 Task: Forward email and add a link Link0000000001 from vinny@softage.net to parteek.kumar@softage.net with a cc to Aakash.mishra@softage.net and bcc to Ayush@softage.net with a subject Subject0000000001 and add a message Message0000000003. Forward email and add a link Link0000000001 from vinny@softage.net to parteek.kumar@softage.net; aakash.mishra@softage.net with a cc to Ayush@softage.net; pooja.chaudhary@softage.net and bcc to Vanshu.thakur@softage.net with a subject Subject0000000001 and add a message Message0000000003. Forward email and add a link Link0000000001 from vinny@softage.net to parteek.kumar@softage.net with a cc to Aakash.mishra@softage.net with a subject Subject0000000001 and add a message Message0000000003 and with an attachment of Attach0000000002. Forward email and add a link Link0000000001 from vinny@softage.net to parteek.kumar@softage.net with a cc to Aakash.mishra@softage.net and bcc to Ayush@softage.net with a subject Subject0000000001 and add a message Message0000000003 and with an attachment of Attach0000000003. Forward email and add a link Link0000000001 from vinny@softage.net to parteek.kumar@softage.net; aakash.mishra@softage.net with a cc to Ayush@softage.net; pooja.chaudhary@softage.net and bcc to Vanshu.thakur@softage.net with a subject Subject0000000001 and add a message Message0000000003 and with an attachment of Attach0000000004
Action: Mouse moved to (1174, 332)
Screenshot: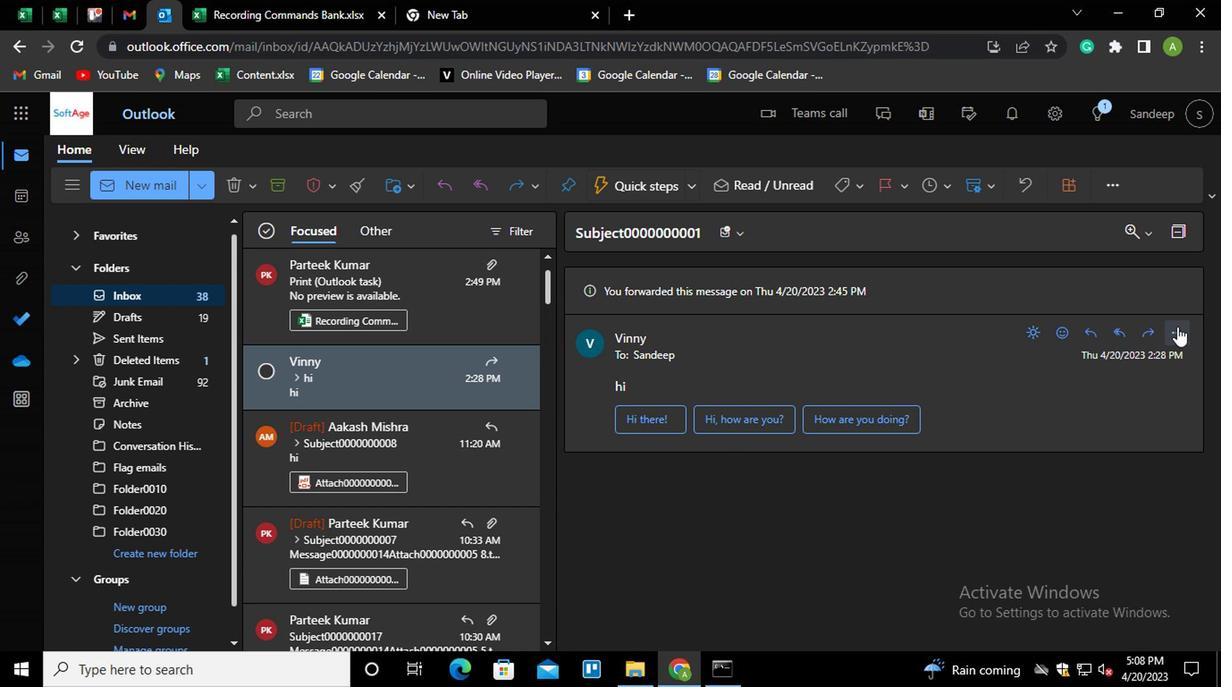 
Action: Mouse pressed left at (1174, 332)
Screenshot: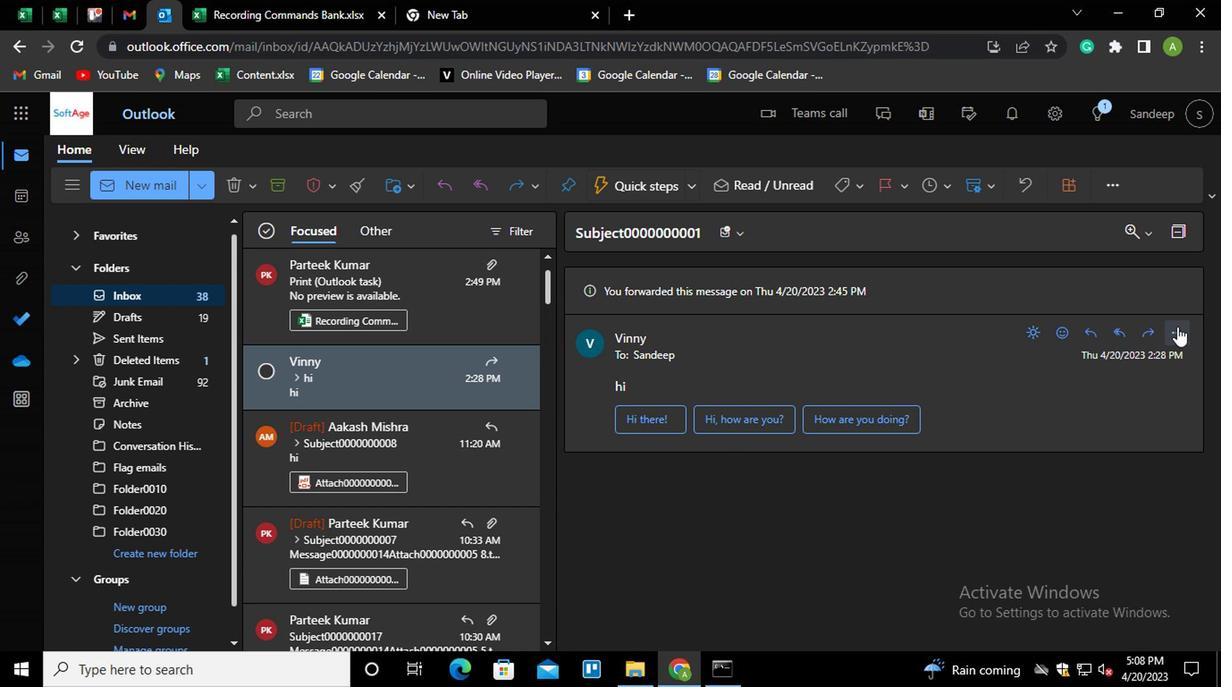 
Action: Mouse moved to (1027, 187)
Screenshot: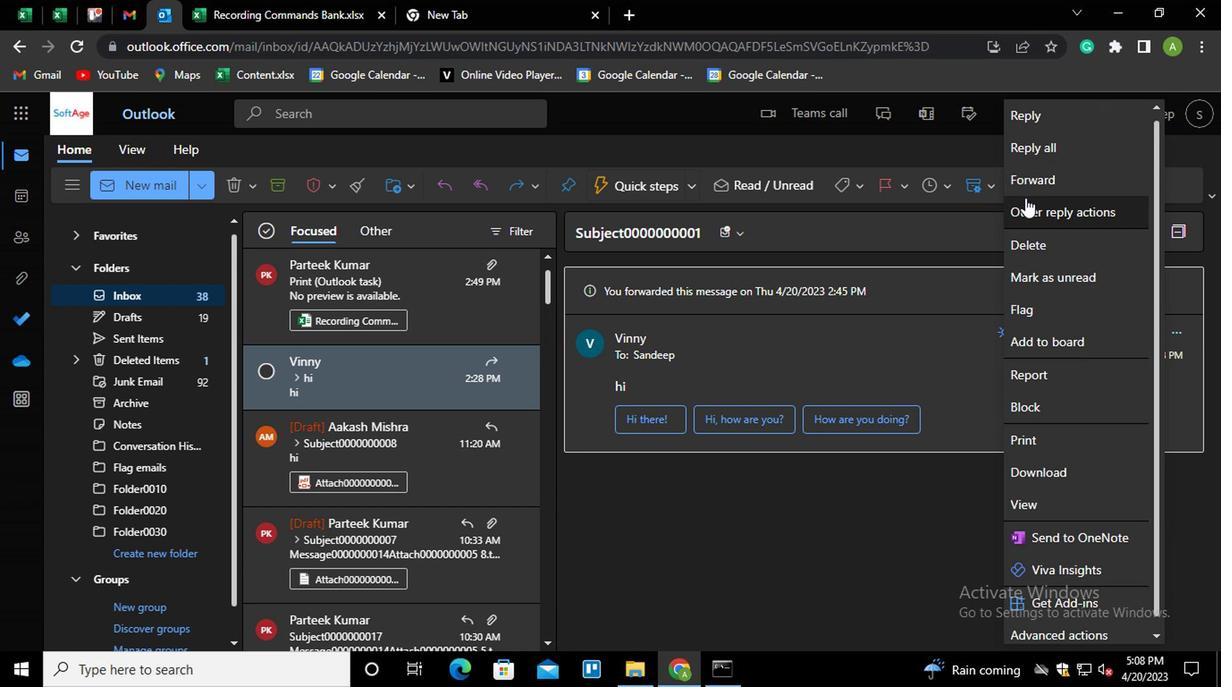 
Action: Mouse pressed left at (1027, 187)
Screenshot: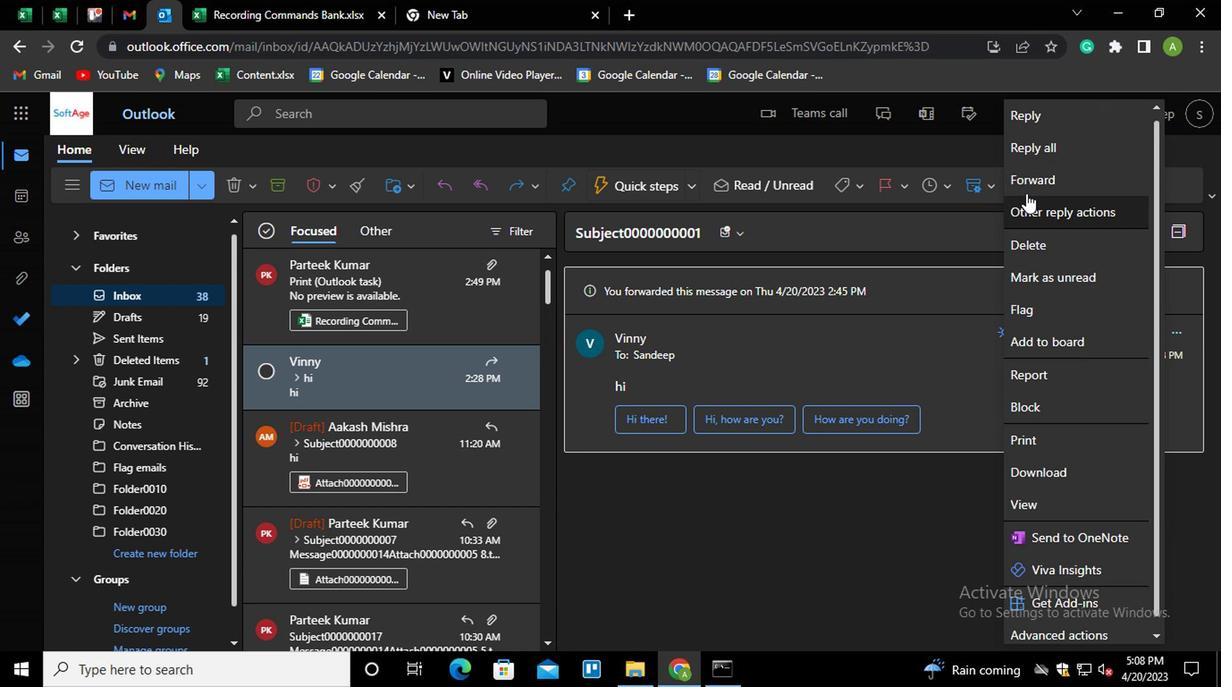 
Action: Mouse moved to (651, 283)
Screenshot: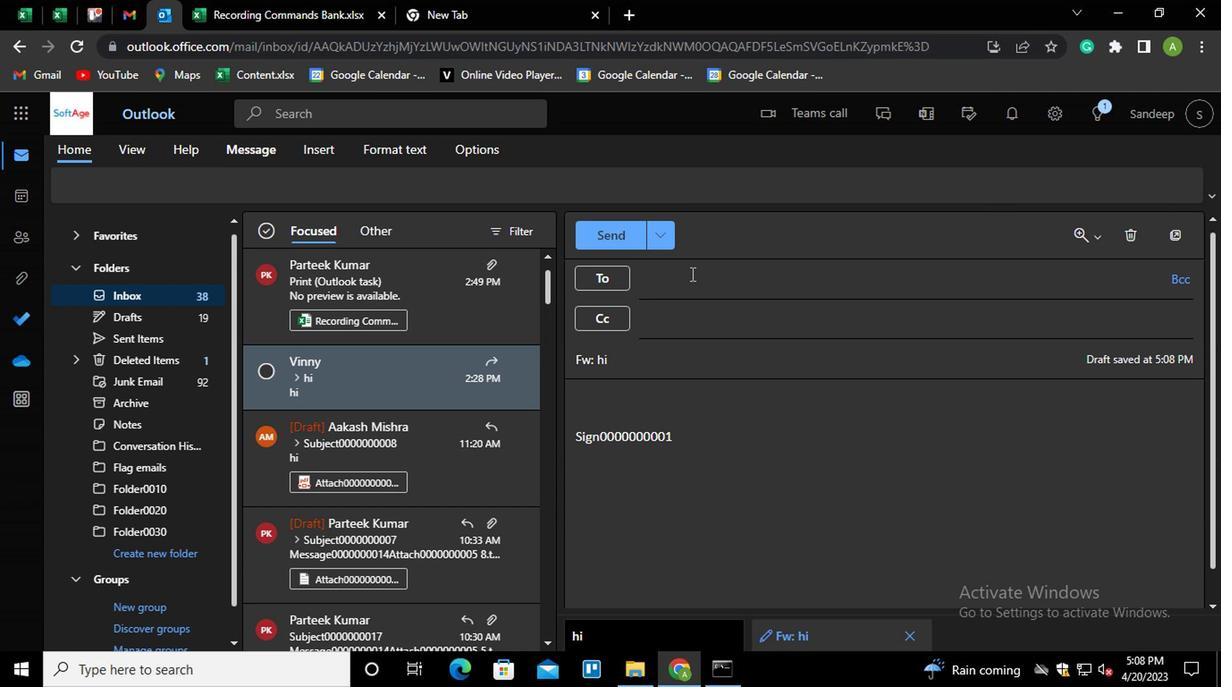 
Action: Mouse pressed left at (651, 283)
Screenshot: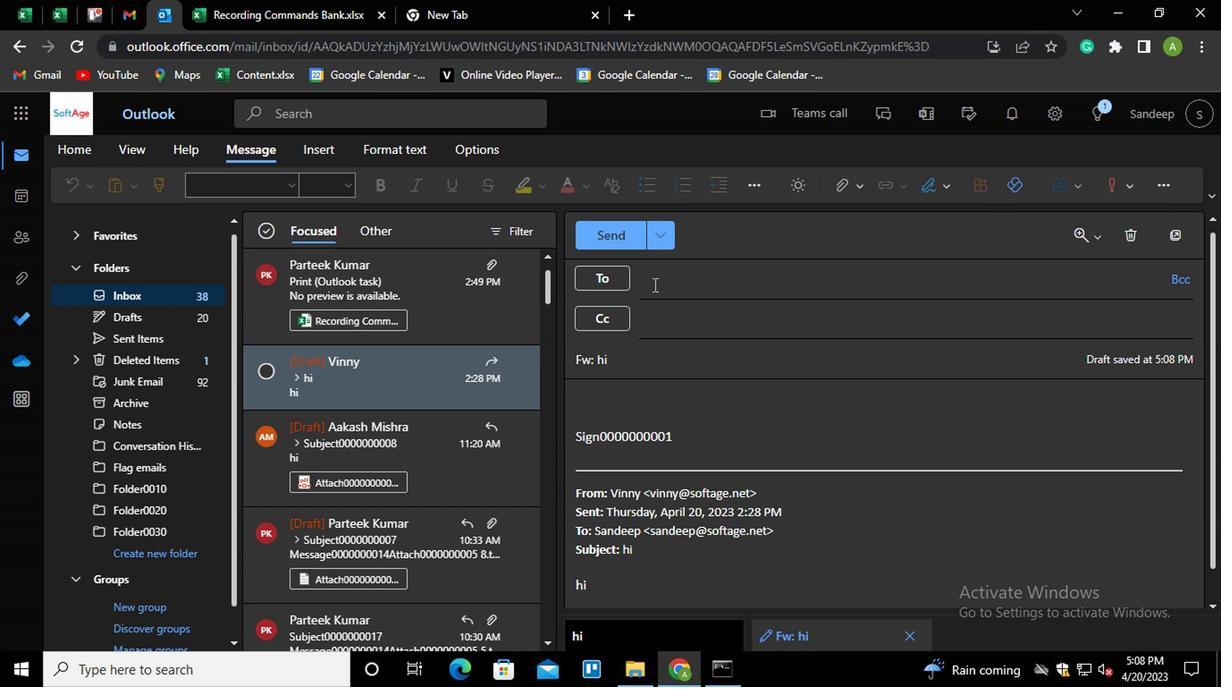 
Action: Mouse moved to (939, 427)
Screenshot: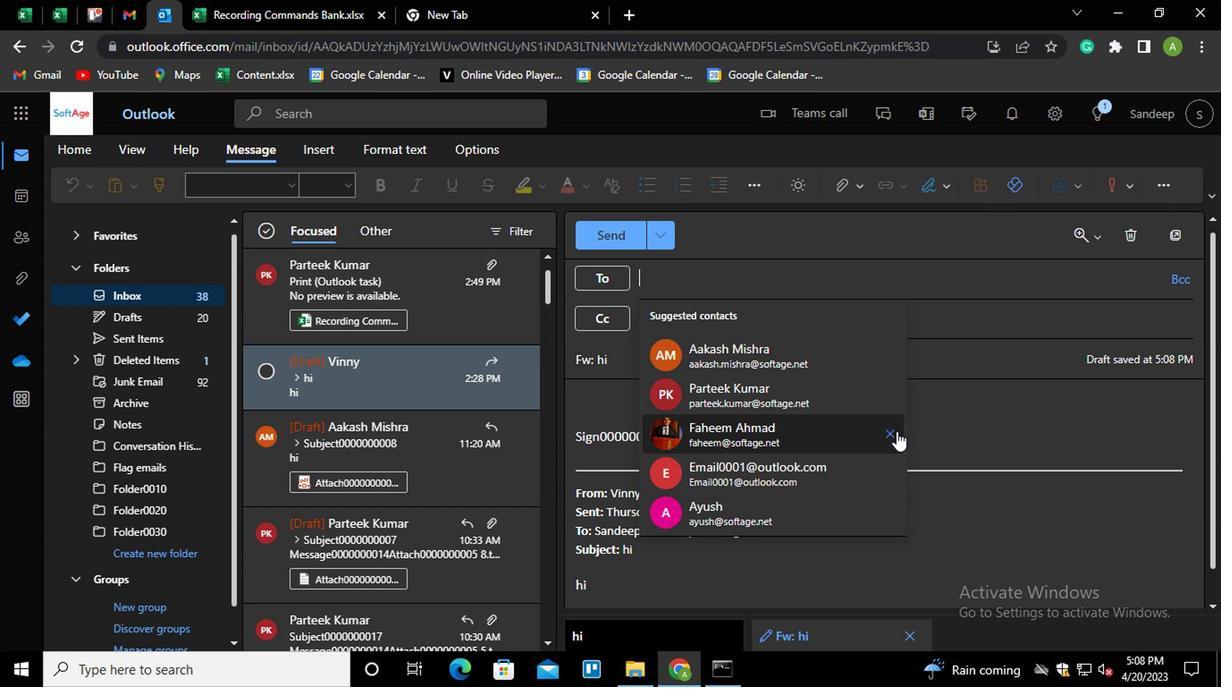 
Action: Mouse pressed left at (939, 427)
Screenshot: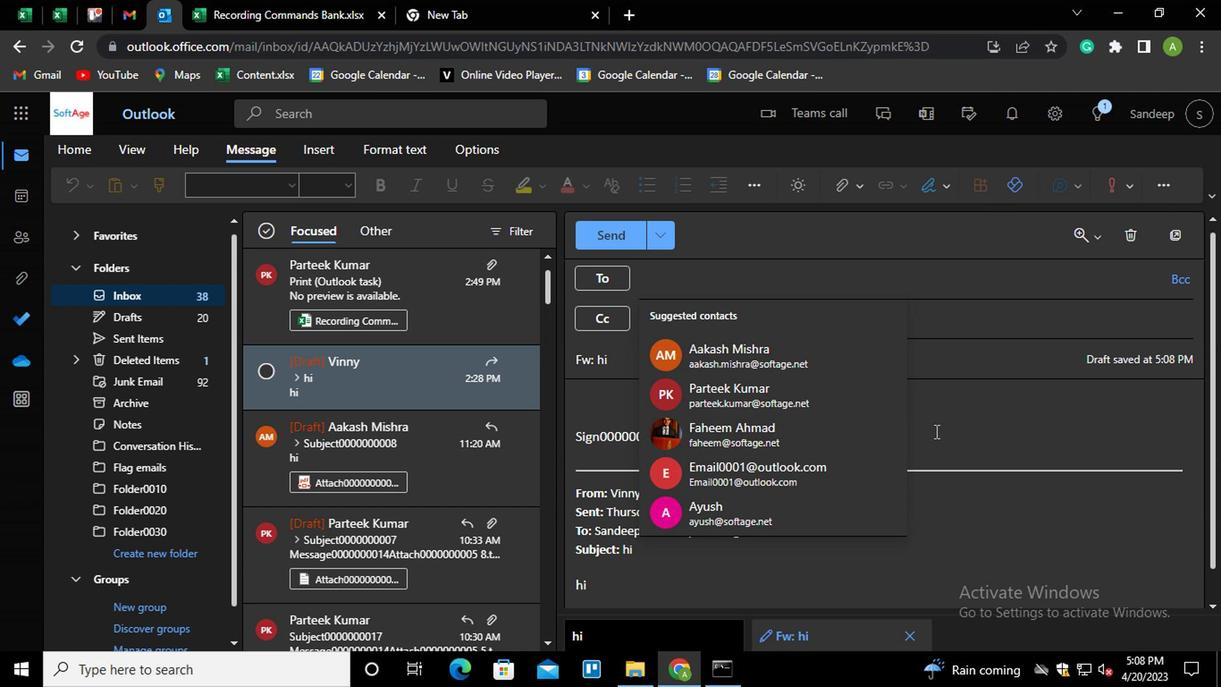 
Action: Mouse moved to (670, 438)
Screenshot: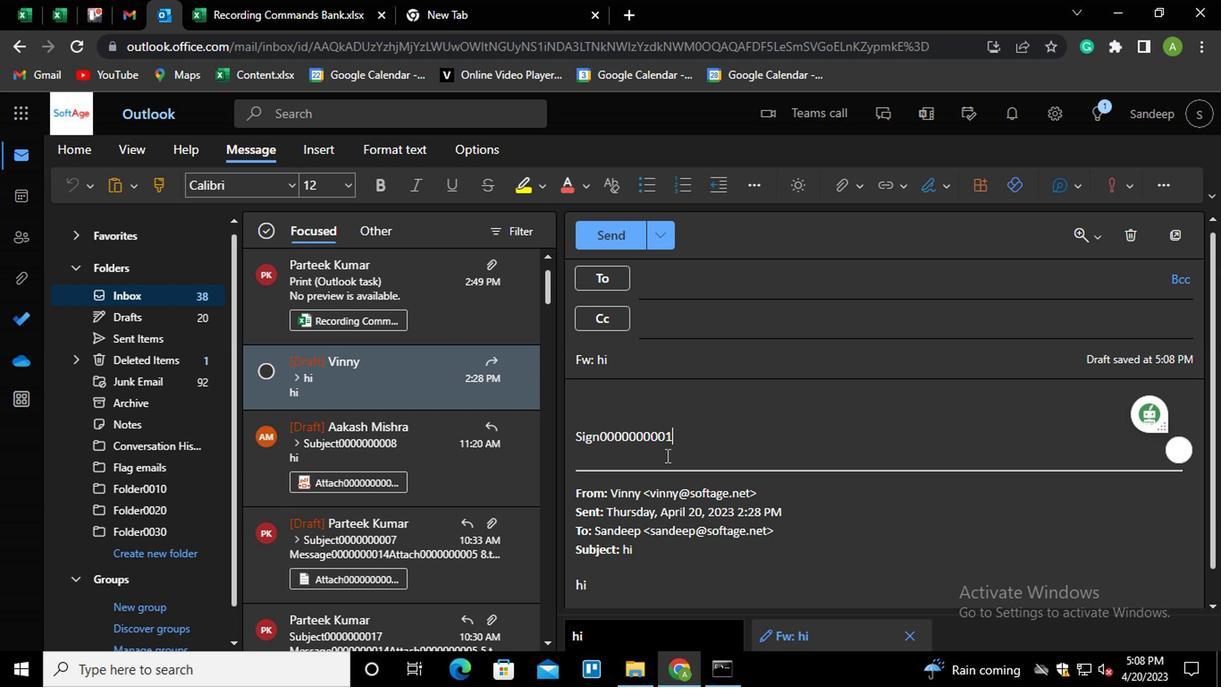 
Action: Key pressed <Key.shift_r><Key.home><Key.shift_r><Key.shift_r><Key.shift_r><Key.shift_r><Key.shift_r><Key.shift_r><Key.shift_r>Libnk<Key.backspace><Key.backspace><Key.backspace>nk0000000001ctrl+K<Key.shift_r>ctrl+Lu<Key.backspace>ink0000000001
Screenshot: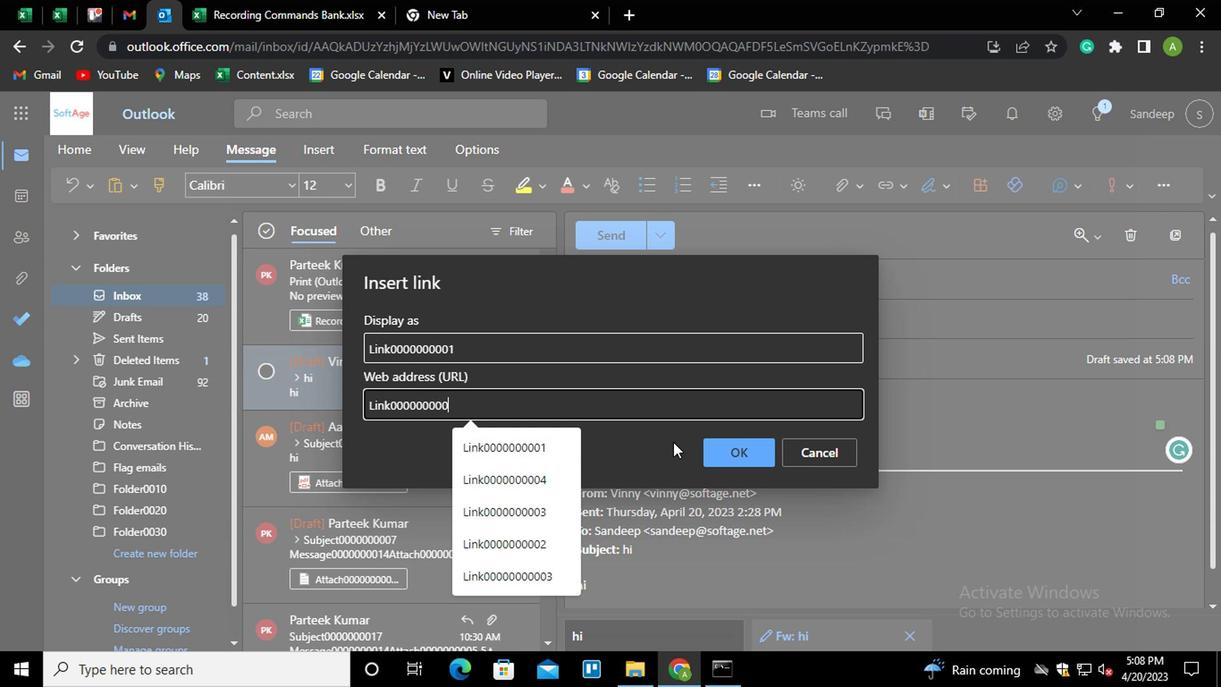
Action: Mouse moved to (732, 445)
Screenshot: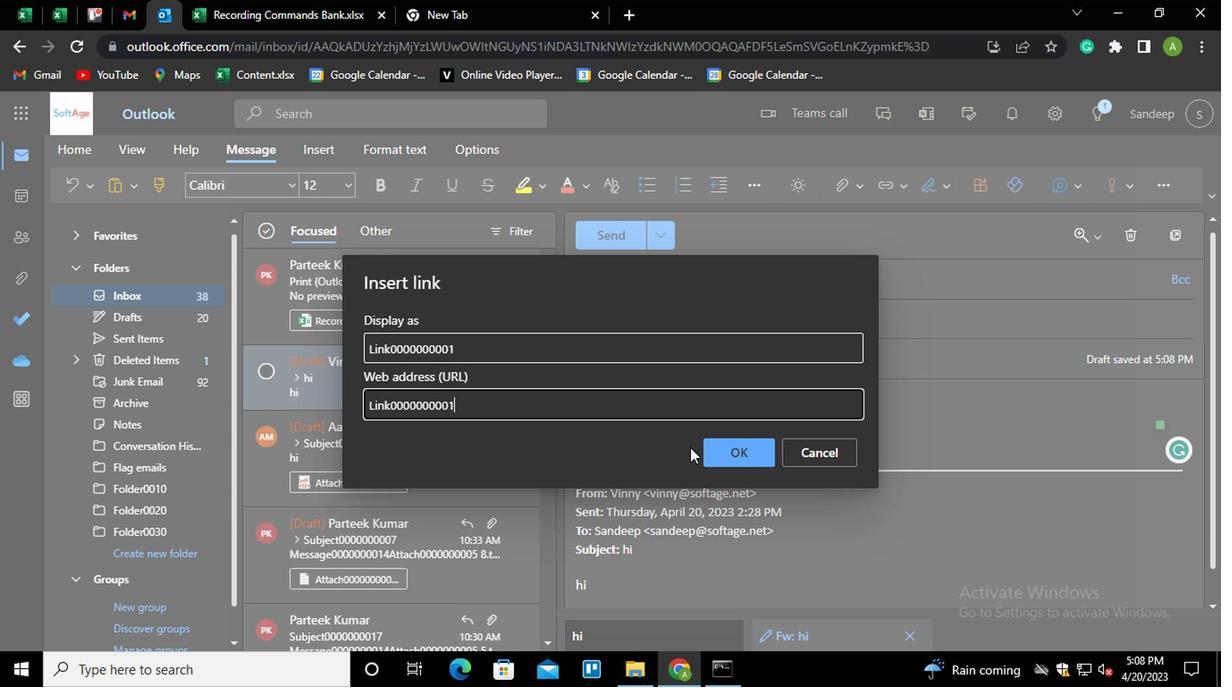 
Action: Mouse pressed left at (732, 445)
Screenshot: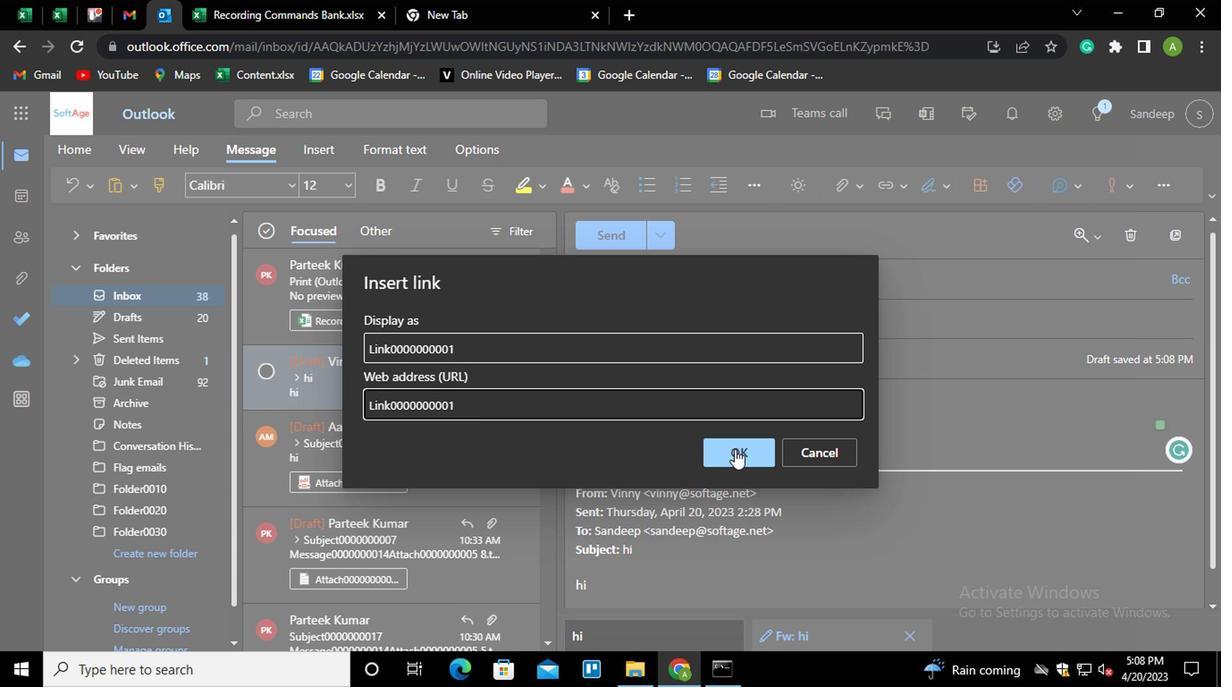 
Action: Mouse moved to (686, 280)
Screenshot: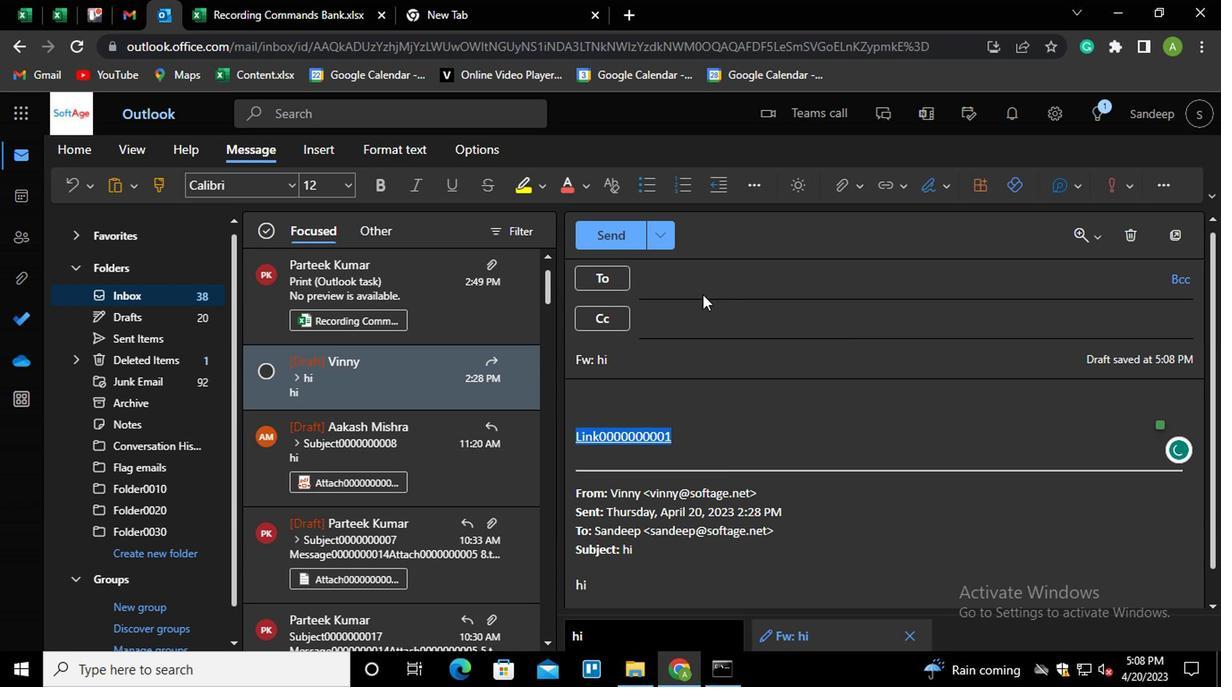 
Action: Mouse pressed left at (686, 280)
Screenshot: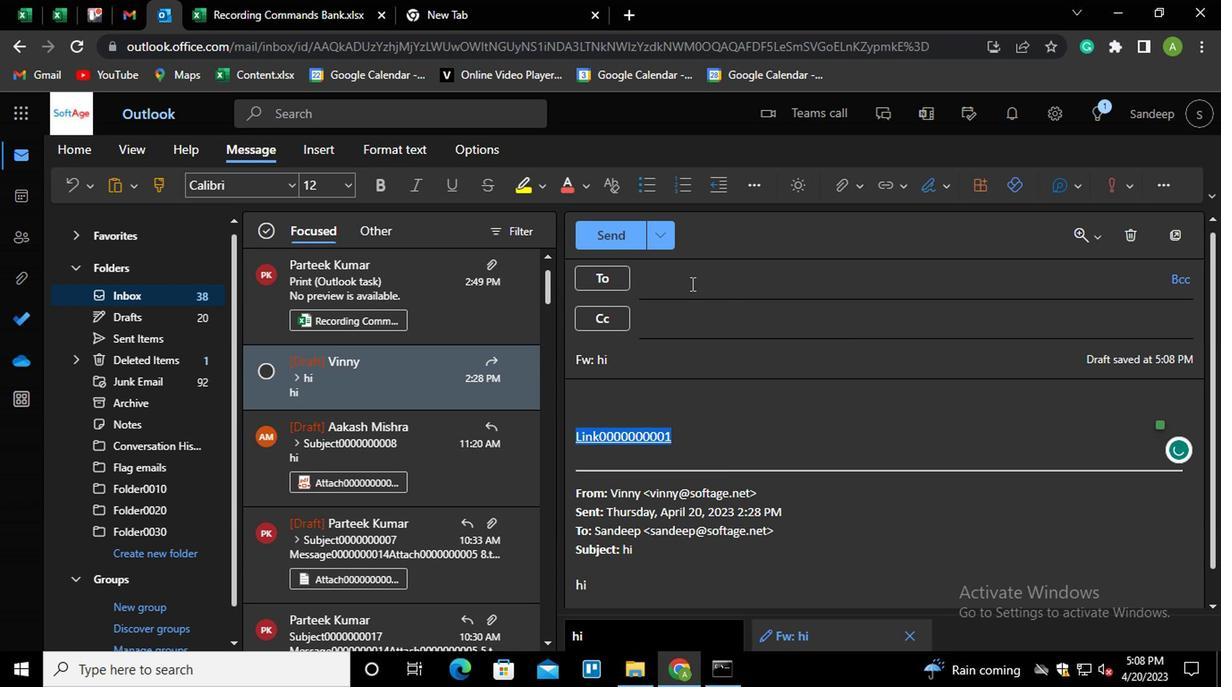 
Action: Key pressed part<Key.enter>
Screenshot: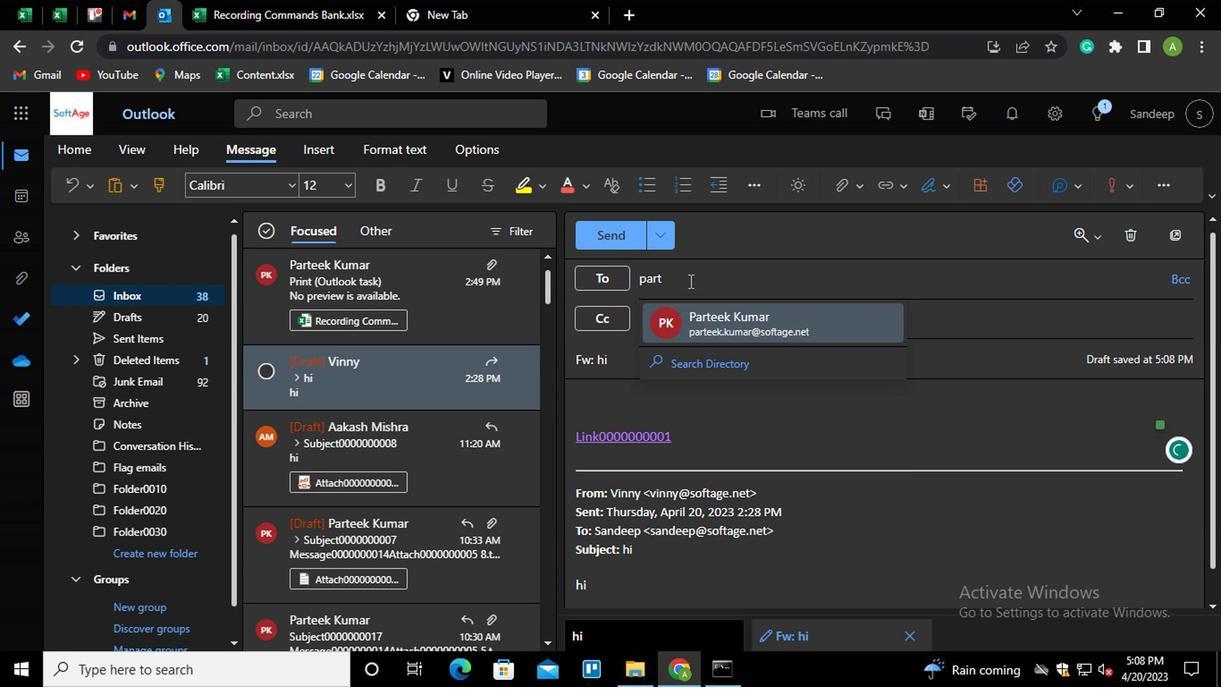 
Action: Mouse moved to (703, 320)
Screenshot: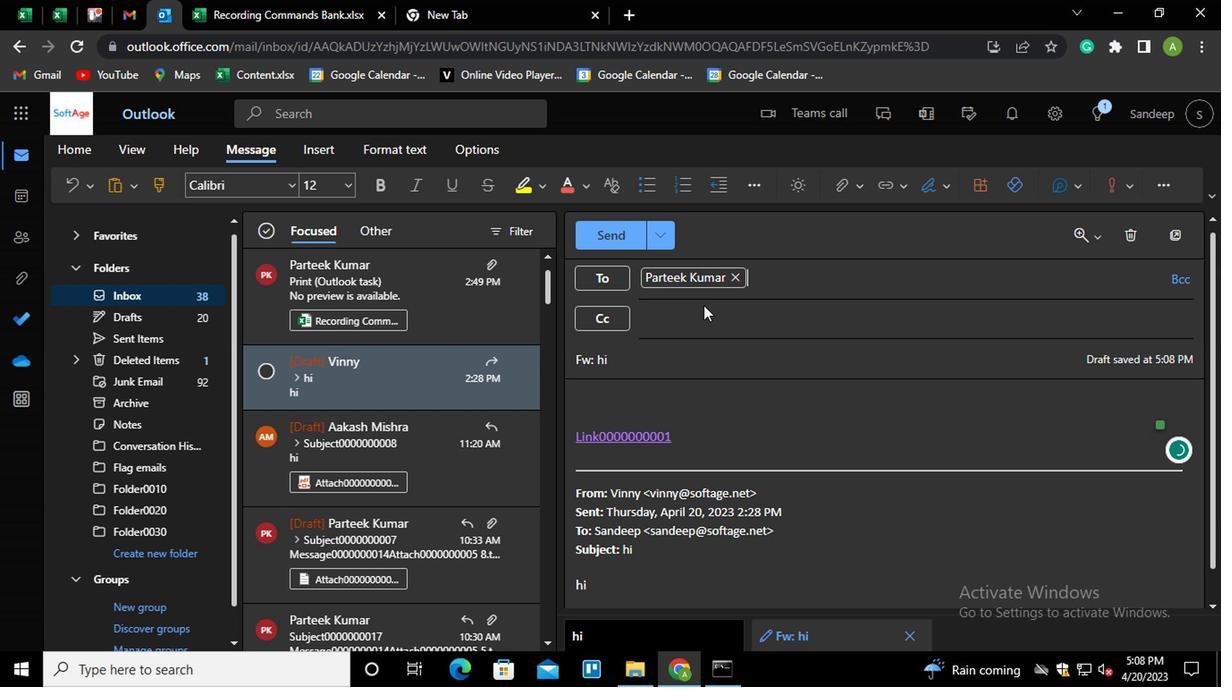 
Action: Mouse pressed left at (703, 320)
Screenshot: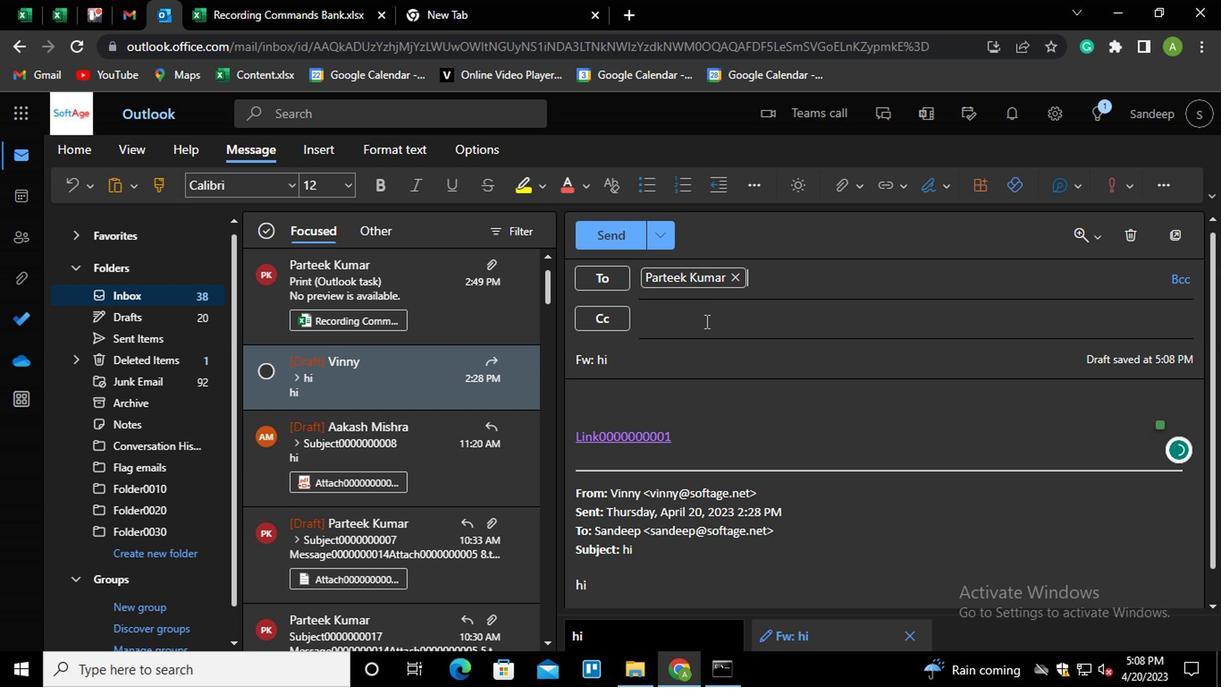 
Action: Mouse moved to (704, 322)
Screenshot: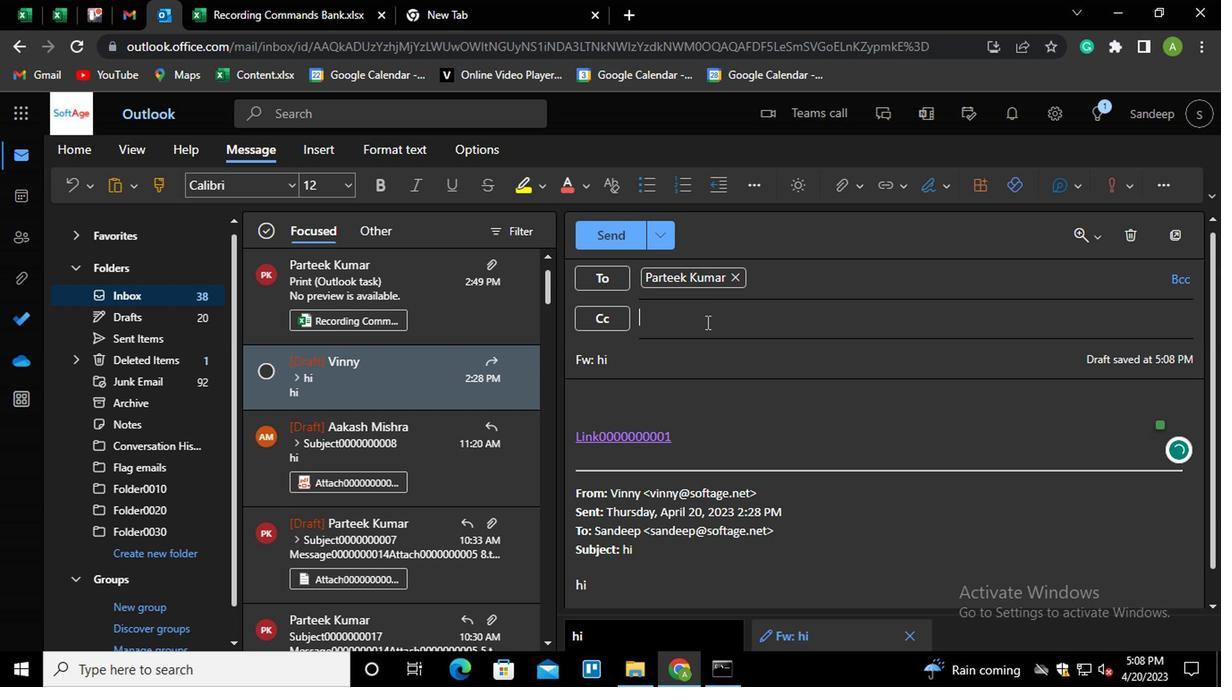 
Action: Key pressed aa<Key.enter>
Screenshot: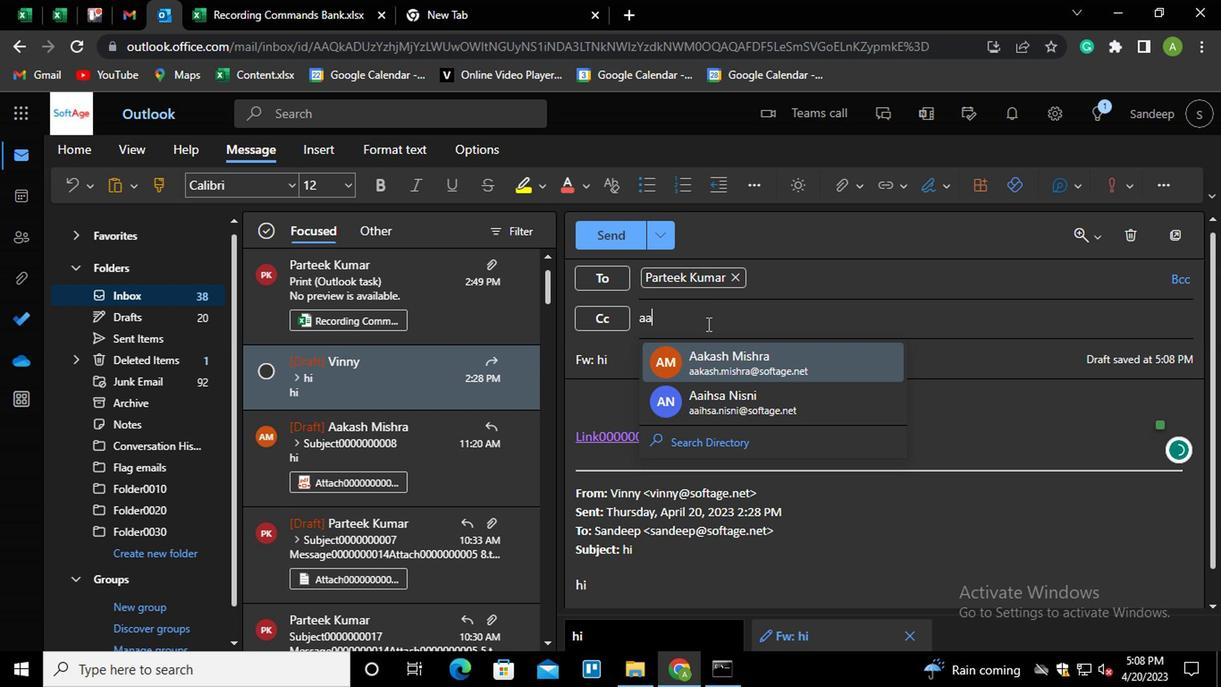 
Action: Mouse moved to (1173, 281)
Screenshot: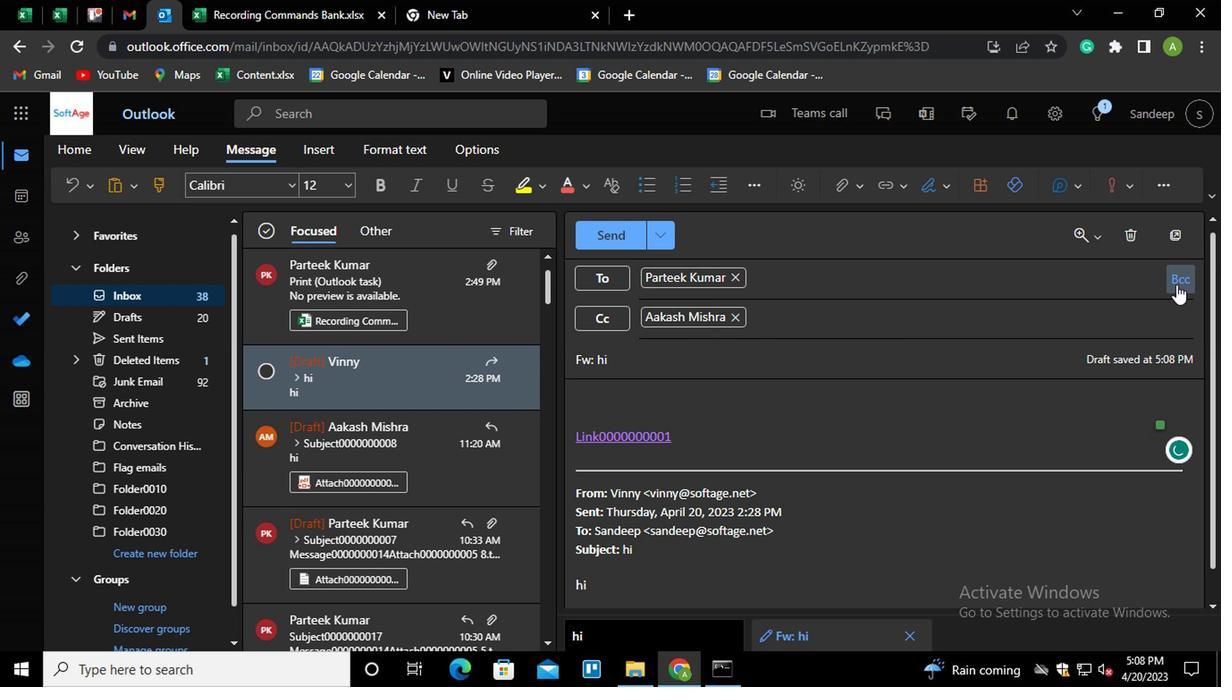 
Action: Mouse pressed left at (1173, 281)
Screenshot: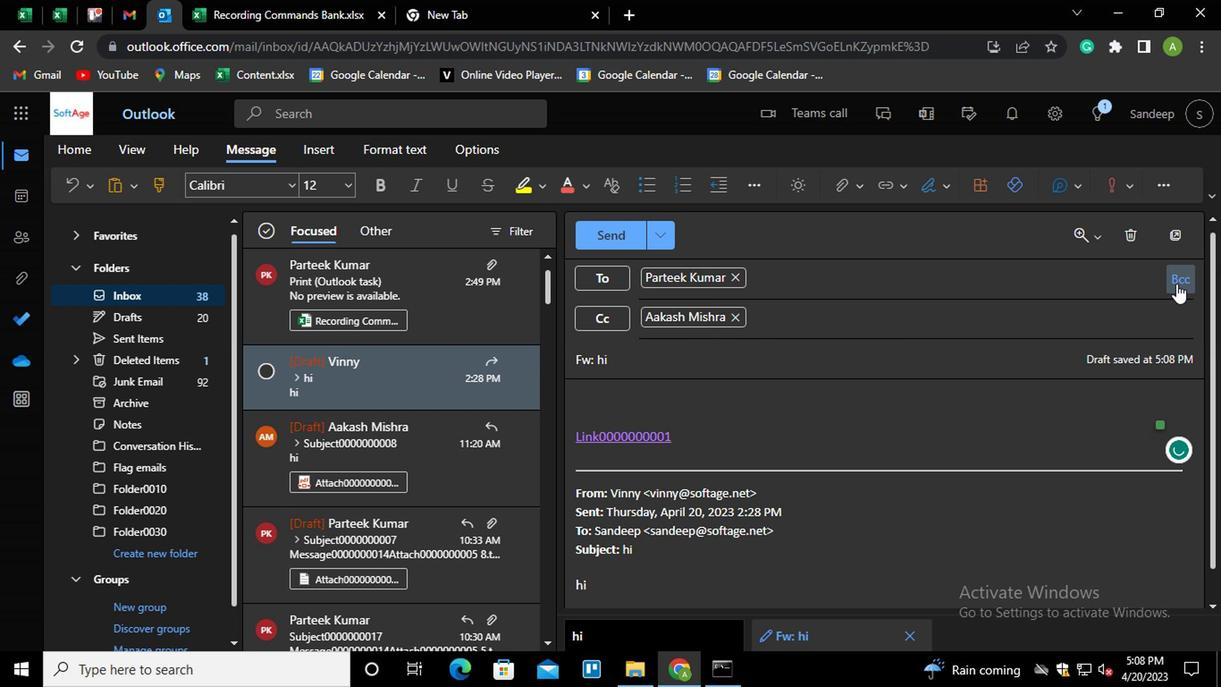 
Action: Mouse moved to (722, 360)
Screenshot: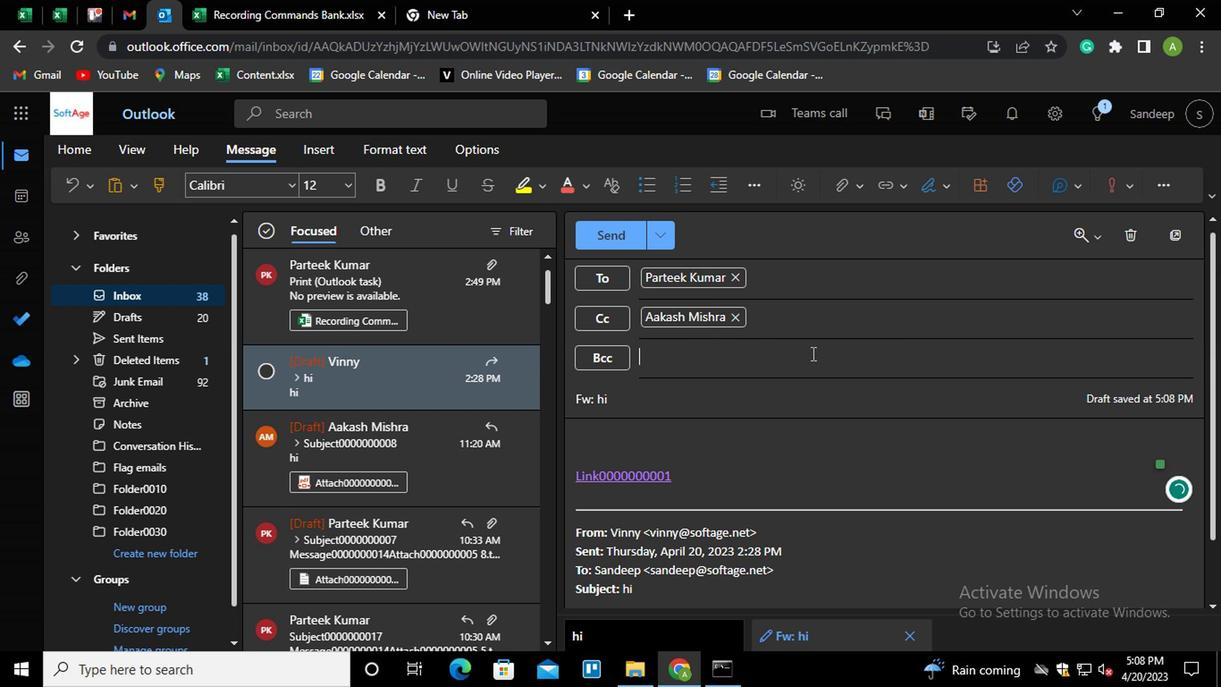 
Action: Mouse pressed left at (722, 360)
Screenshot: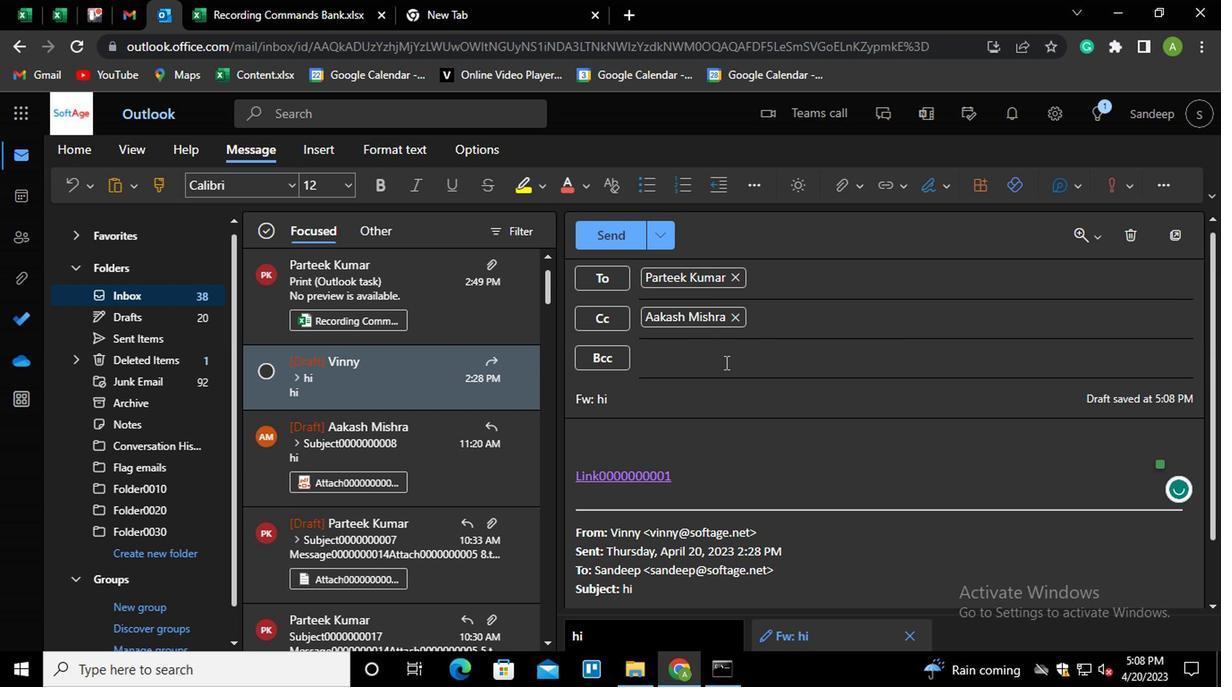 
Action: Key pressed ayu<Key.enter>
Screenshot: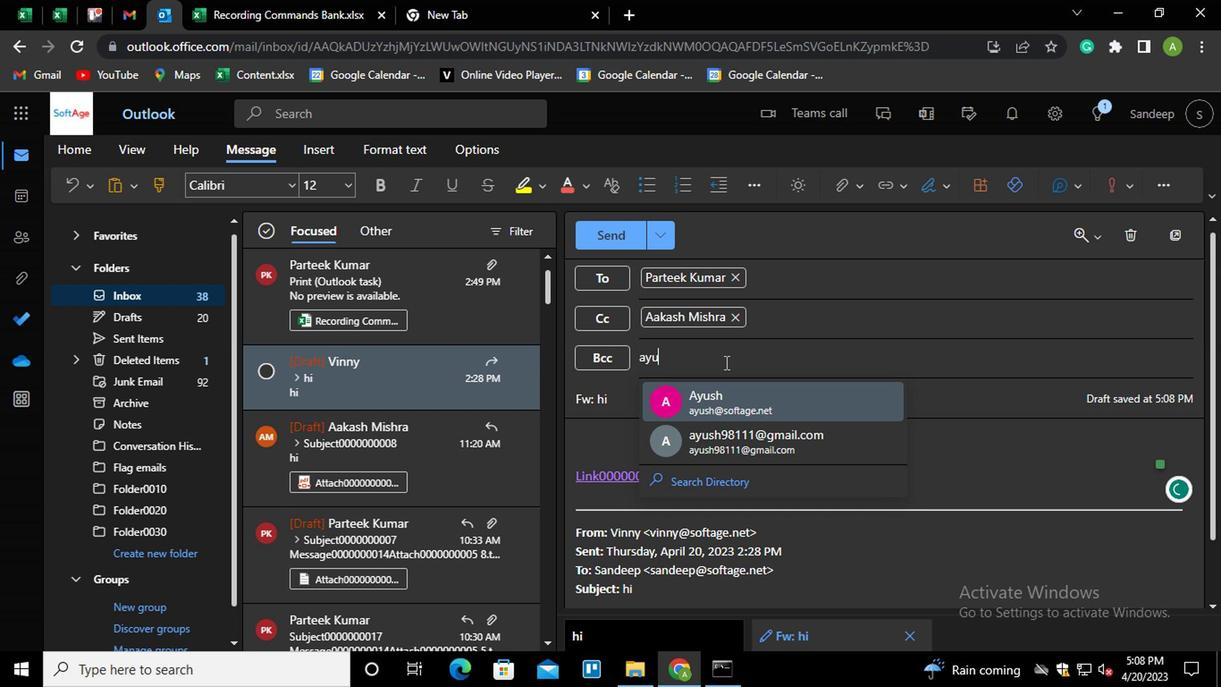 
Action: Mouse moved to (646, 399)
Screenshot: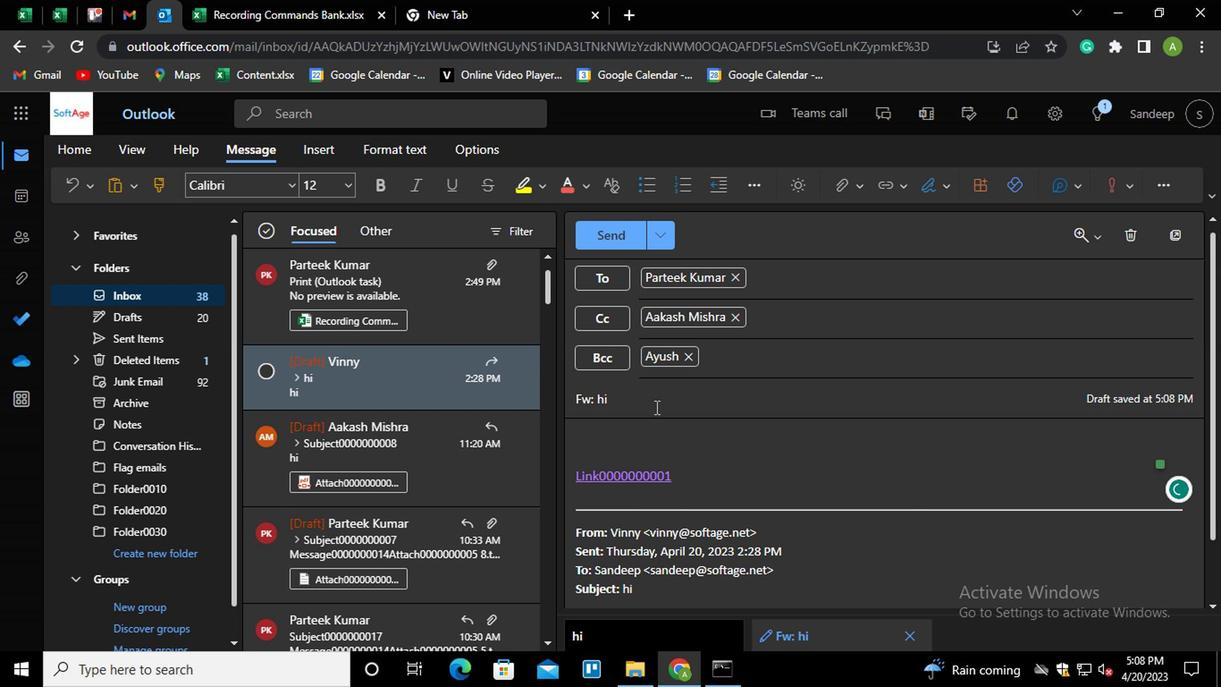 
Action: Mouse pressed left at (646, 399)
Screenshot: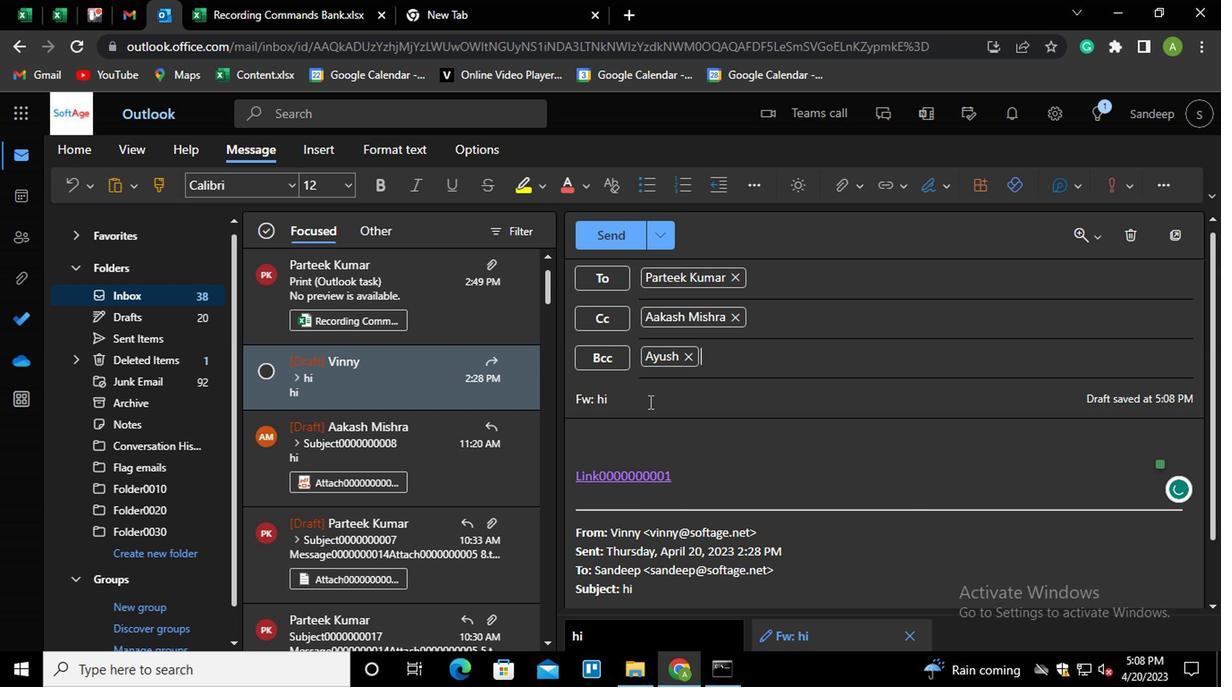 
Action: Key pressed <Key.shift_r><Key.home><Key.shift>SUBJECT0000000001
Screenshot: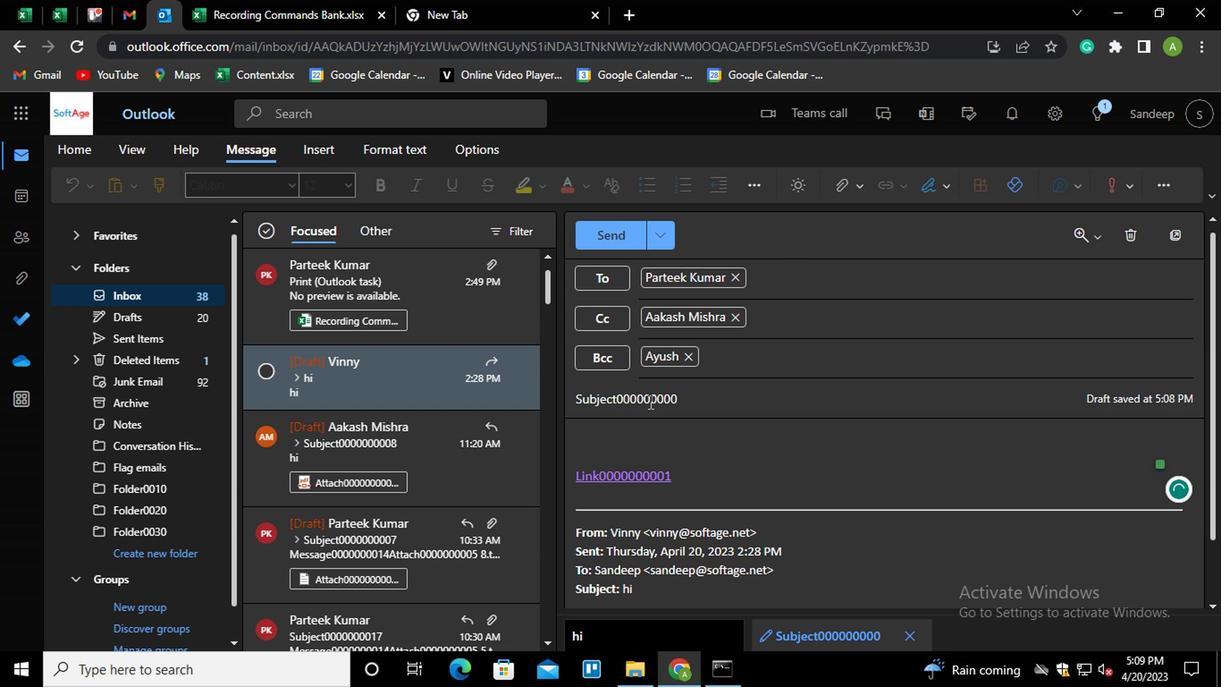 
Action: Mouse moved to (679, 469)
Screenshot: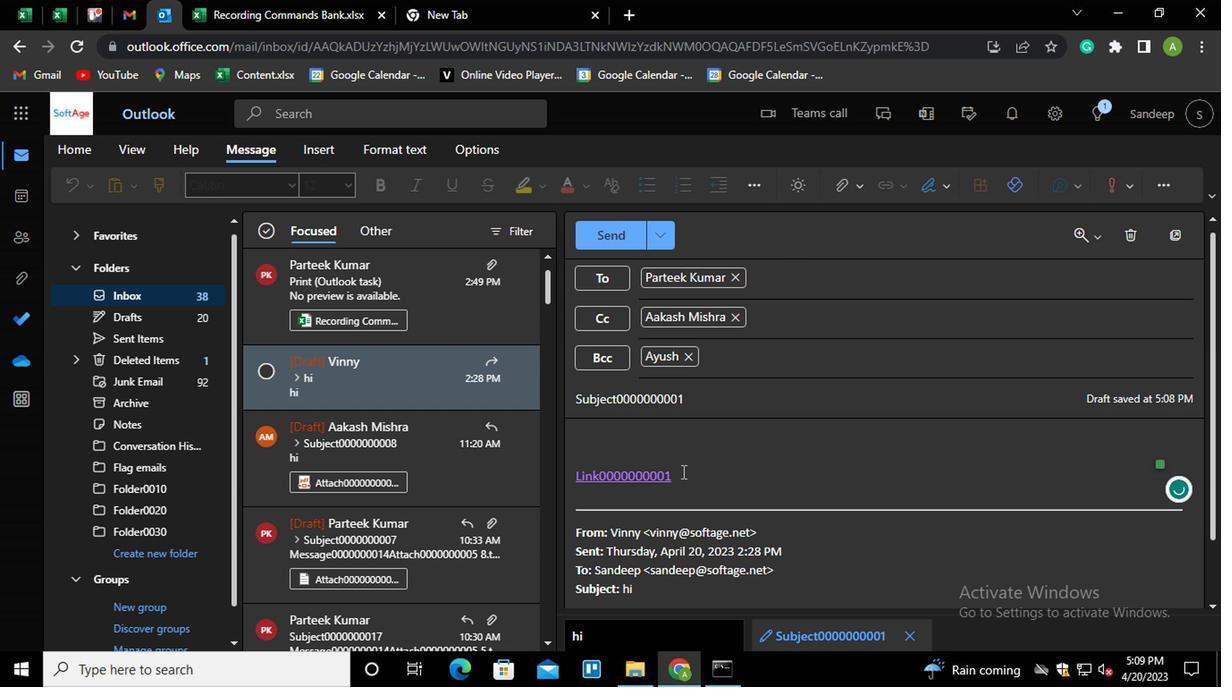 
Action: Mouse pressed left at (679, 469)
Screenshot: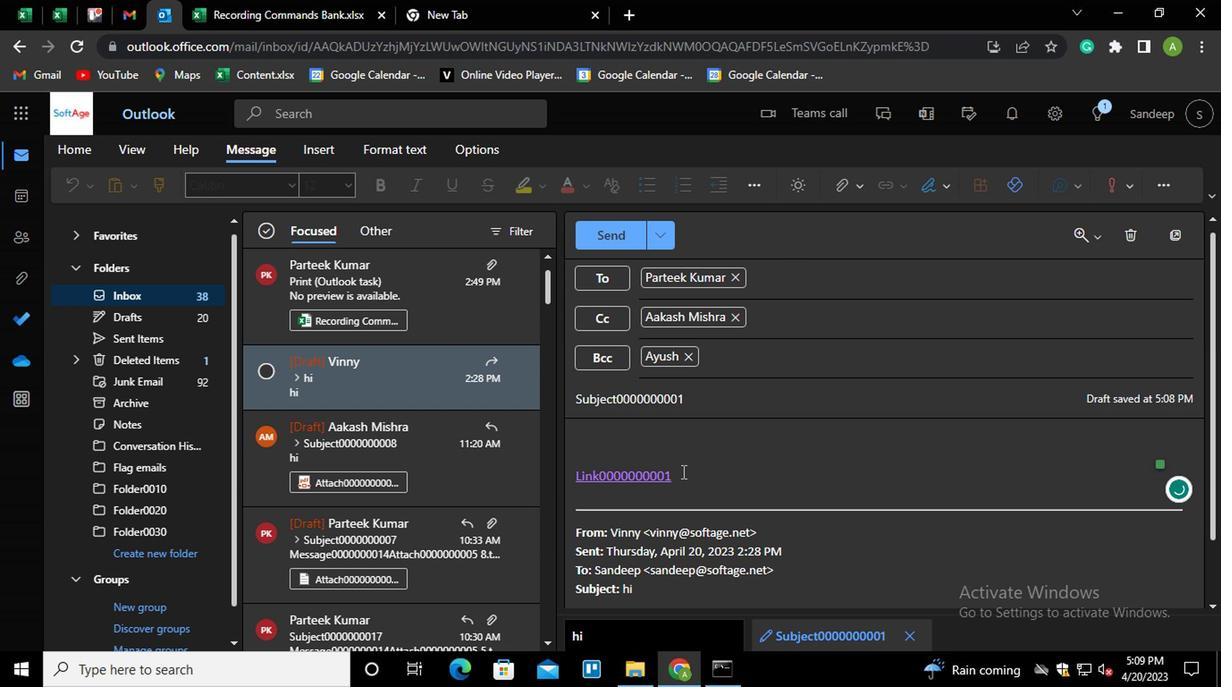 
Action: Key pressed <Key.shift_r><Key.enter><Key.shift_r>MESSAGE0000000003
Screenshot: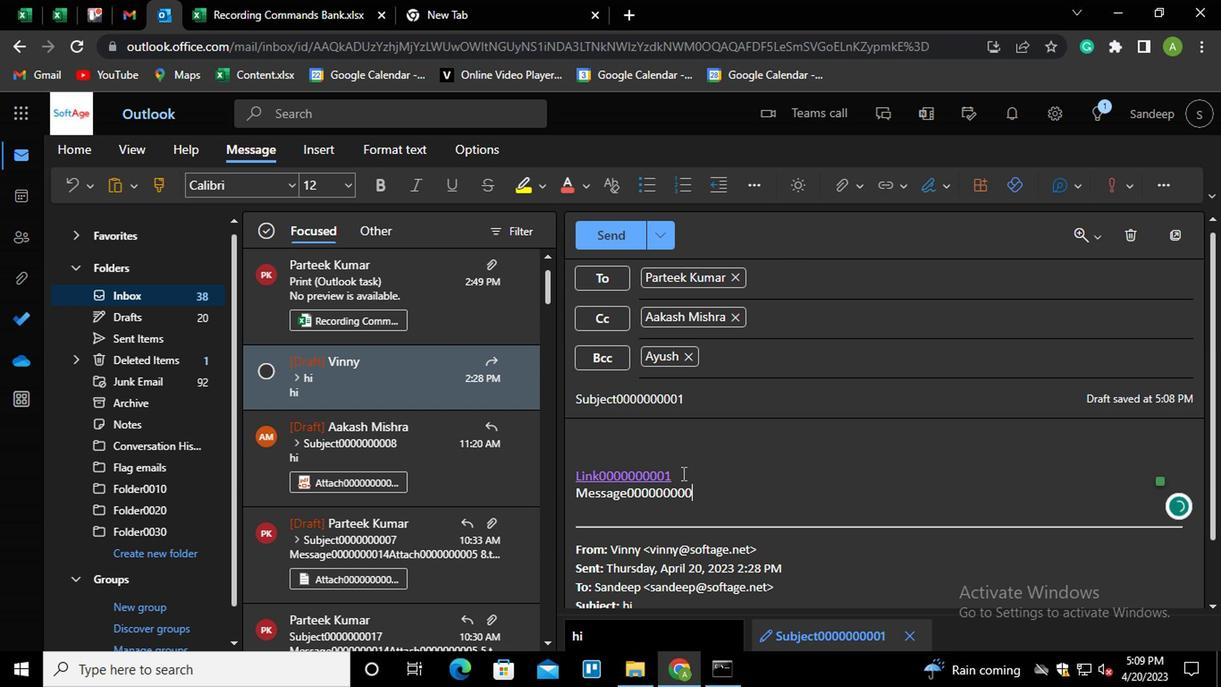 
Action: Mouse moved to (626, 243)
Screenshot: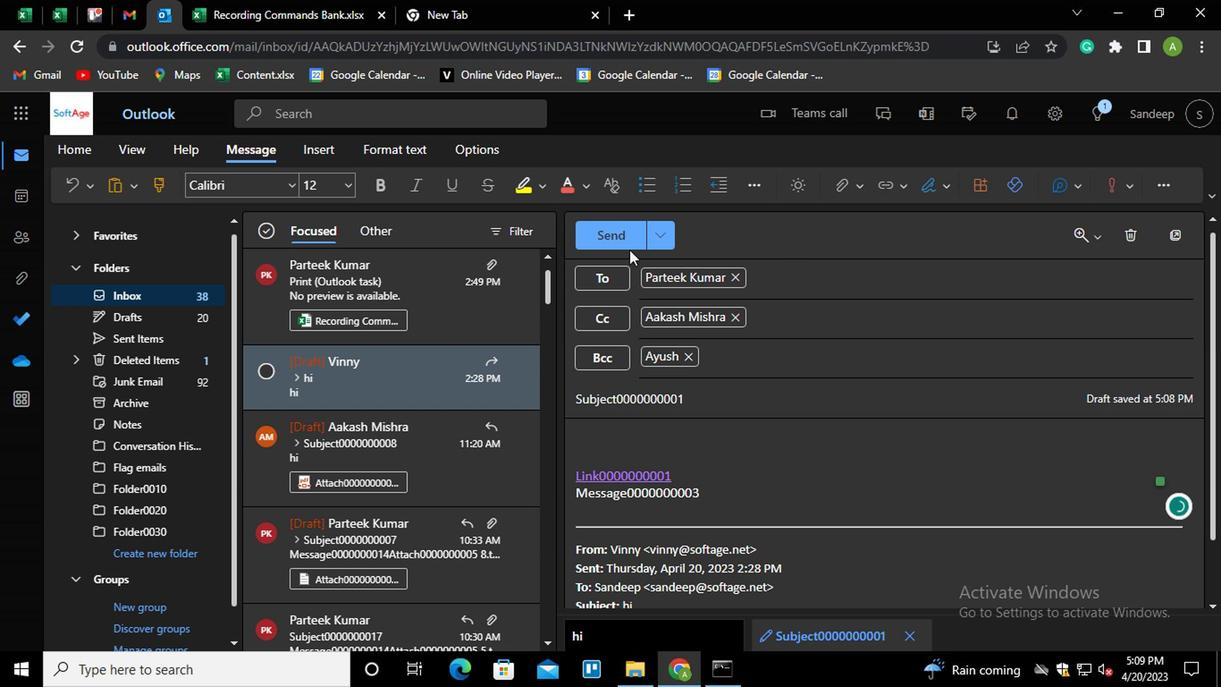 
Action: Mouse pressed left at (626, 243)
Screenshot: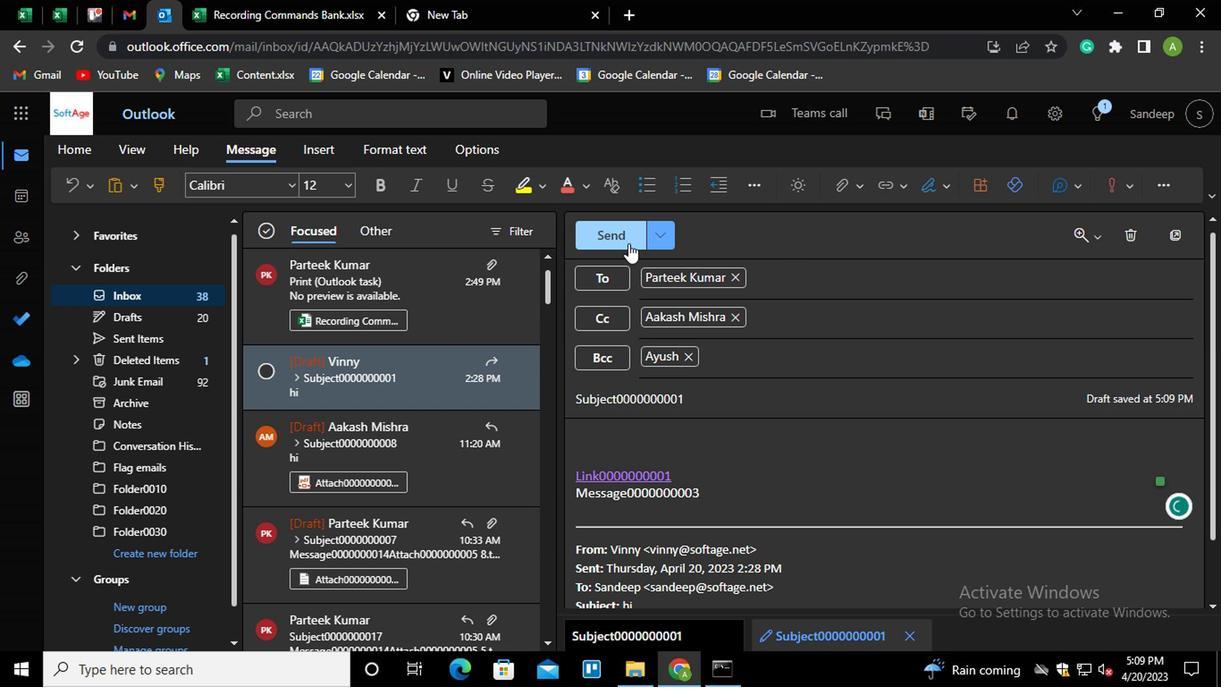 
Action: Mouse moved to (1170, 323)
Screenshot: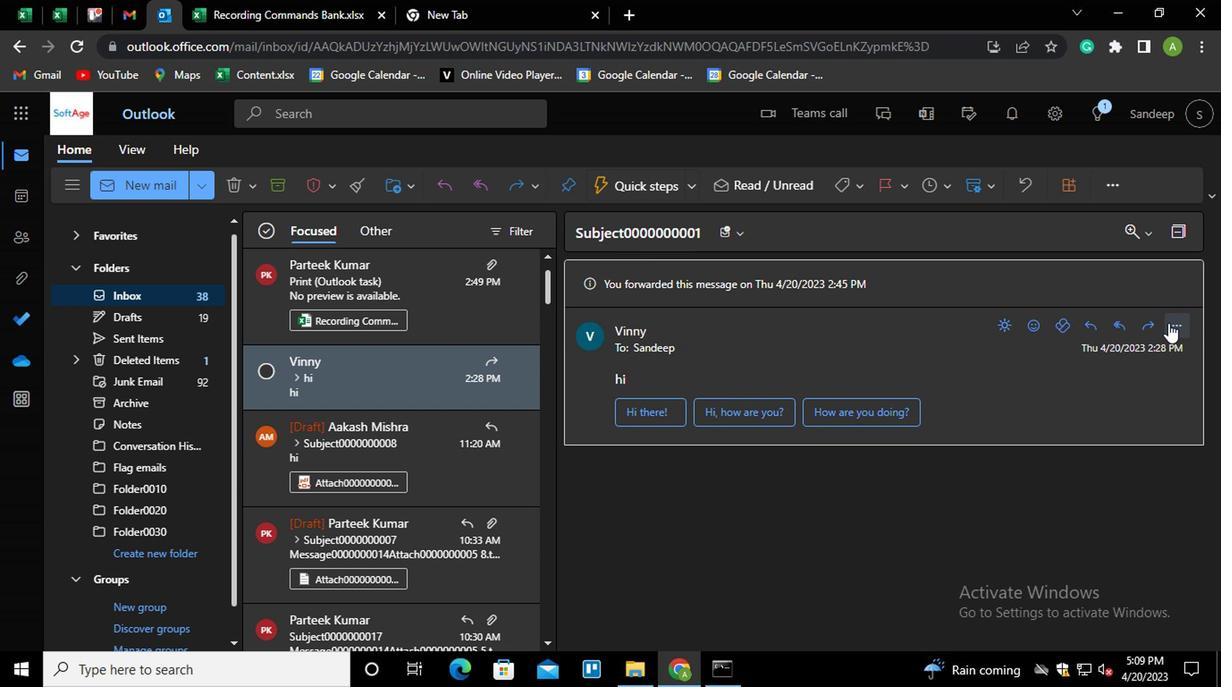 
Action: Mouse pressed left at (1170, 323)
Screenshot: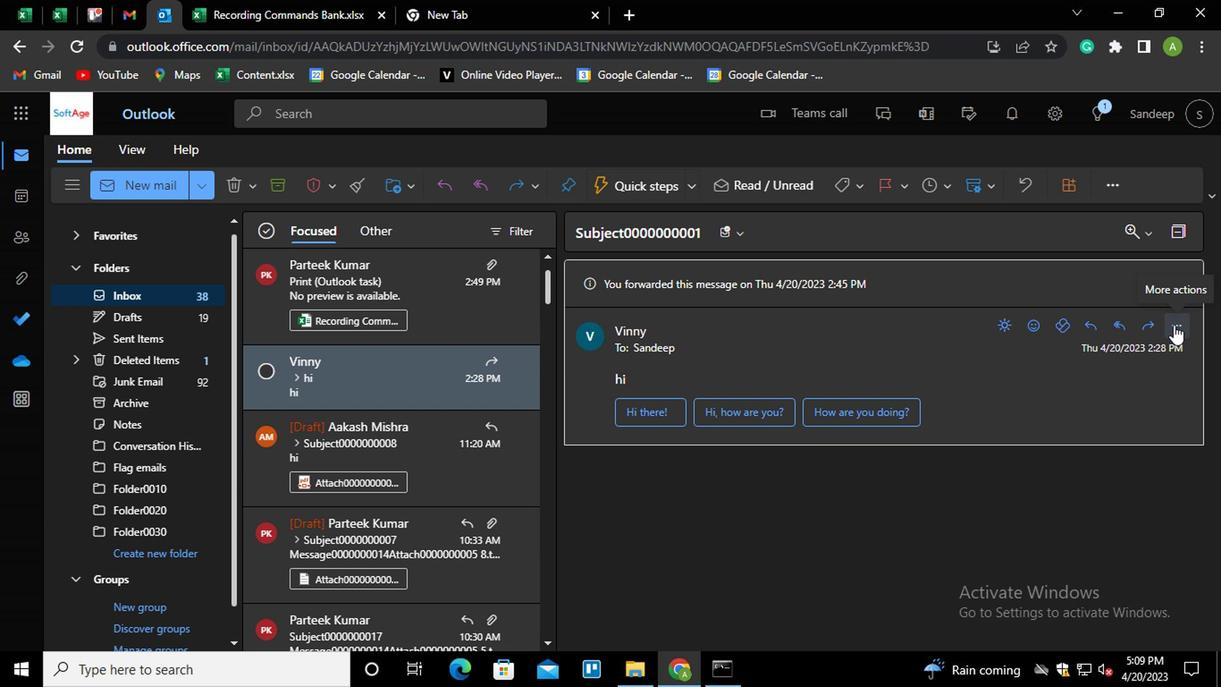
Action: Mouse moved to (1050, 185)
Screenshot: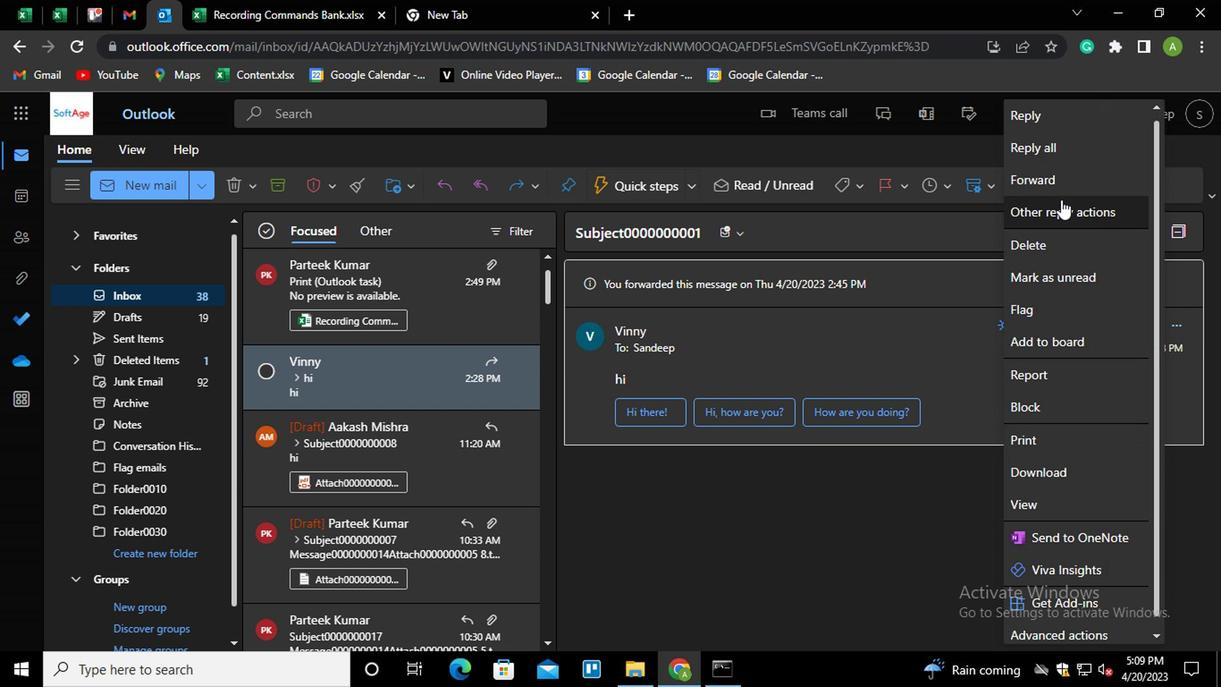 
Action: Mouse pressed left at (1050, 185)
Screenshot: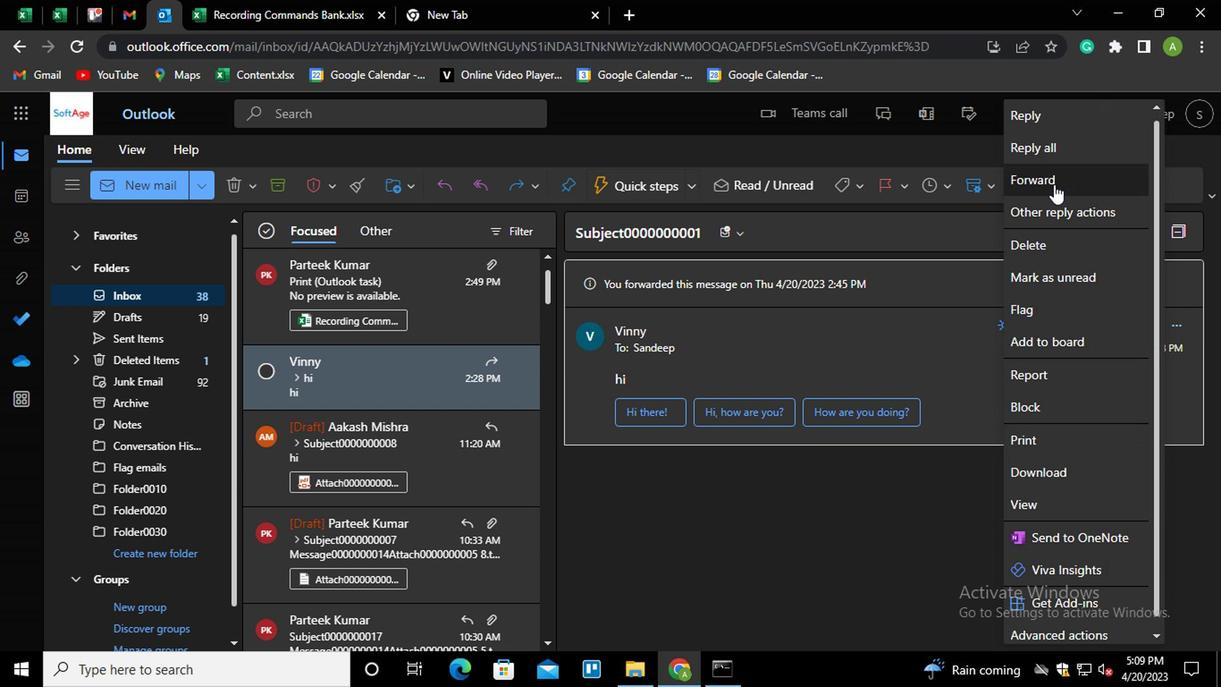 
Action: Mouse moved to (679, 434)
Screenshot: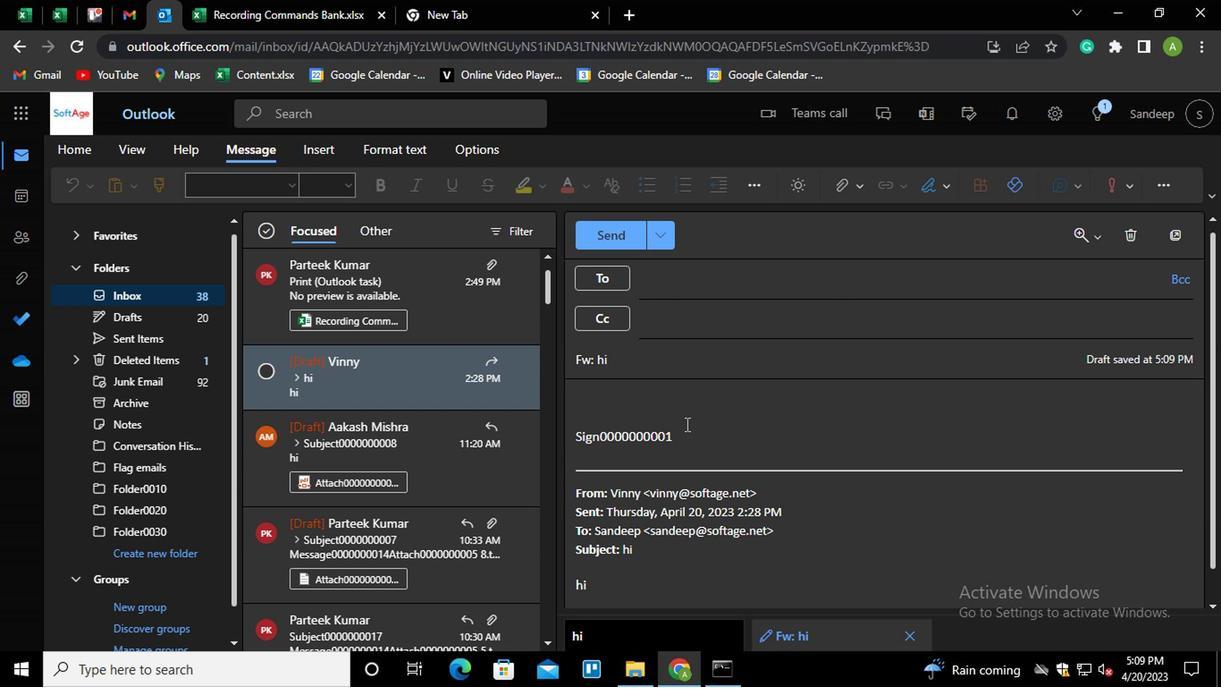 
Action: Mouse pressed left at (679, 434)
Screenshot: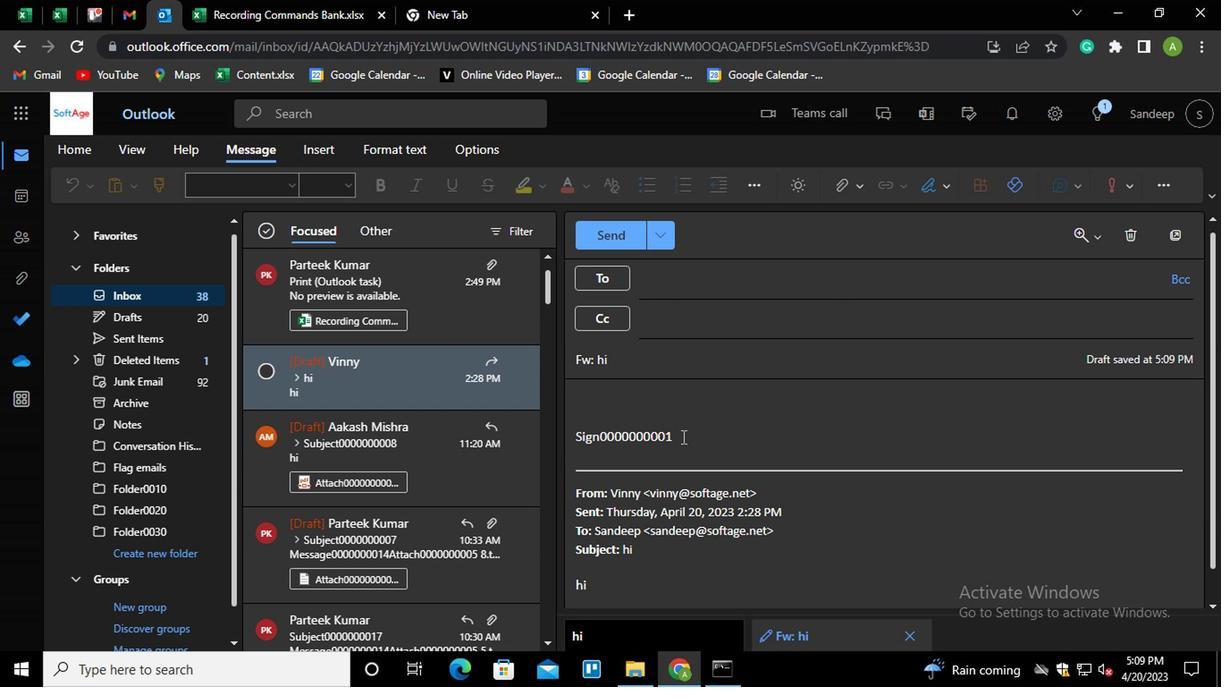 
Action: Mouse moved to (677, 434)
Screenshot: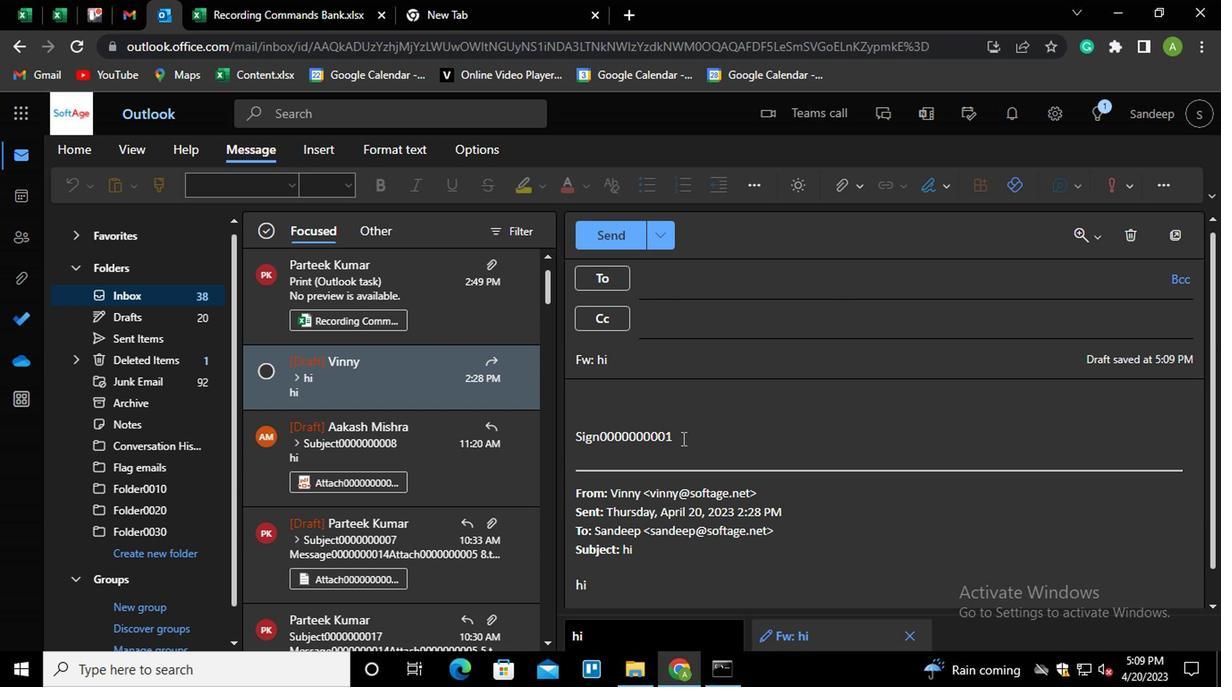 
Action: Key pressed <Key.shift_r><Key.home><Key.shift_r>LINK0000000001
Screenshot: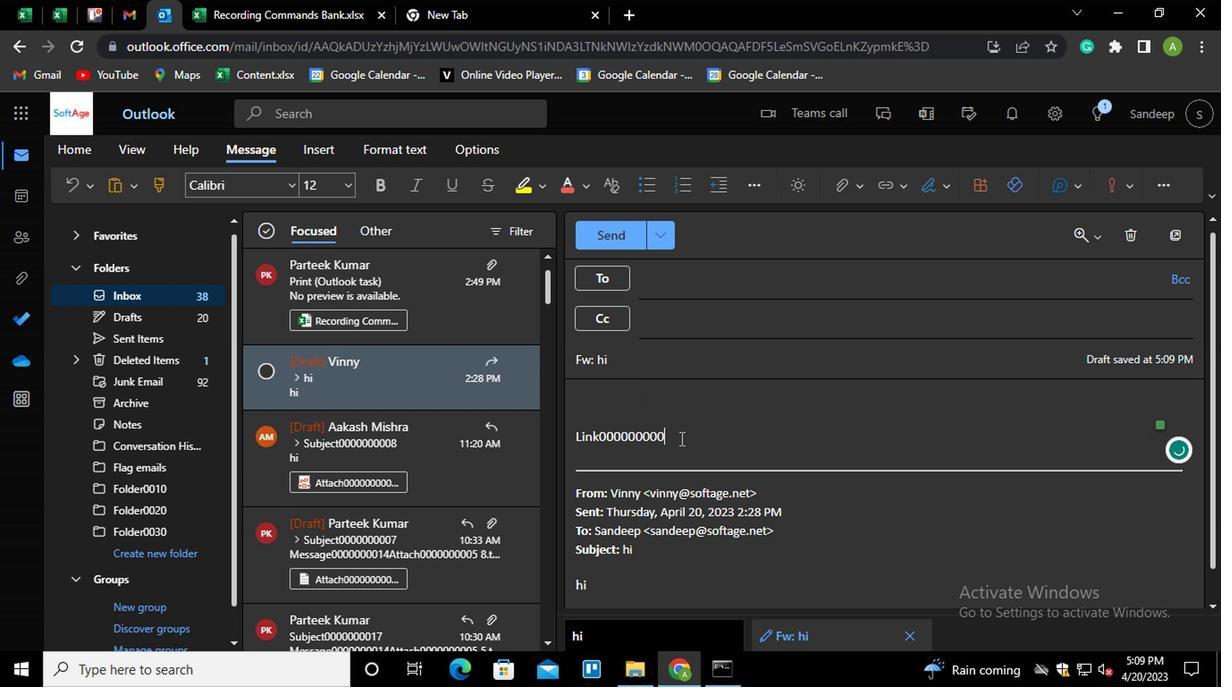 
Action: Mouse moved to (673, 288)
Screenshot: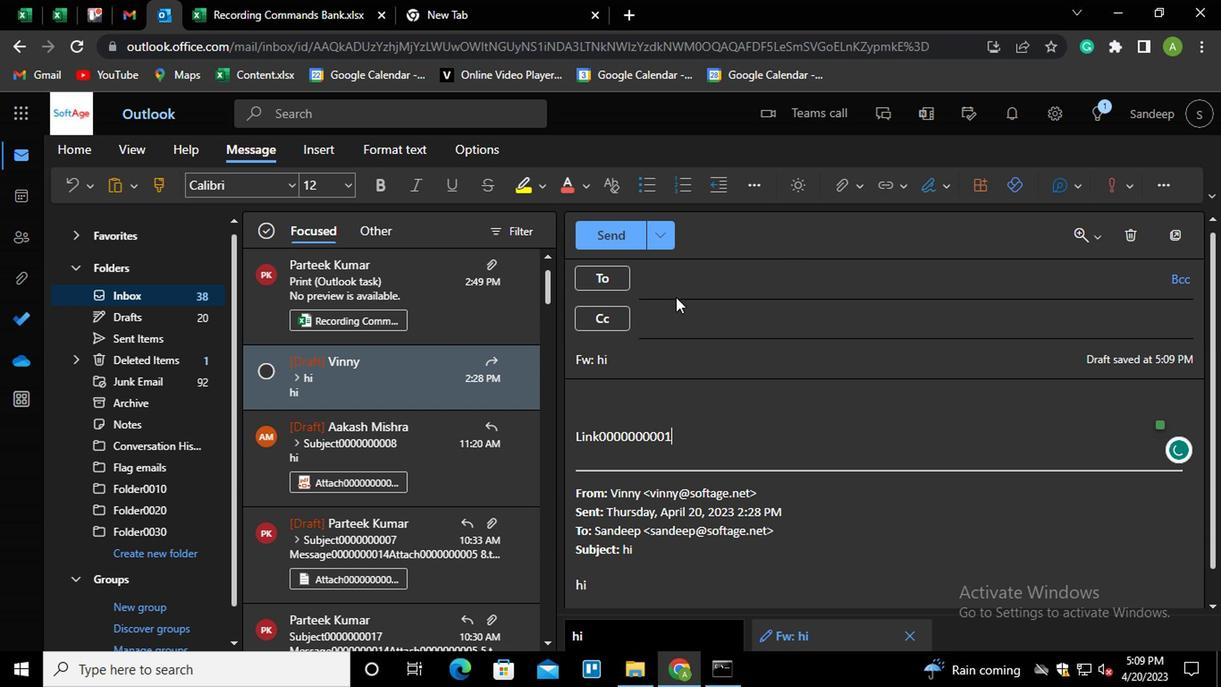 
Action: Mouse pressed left at (673, 288)
Screenshot: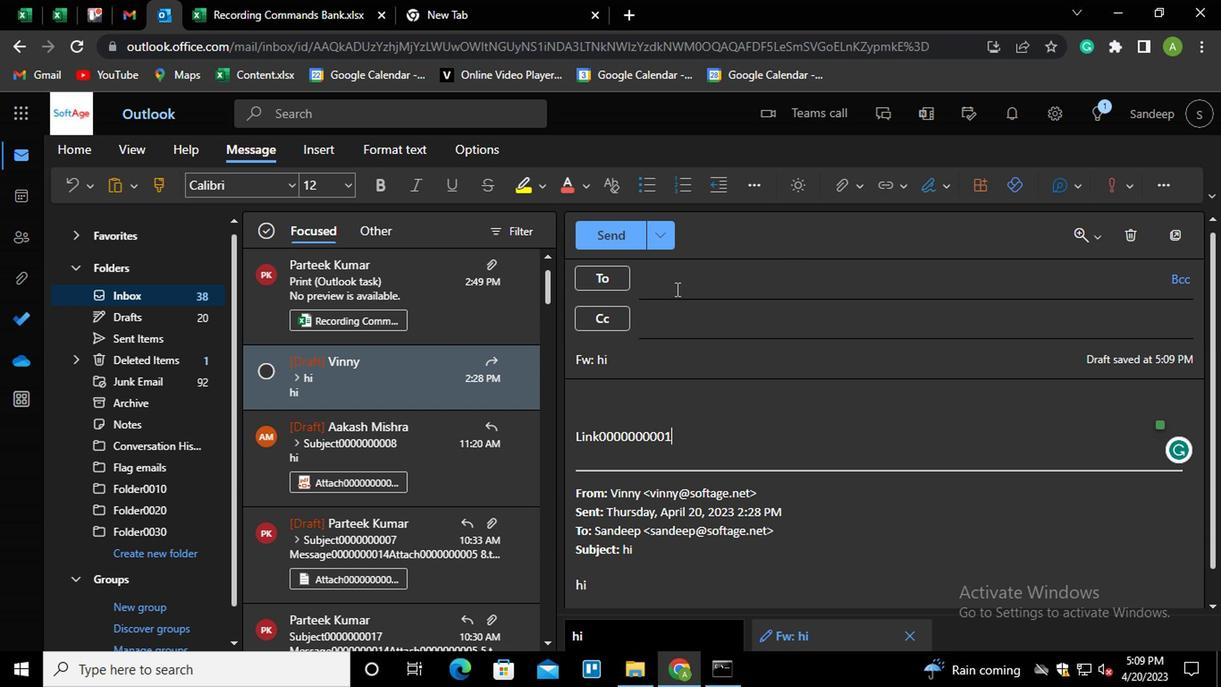 
Action: Key pressed PART<Key.enter>AA<Key.enter>
Screenshot: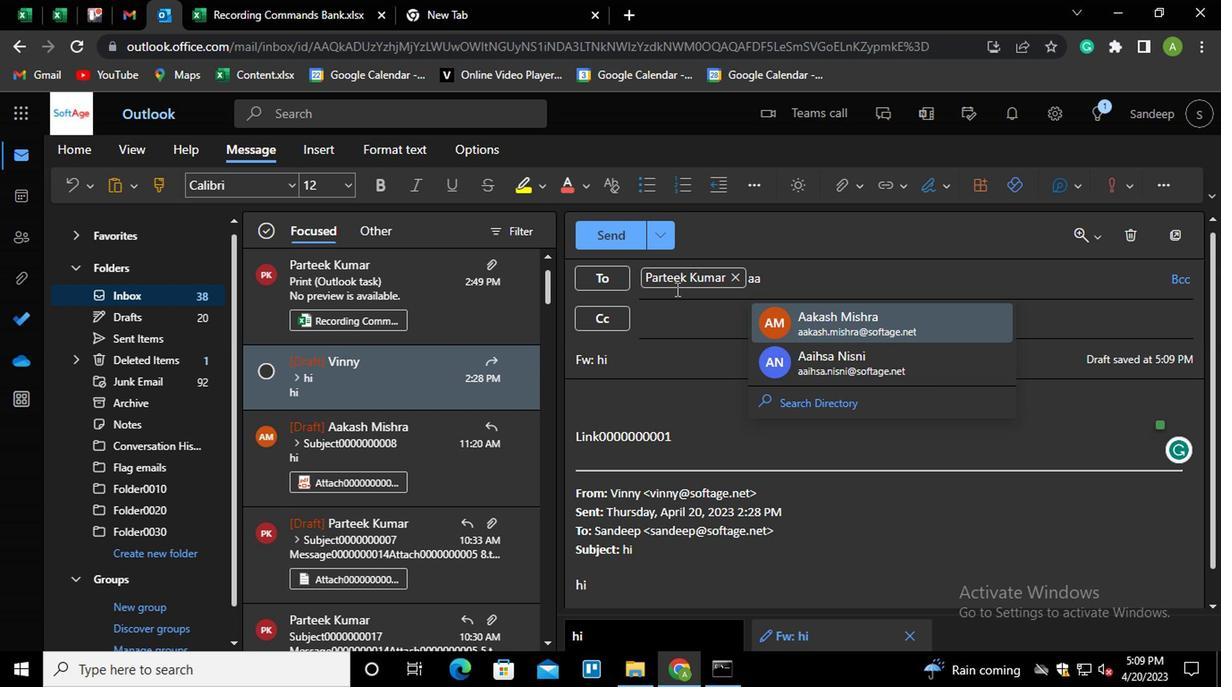 
Action: Mouse moved to (686, 325)
Screenshot: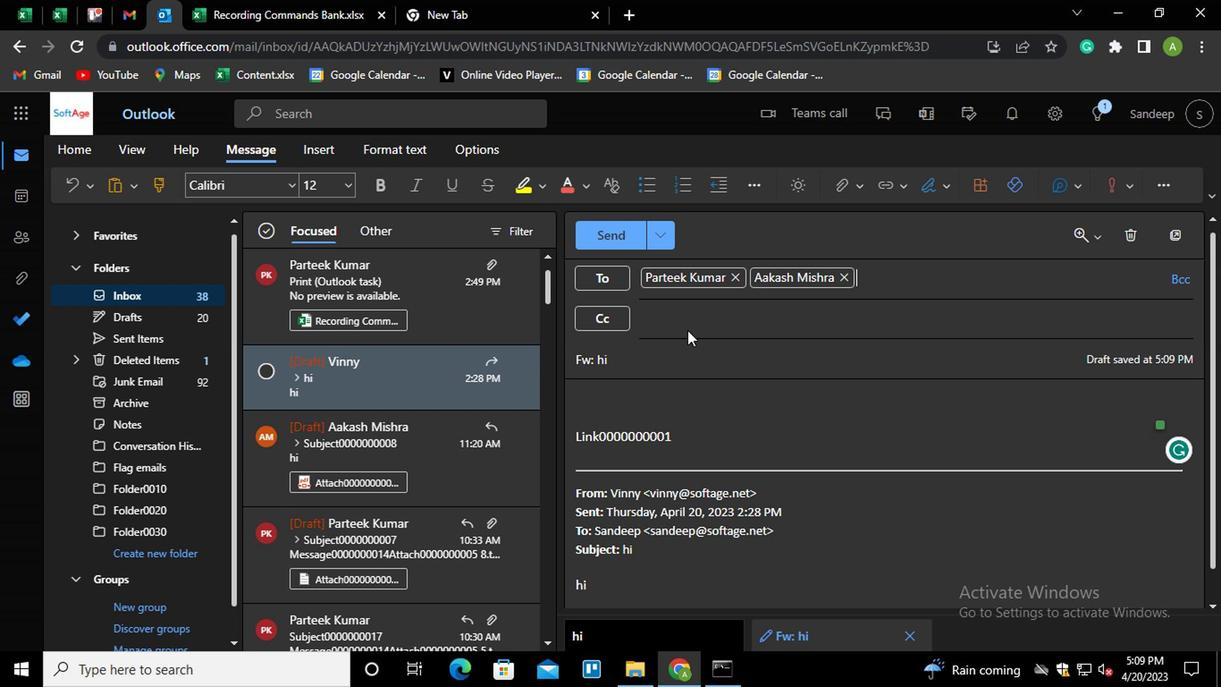 
Action: Mouse pressed left at (686, 325)
Screenshot: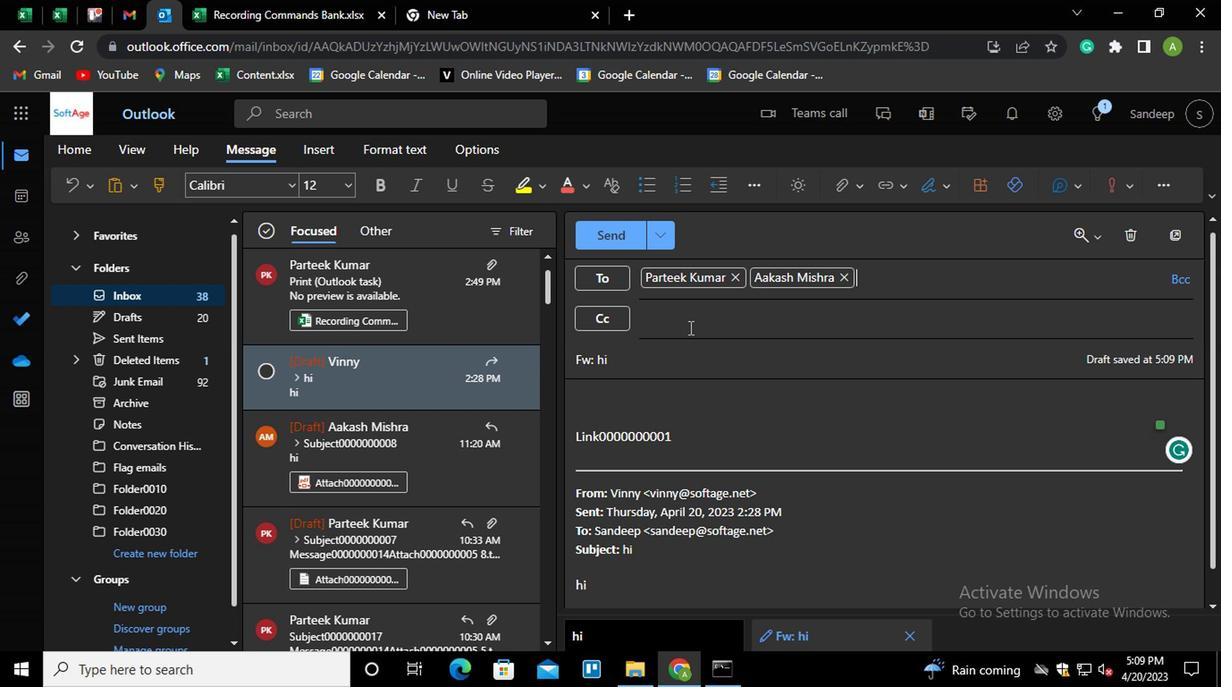
Action: Mouse moved to (687, 325)
Screenshot: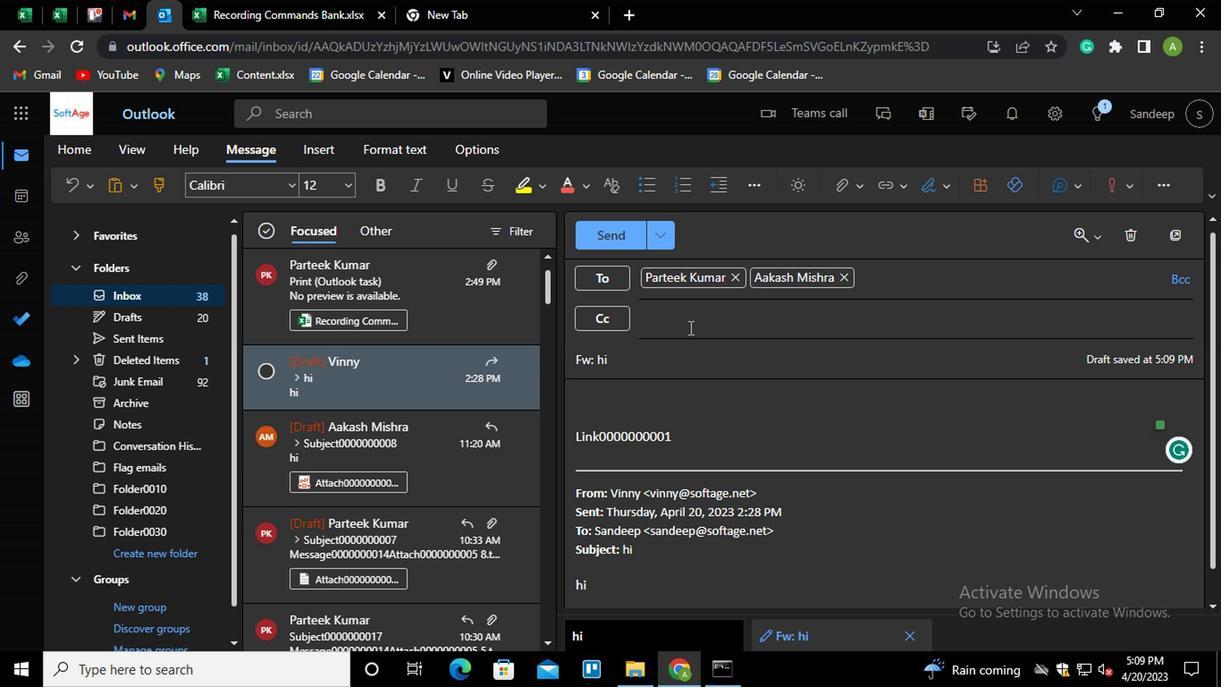 
Action: Key pressed AYU<Key.enter>POO<Key.enter>
Screenshot: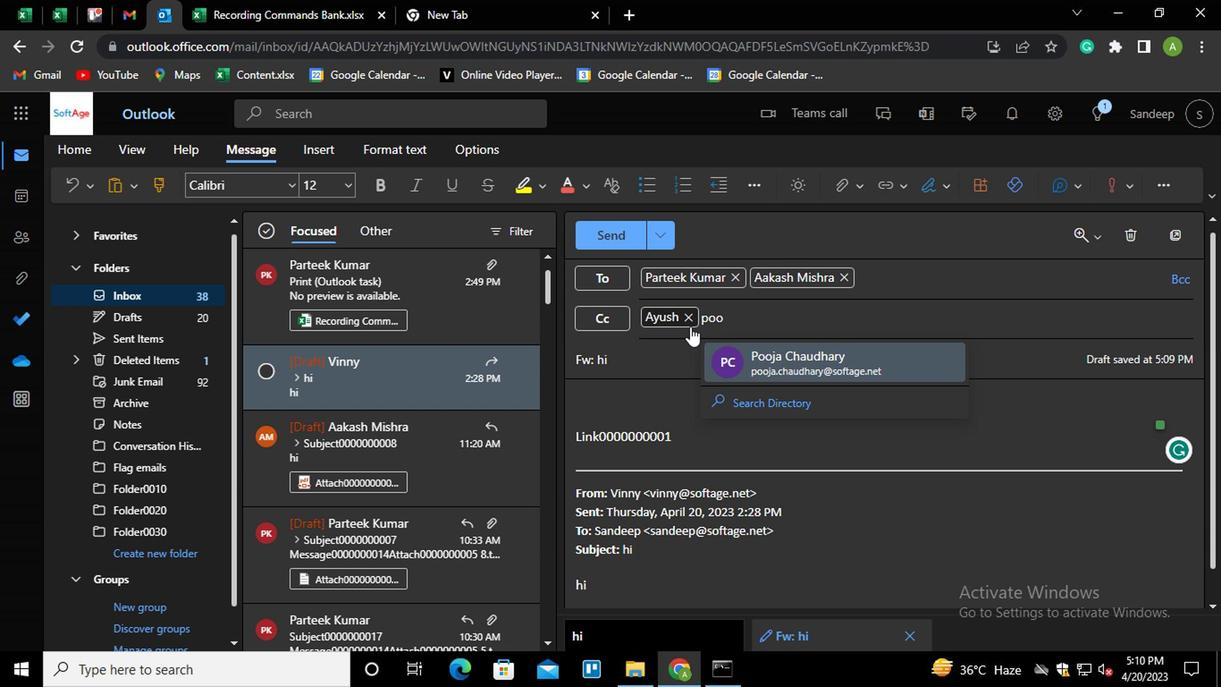
Action: Mouse moved to (1171, 270)
Screenshot: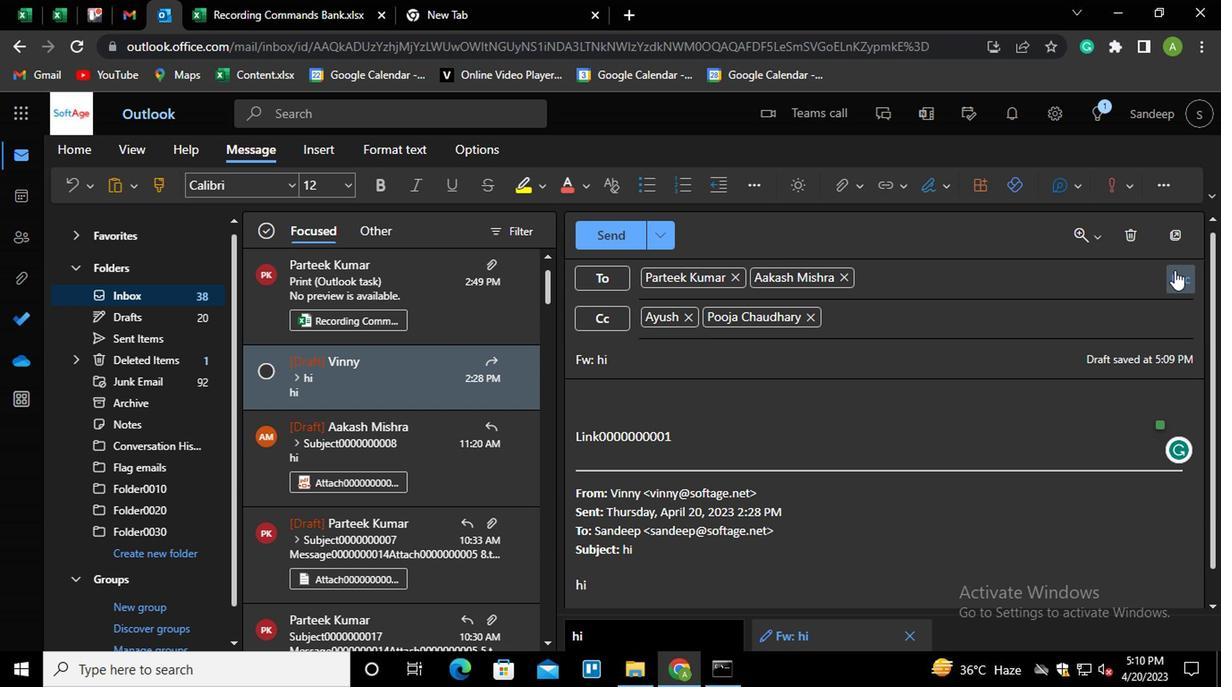 
Action: Mouse pressed left at (1171, 270)
Screenshot: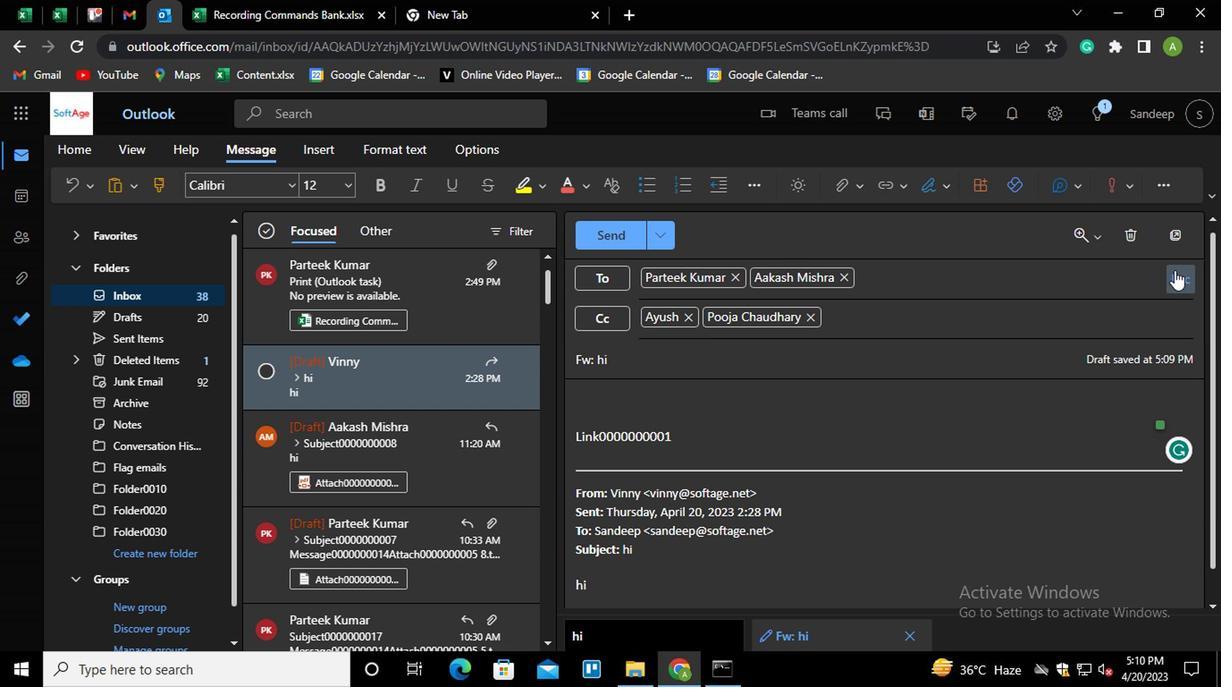 
Action: Mouse moved to (746, 359)
Screenshot: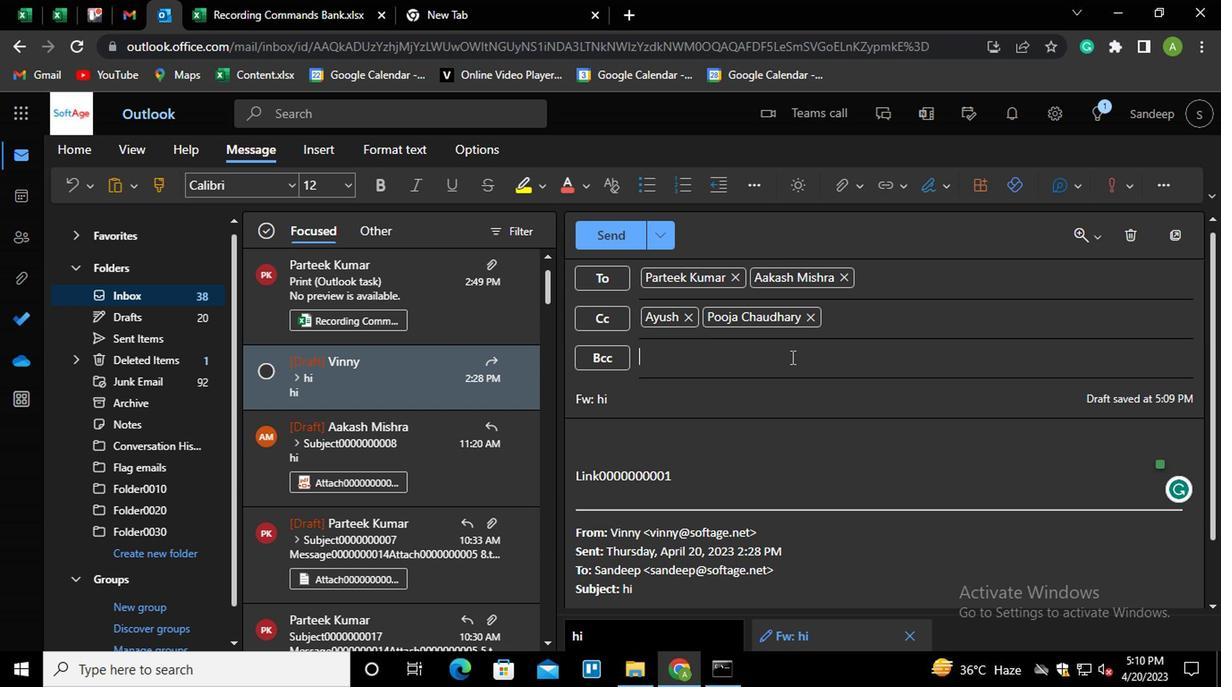 
Action: Mouse pressed left at (746, 359)
Screenshot: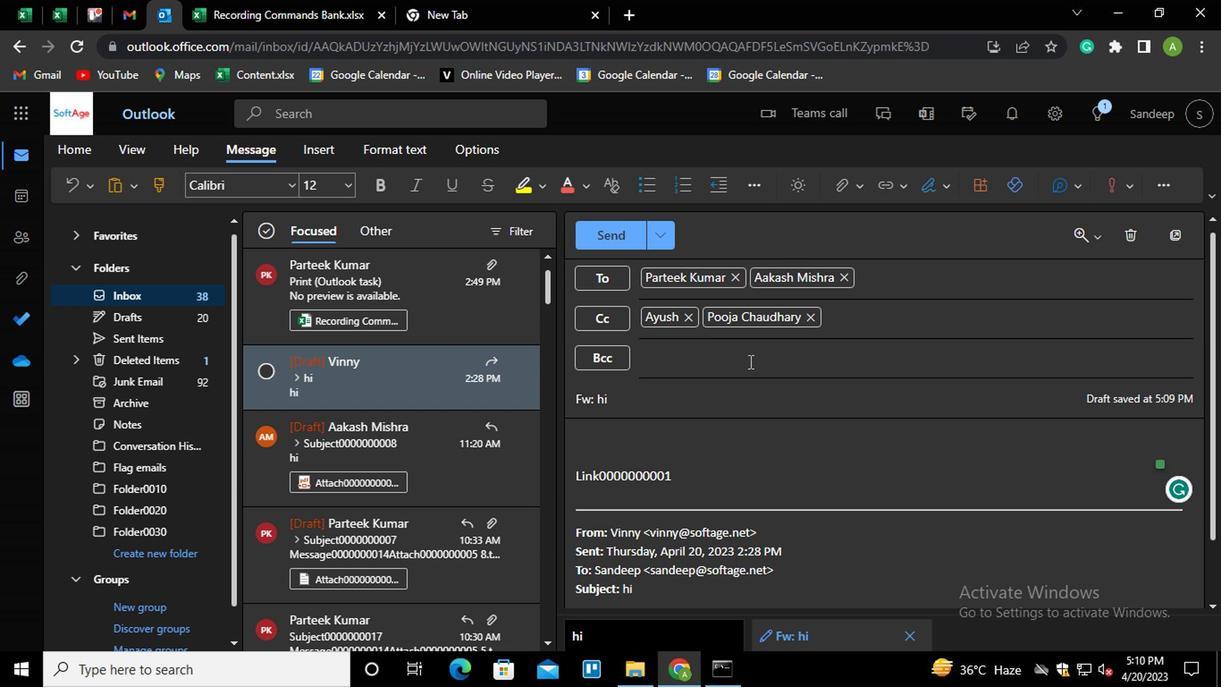 
Action: Mouse moved to (745, 360)
Screenshot: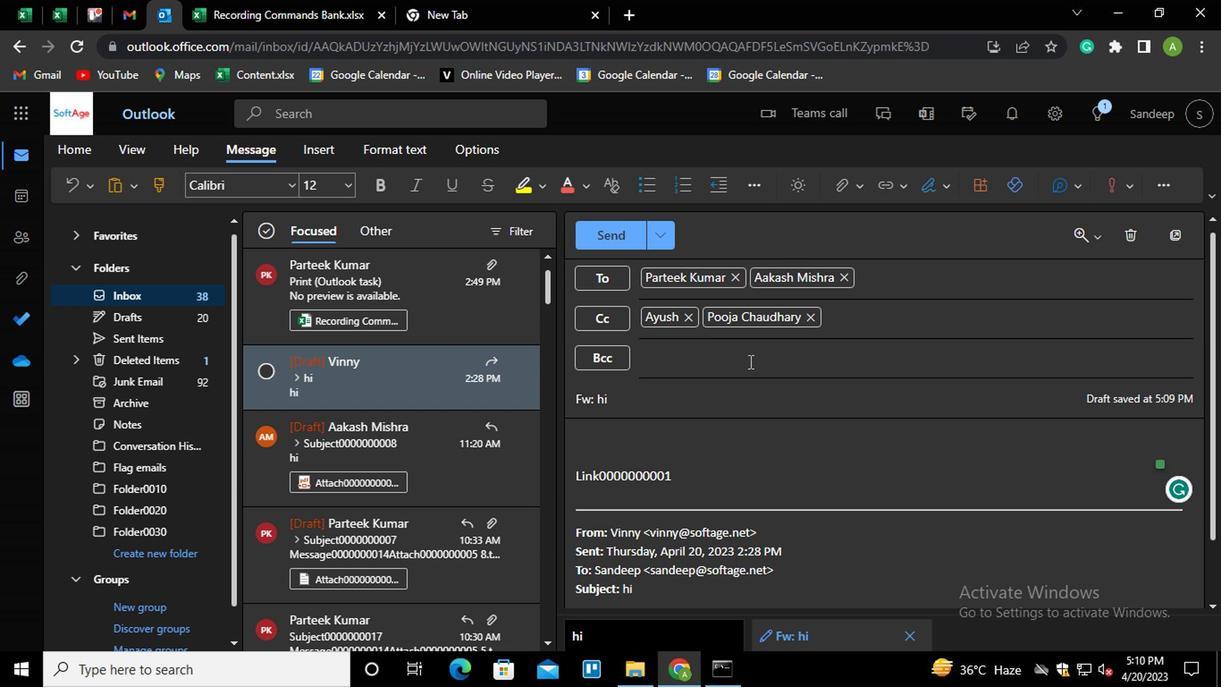 
Action: Key pressed VAN<Key.enter>
Screenshot: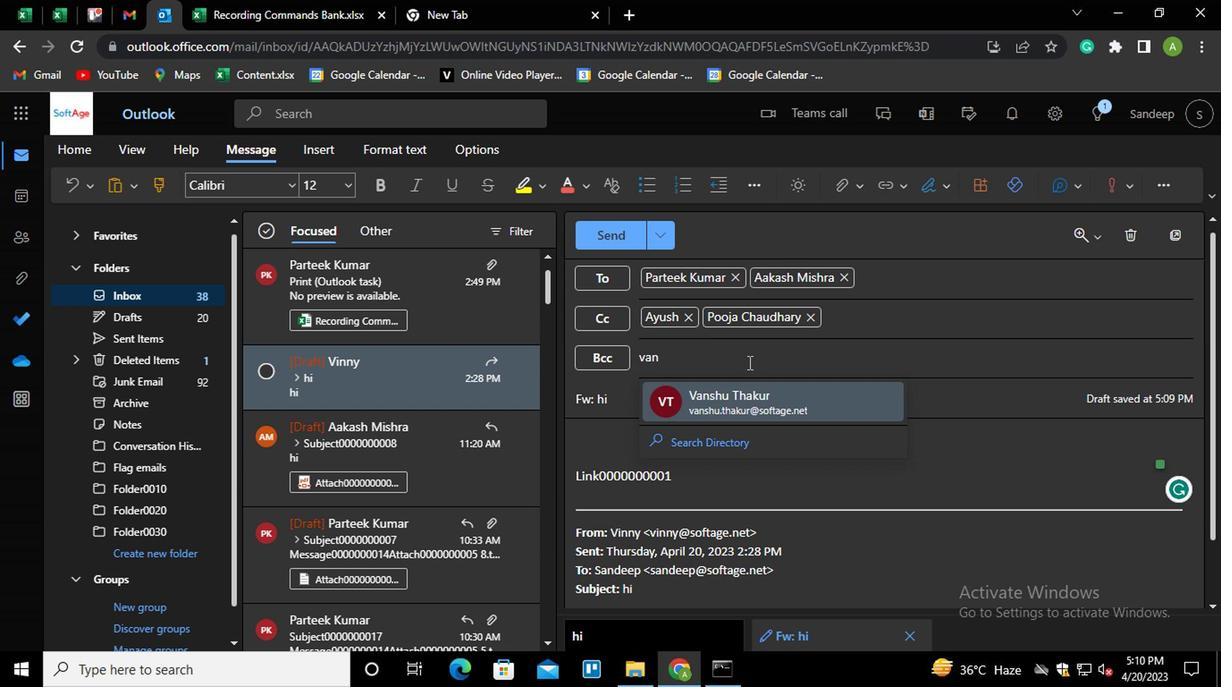 
Action: Mouse moved to (677, 402)
Screenshot: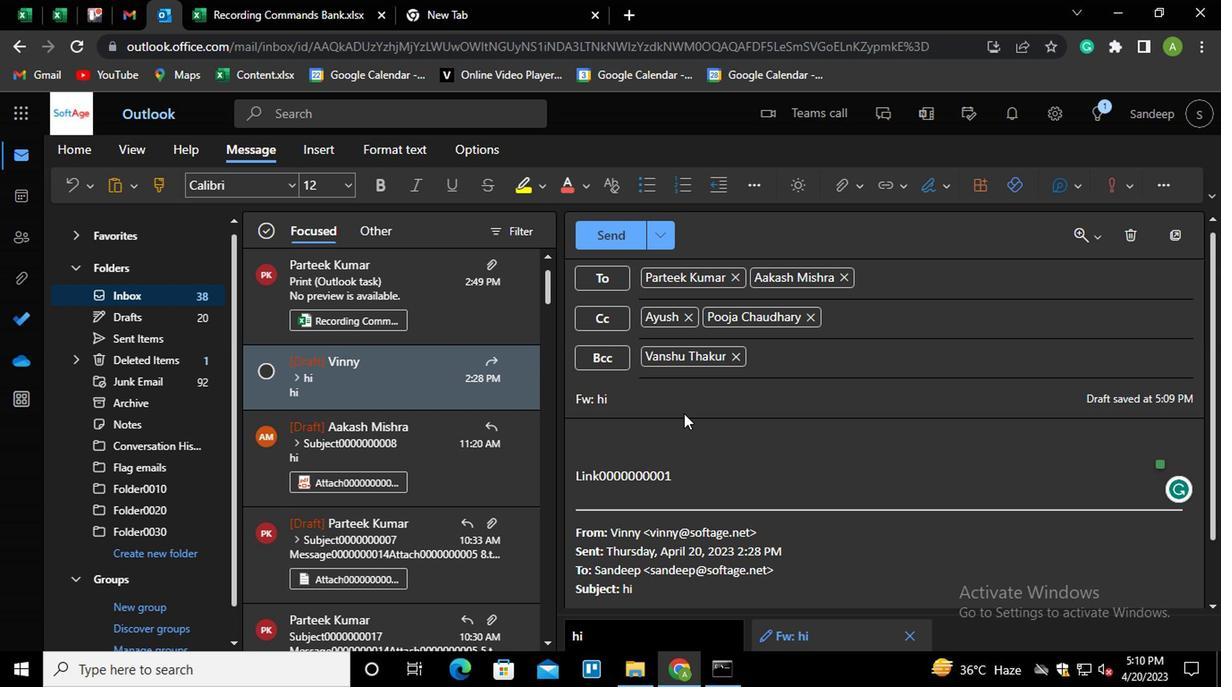 
Action: Mouse pressed left at (677, 402)
Screenshot: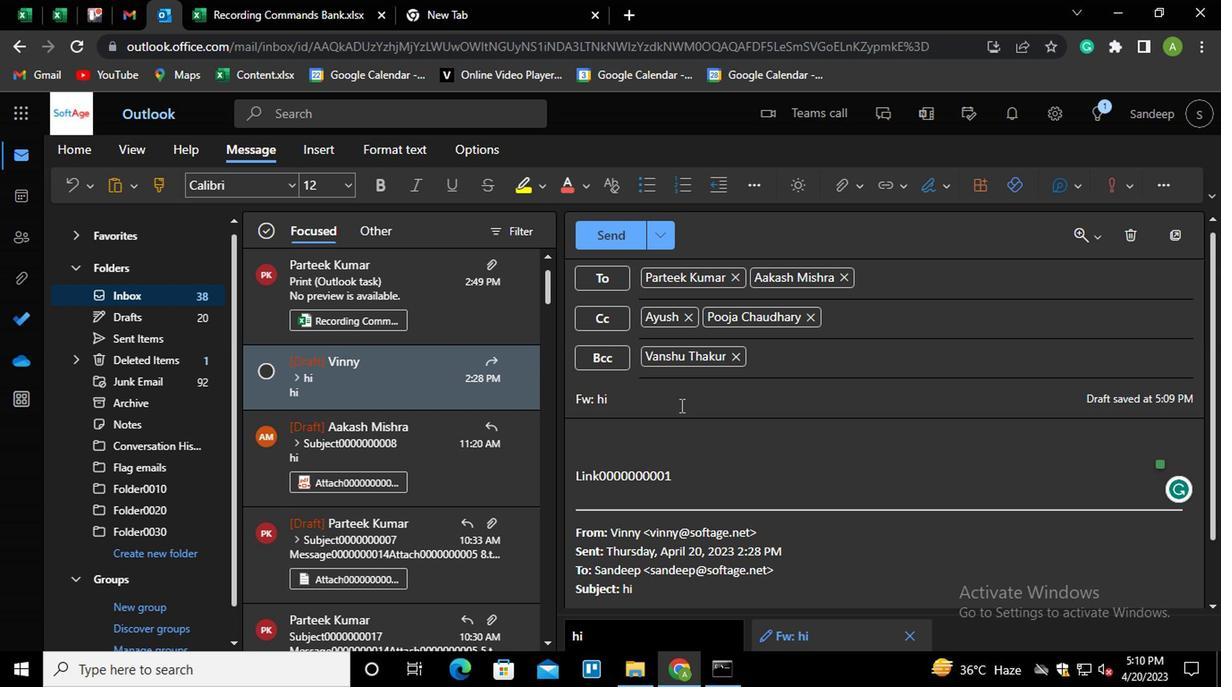 
Action: Key pressed <Key.shift_r><Key.home><Key.shift>SUBJECT0000000001
Screenshot: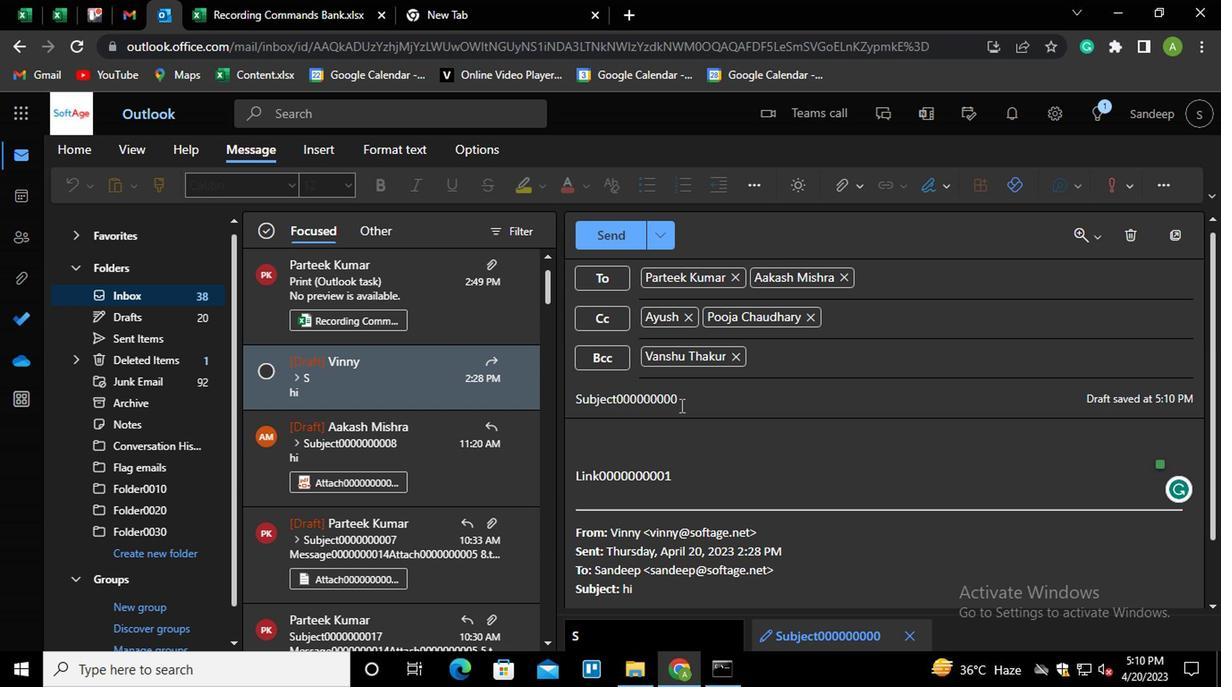 
Action: Mouse moved to (679, 477)
Screenshot: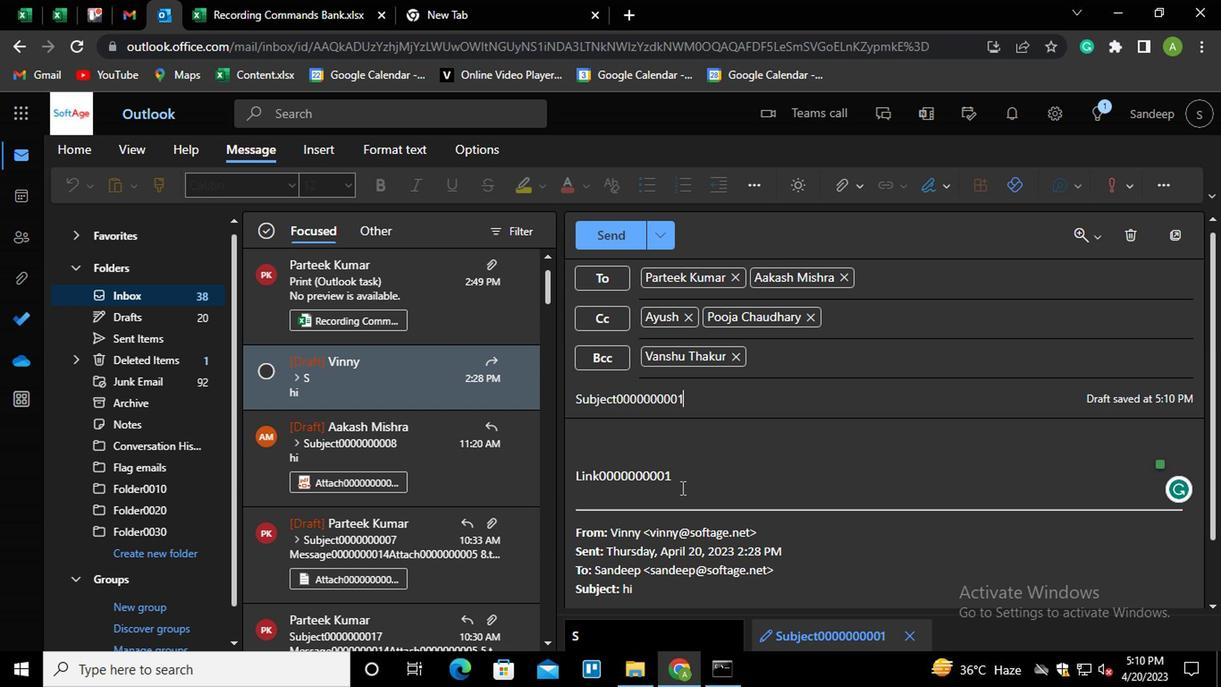 
Action: Mouse pressed left at (679, 477)
Screenshot: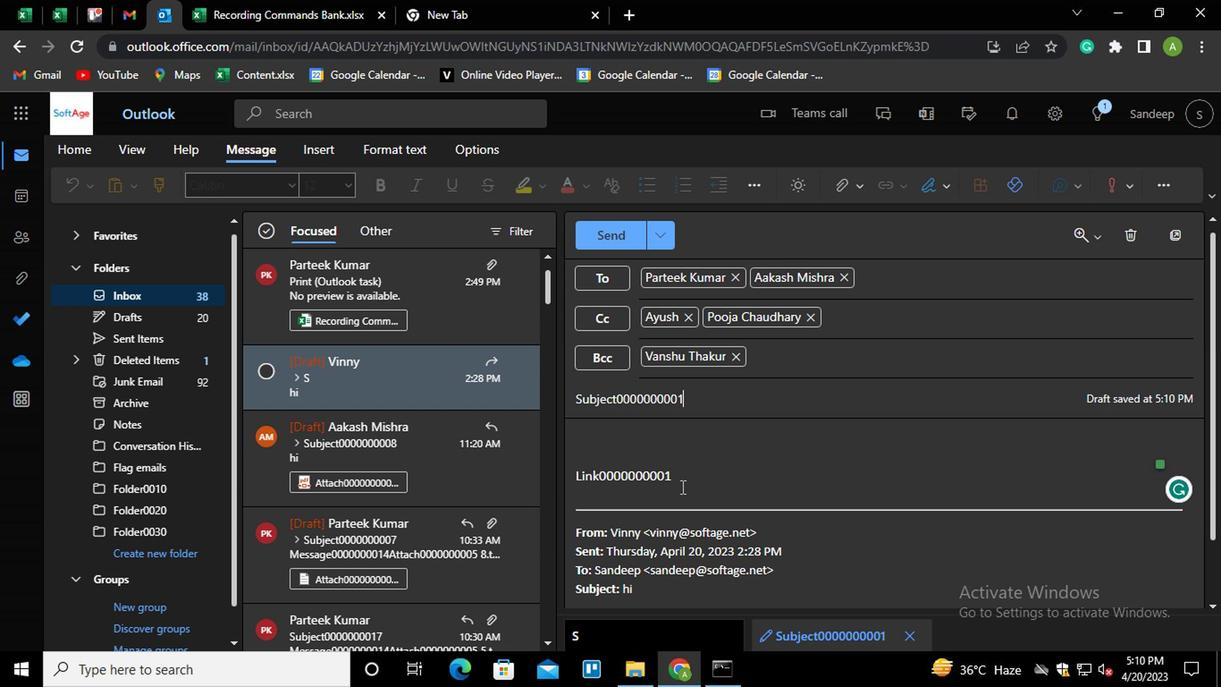 
Action: Key pressed <Key.shift_r><Key.enter><Key.shift_r>MESSAGE0000000003
Screenshot: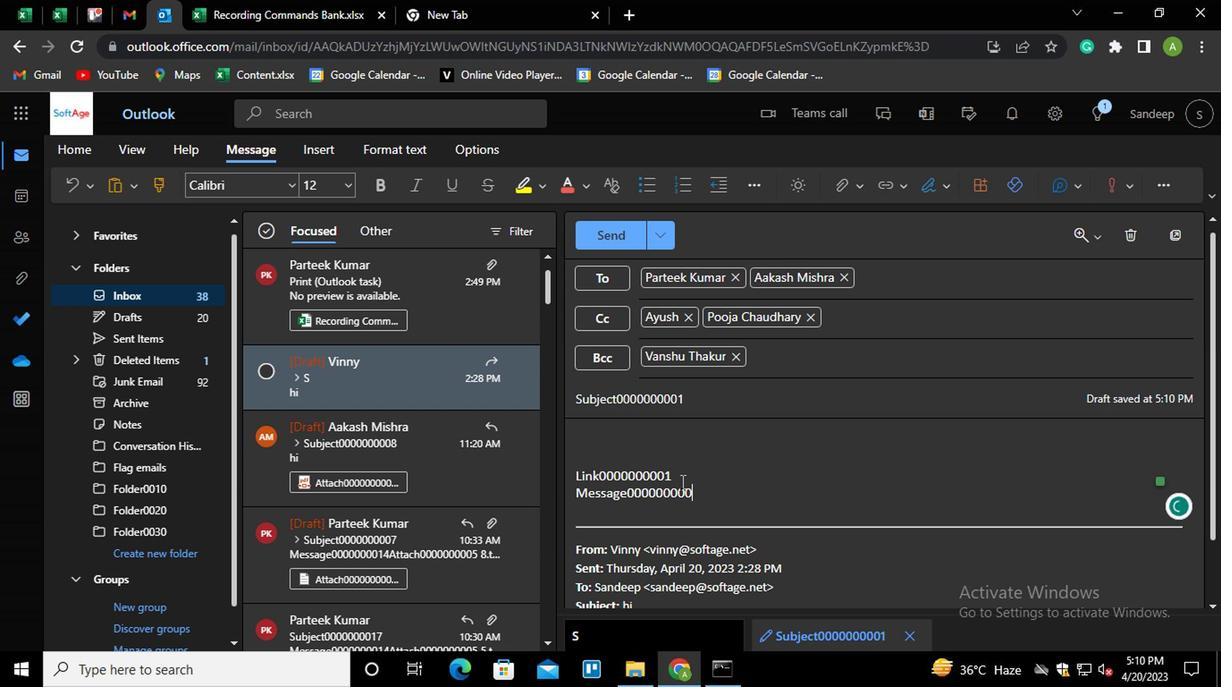 
Action: Mouse moved to (604, 243)
Screenshot: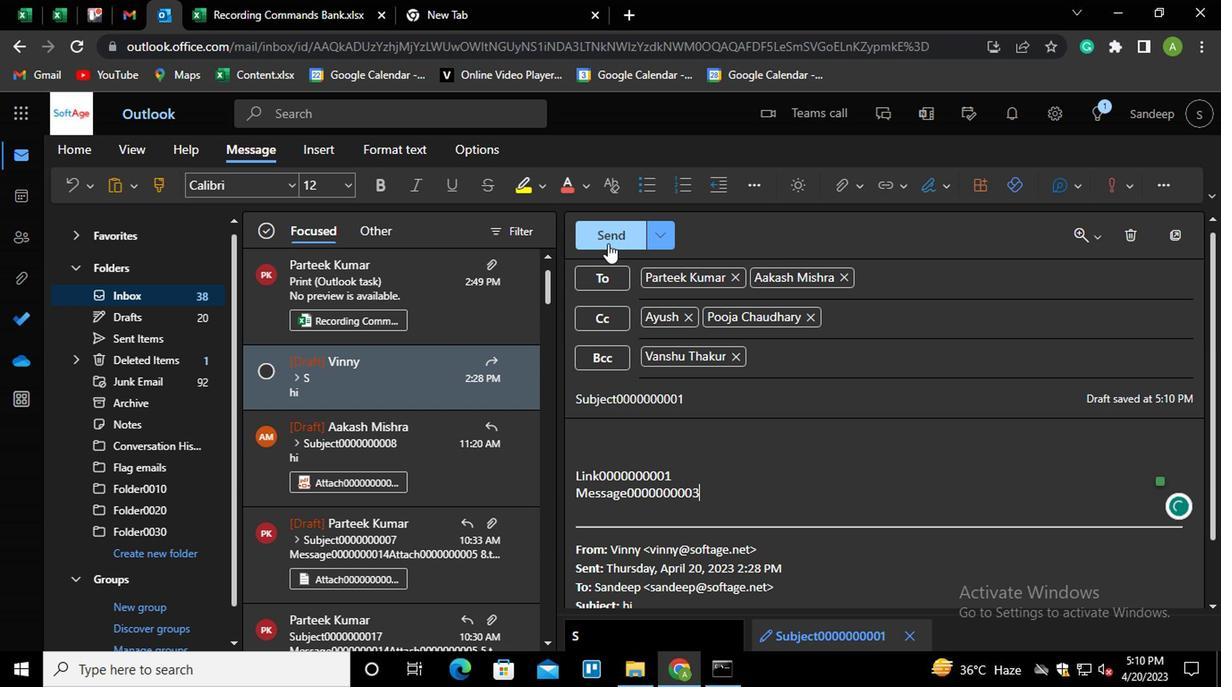 
Action: Mouse pressed left at (604, 243)
Screenshot: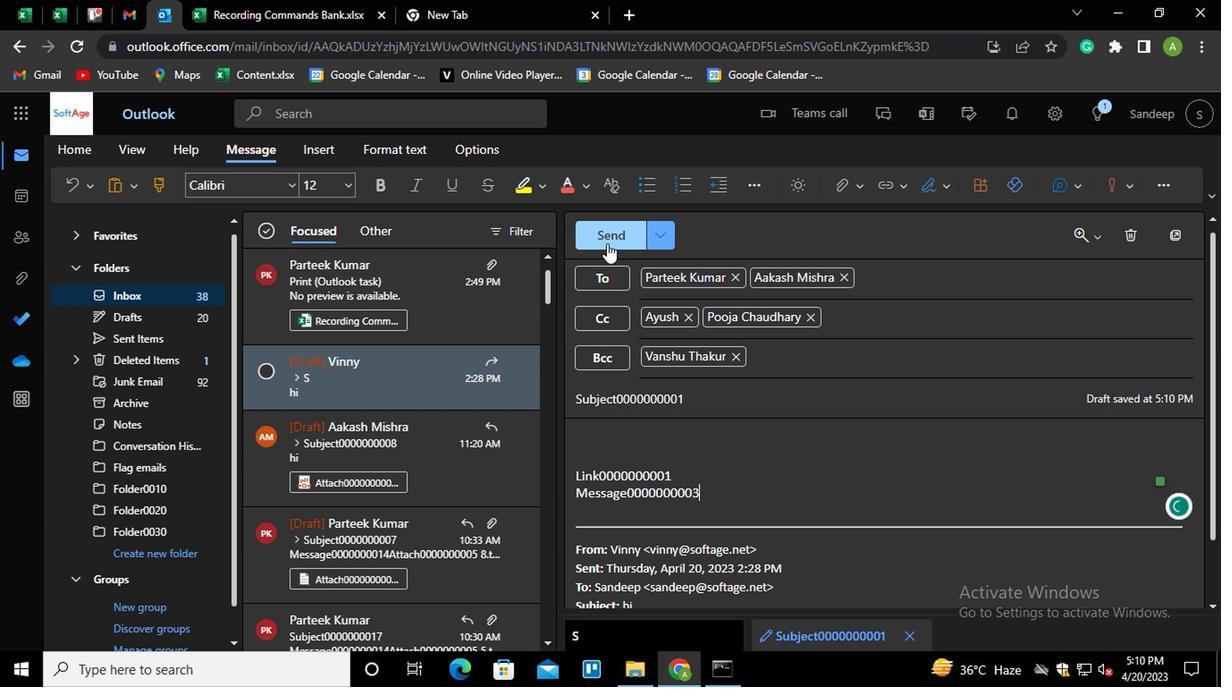 
Action: Mouse moved to (1172, 318)
Screenshot: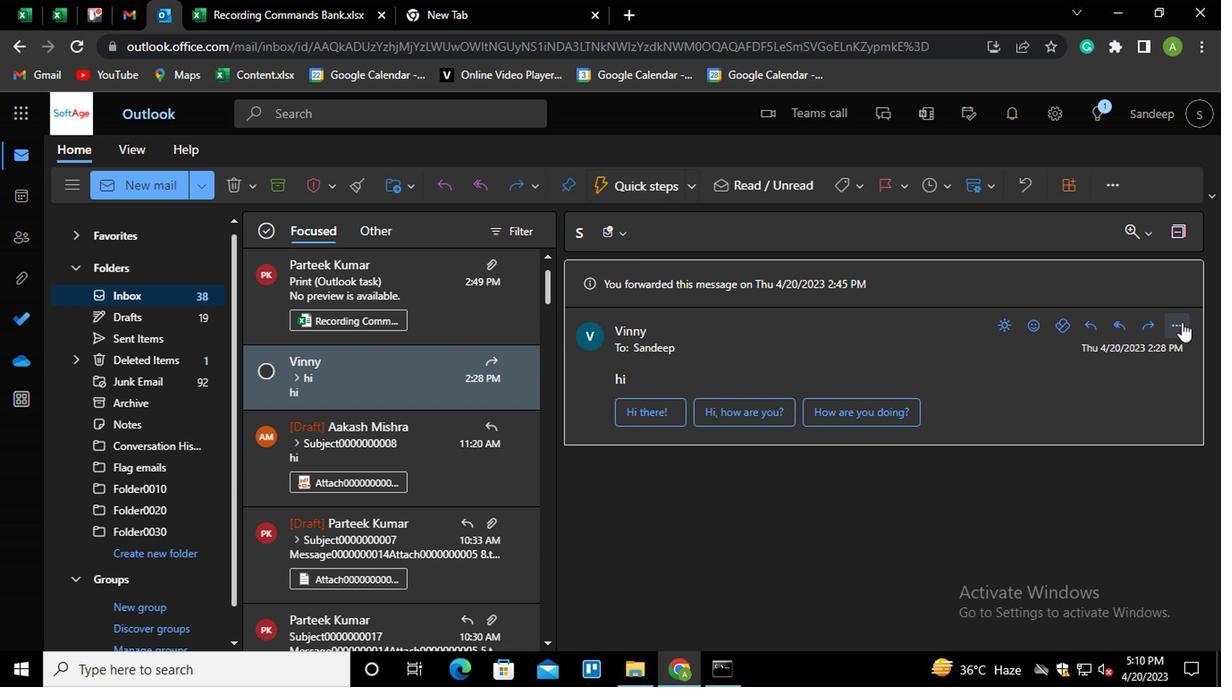
Action: Mouse pressed left at (1172, 318)
Screenshot: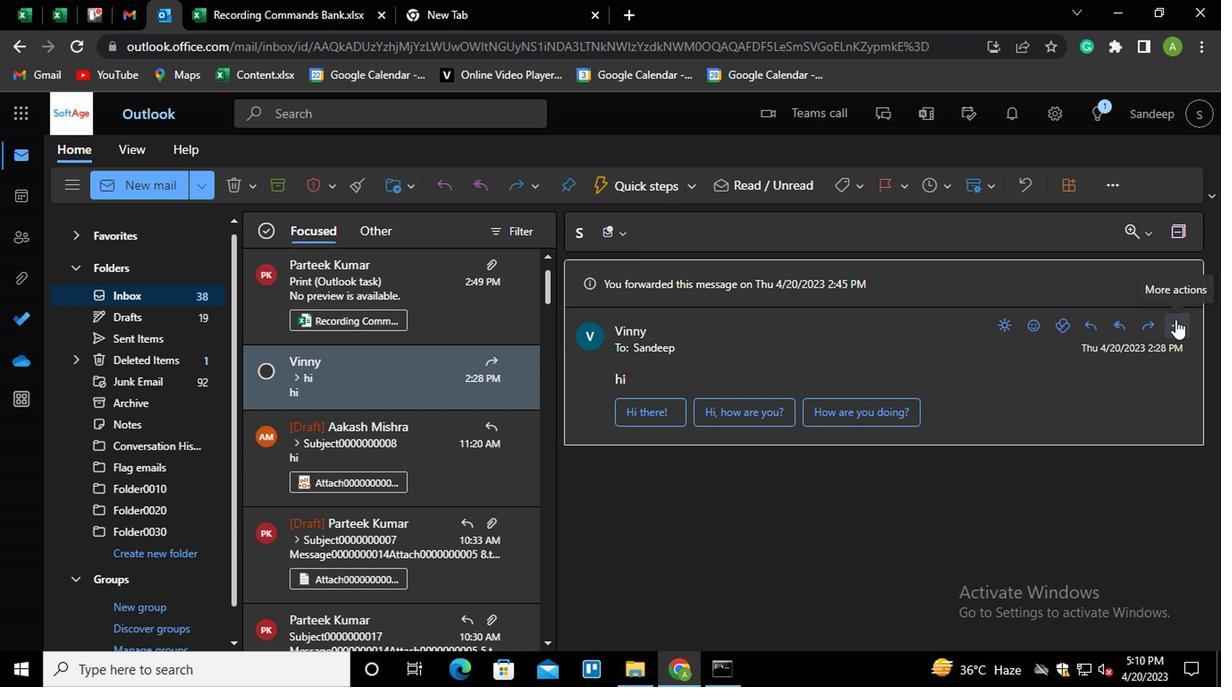 
Action: Mouse moved to (1039, 190)
Screenshot: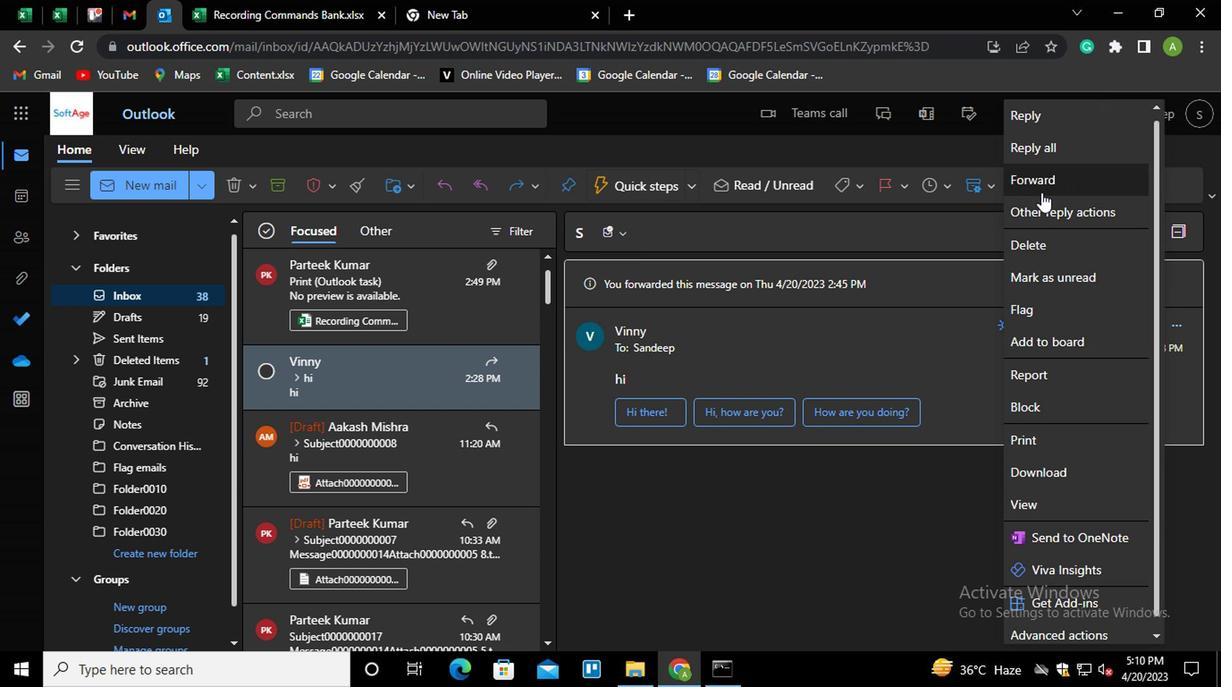 
Action: Mouse pressed left at (1039, 190)
Screenshot: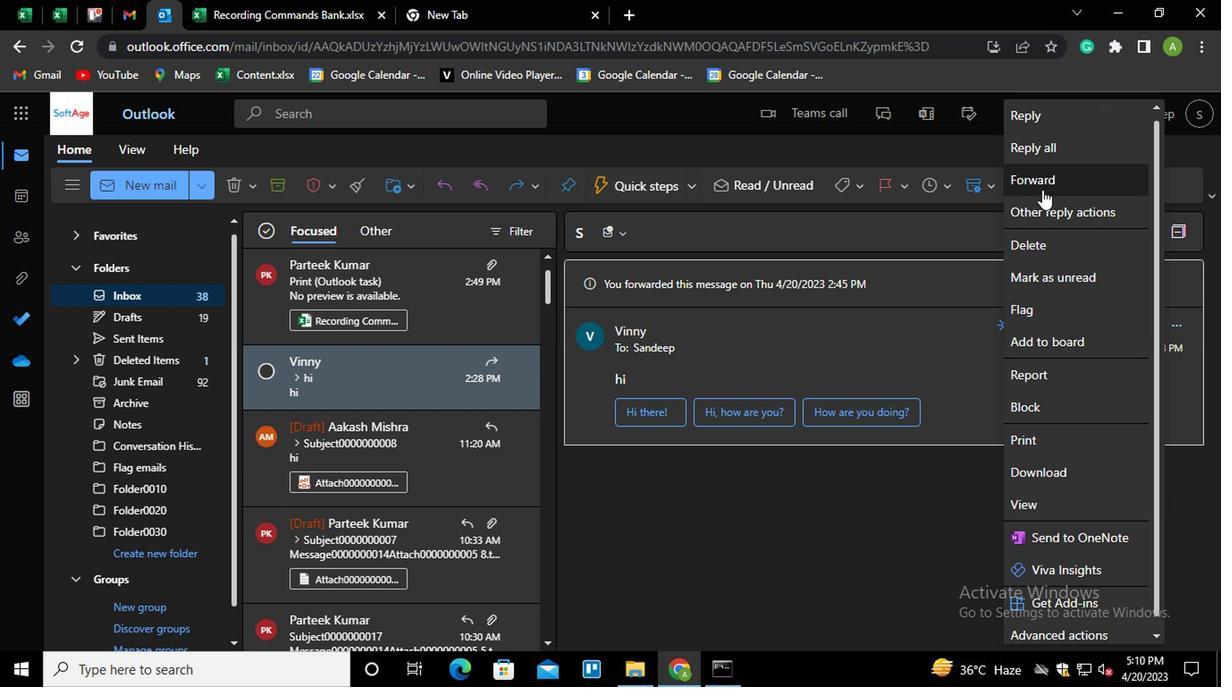 
Action: Mouse moved to (648, 285)
Screenshot: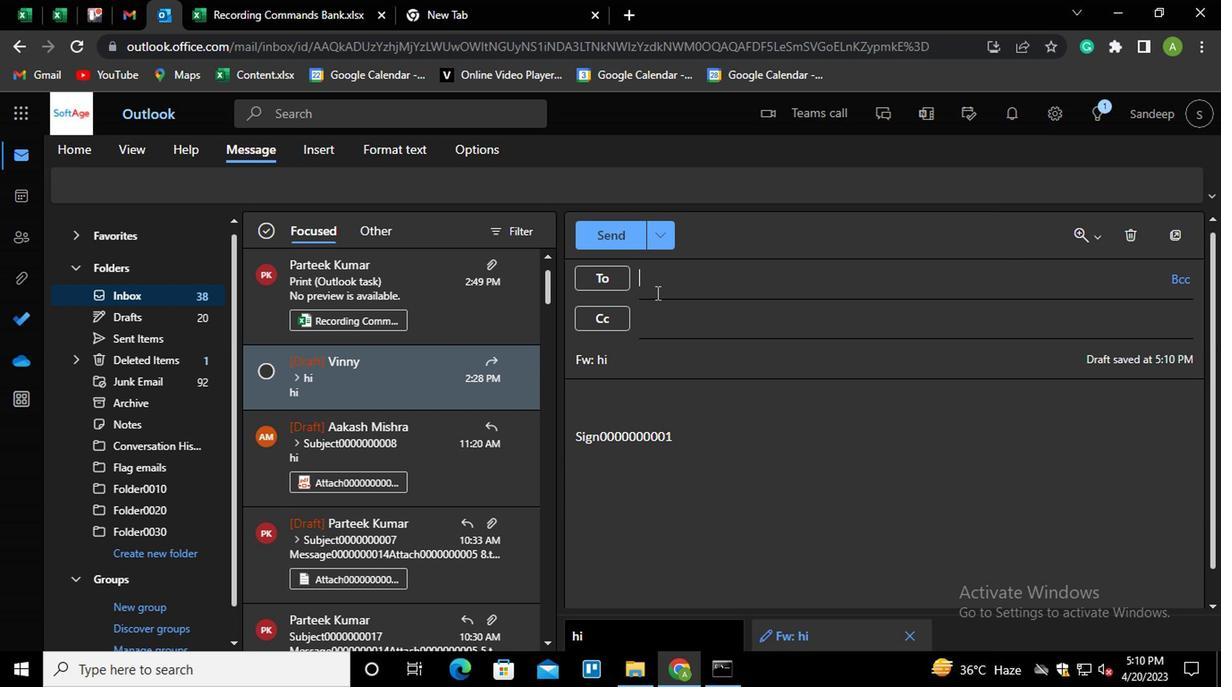 
Action: Mouse pressed left at (648, 285)
Screenshot: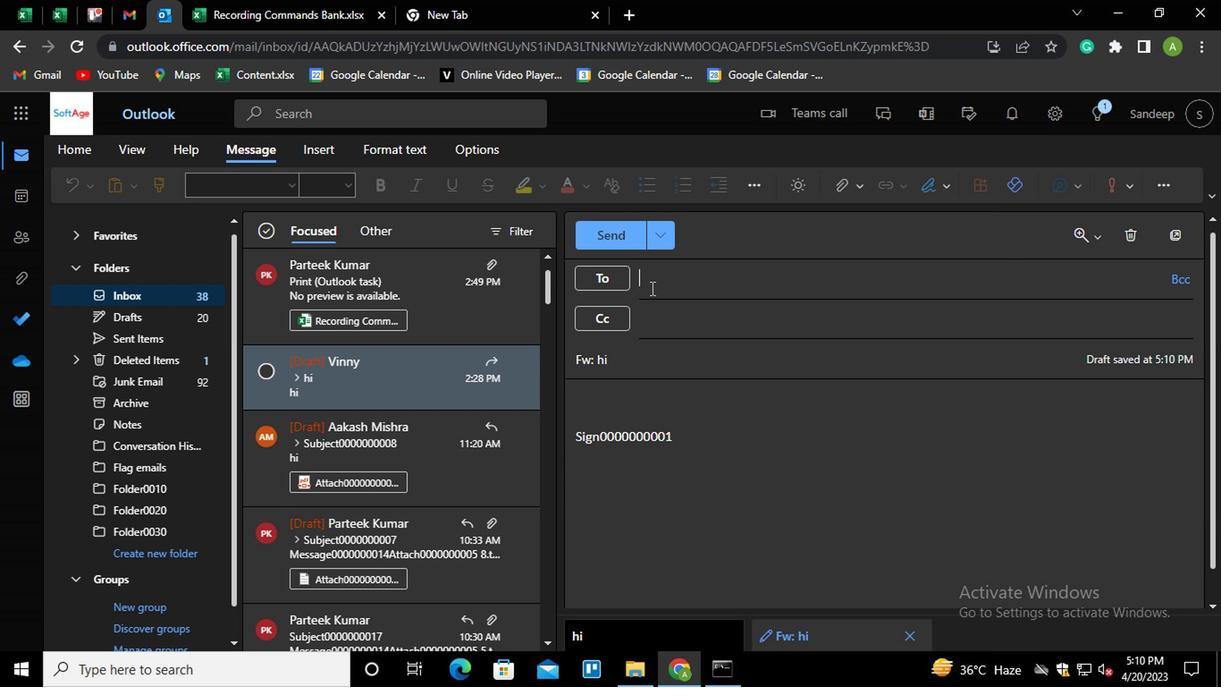 
Action: Mouse moved to (940, 426)
Screenshot: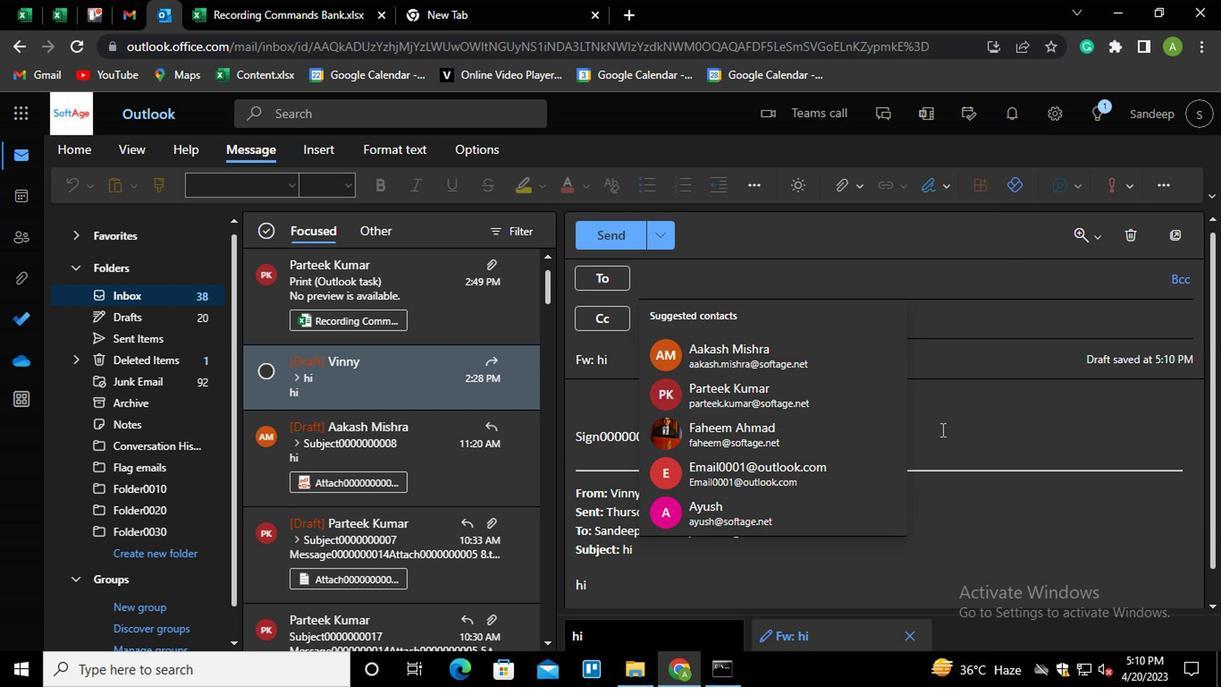 
Action: Mouse pressed left at (940, 426)
Screenshot: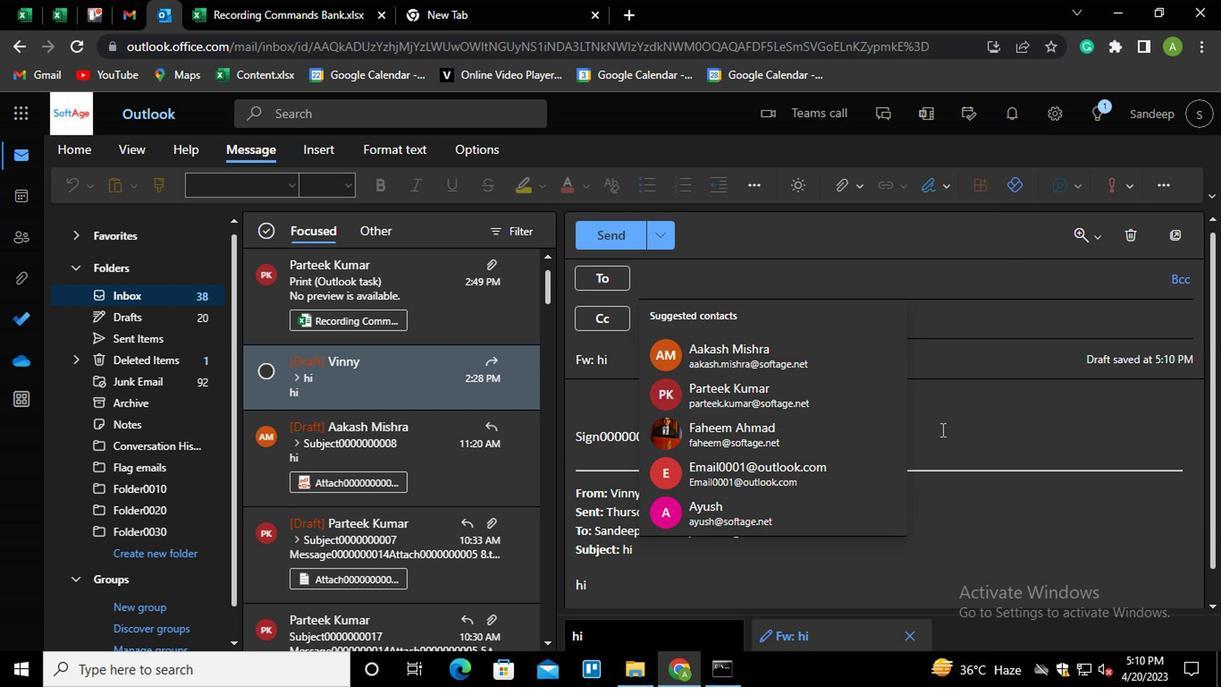 
Action: Mouse moved to (672, 437)
Screenshot: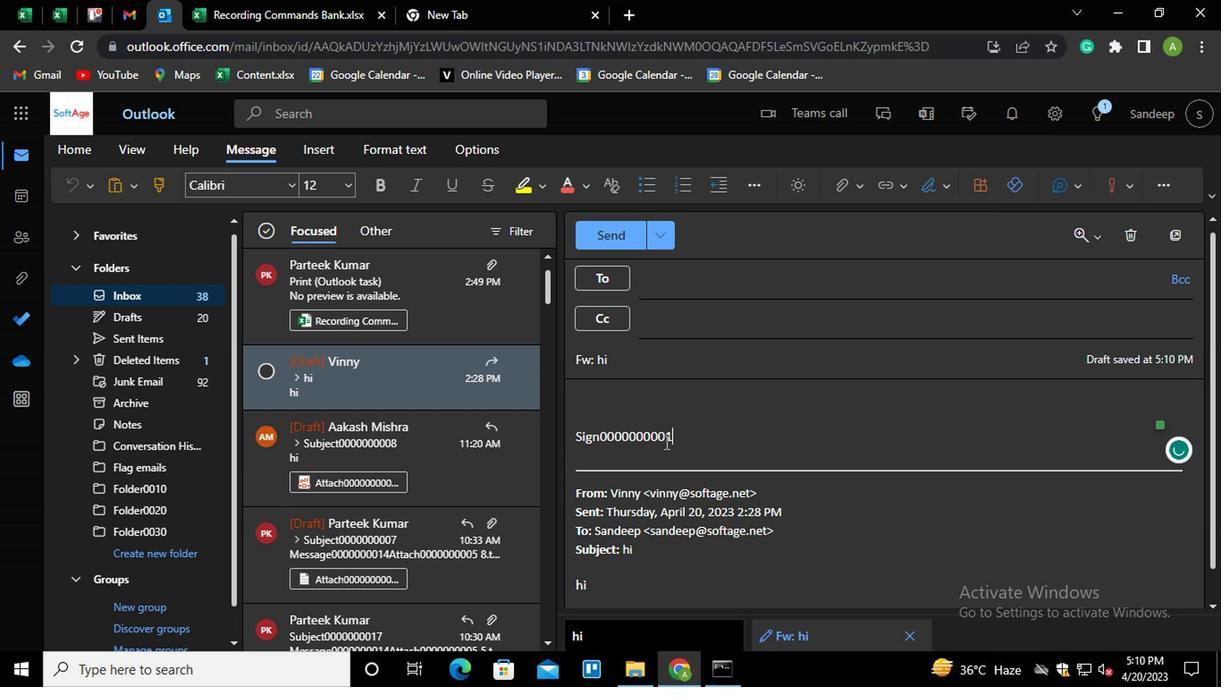 
Action: Key pressed <Key.shift_r><Key.home>ctrl+Lctrl+IN
Screenshot: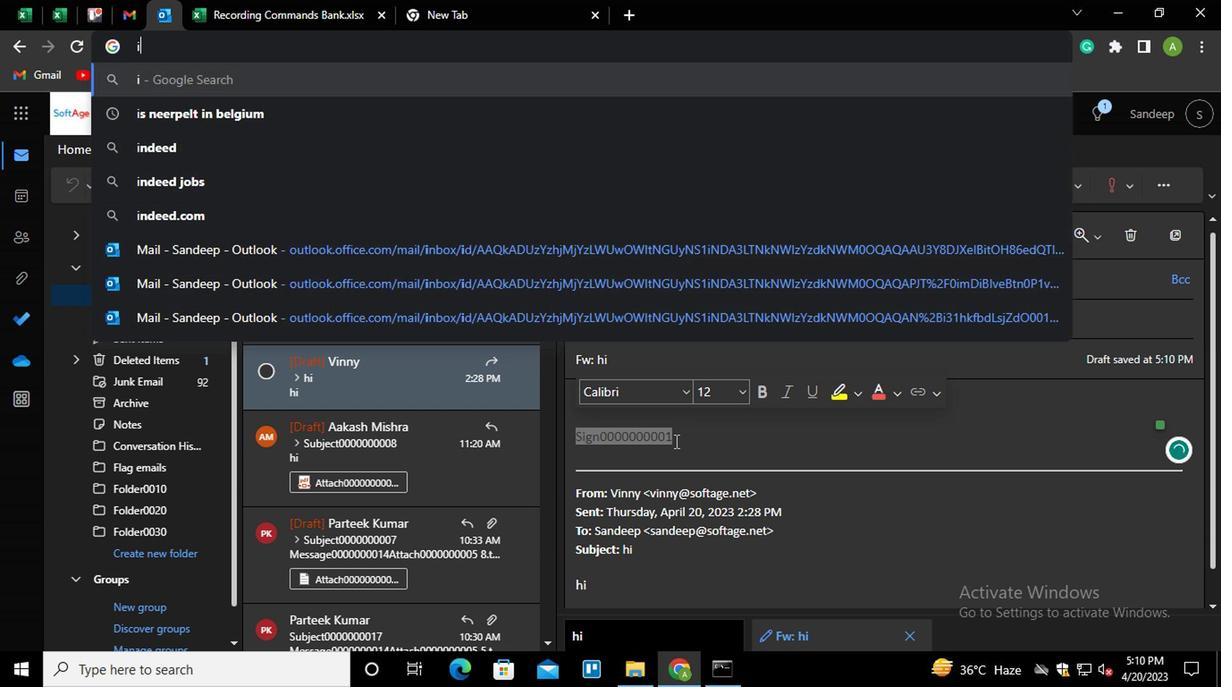 
Action: Mouse pressed left at (672, 437)
Screenshot: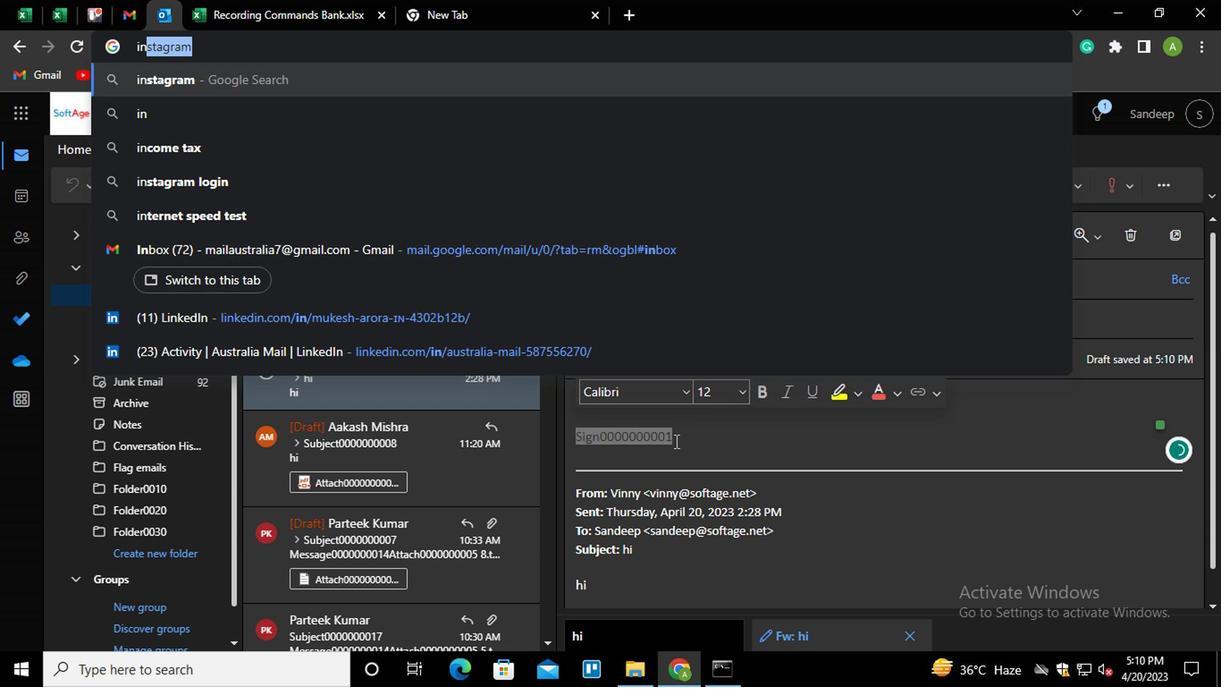 
Action: Key pressed <Key.shift_r><Key.home><Key.shift_r>ctrl+LINK0000000001ctrl+K<Key.shift_r><Key.shift_r><Key.shift_r>ctrl+LINK0000000001
Screenshot: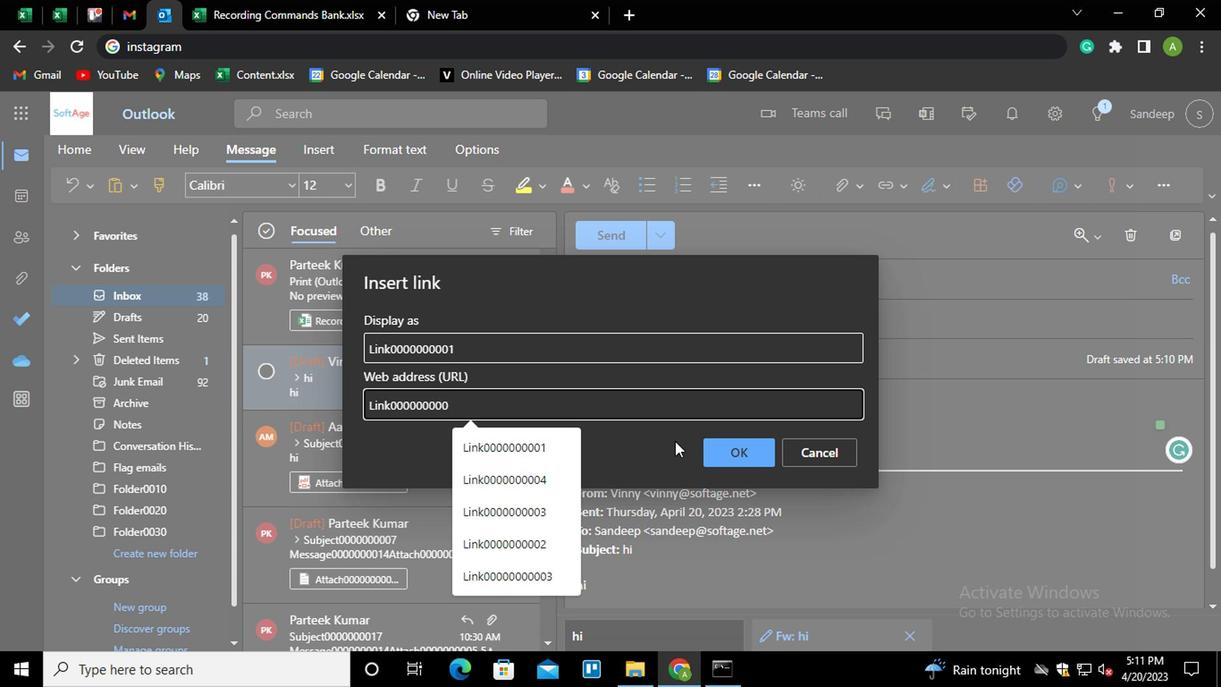
Action: Mouse moved to (730, 438)
Screenshot: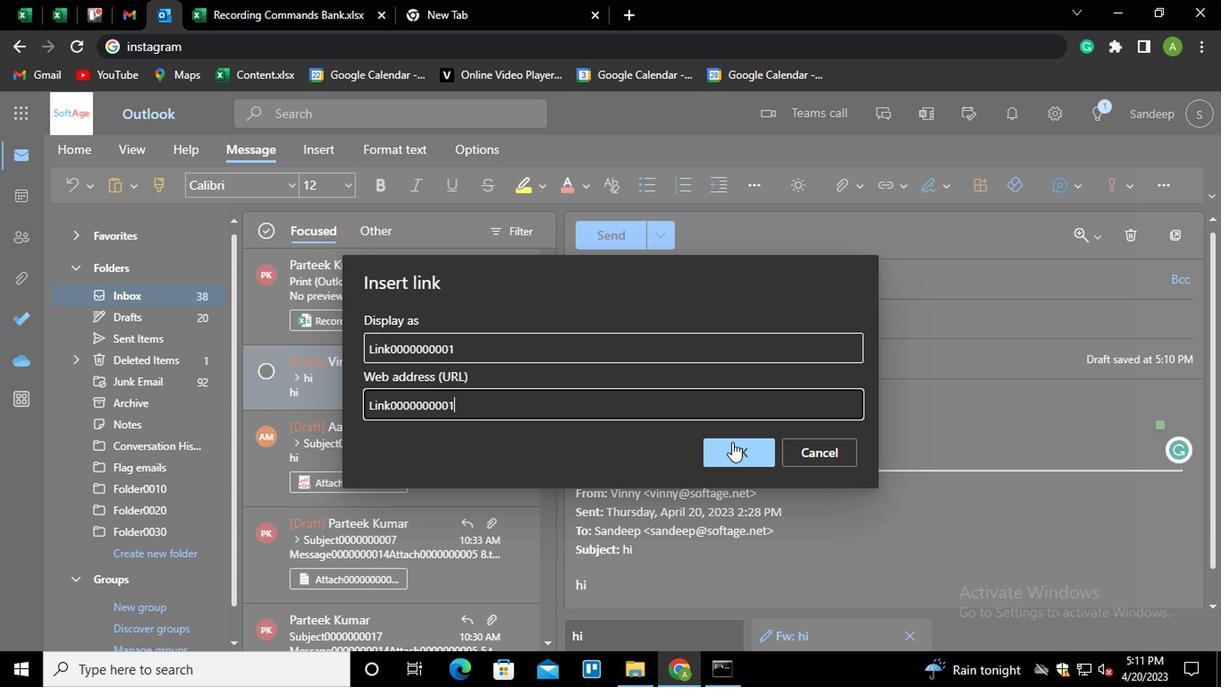 
Action: Mouse pressed left at (730, 438)
Screenshot: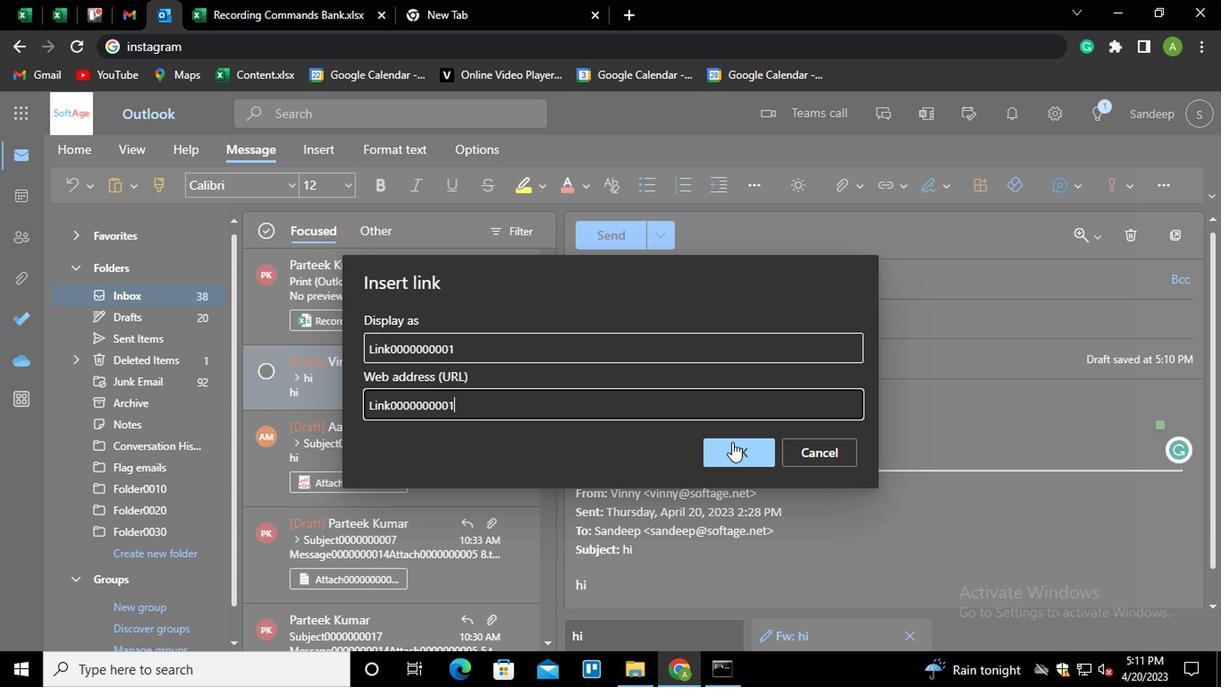 
Action: Mouse moved to (715, 281)
Screenshot: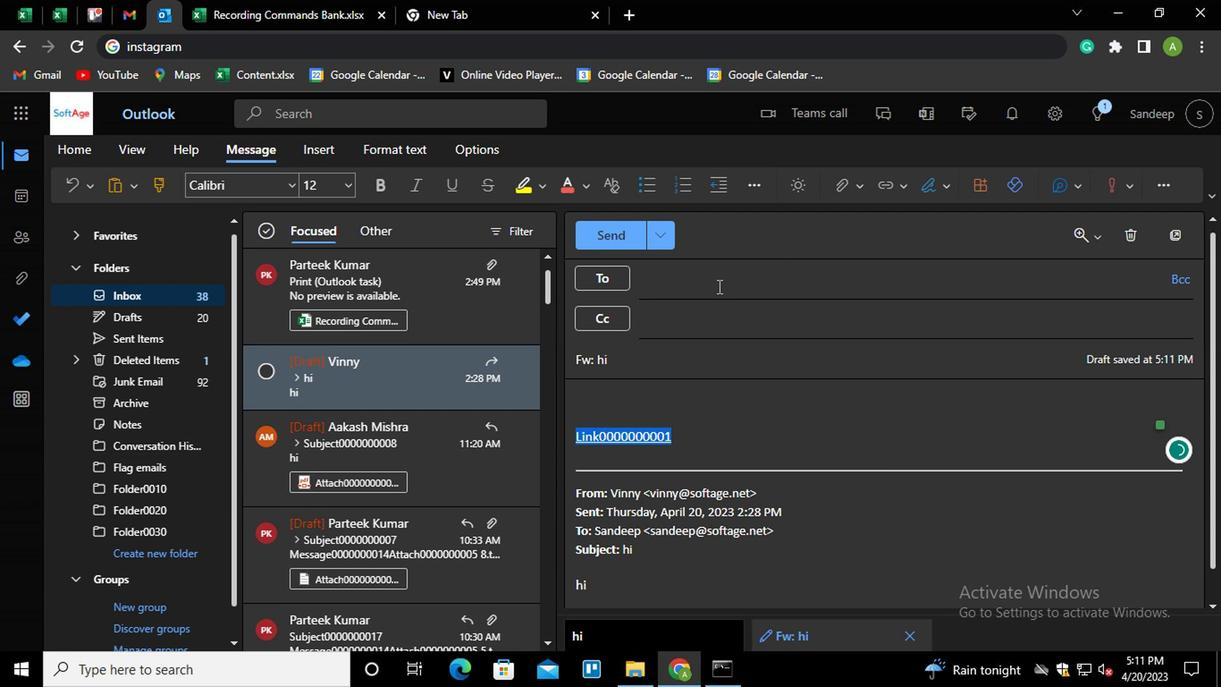
Action: Mouse pressed left at (715, 281)
Screenshot: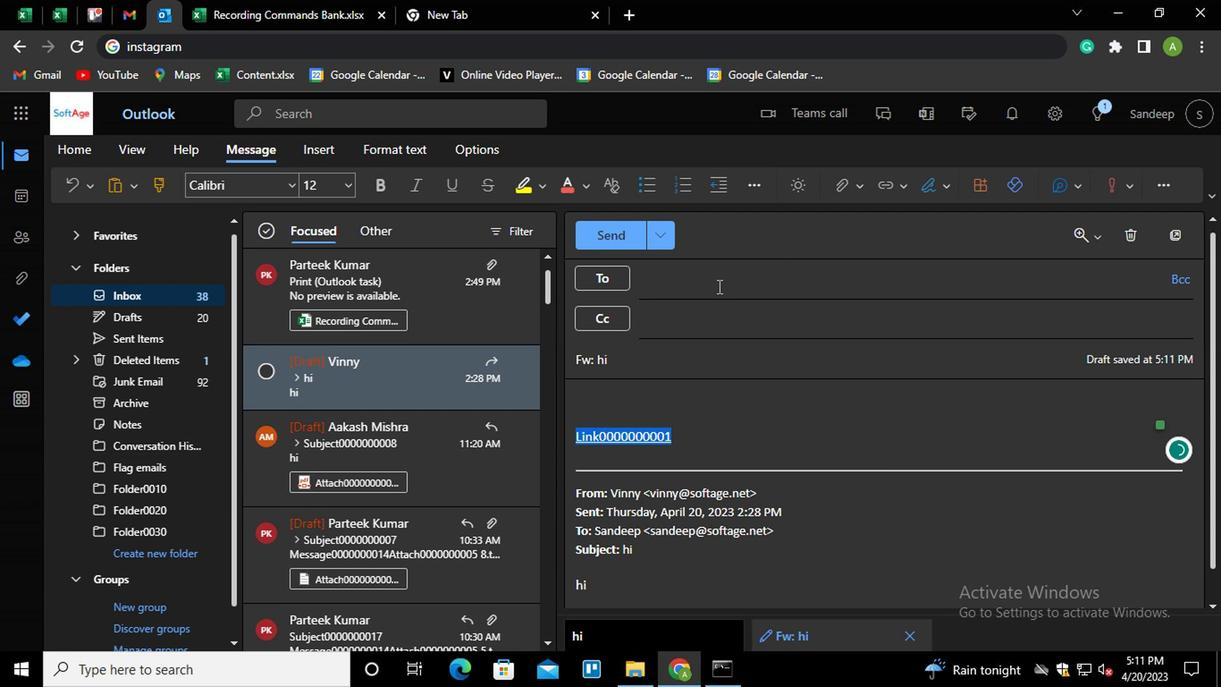 
Action: Mouse moved to (715, 281)
Screenshot: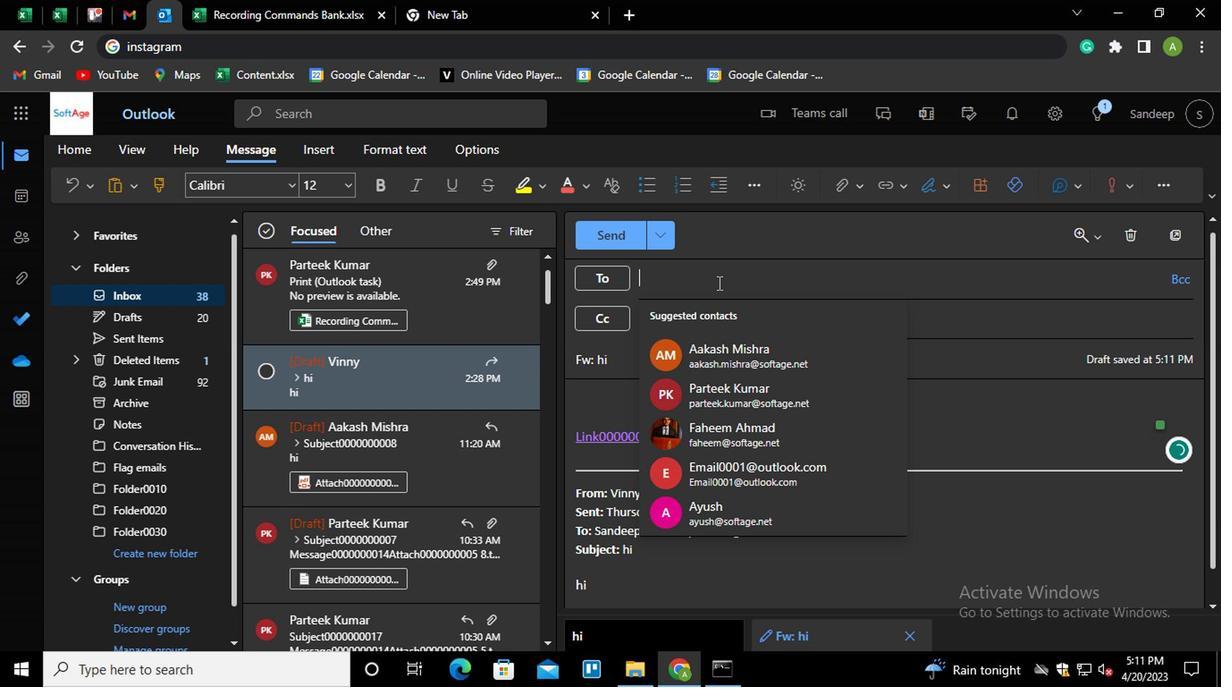 
Action: Key pressed PART<Key.enter>
Screenshot: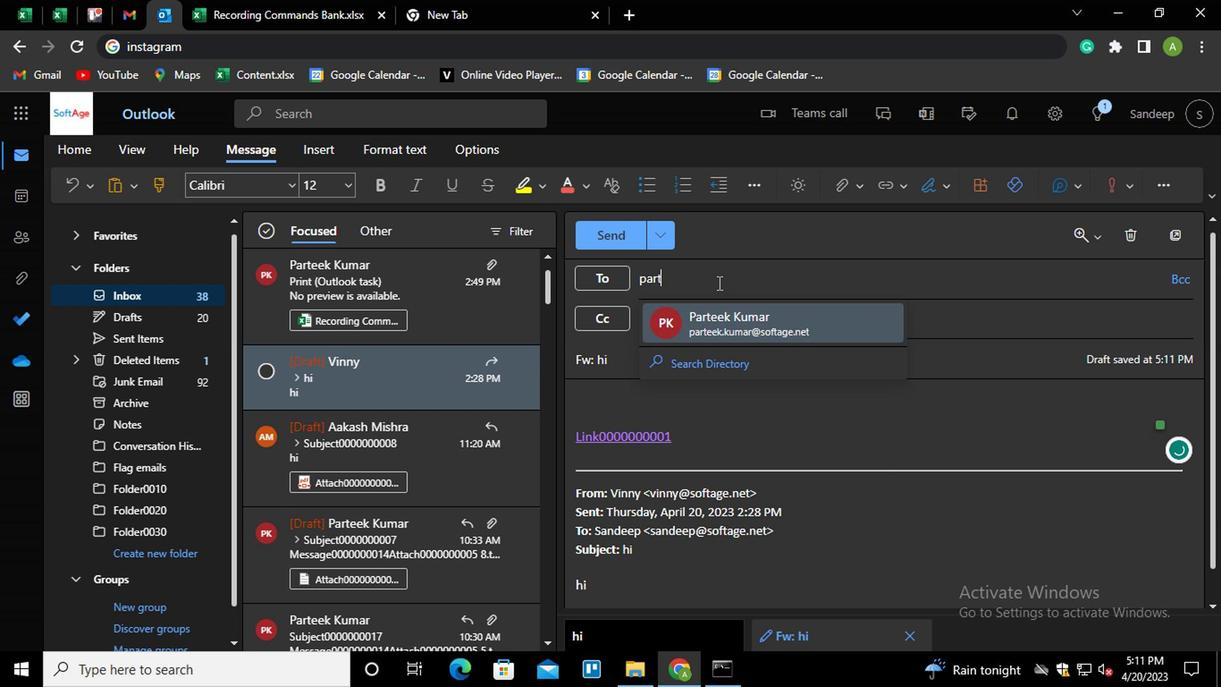 
Action: Mouse moved to (680, 316)
Screenshot: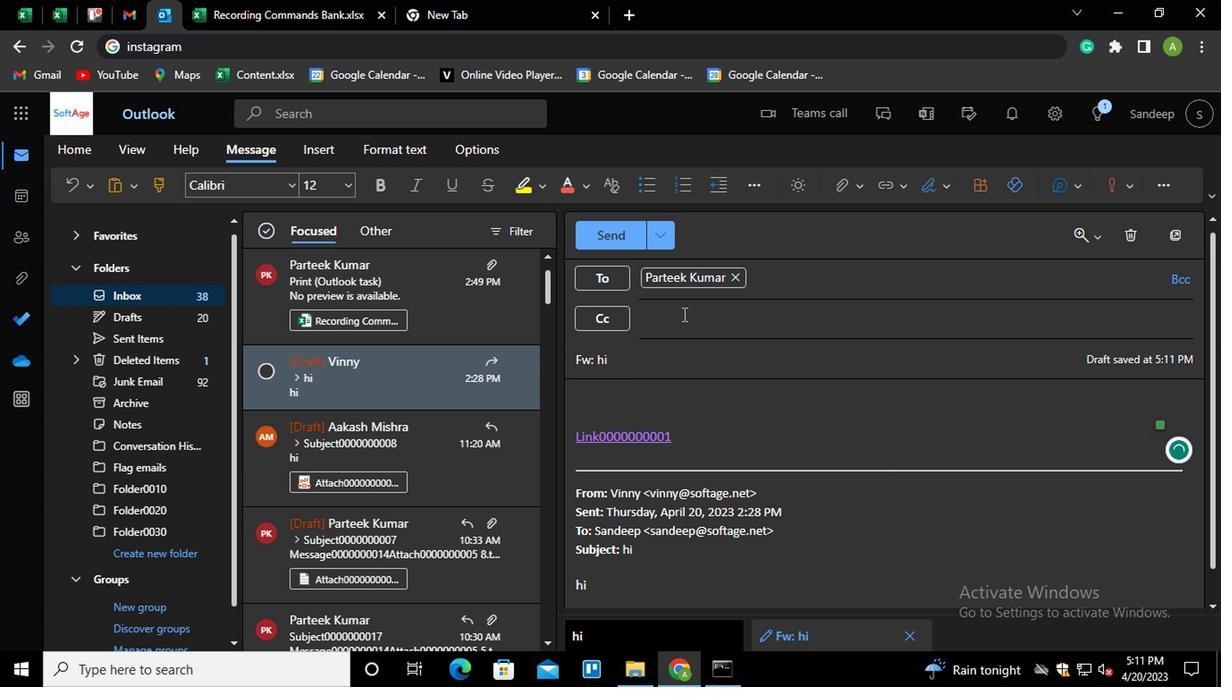 
Action: Mouse pressed left at (680, 316)
Screenshot: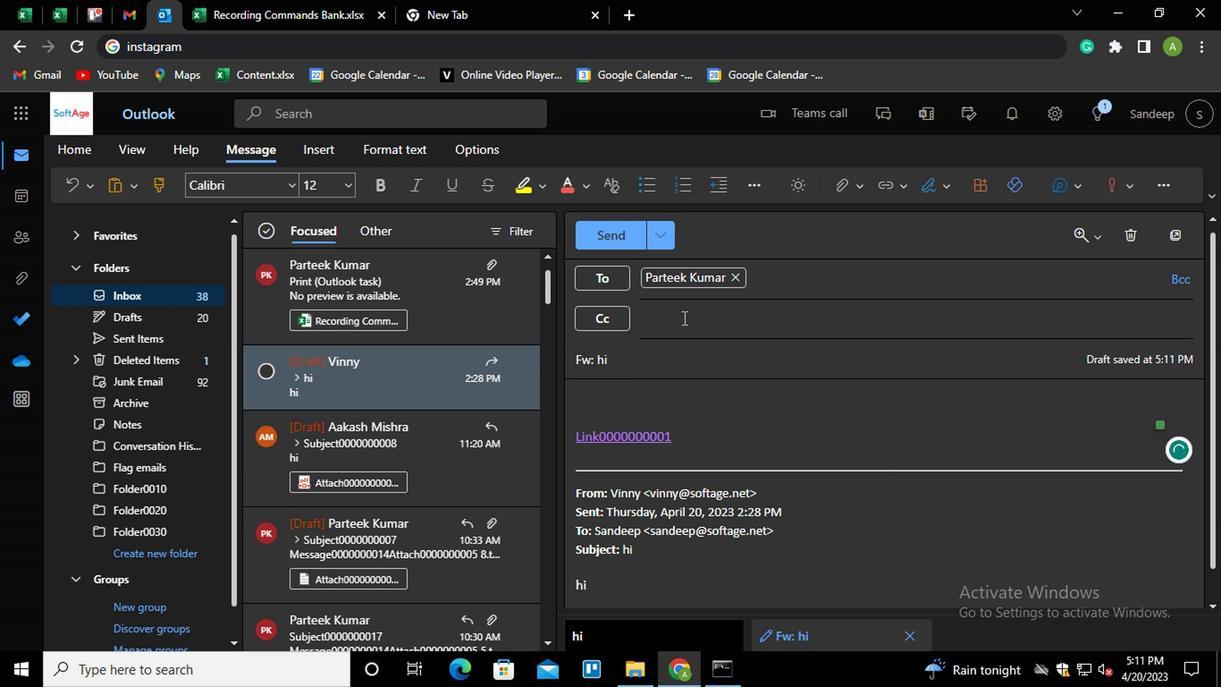 
Action: Mouse moved to (674, 322)
Screenshot: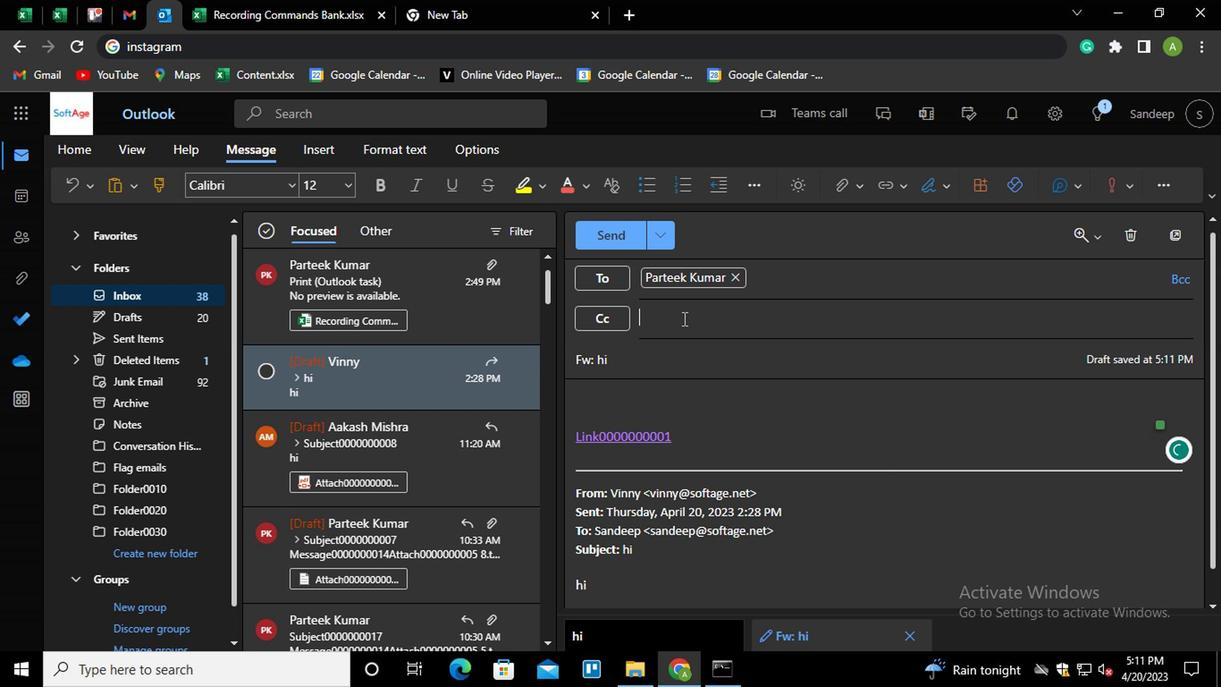 
Action: Key pressed AA<Key.enter>
Screenshot: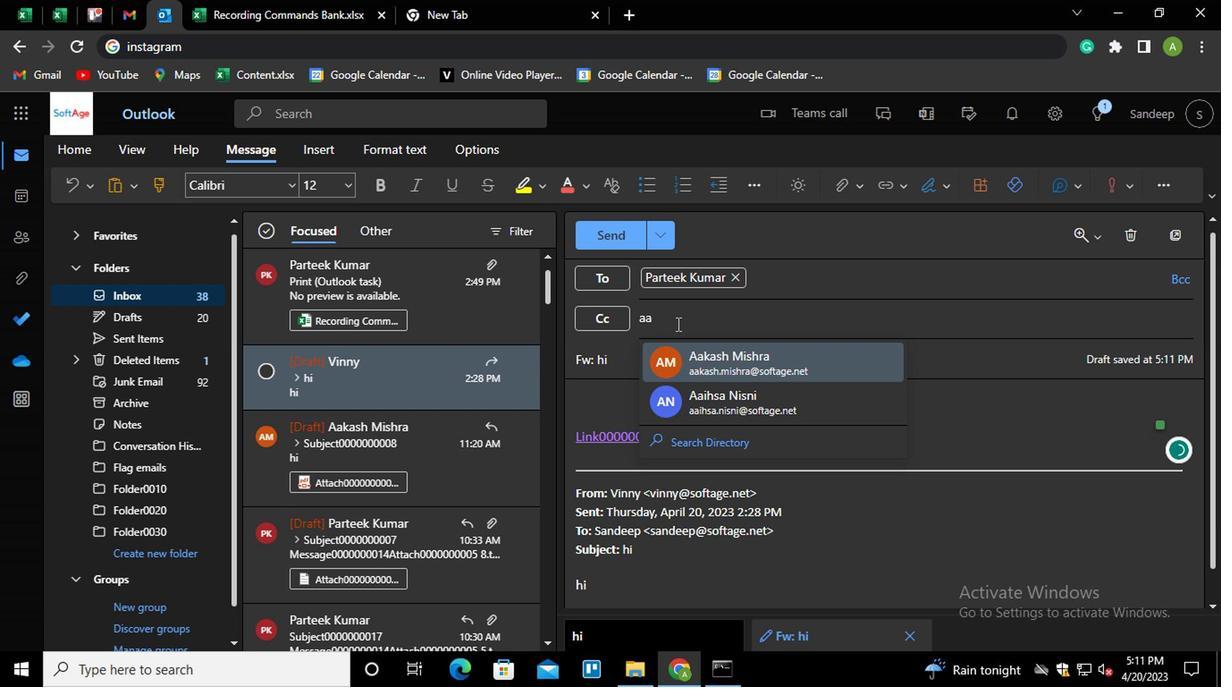 
Action: Mouse moved to (641, 359)
Screenshot: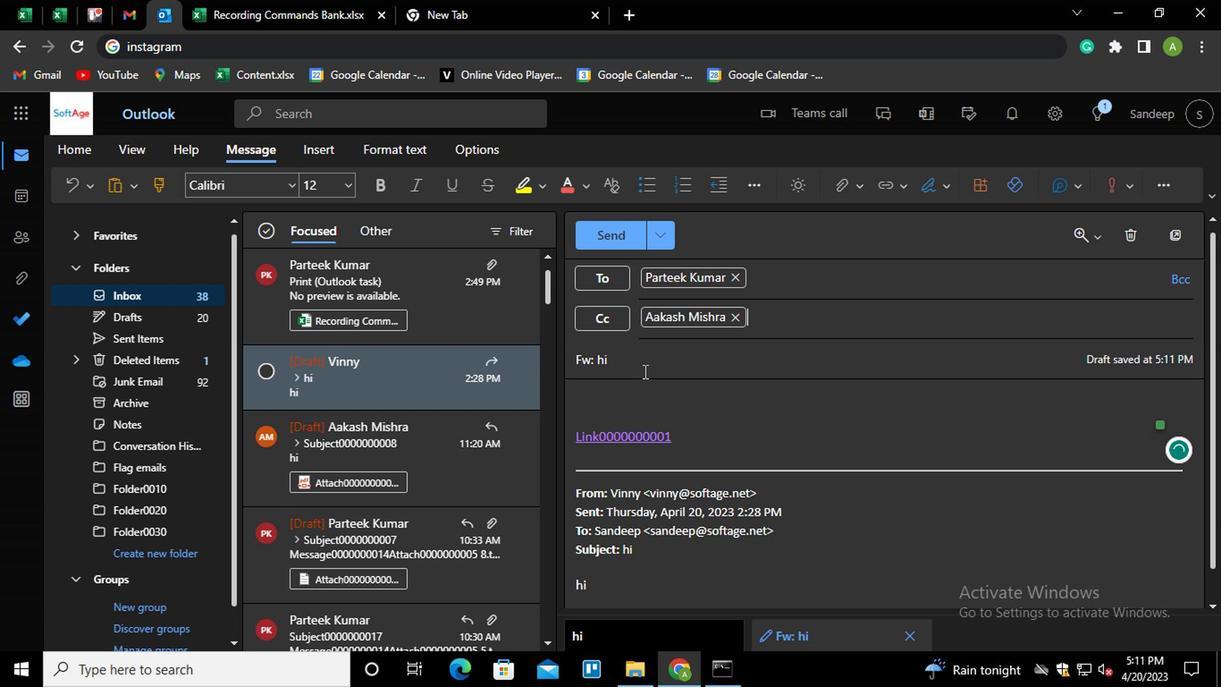 
Action: Mouse pressed left at (641, 359)
Screenshot: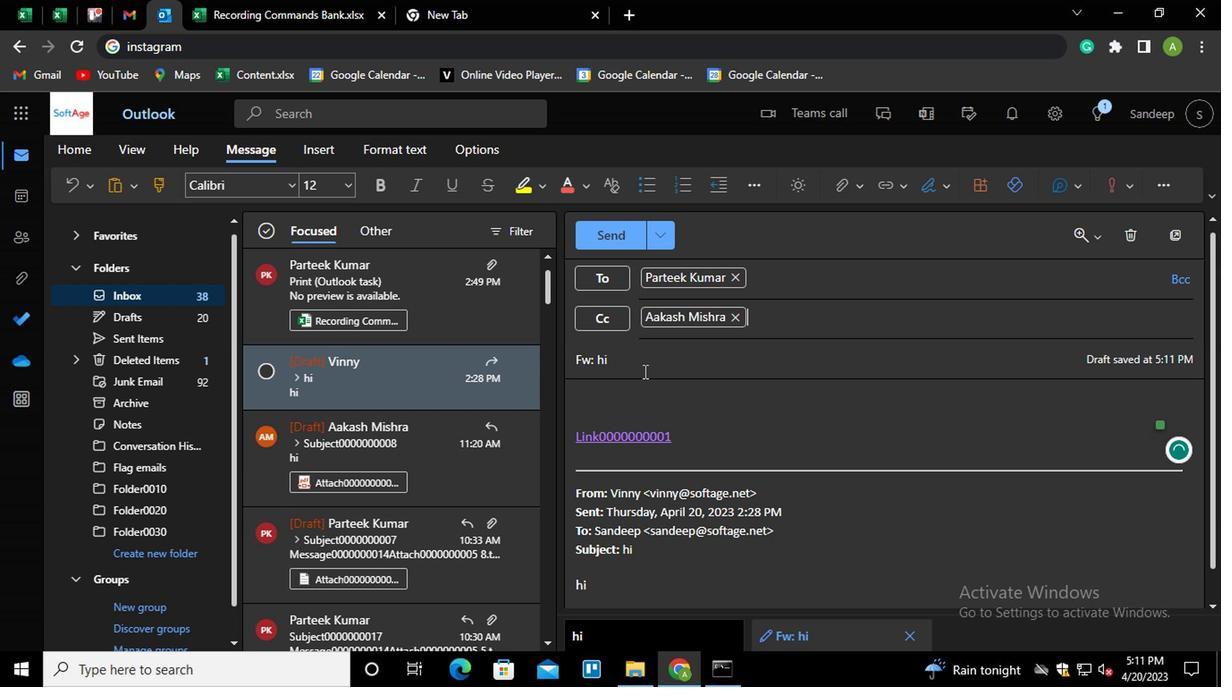 
Action: Key pressed <Key.shift_r><Key.home><Key.shift>SUBJECT0000000001
Screenshot: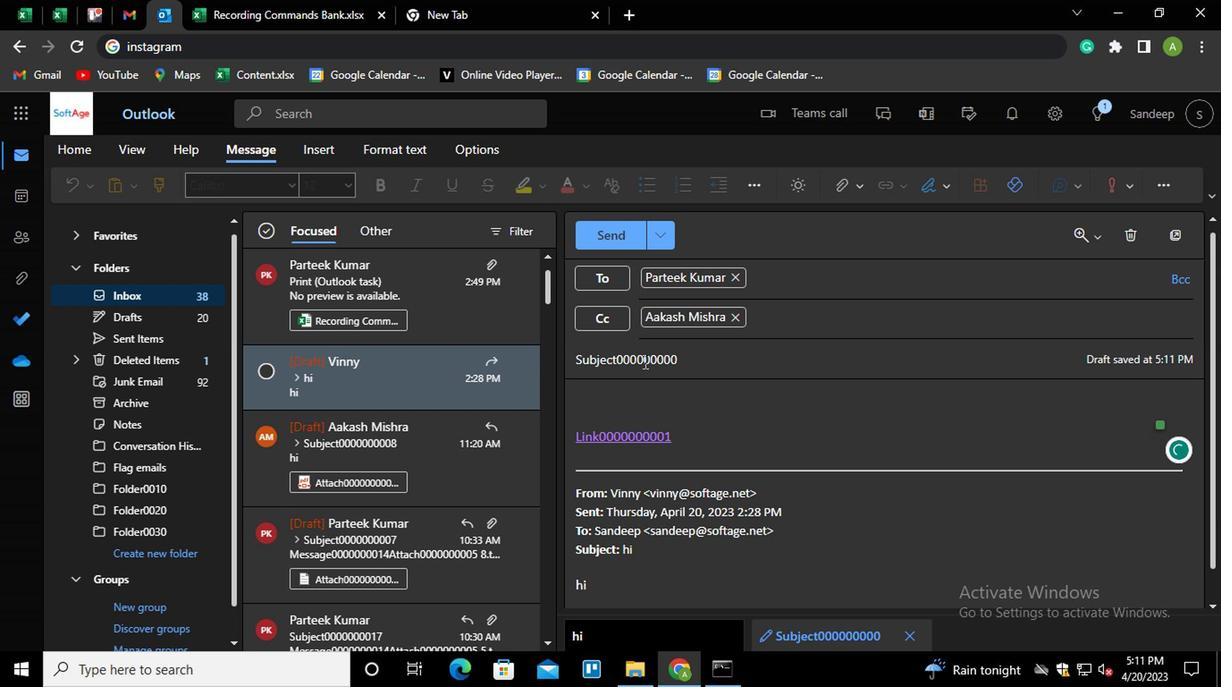
Action: Mouse moved to (684, 439)
Screenshot: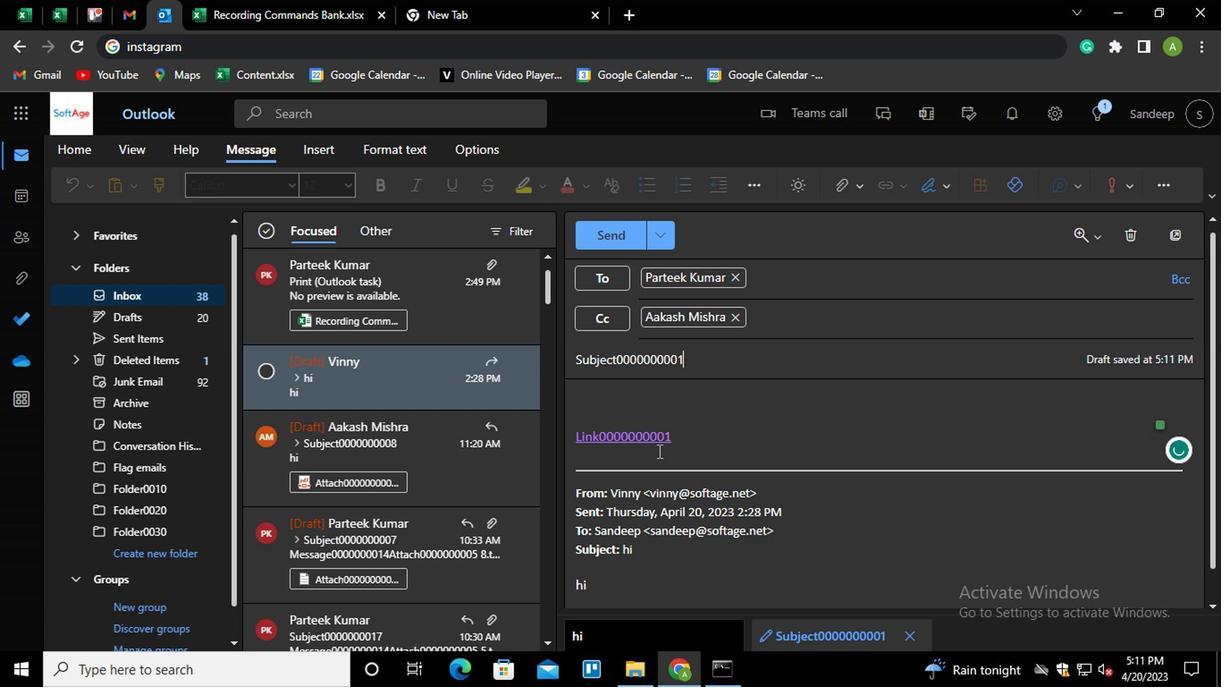 
Action: Mouse pressed left at (684, 439)
Screenshot: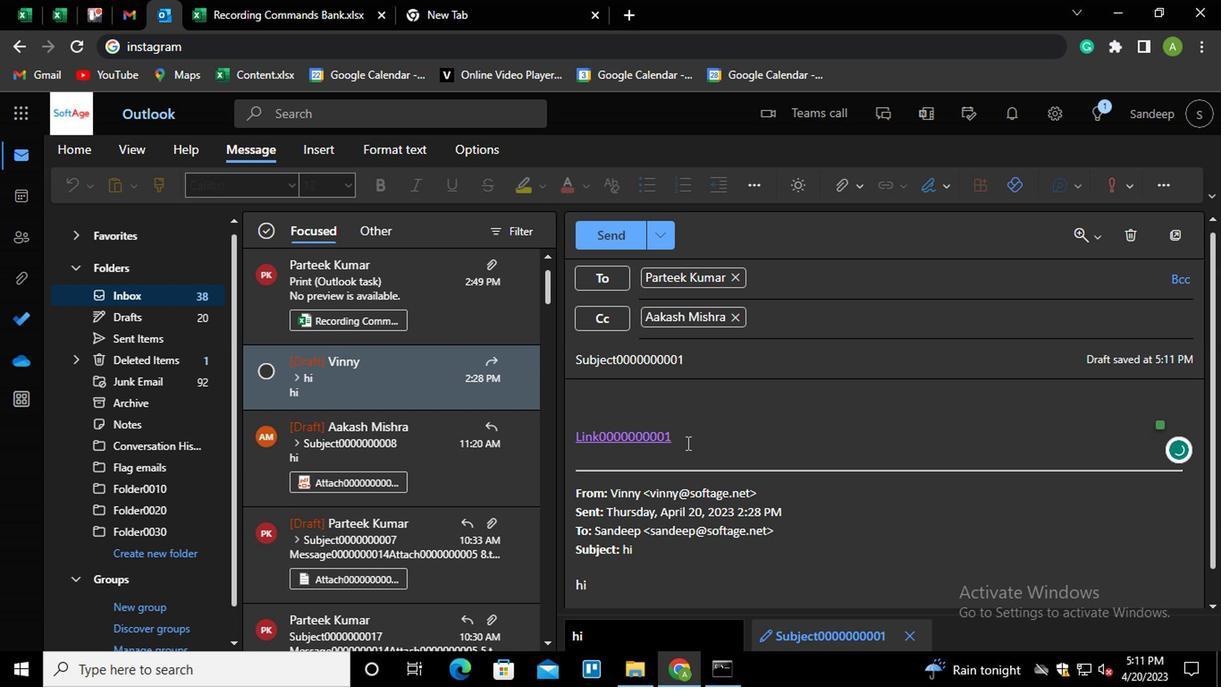 
Action: Key pressed <Key.shift_r><Key.enter><Key.shift_r>MESSAGE0000000003
Screenshot: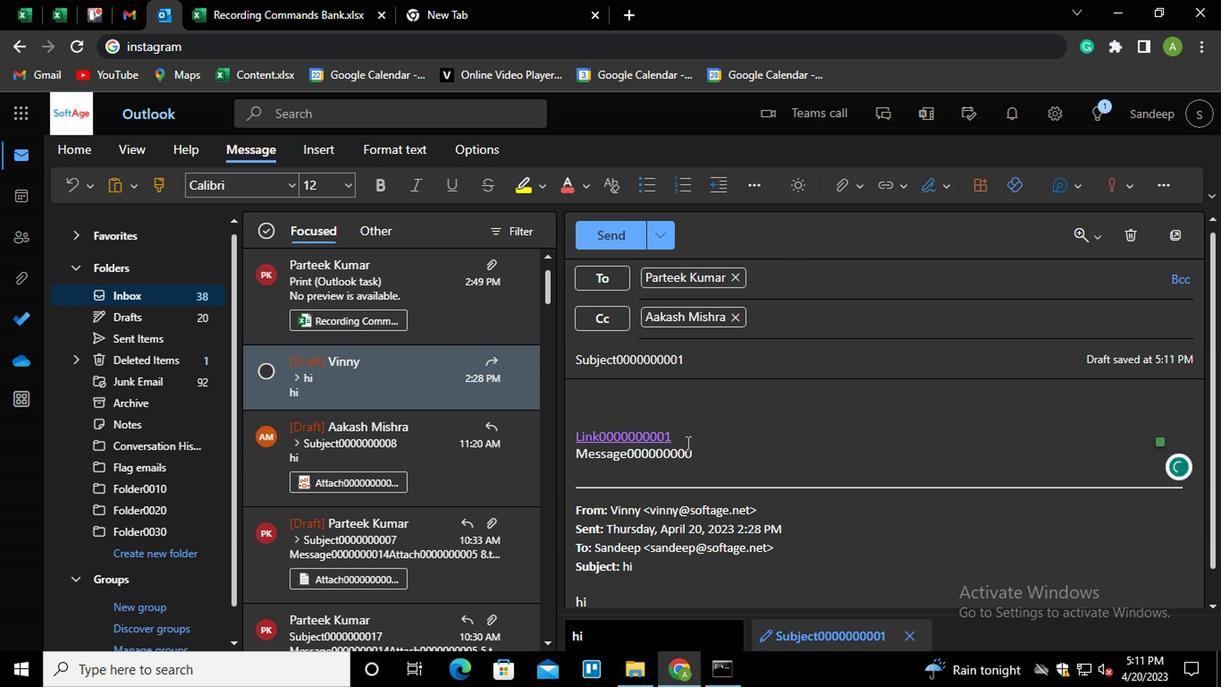 
Action: Mouse moved to (848, 182)
Screenshot: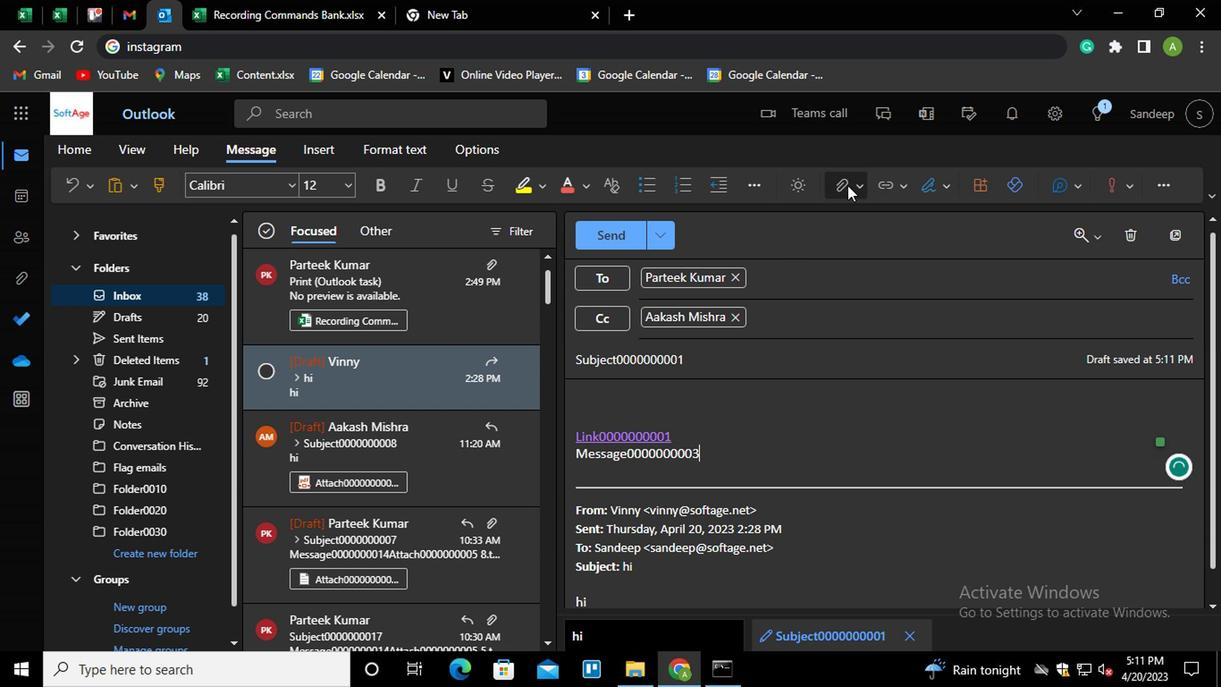 
Action: Mouse pressed left at (848, 182)
Screenshot: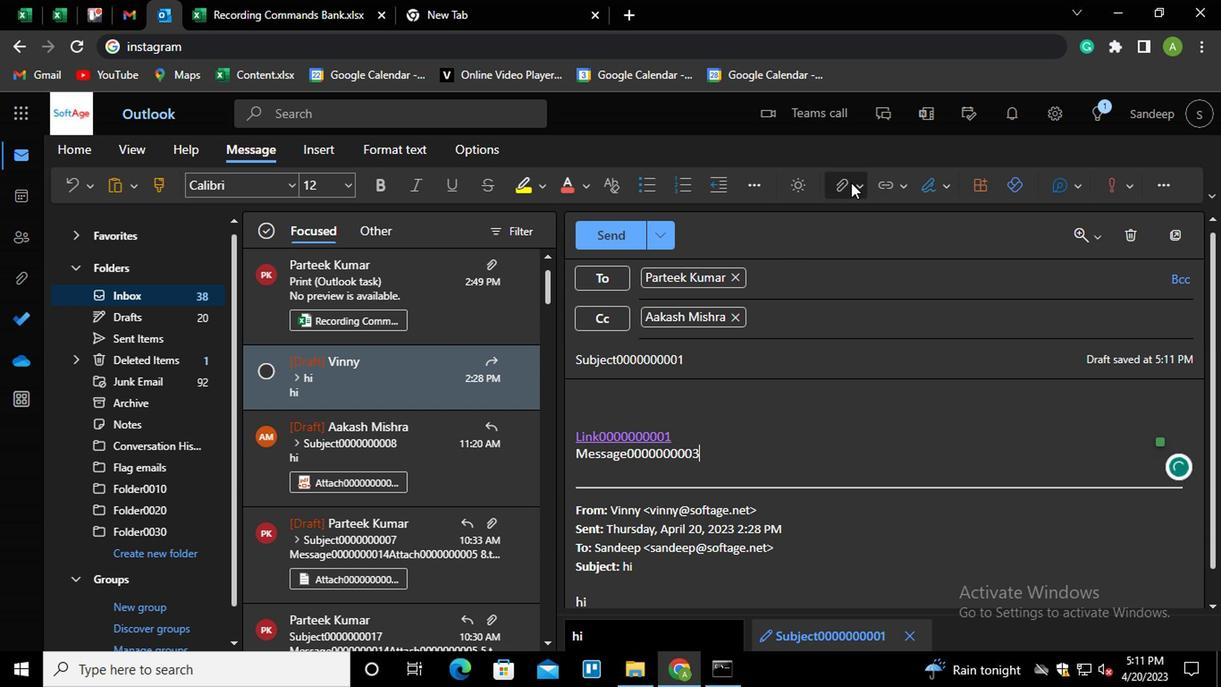 
Action: Mouse moved to (752, 225)
Screenshot: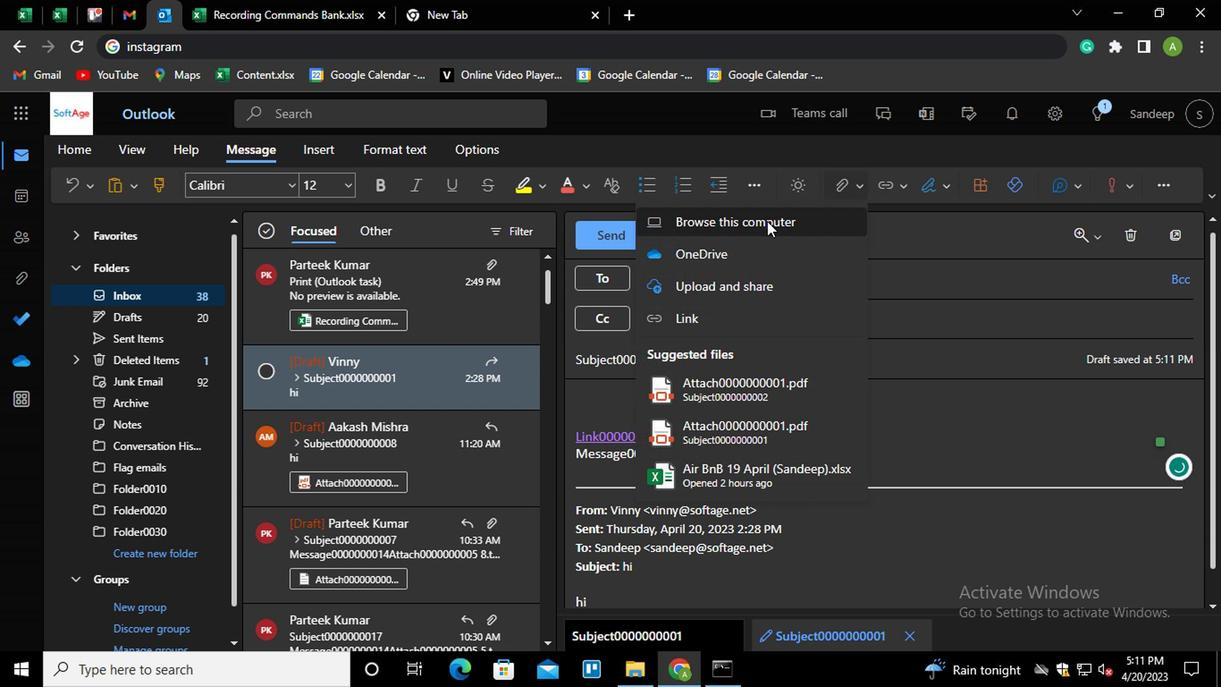 
Action: Mouse pressed left at (752, 225)
Screenshot: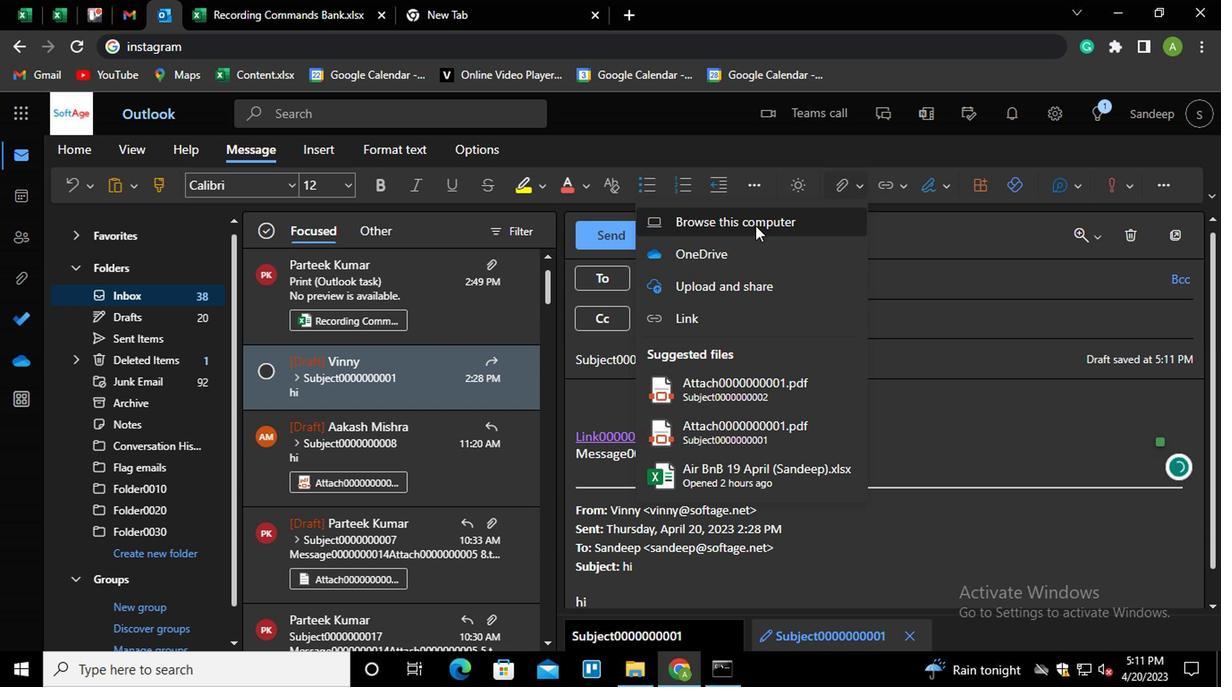 
Action: Mouse moved to (317, 150)
Screenshot: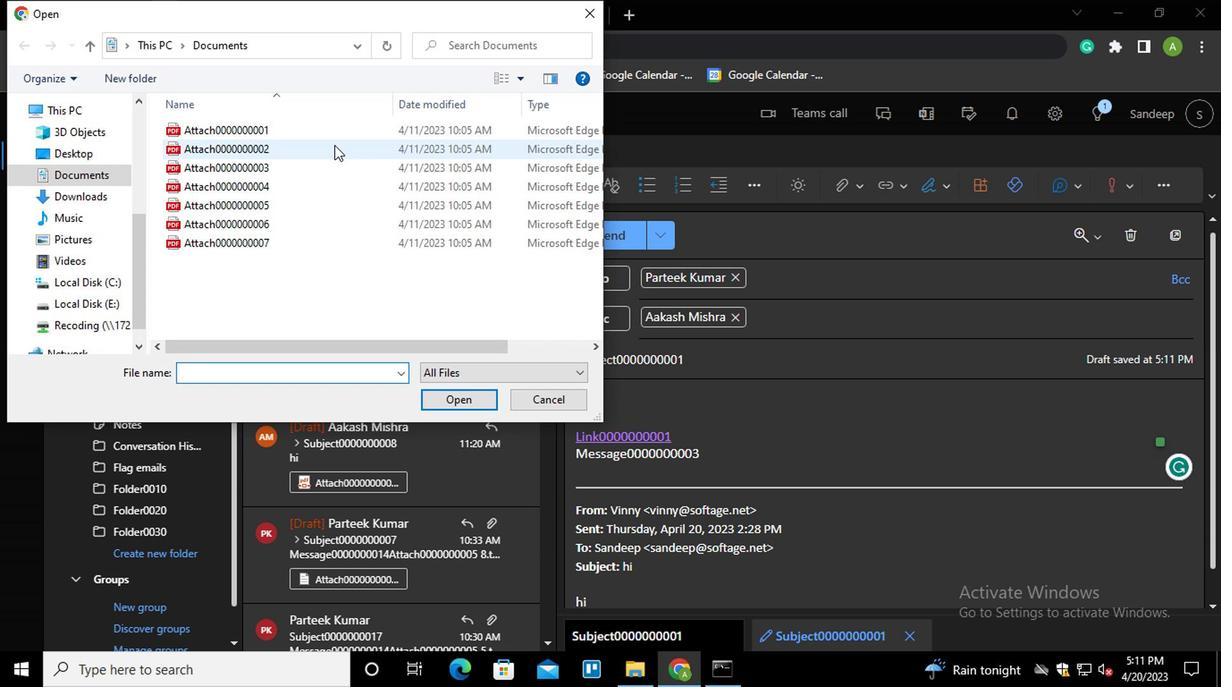 
Action: Mouse pressed left at (317, 150)
Screenshot: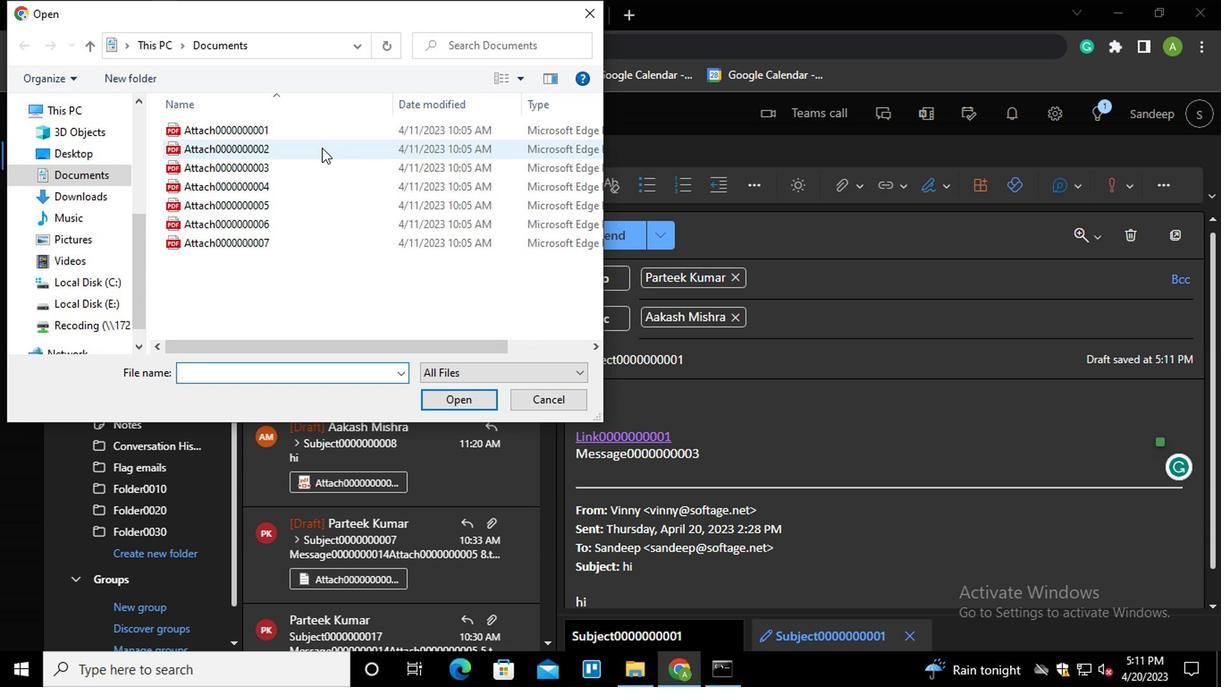 
Action: Mouse moved to (451, 394)
Screenshot: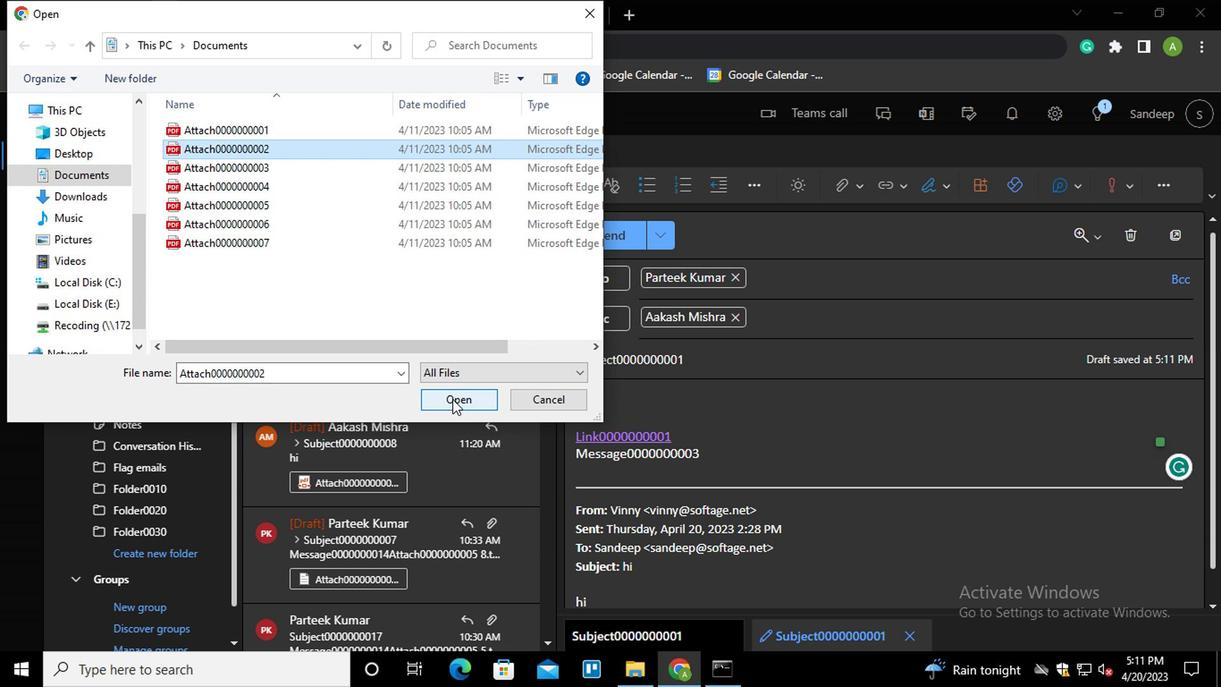 
Action: Mouse pressed left at (451, 394)
Screenshot: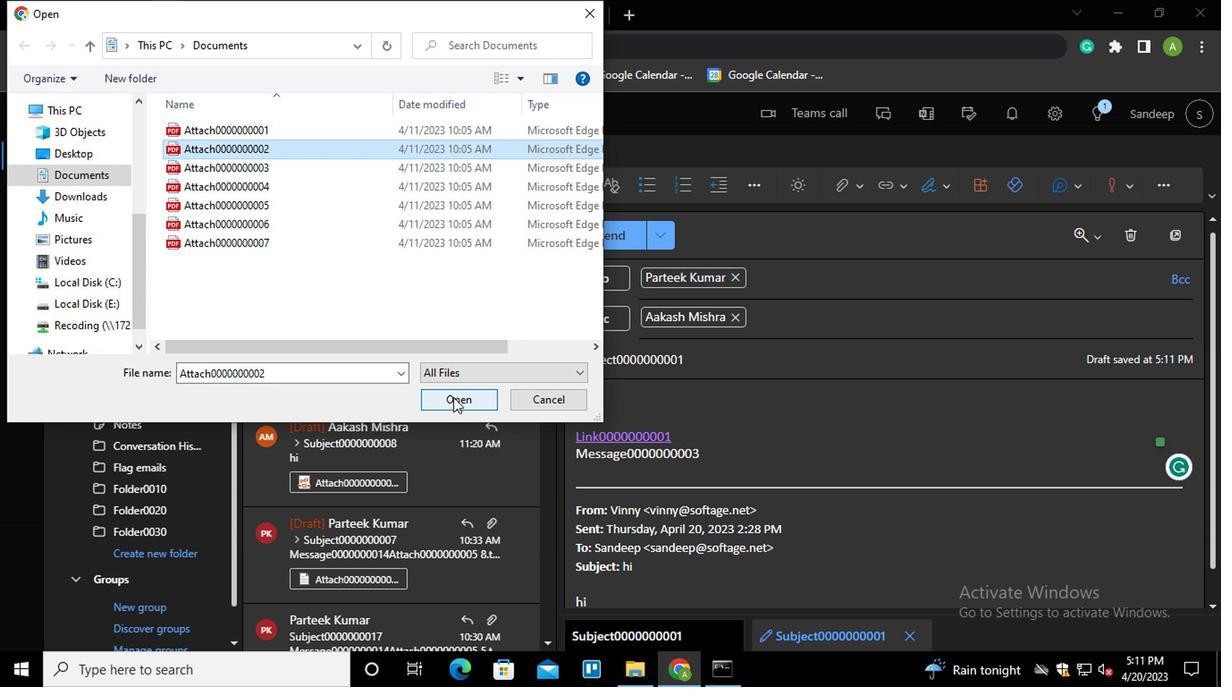 
Action: Mouse moved to (614, 235)
Screenshot: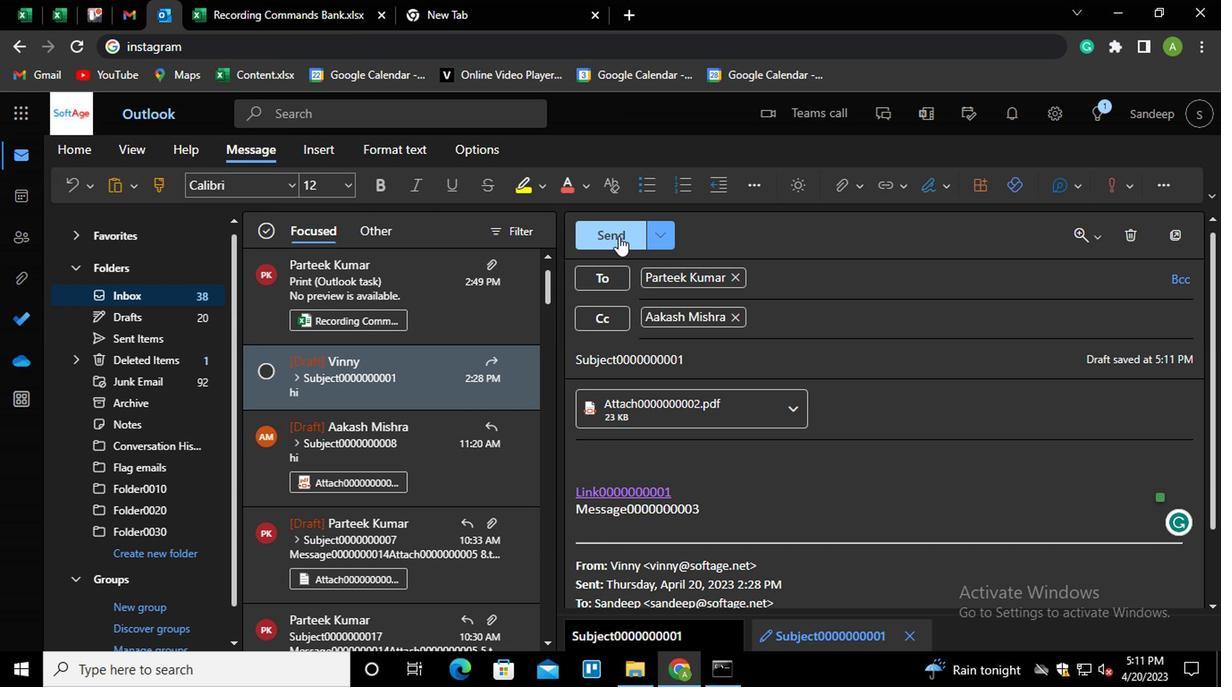 
Action: Mouse pressed left at (614, 235)
Screenshot: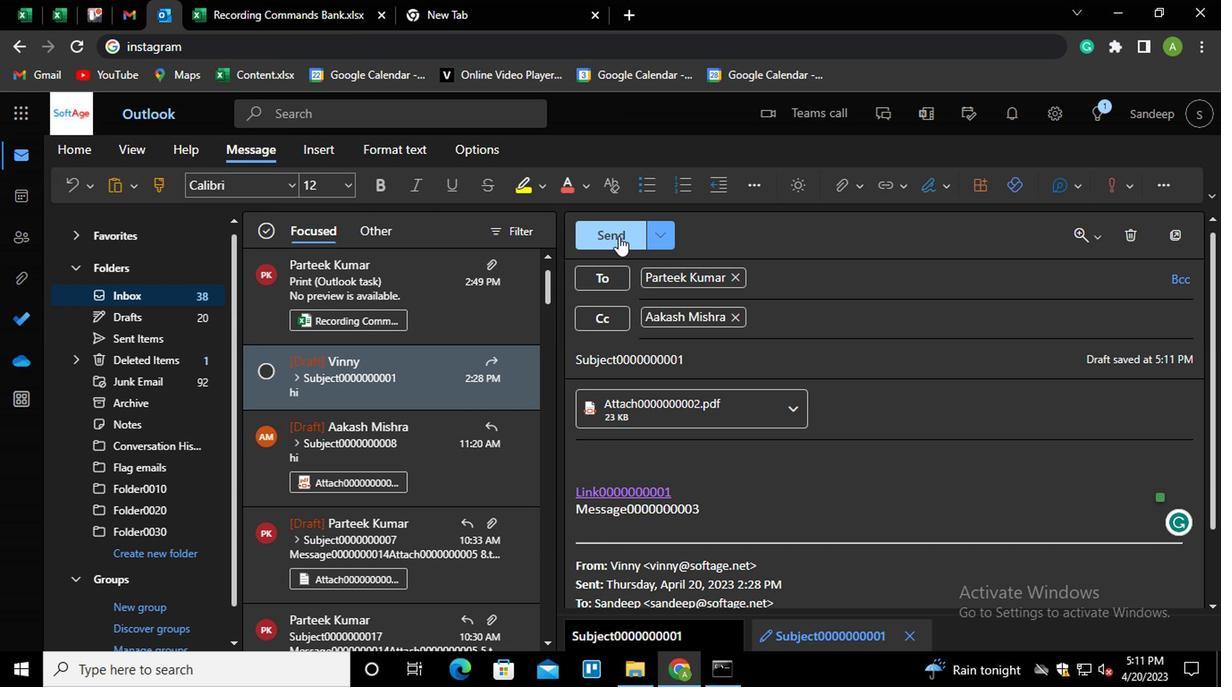 
Action: Mouse moved to (1174, 326)
Screenshot: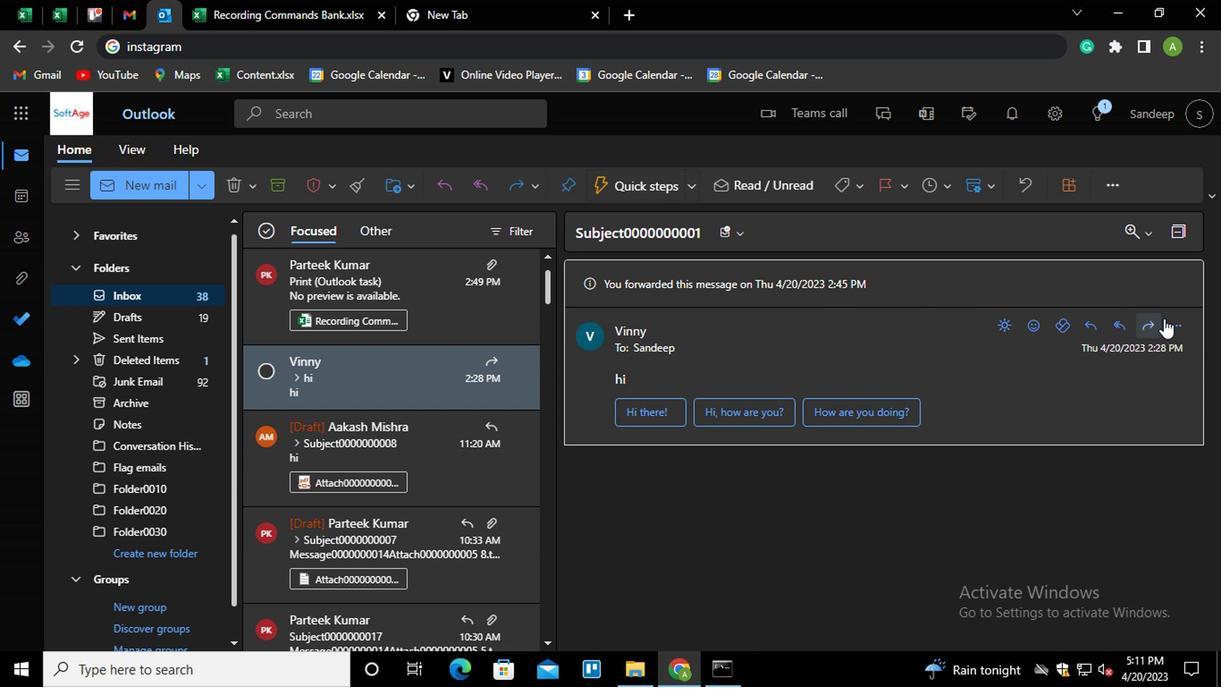 
Action: Mouse pressed left at (1174, 326)
Screenshot: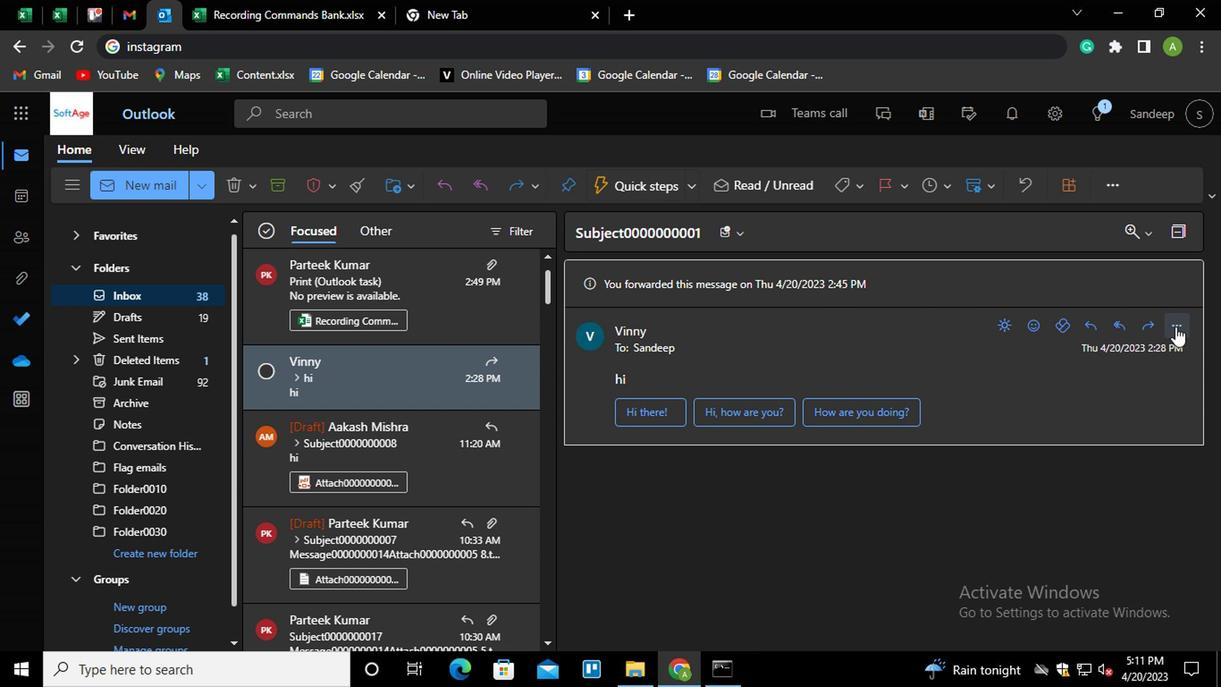 
Action: Mouse moved to (1076, 173)
Screenshot: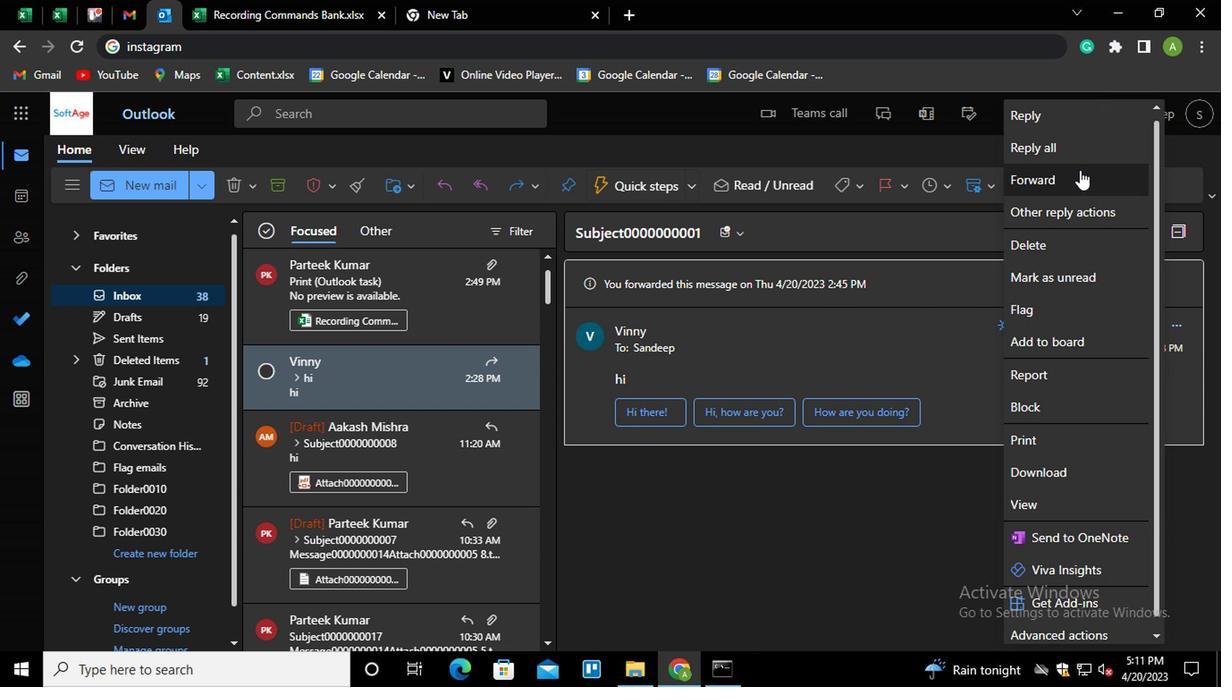 
Action: Mouse pressed left at (1076, 173)
Screenshot: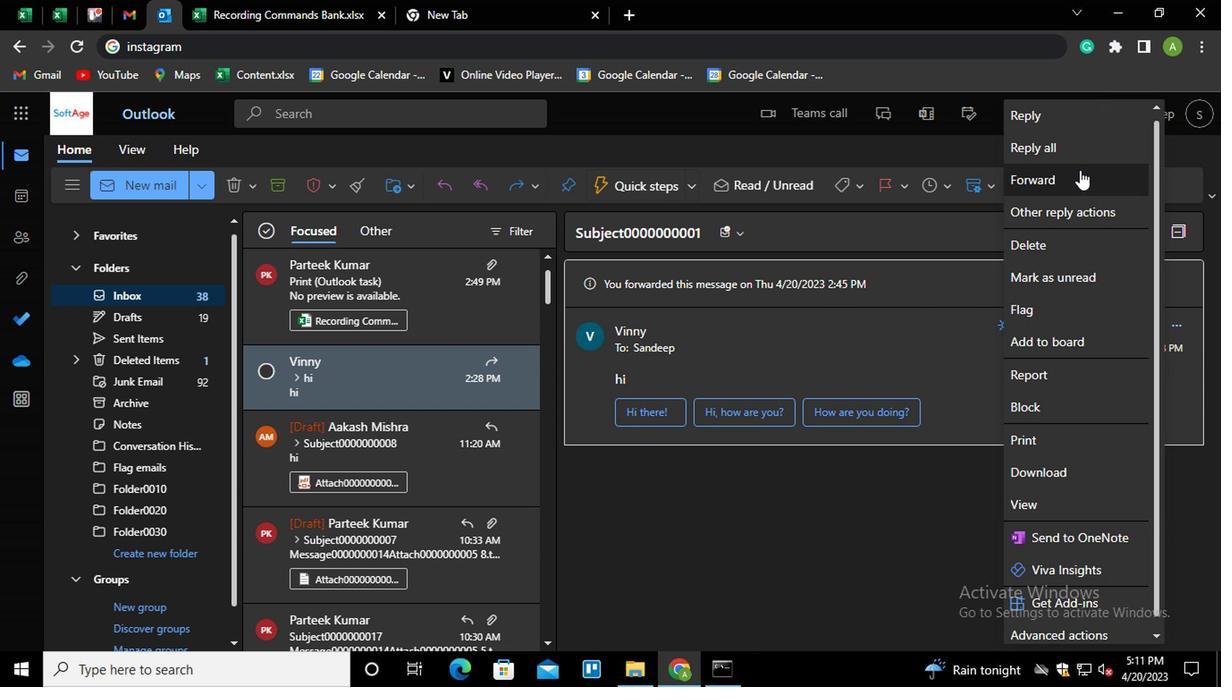 
Action: Mouse moved to (683, 430)
Screenshot: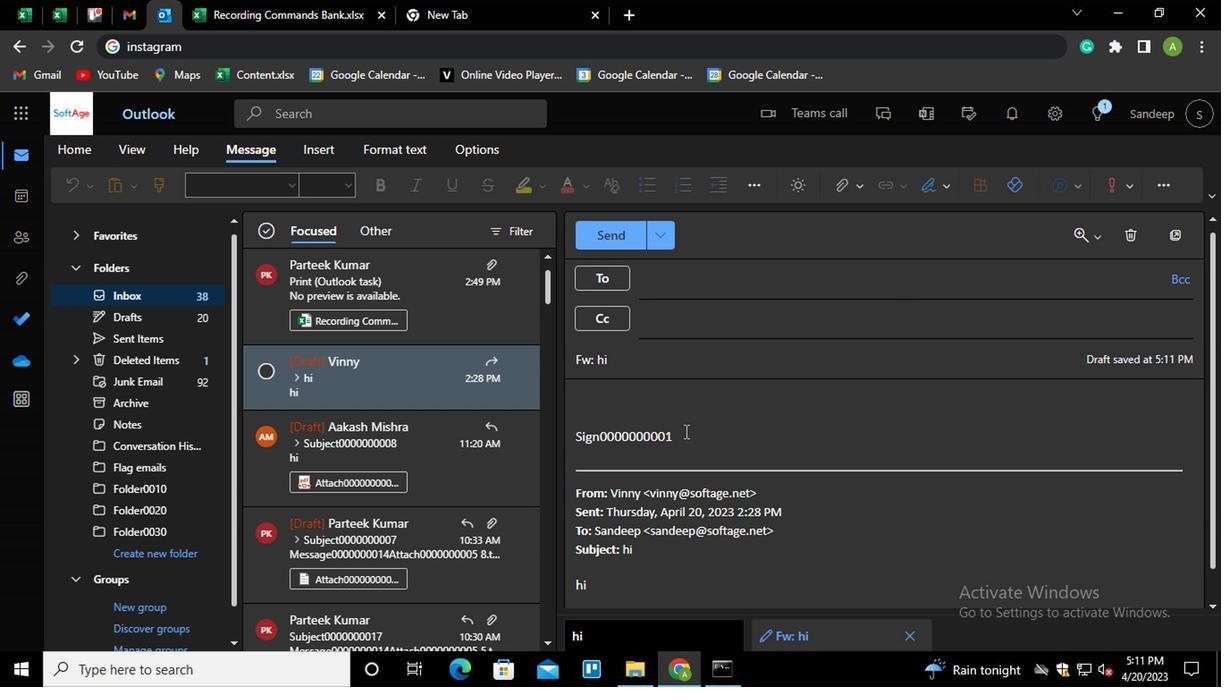 
Action: Mouse pressed left at (683, 430)
Screenshot: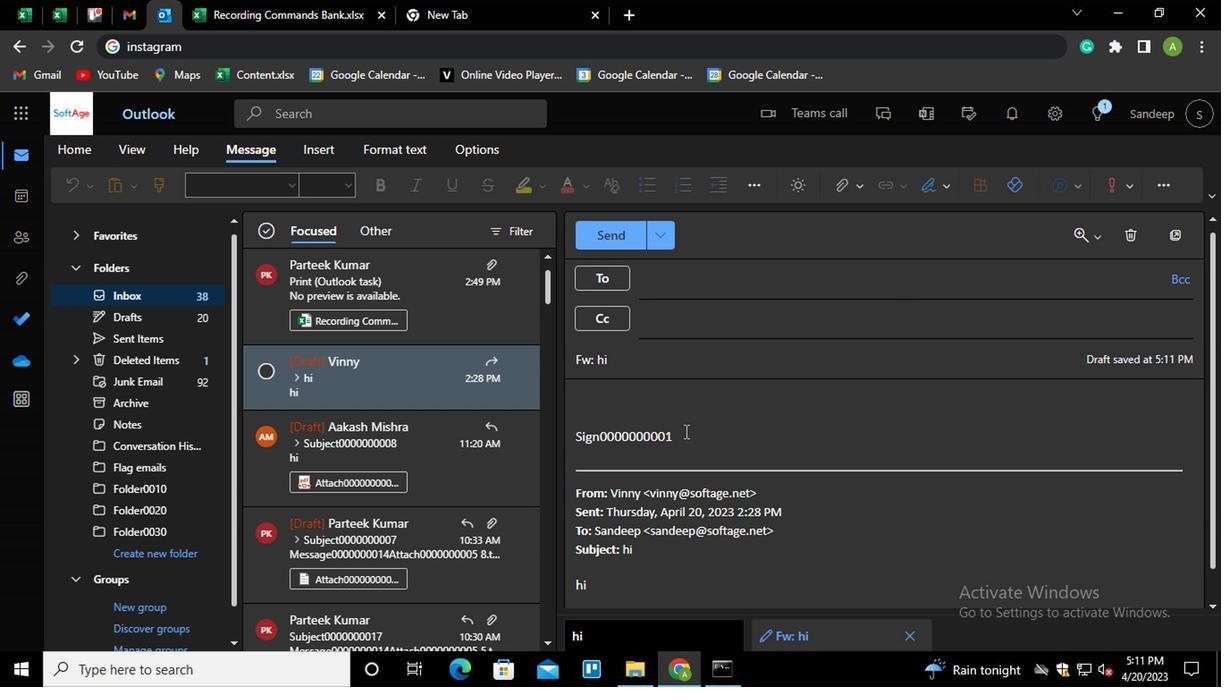 
Action: Key pressed <Key.shift_r><Key.home><Key.shift_r>LINK0000000001ctrl+K<Key.shift_r>LINK0000000001
Screenshot: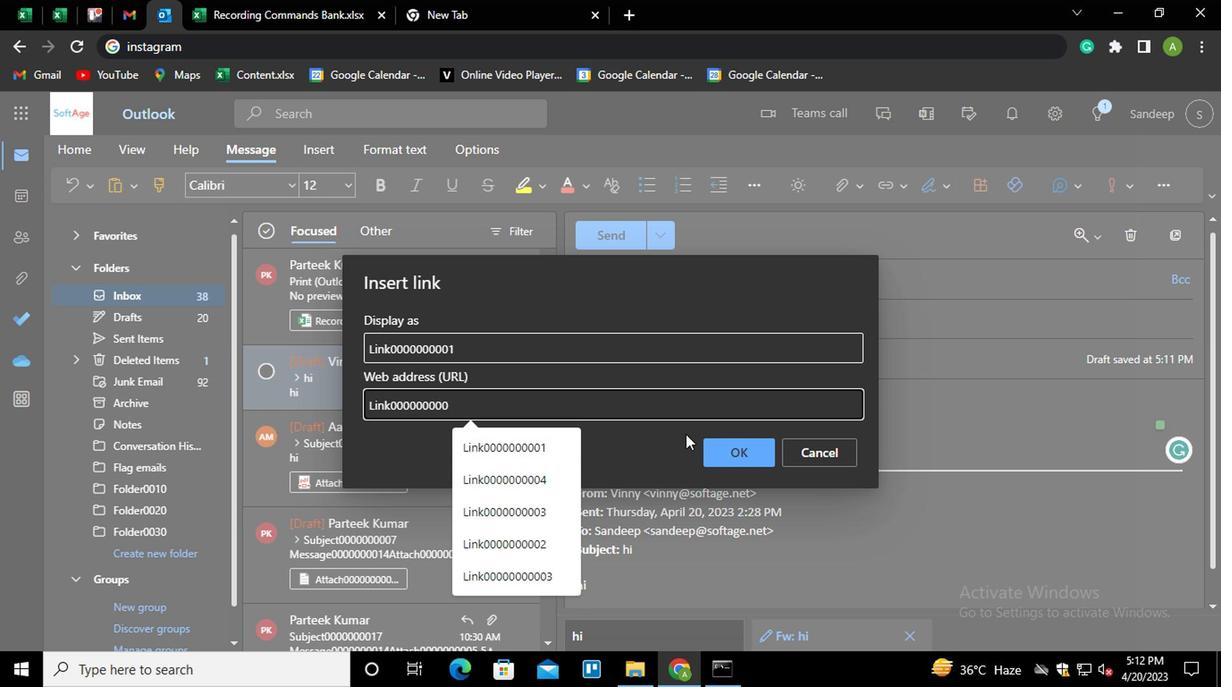 
Action: Mouse moved to (752, 449)
Screenshot: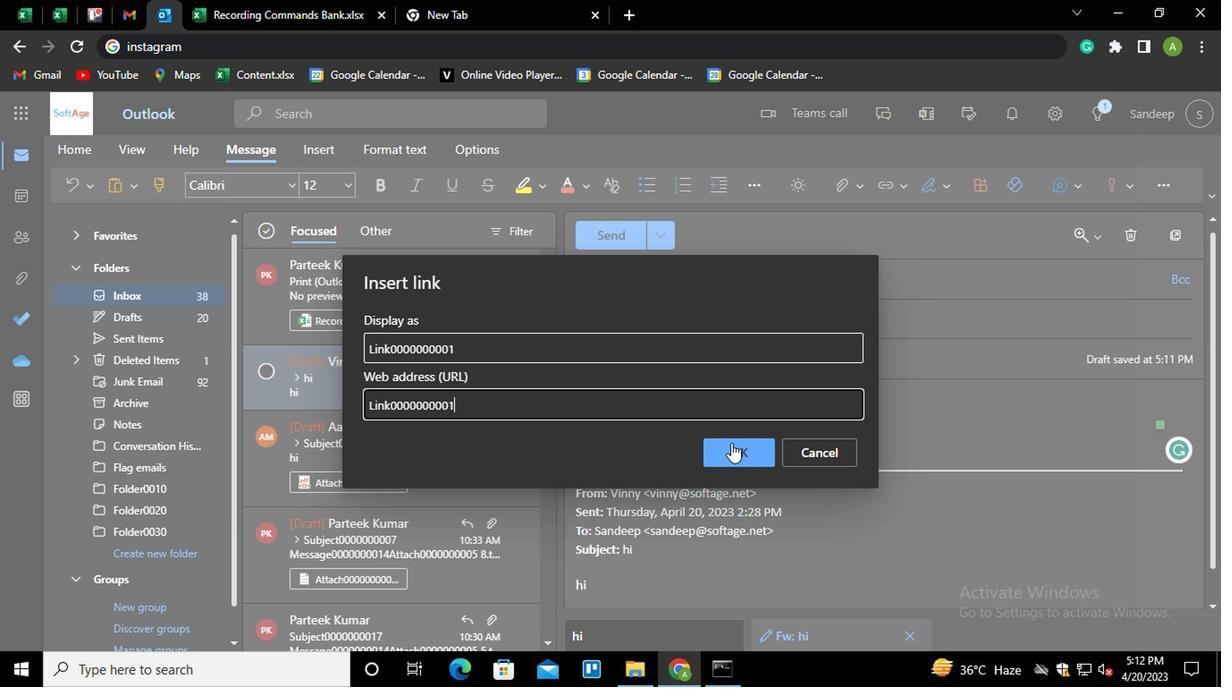 
Action: Mouse pressed left at (752, 449)
Screenshot: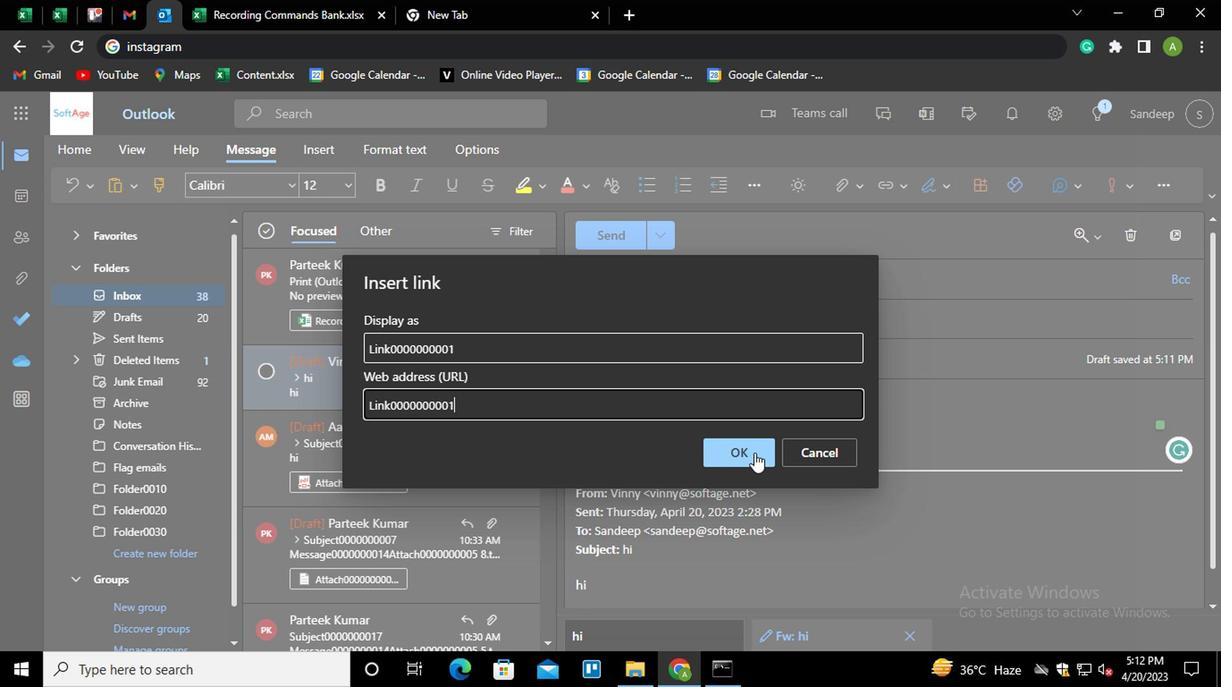 
Action: Mouse moved to (685, 280)
Screenshot: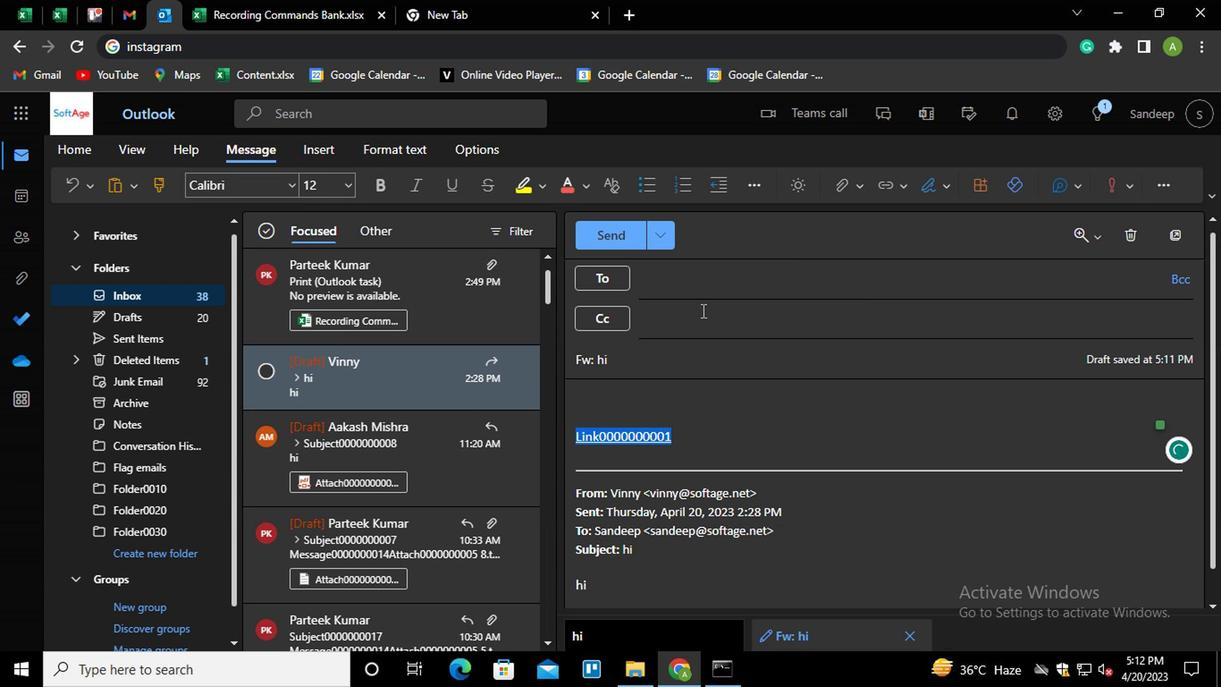 
Action: Mouse pressed left at (685, 280)
Screenshot: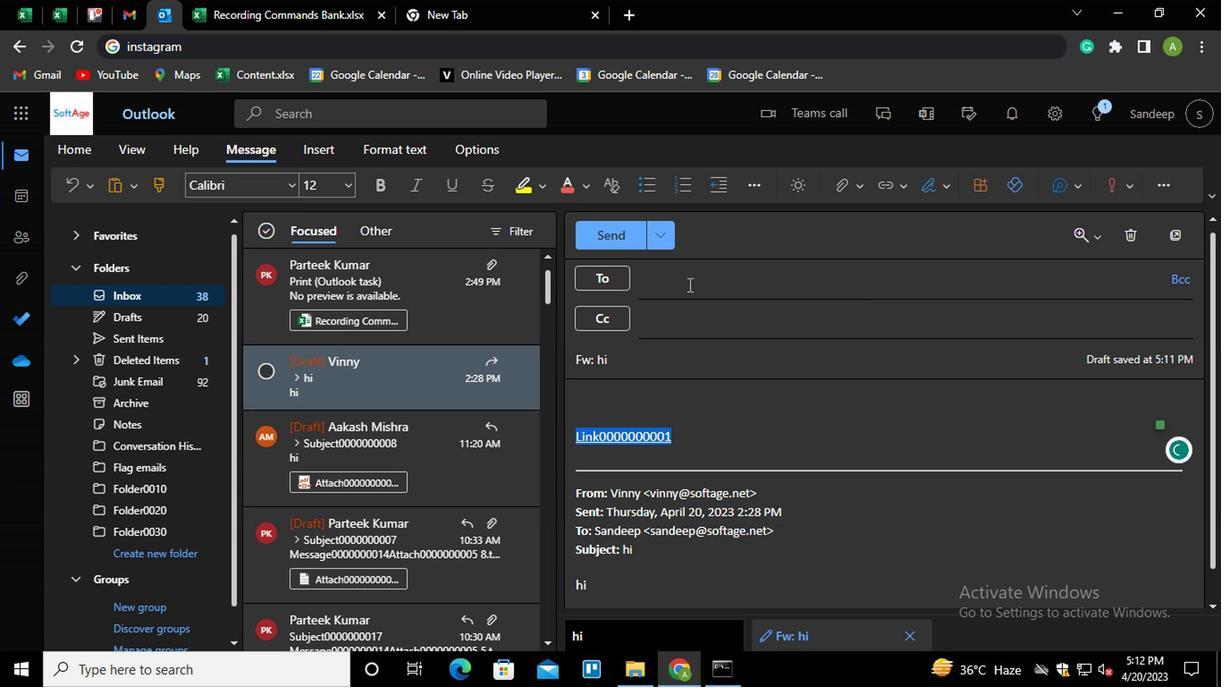 
Action: Key pressed PART<Key.enter>
Screenshot: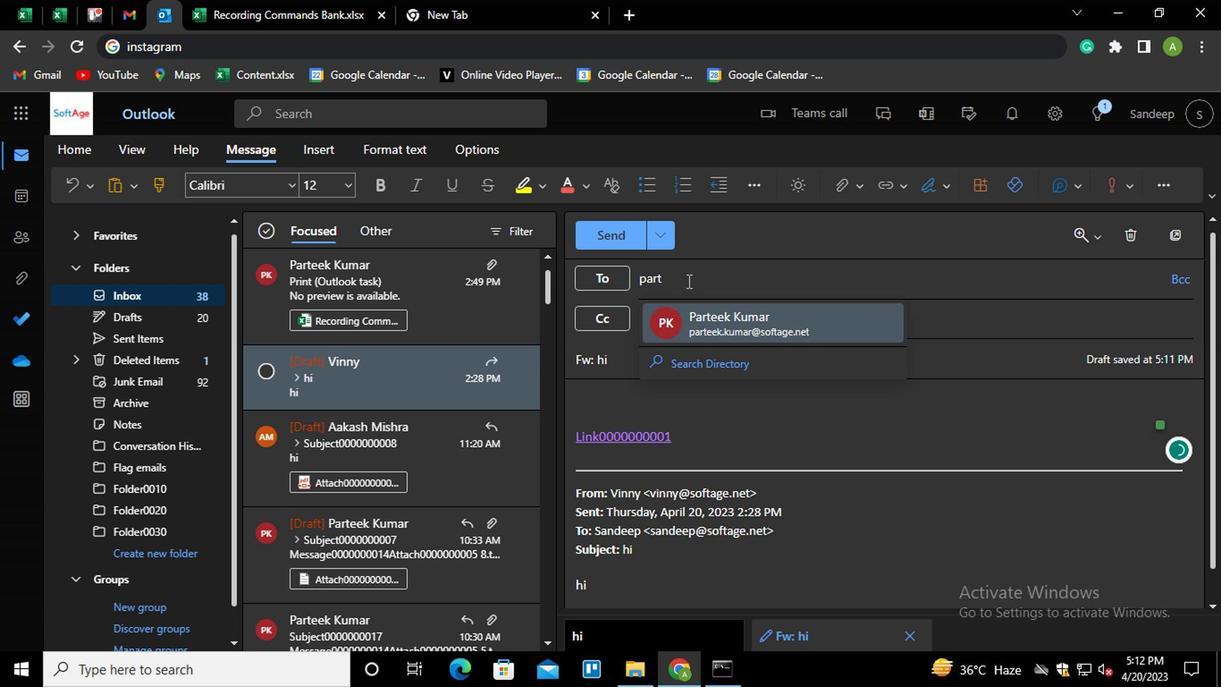 
Action: Mouse moved to (668, 320)
Screenshot: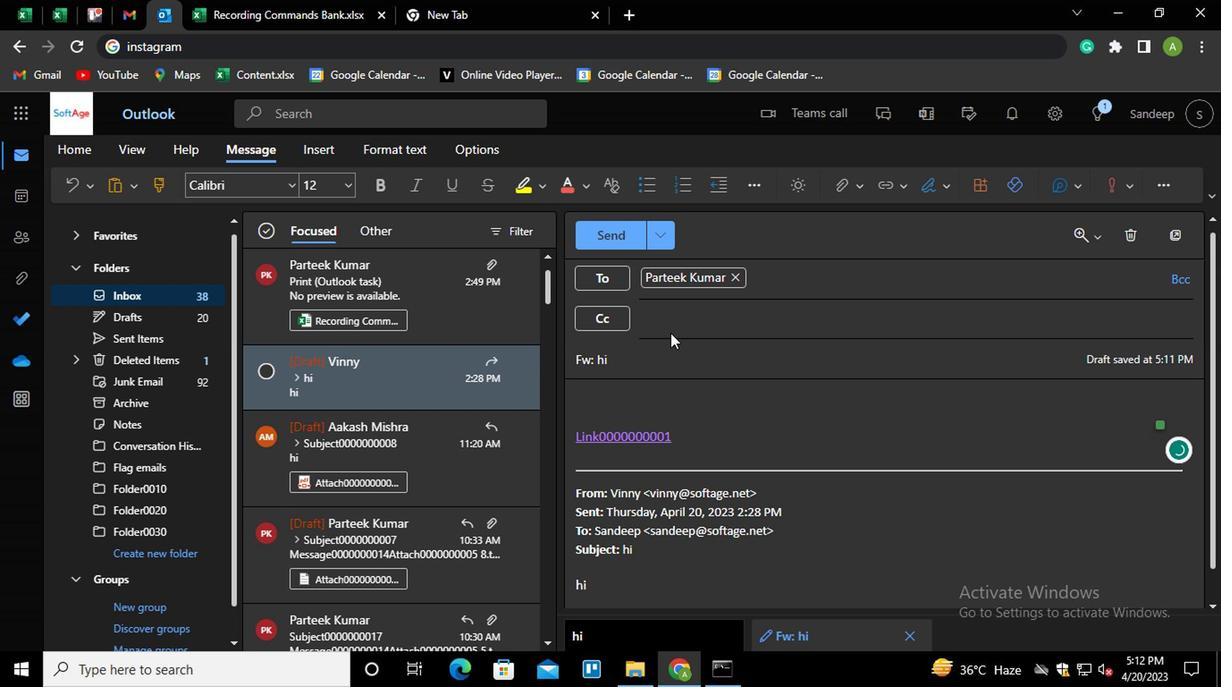 
Action: Mouse pressed left at (668, 320)
Screenshot: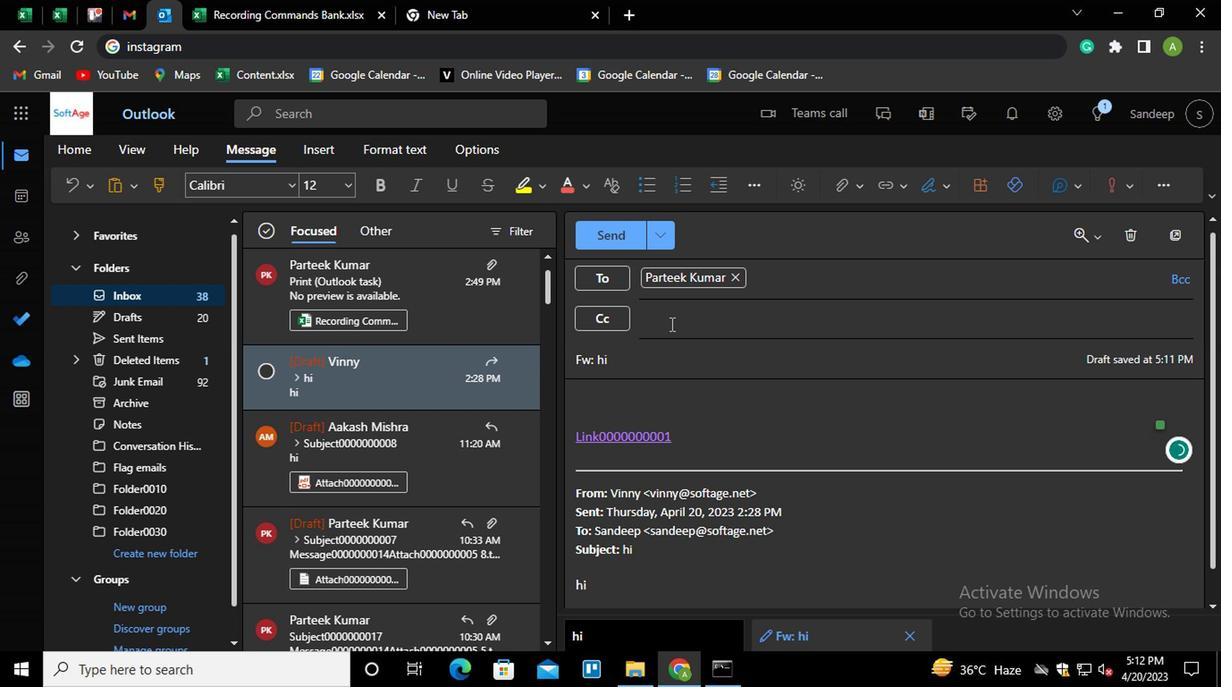 
Action: Key pressed AA<Key.enter>
Screenshot: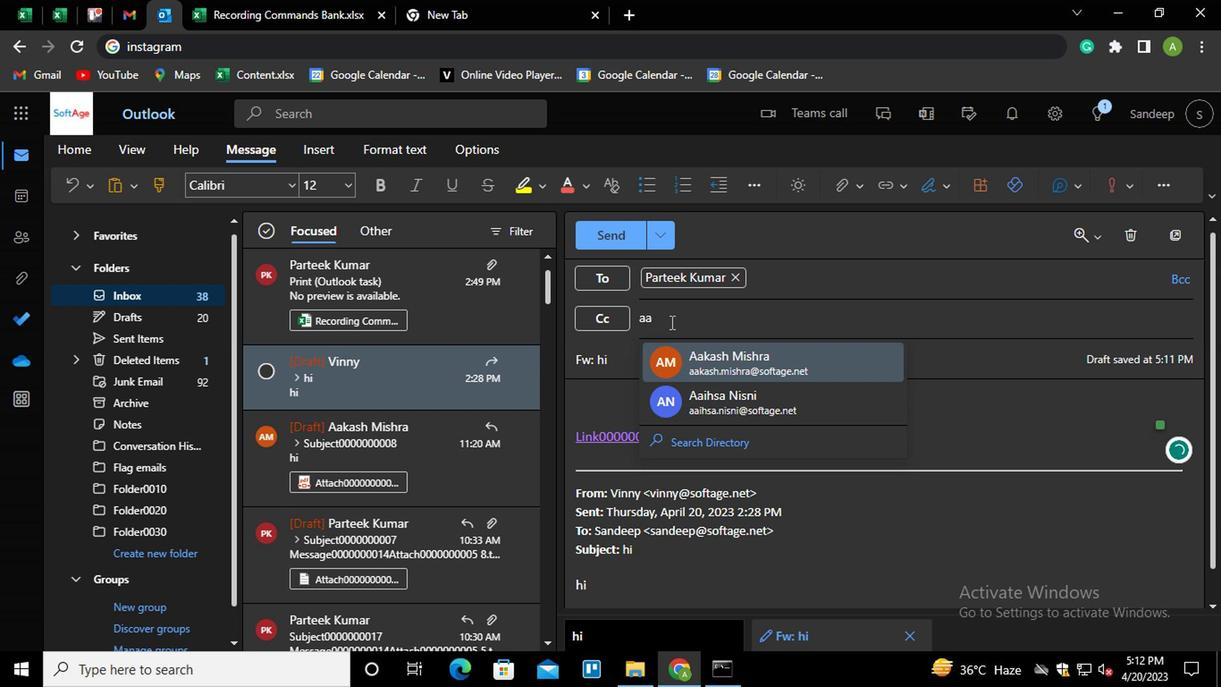
Action: Mouse moved to (1181, 280)
Screenshot: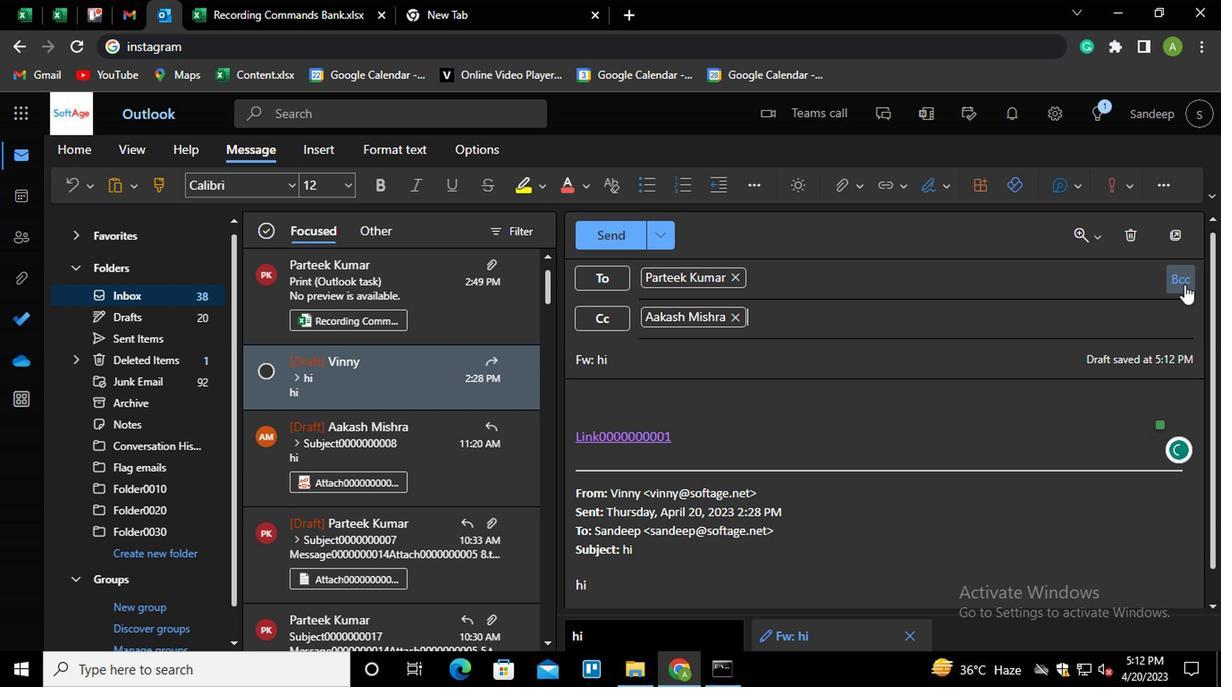 
Action: Mouse pressed left at (1181, 280)
Screenshot: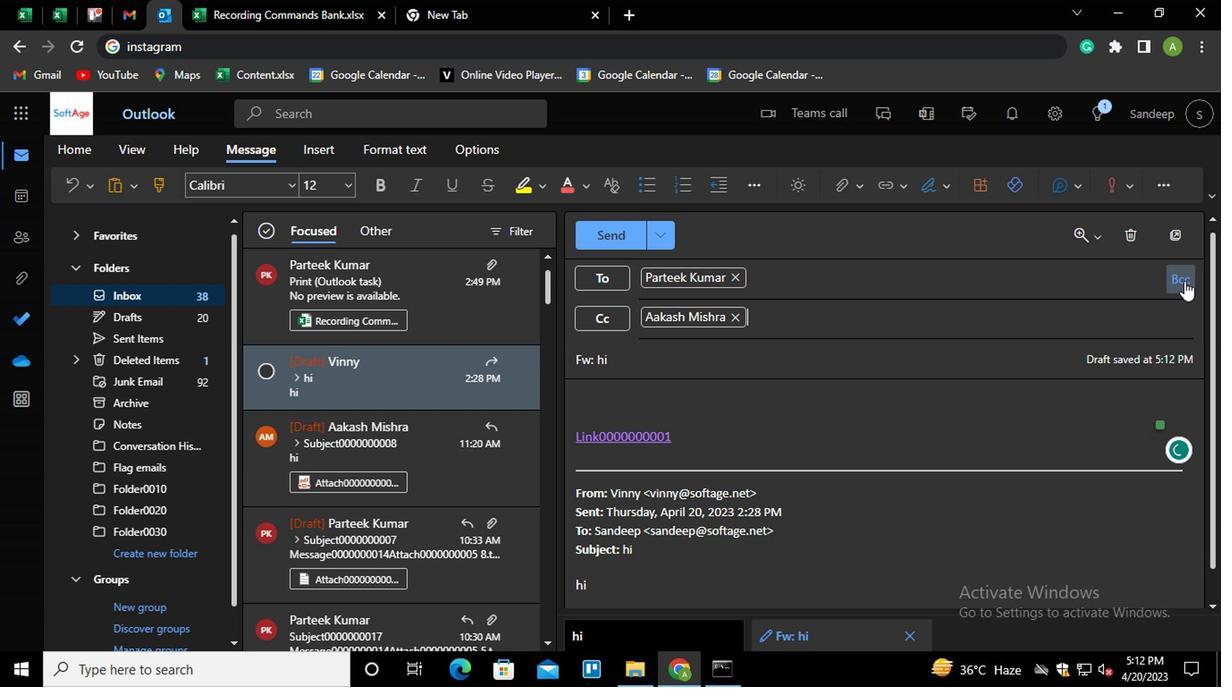 
Action: Mouse moved to (735, 363)
Screenshot: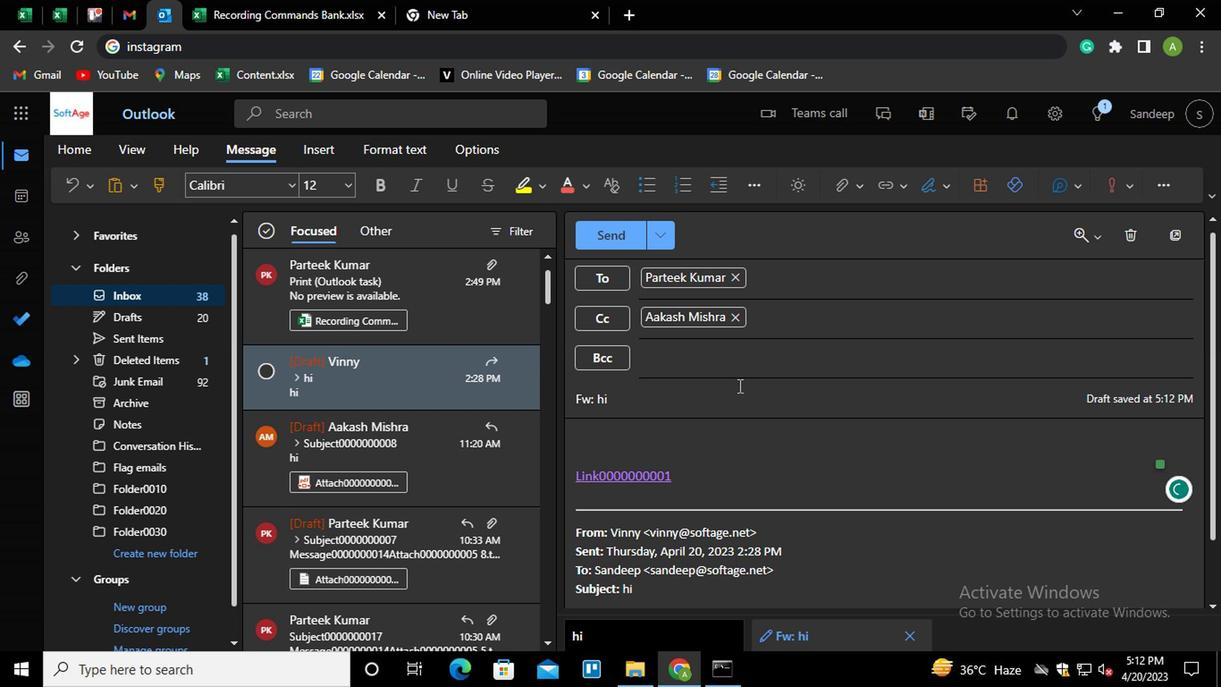 
Action: Mouse pressed left at (735, 363)
Screenshot: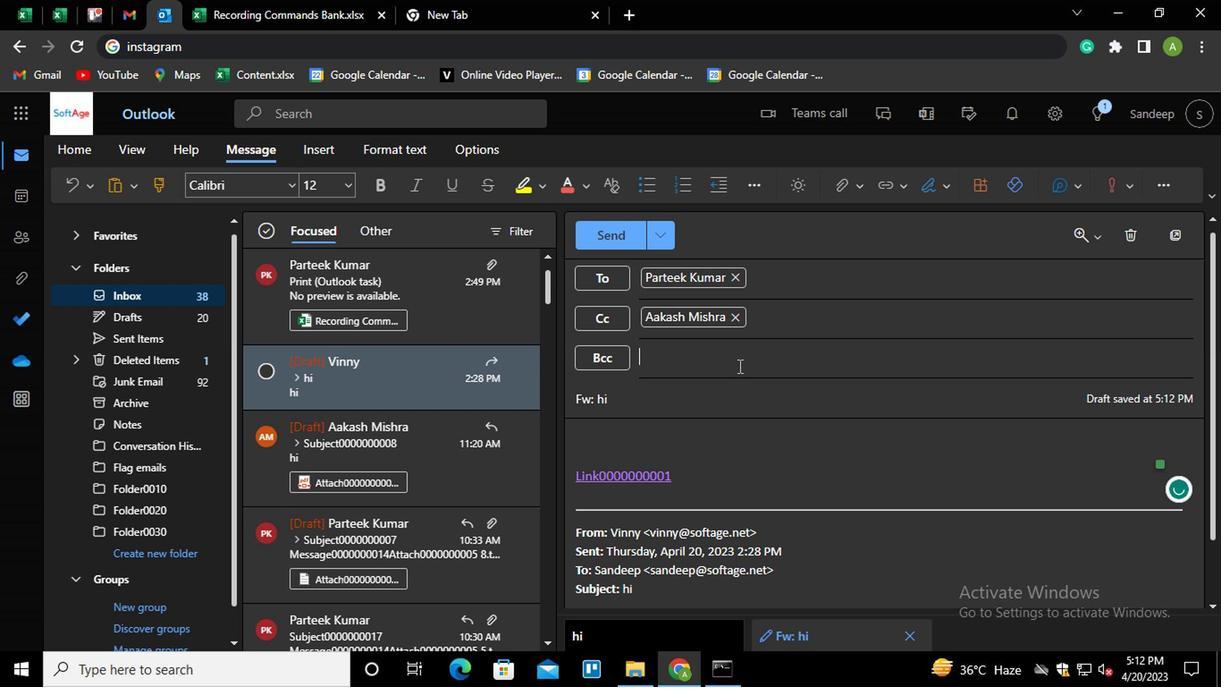 
Action: Key pressed AYU<Key.enter>
Screenshot: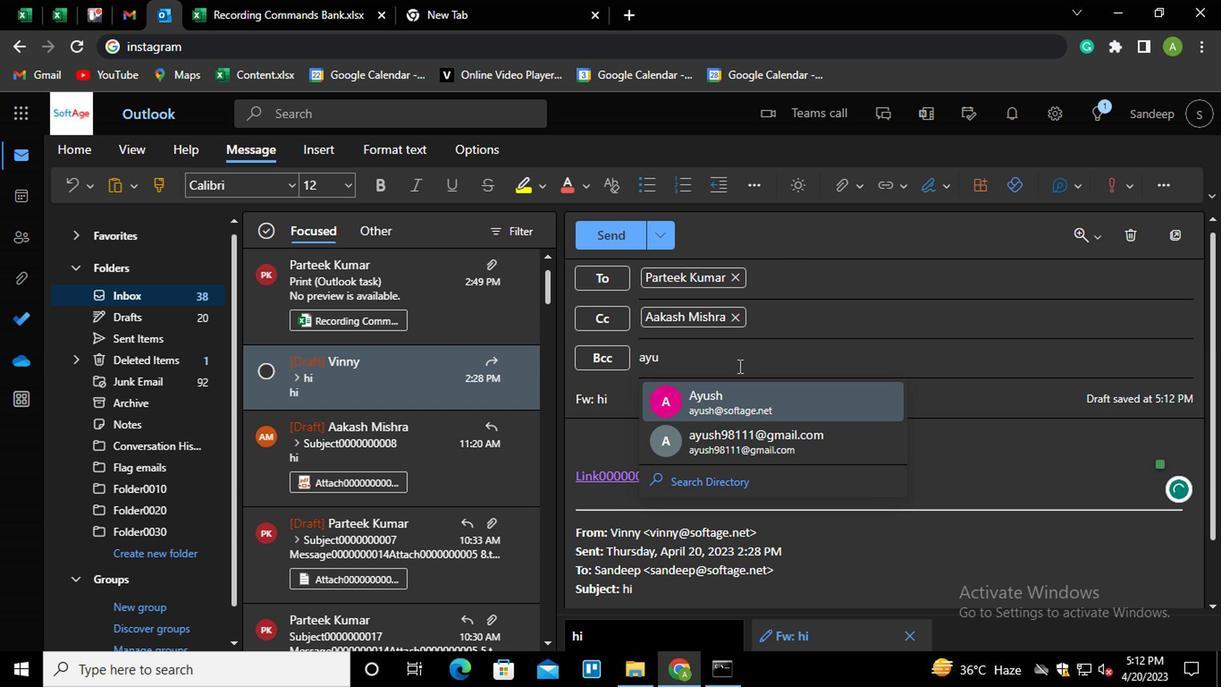 
Action: Mouse moved to (703, 396)
Screenshot: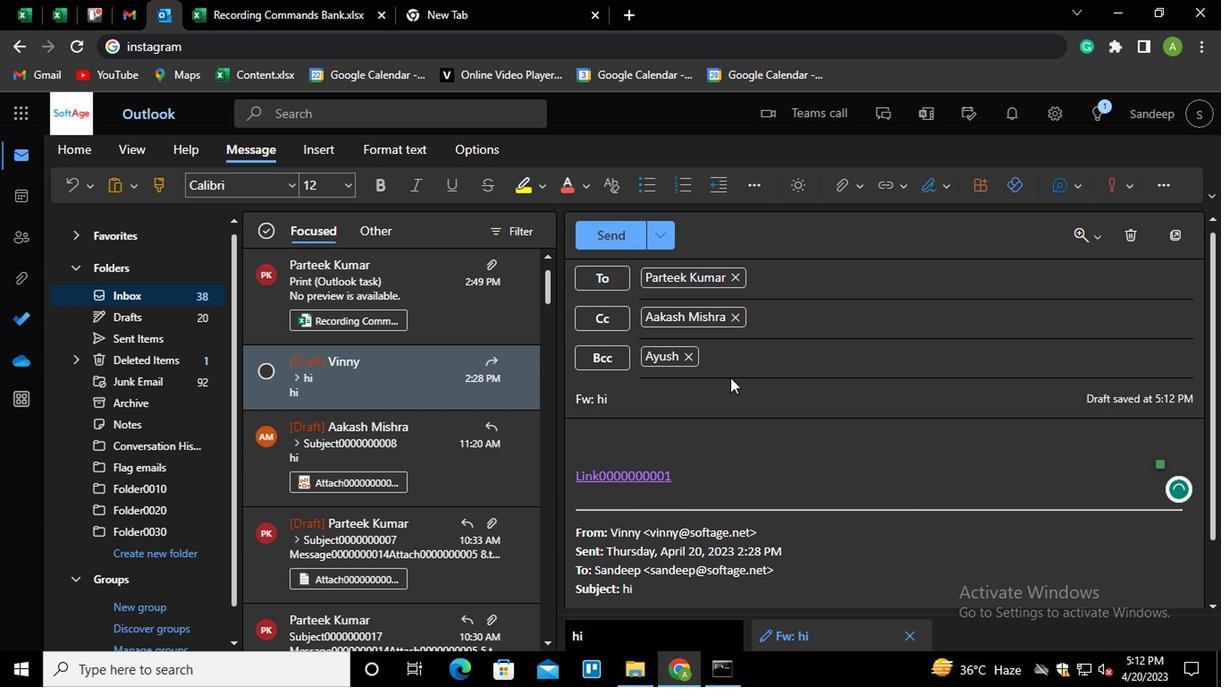 
Action: Mouse pressed left at (703, 396)
Screenshot: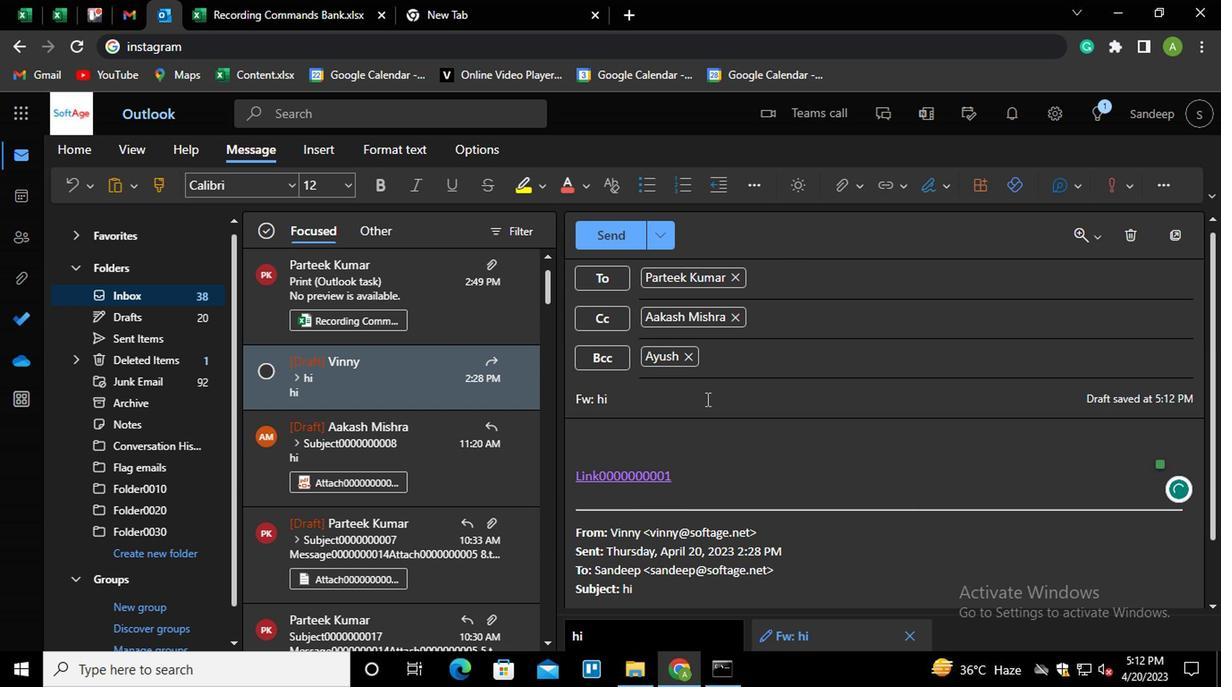 
Action: Key pressed <Key.shift_r><Key.home><Key.shift>SUBJECT0000000001
Screenshot: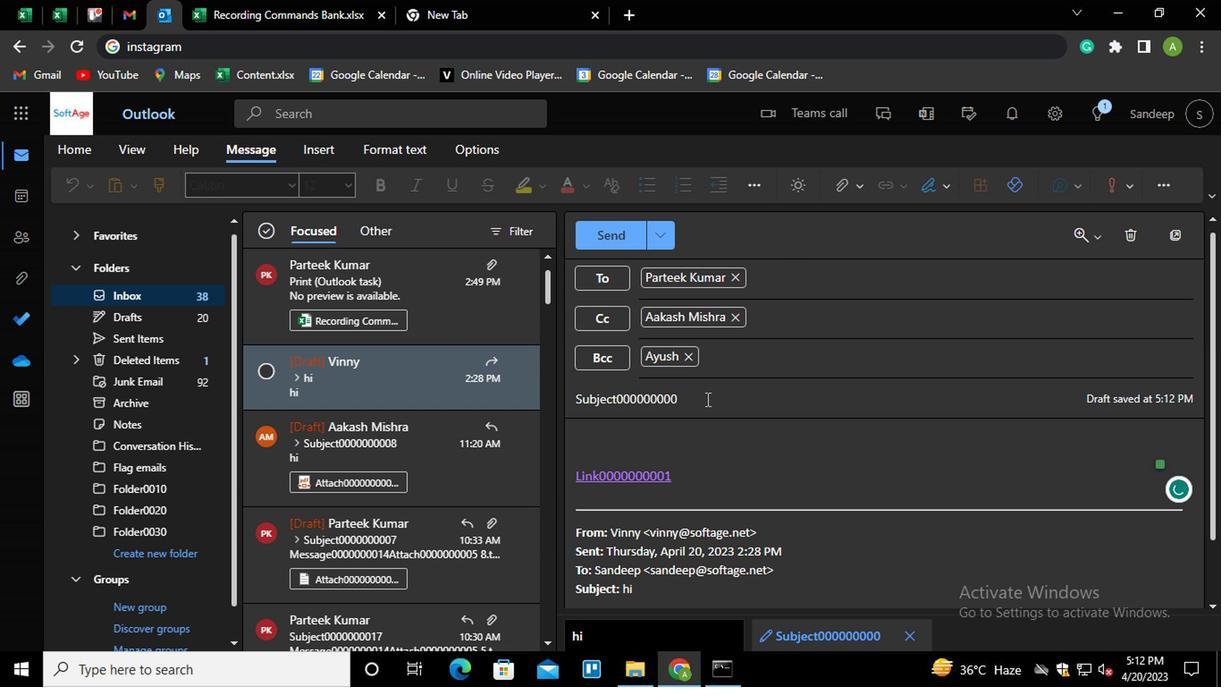 
Action: Mouse moved to (689, 482)
Screenshot: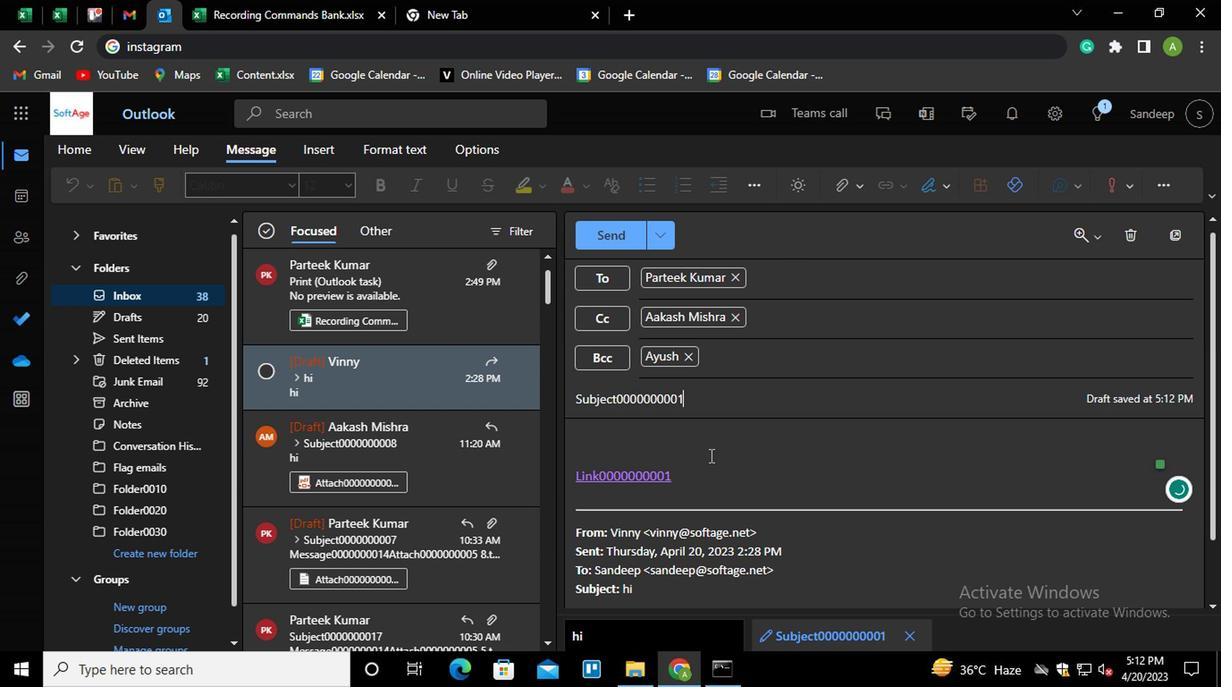 
Action: Mouse pressed left at (689, 482)
Screenshot: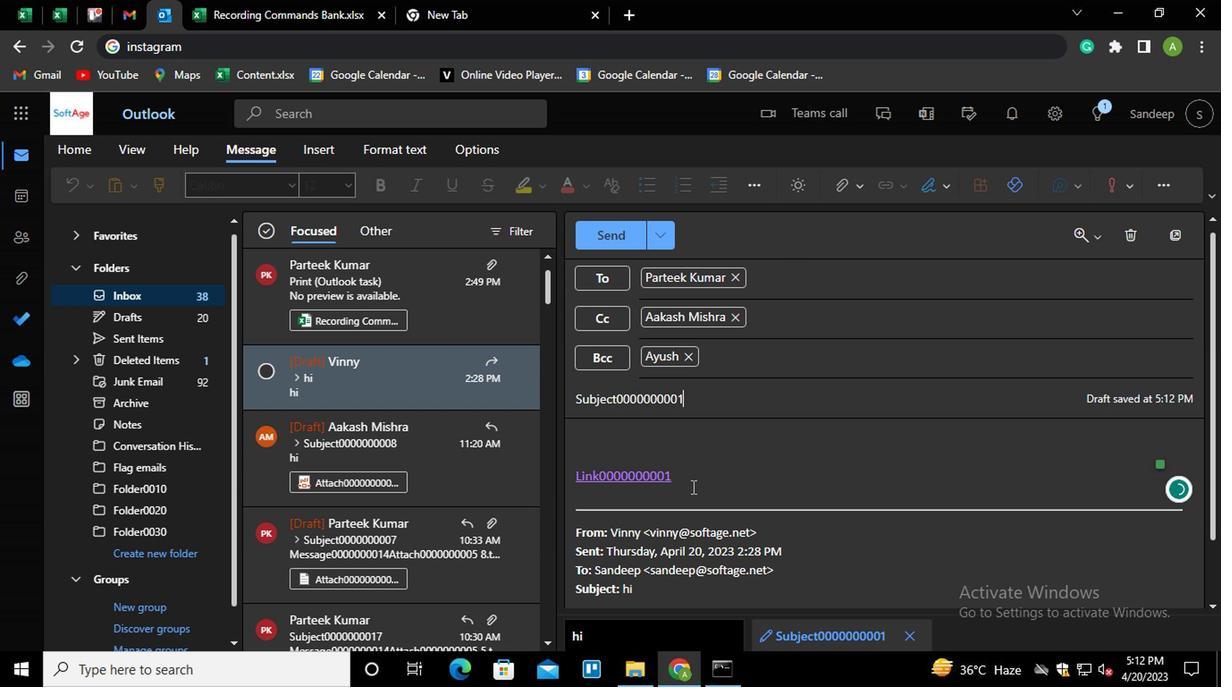 
Action: Mouse moved to (684, 470)
Screenshot: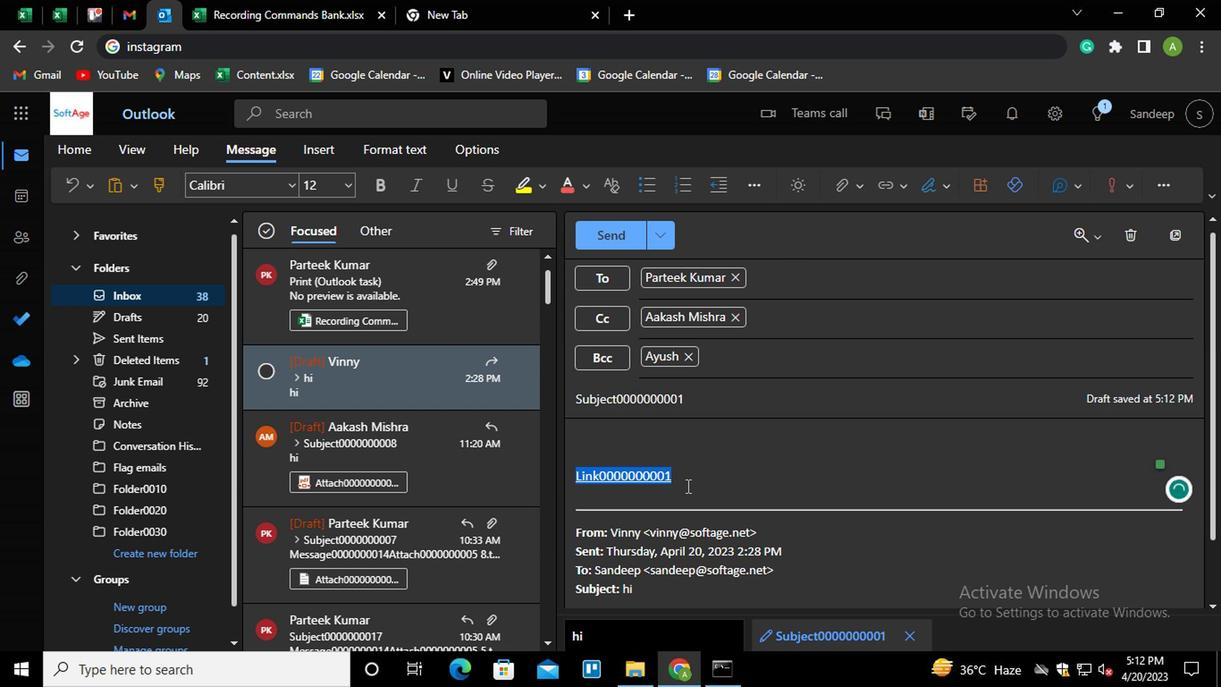 
Action: Mouse pressed left at (684, 470)
Screenshot: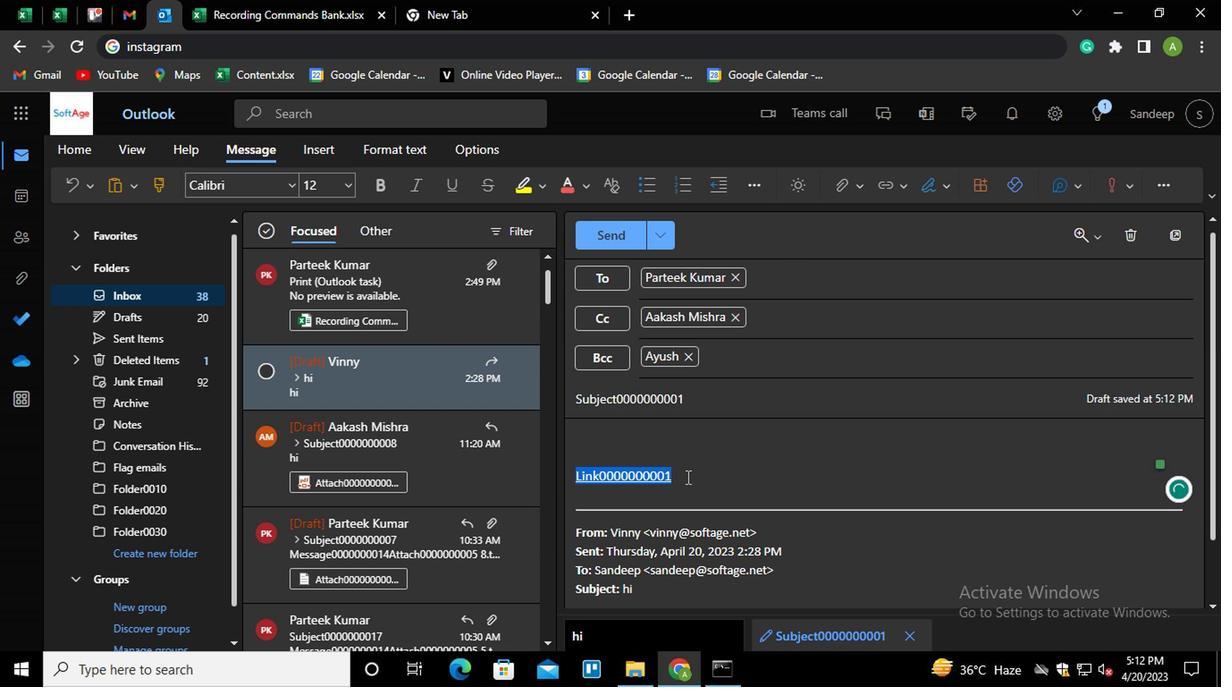 
Action: Key pressed <Key.shift_r><Key.enter><Key.shift_r><Key.shift_r><Key.shift_r><Key.shift_r><Key.shift_r><Key.shift_r><Key.shift_r><Key.shift_r><Key.shift_r><Key.shift_r><Key.shift_r><Key.shift_r><Key.shift_r><Key.shift_r><Key.shift_r><Key.shift_r>MESSAGE0000000003
Screenshot: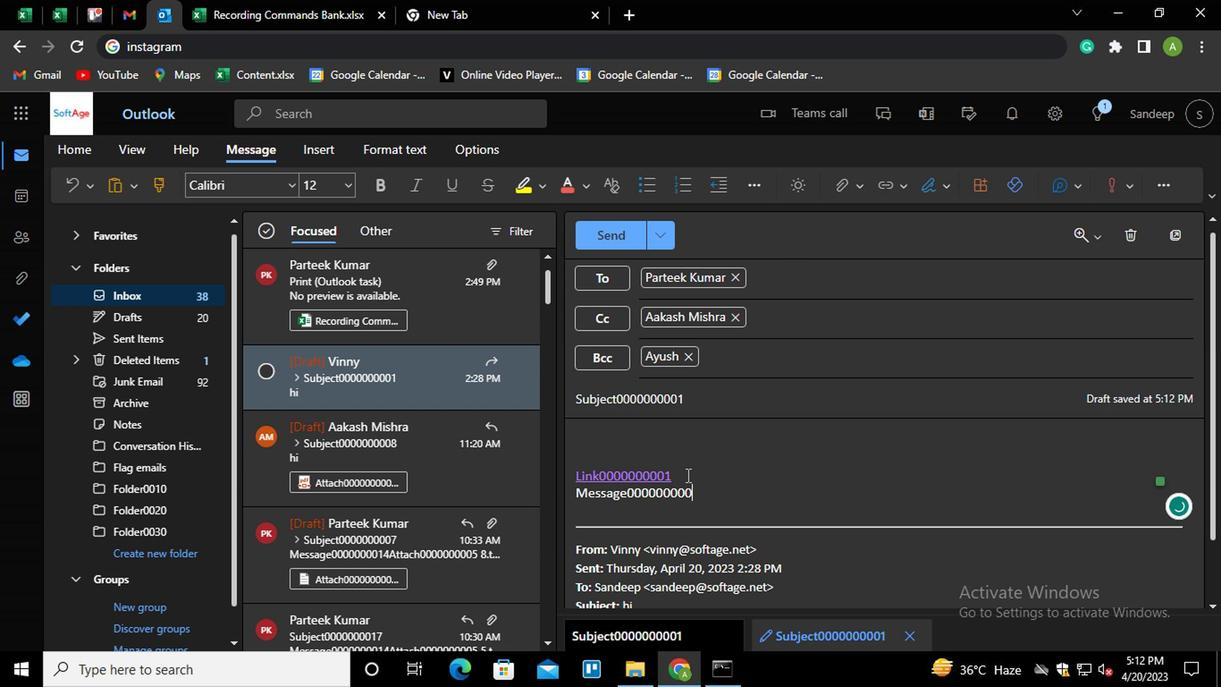 
Action: Mouse moved to (845, 190)
Screenshot: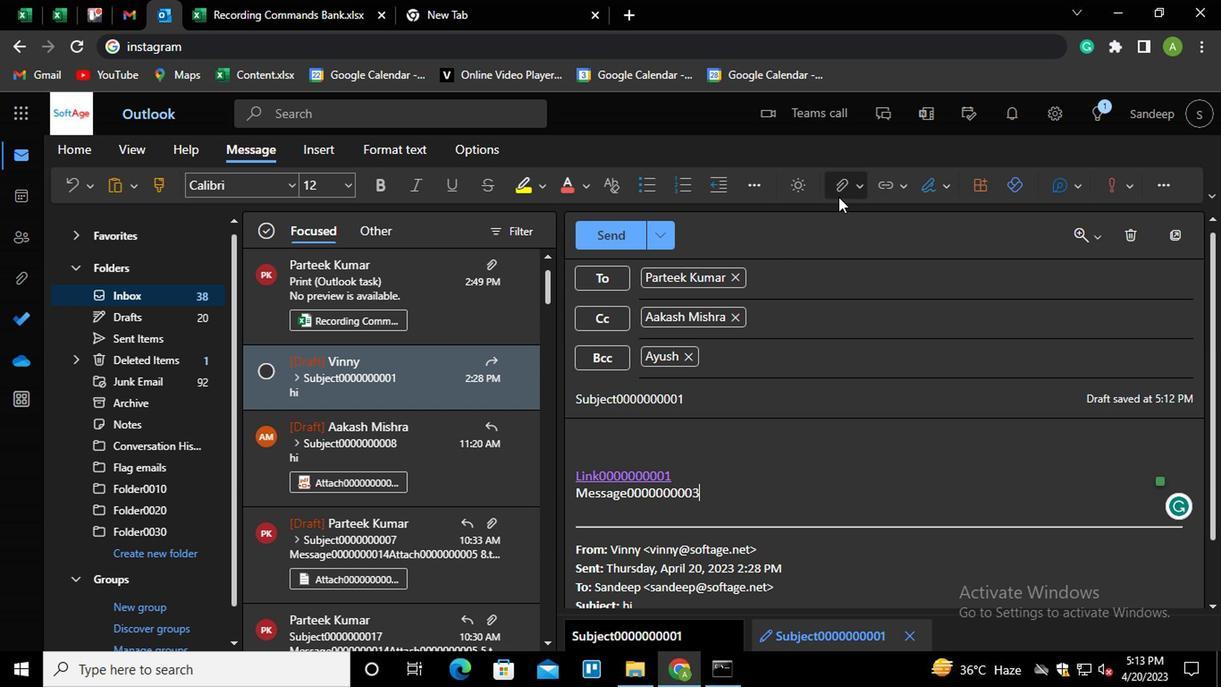 
Action: Mouse pressed left at (845, 190)
Screenshot: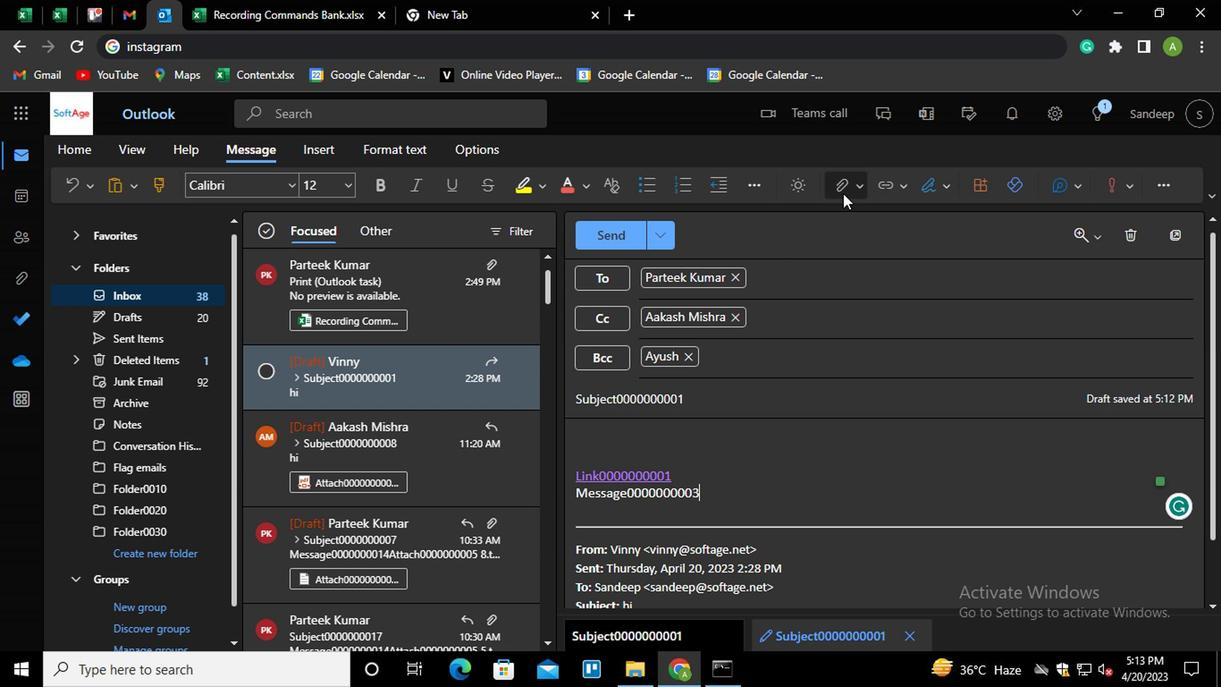 
Action: Mouse moved to (778, 217)
Screenshot: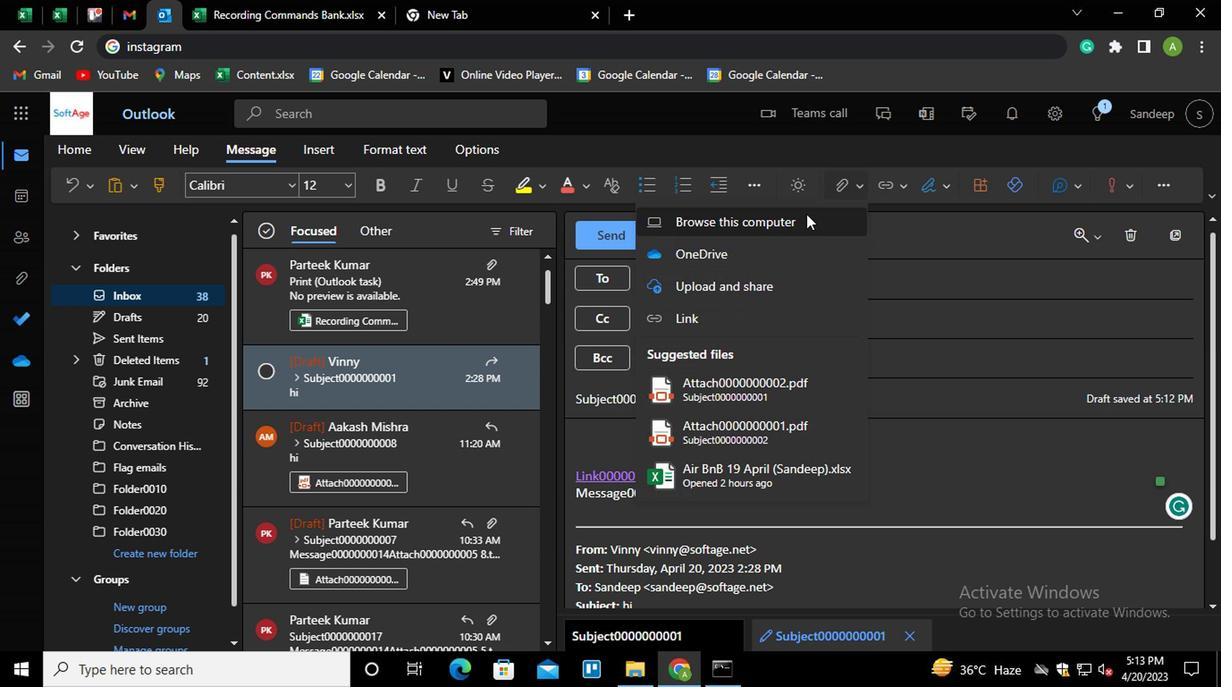 
Action: Mouse pressed left at (778, 217)
Screenshot: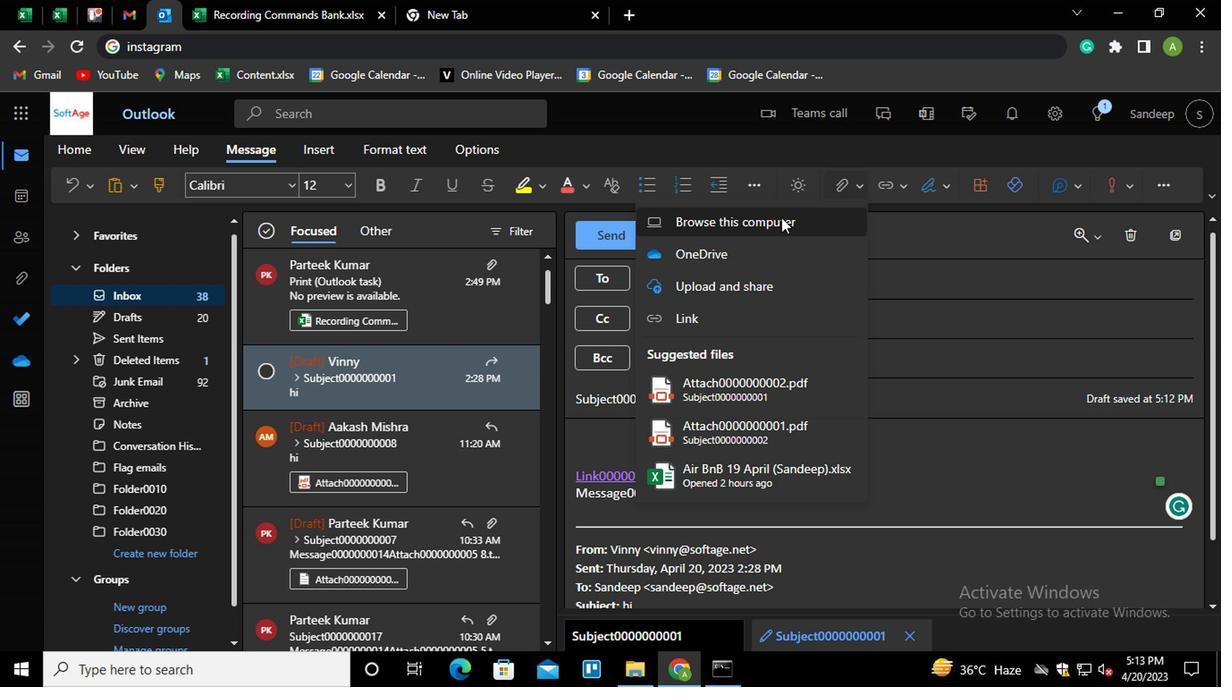 
Action: Mouse moved to (237, 169)
Screenshot: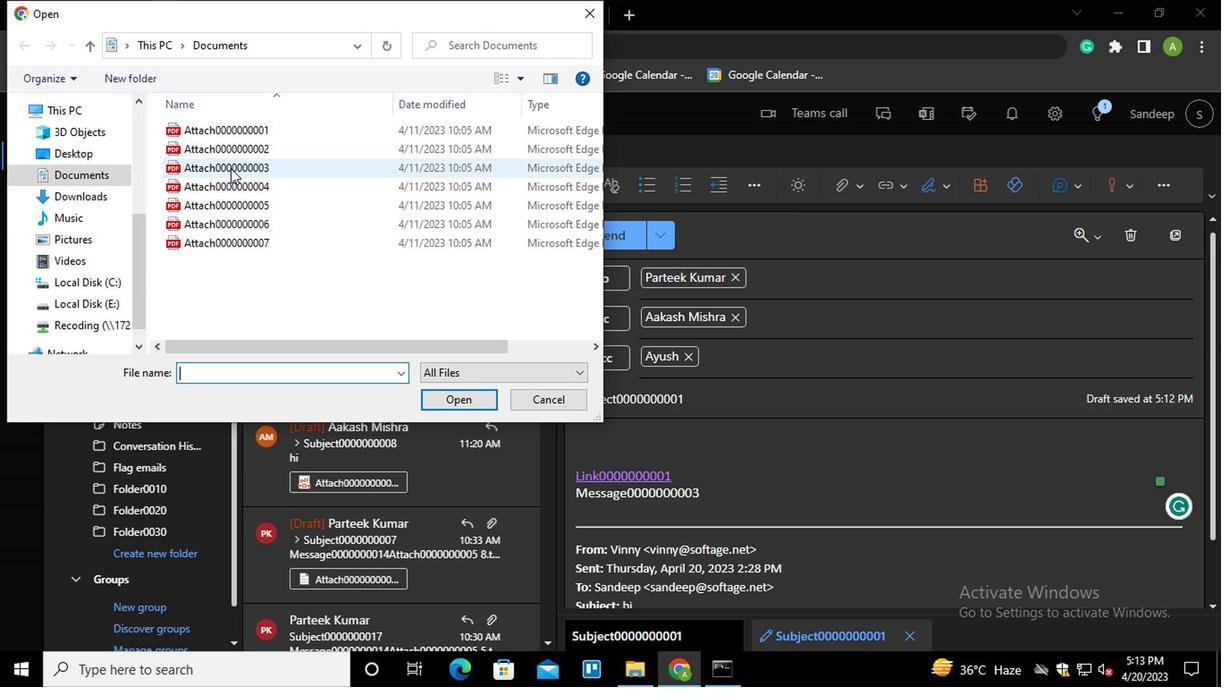 
Action: Mouse pressed left at (237, 169)
Screenshot: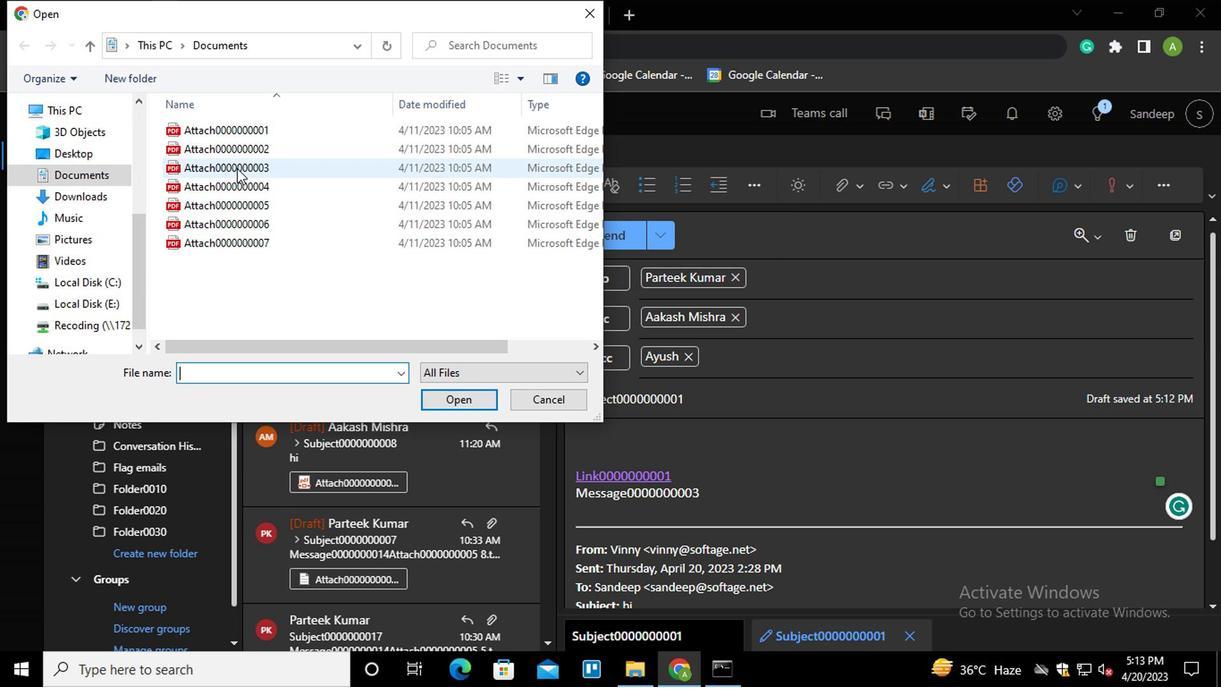 
Action: Mouse moved to (472, 392)
Screenshot: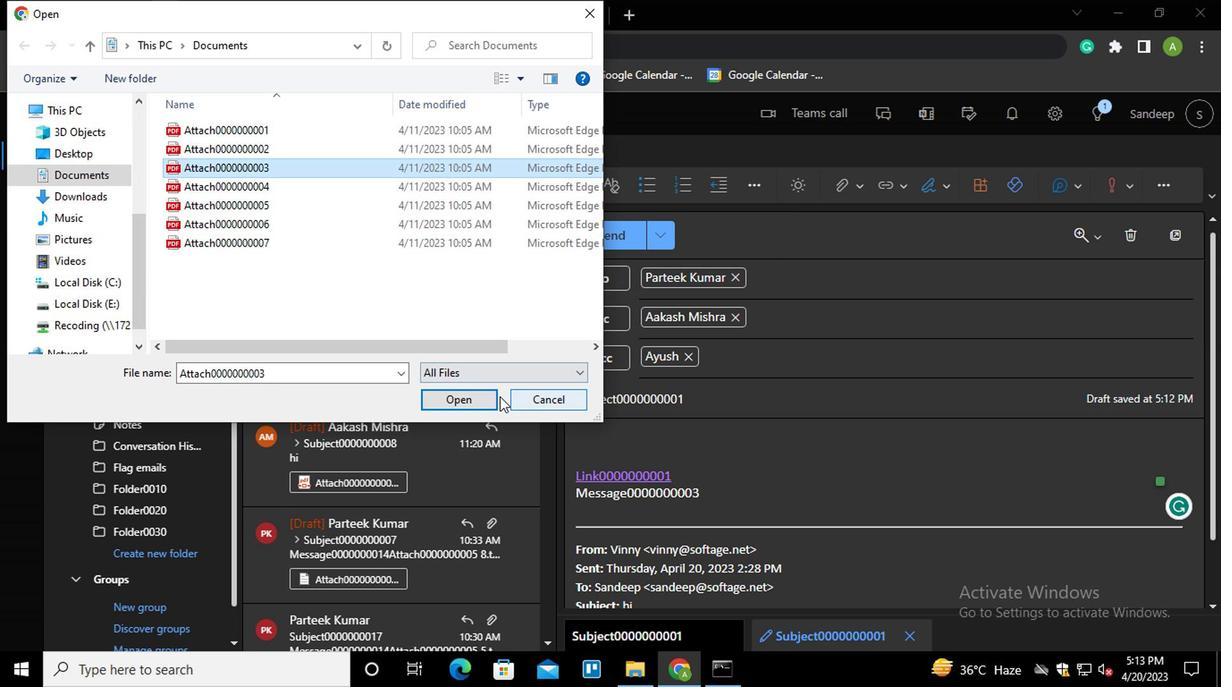 
Action: Mouse pressed left at (472, 392)
Screenshot: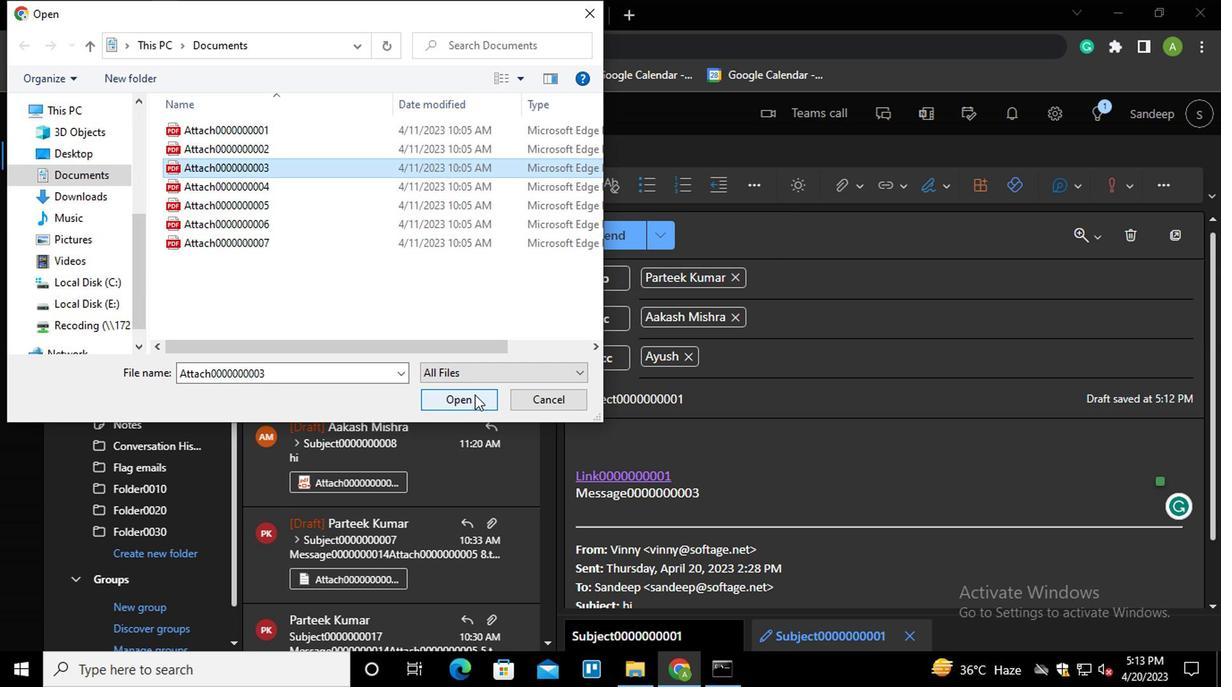 
Action: Mouse moved to (601, 233)
Screenshot: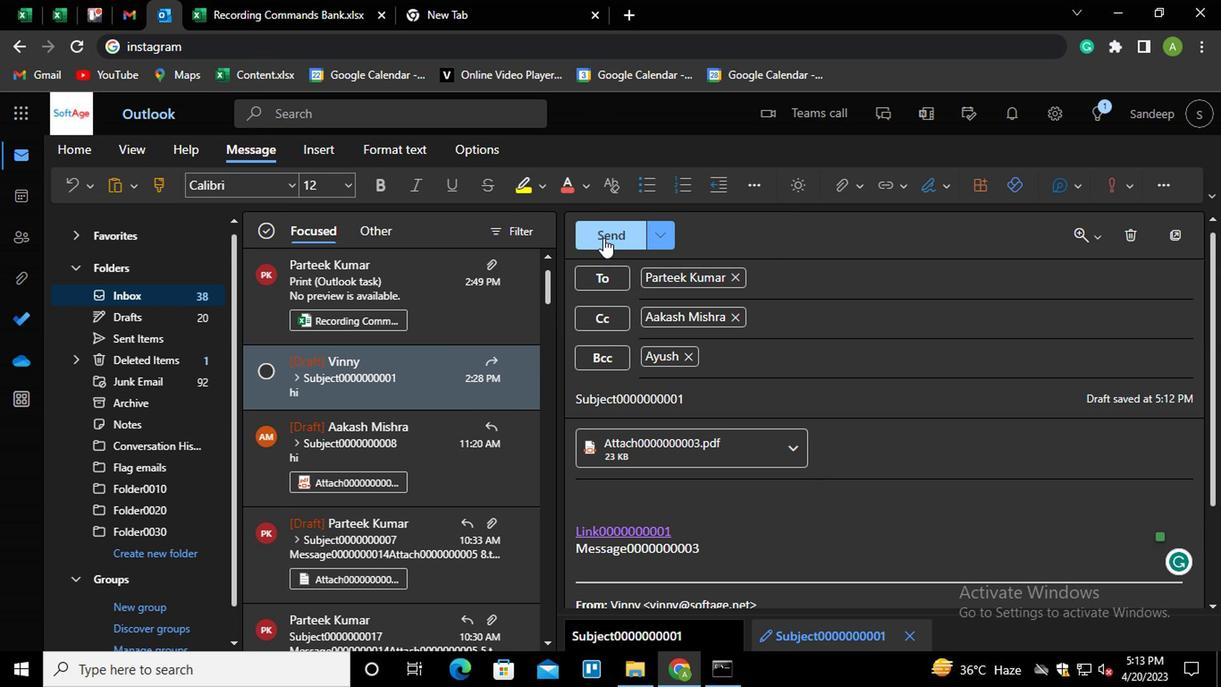 
Action: Mouse pressed left at (601, 233)
Screenshot: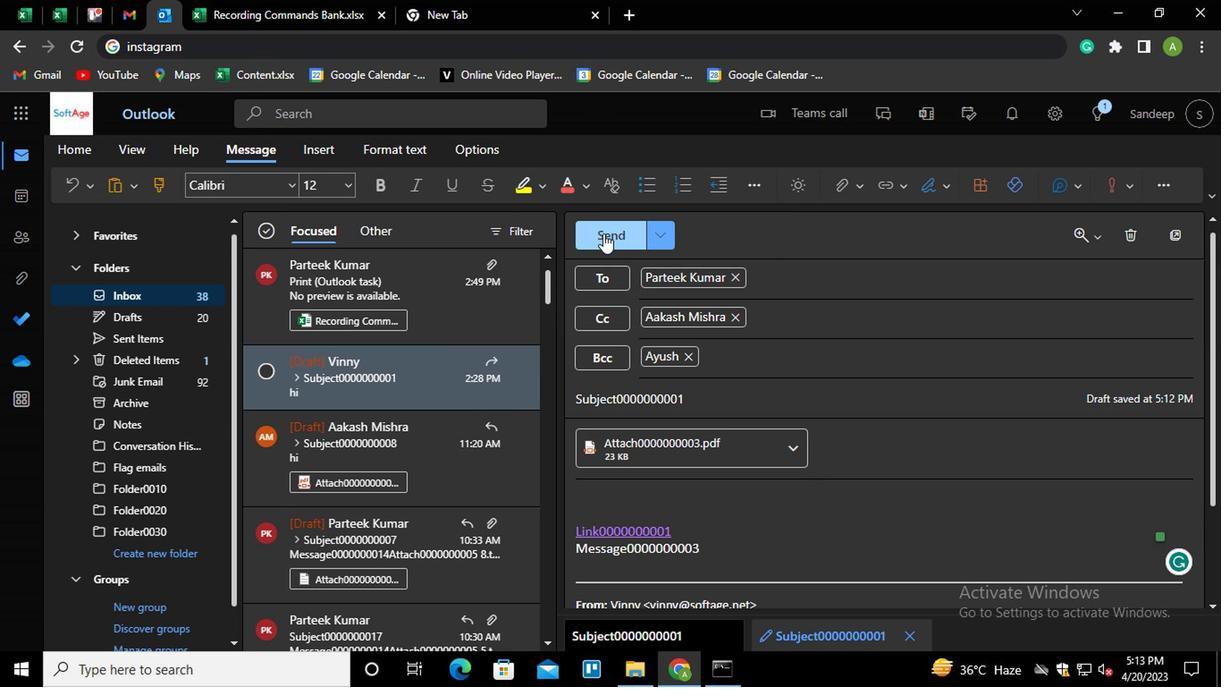 
Action: Mouse moved to (1183, 321)
Screenshot: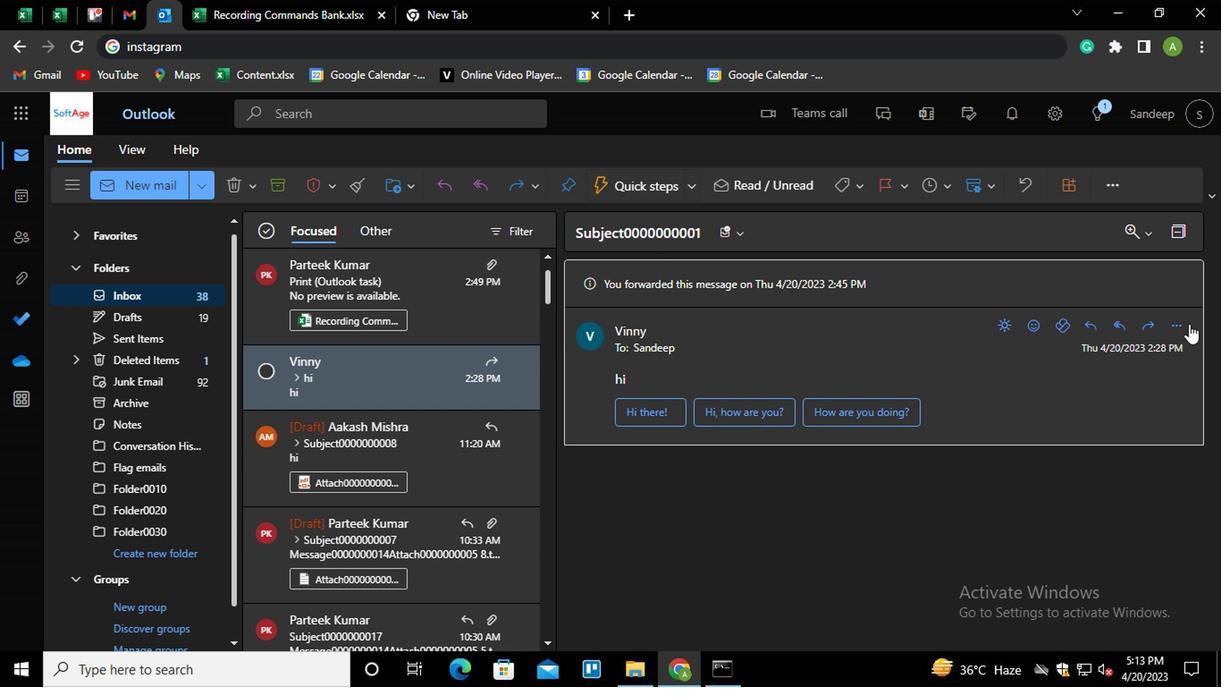 
Action: Mouse pressed left at (1183, 321)
Screenshot: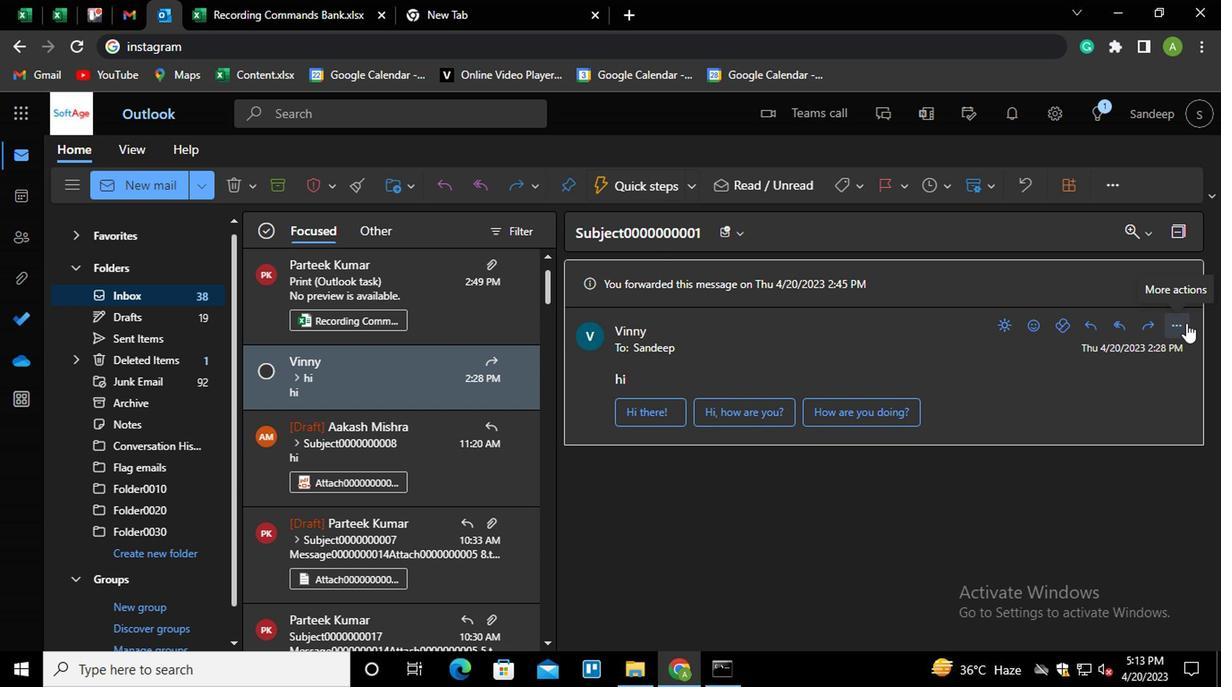 
Action: Mouse moved to (1047, 190)
Screenshot: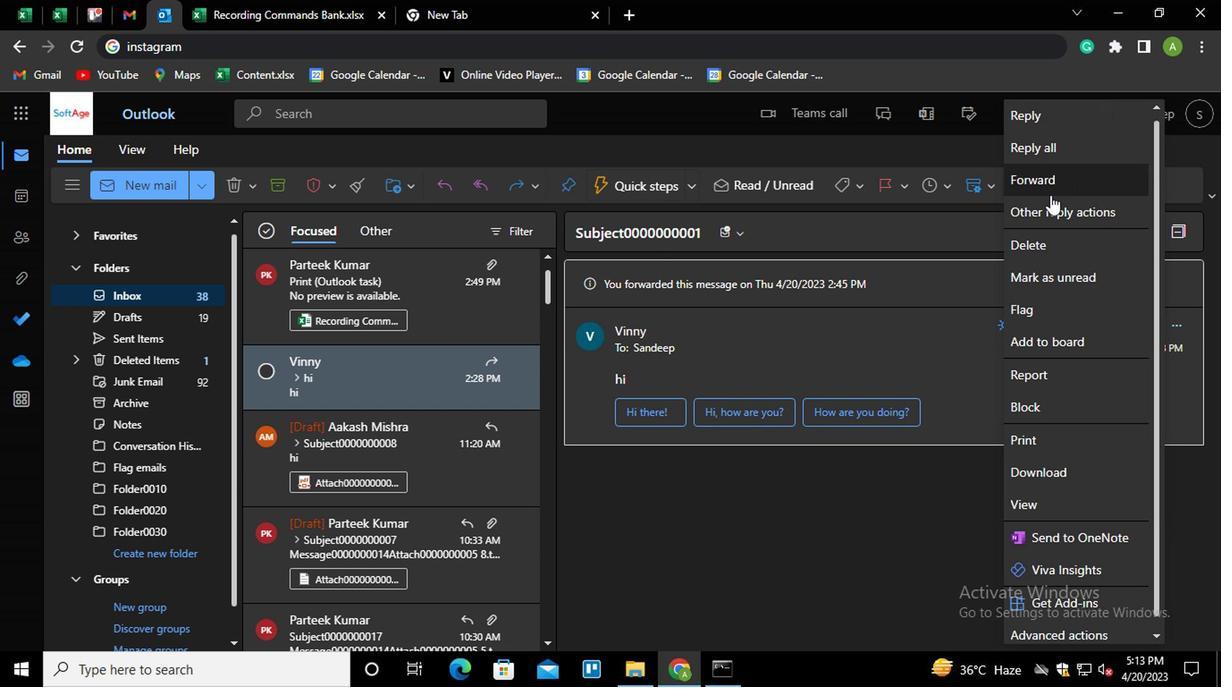
Action: Mouse pressed left at (1047, 190)
Screenshot: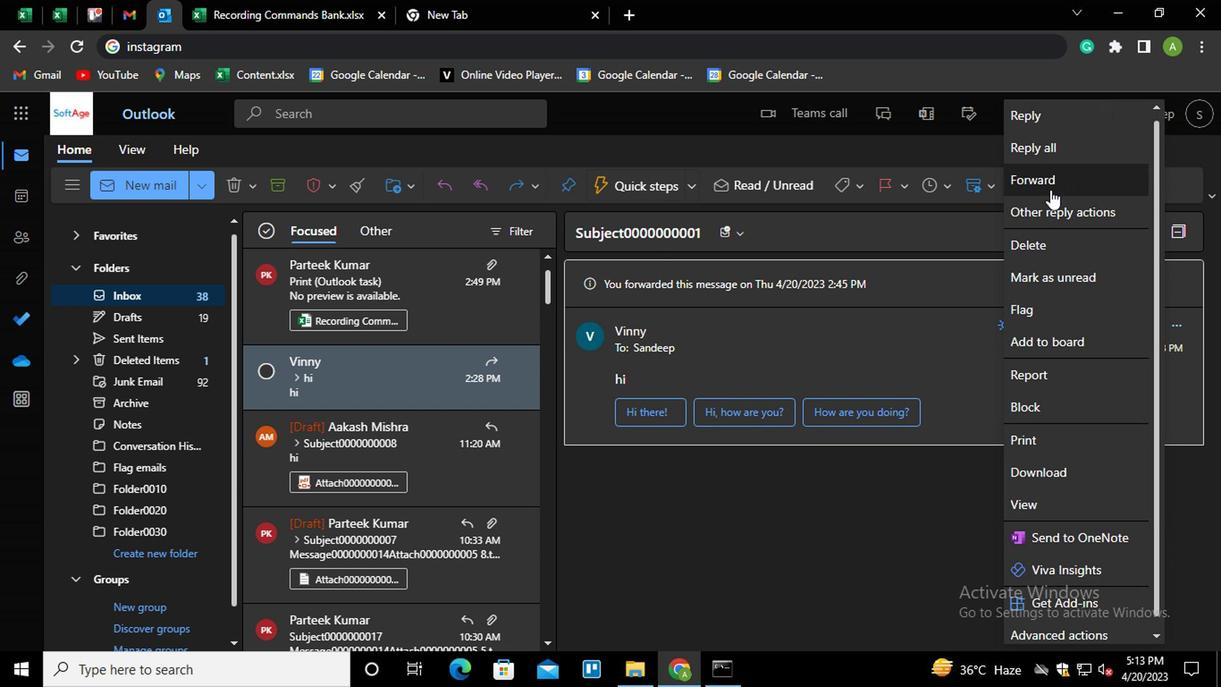 
Action: Mouse moved to (726, 281)
Screenshot: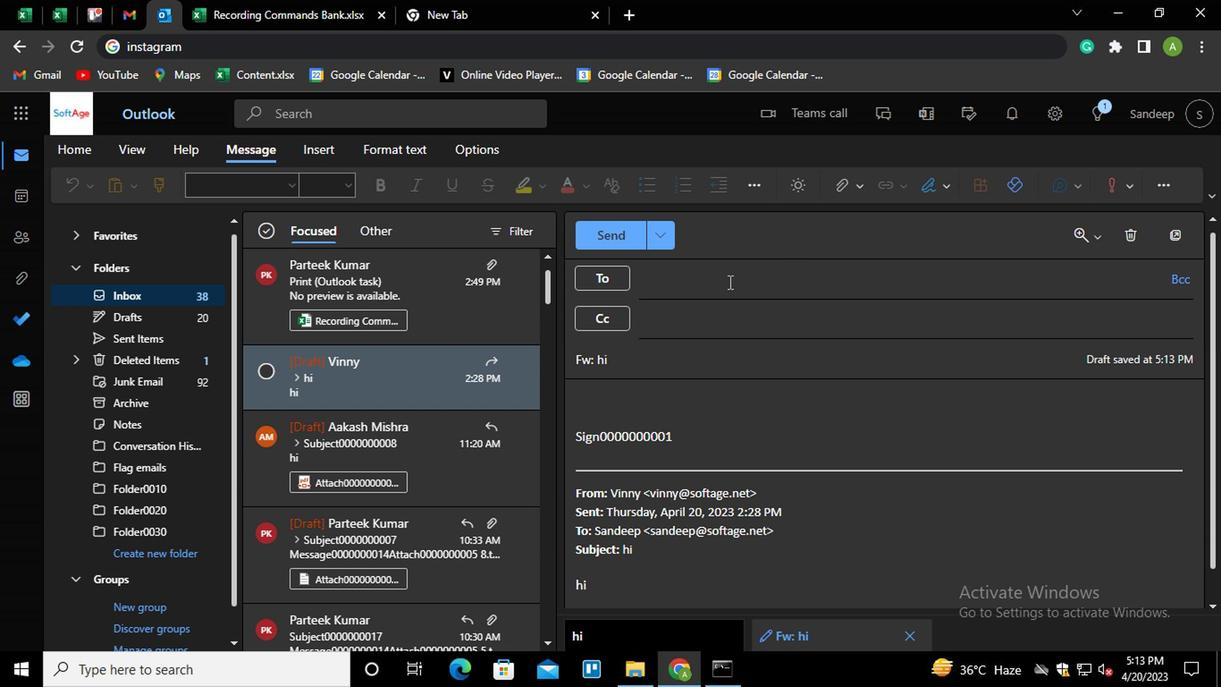 
Action: Mouse pressed left at (726, 281)
Screenshot: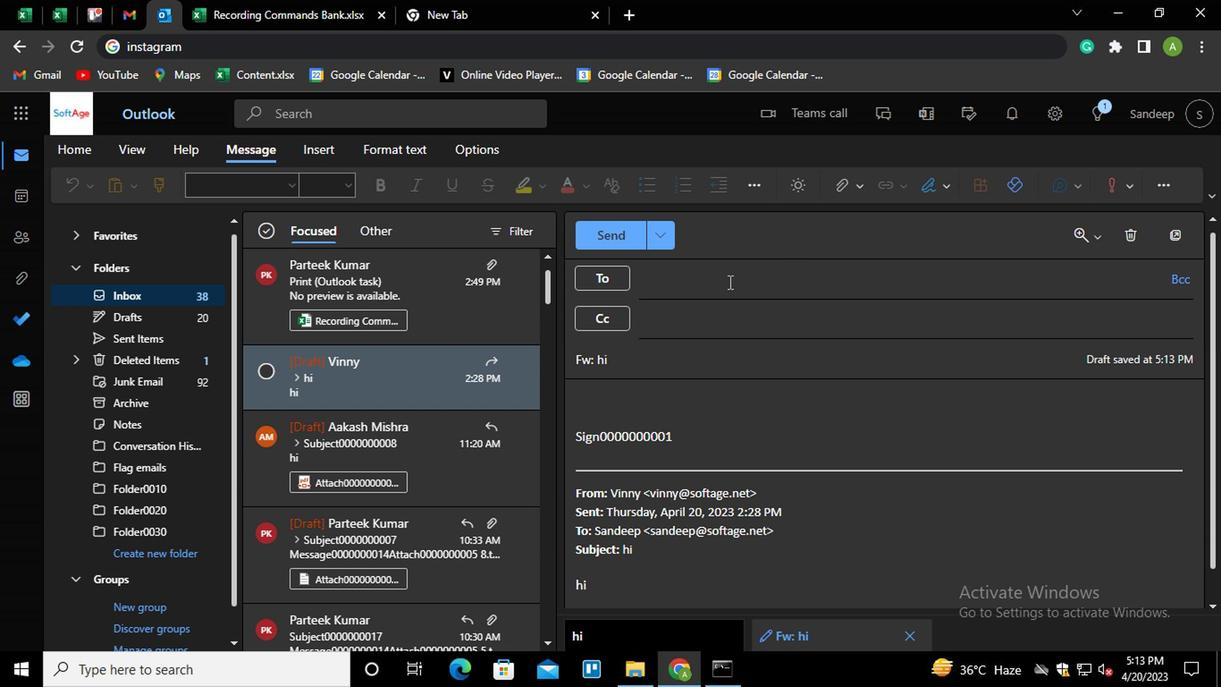 
Action: Mouse moved to (985, 428)
Screenshot: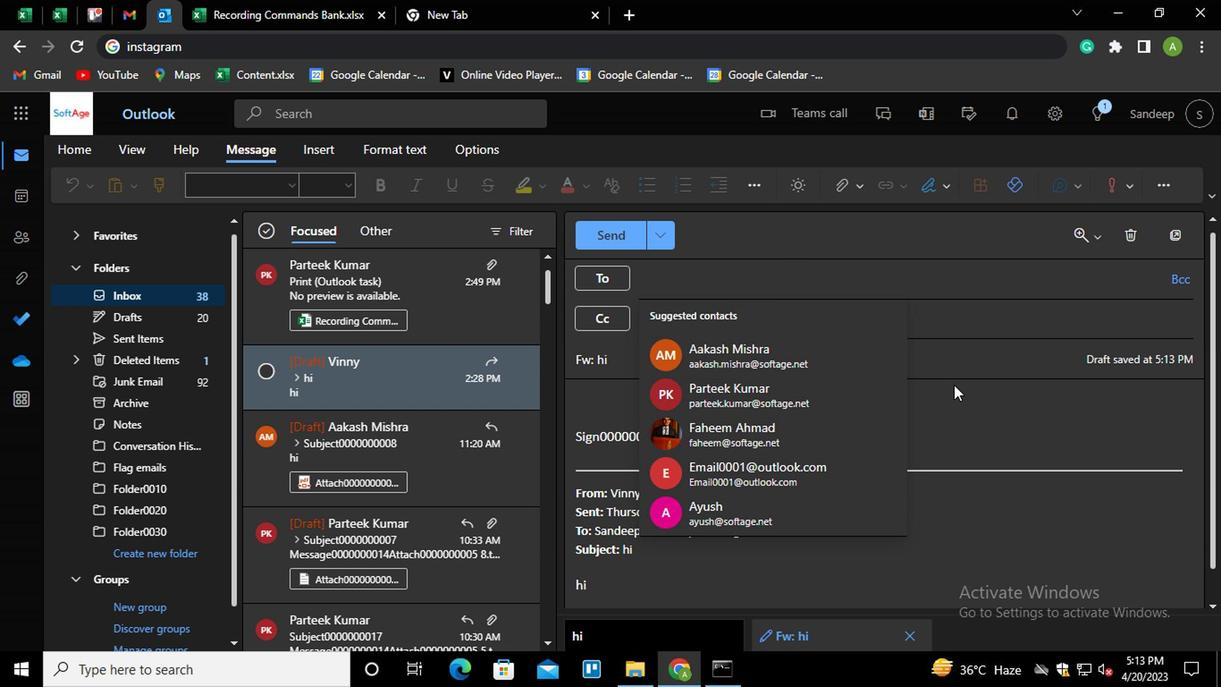 
Action: Mouse pressed left at (985, 428)
Screenshot: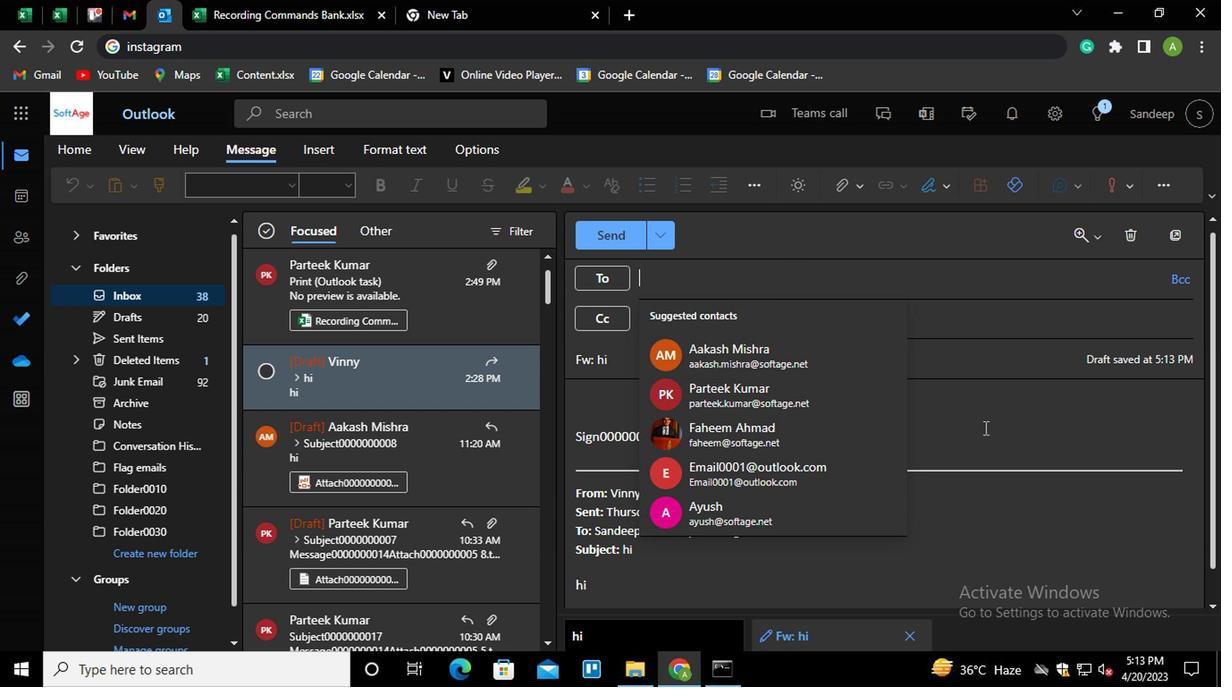 
Action: Mouse moved to (655, 431)
Screenshot: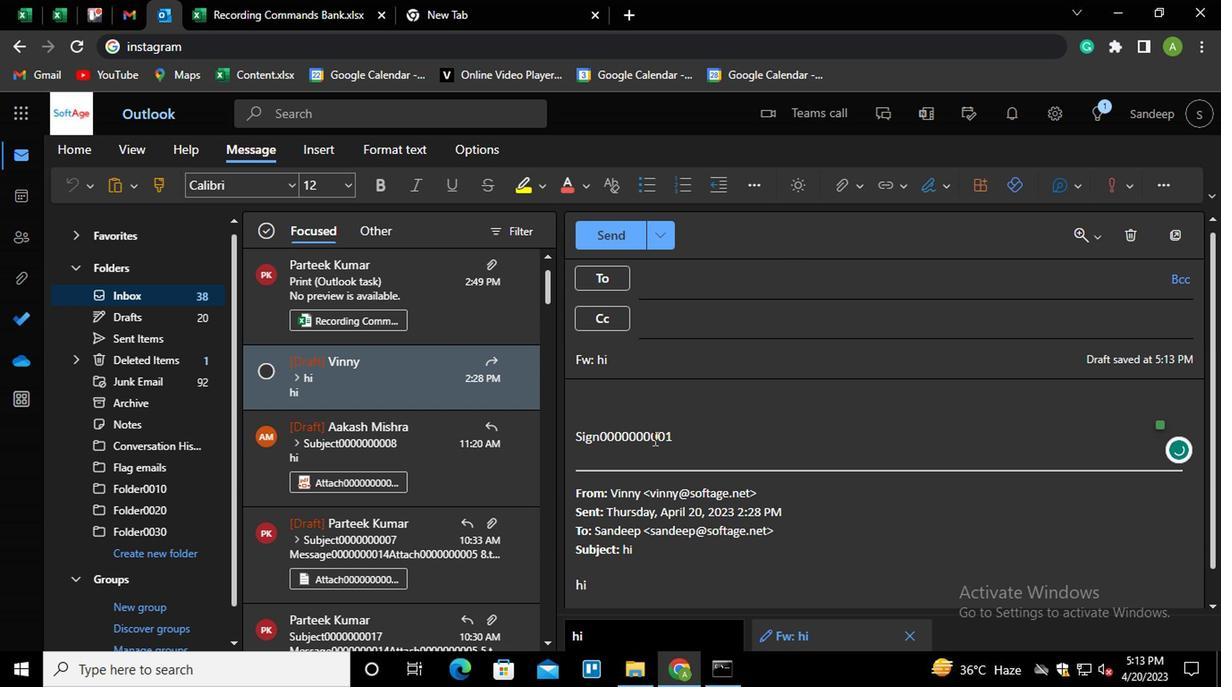 
Action: Key pressed <Key.shift_r><Key.home><Key.shift_r>LINK0000000001
Screenshot: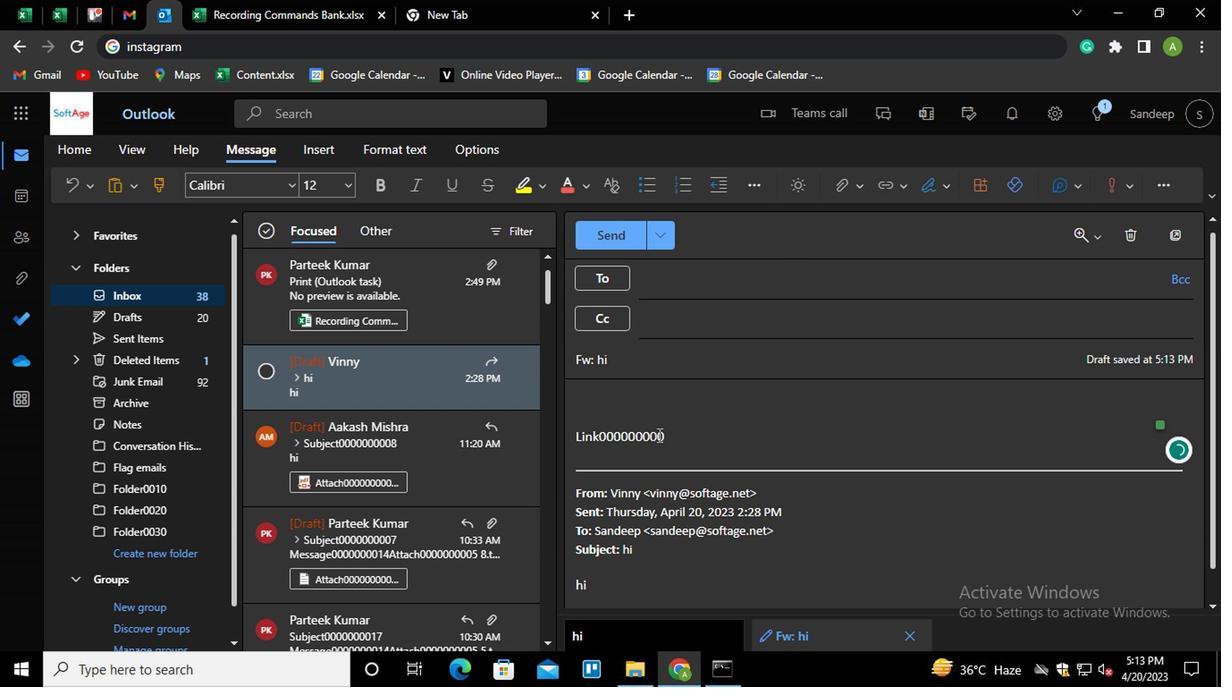 
Action: Mouse moved to (664, 280)
Screenshot: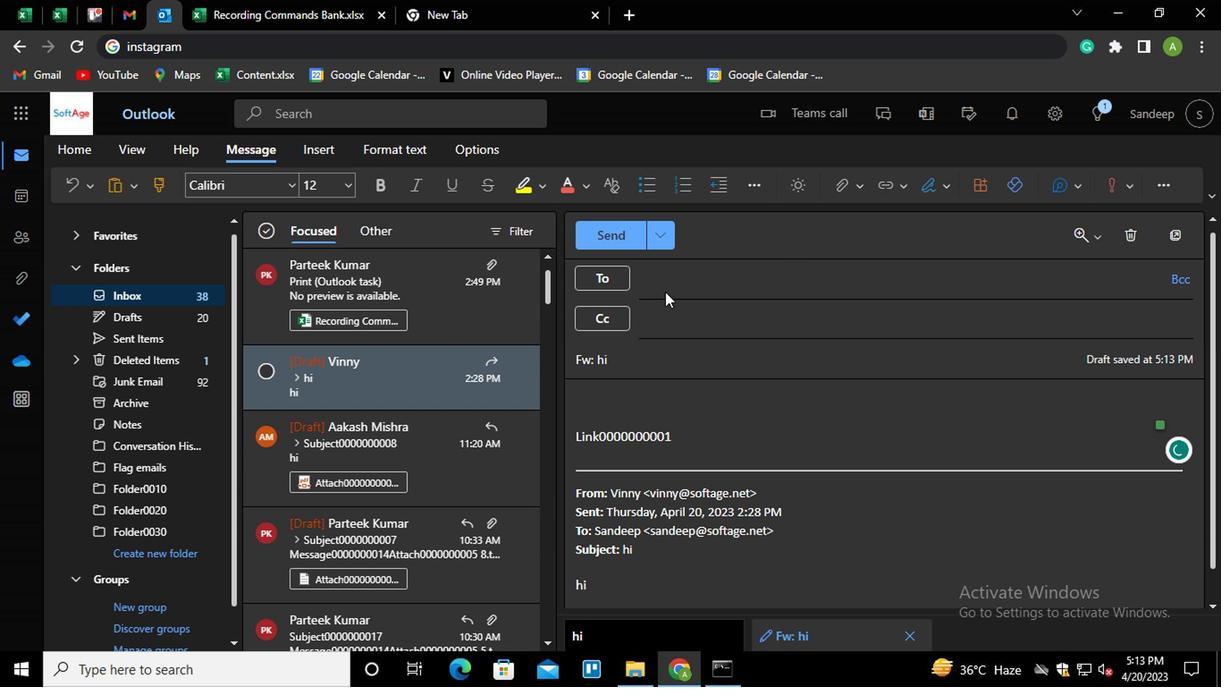 
Action: Mouse pressed left at (664, 280)
Screenshot: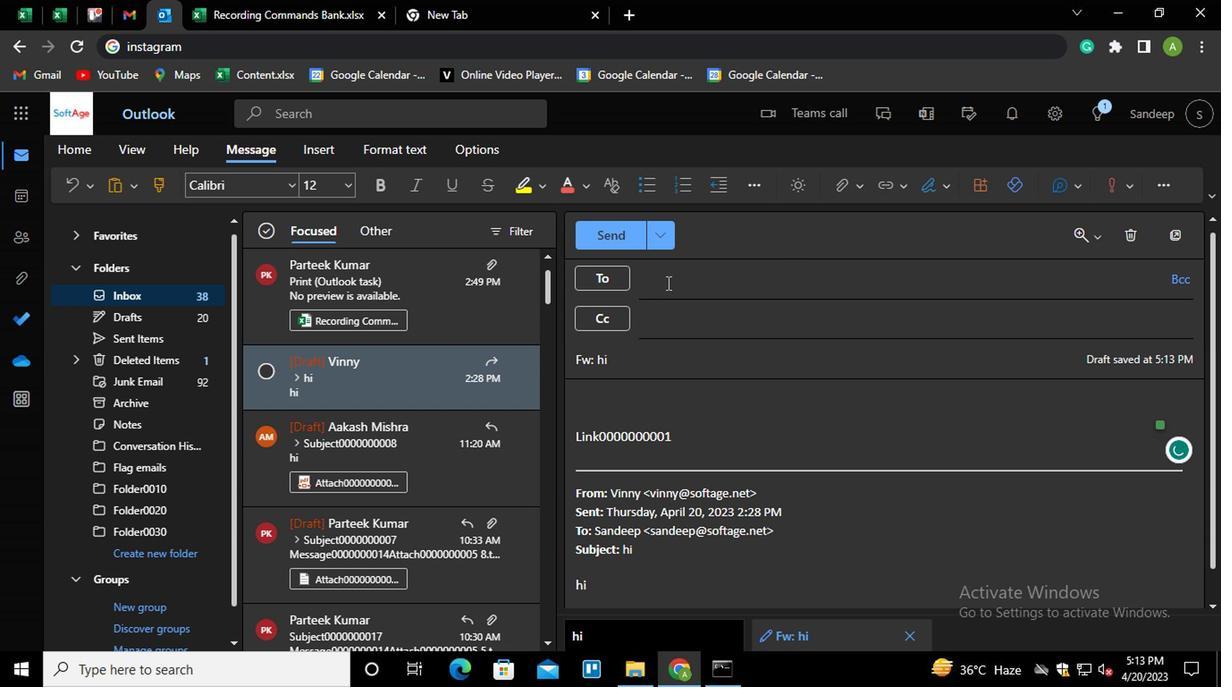 
Action: Key pressed PART<Key.enter>AA<Key.enter>
Screenshot: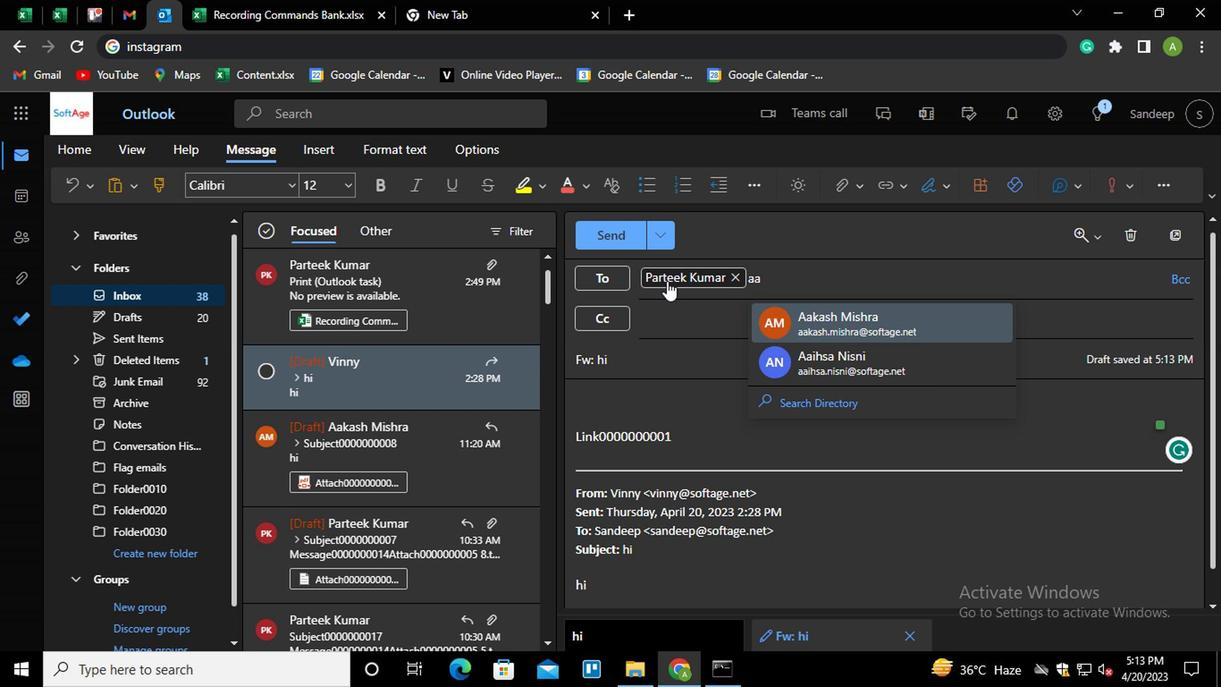 
Action: Mouse moved to (686, 322)
Screenshot: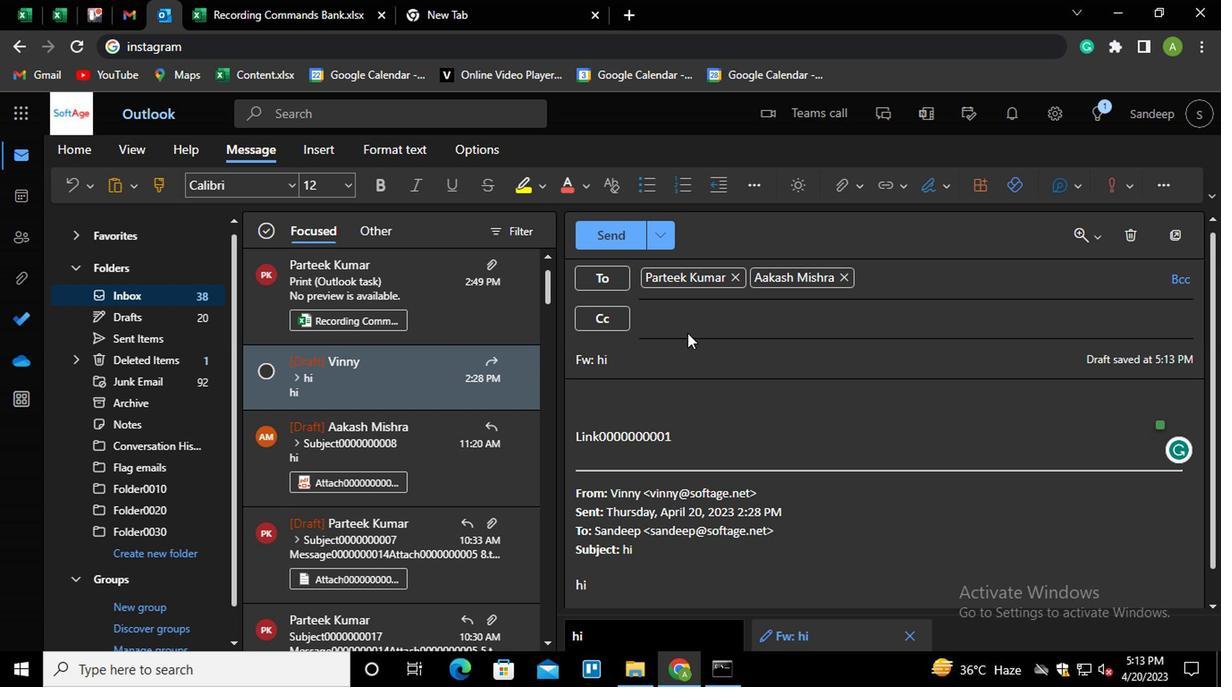 
Action: Mouse pressed left at (686, 322)
Screenshot: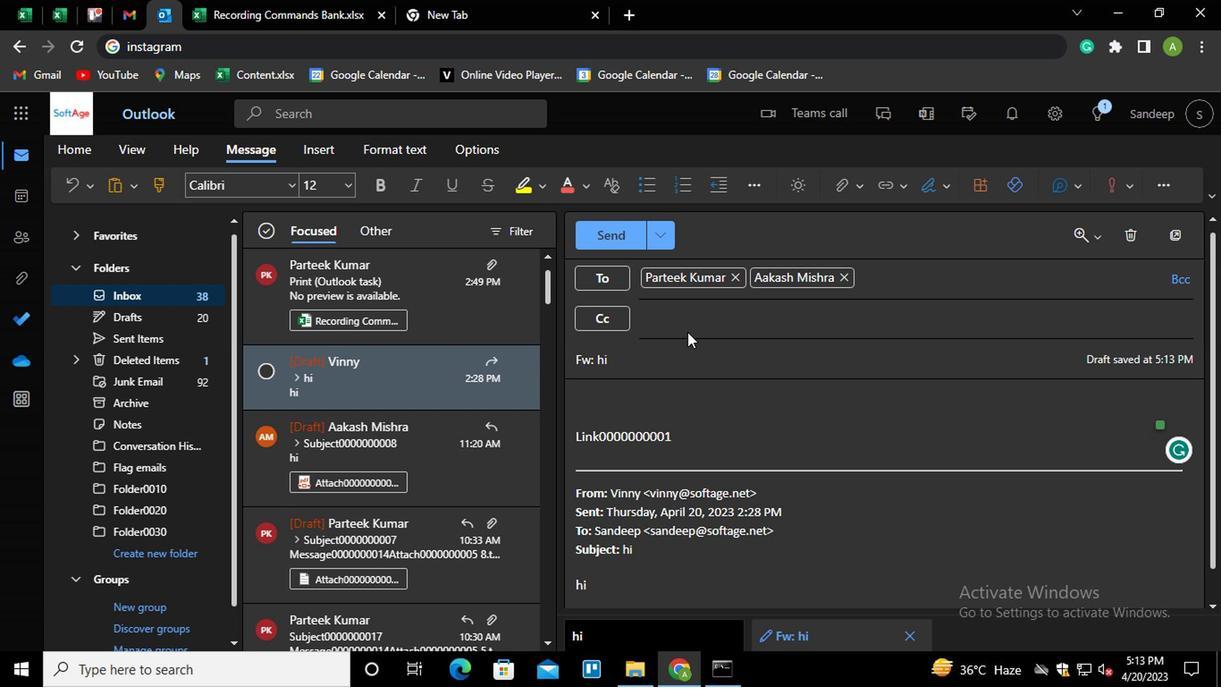 
Action: Key pressed AYU<Key.enter>
Screenshot: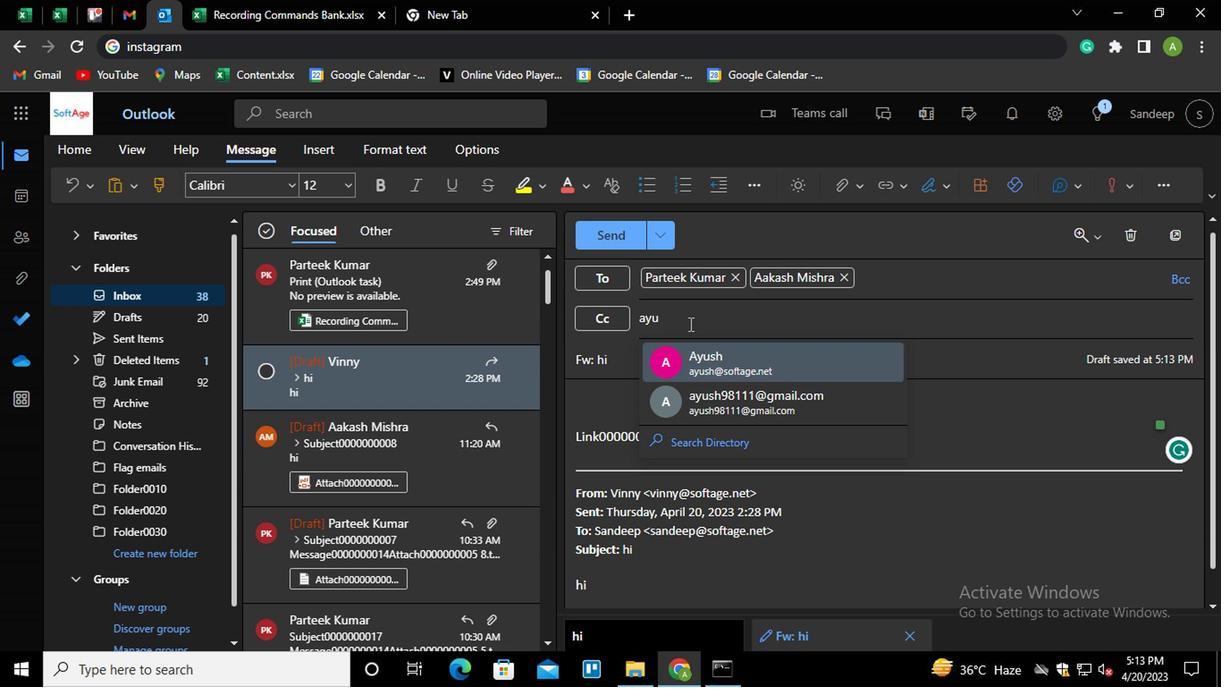 
Action: Mouse moved to (708, 320)
Screenshot: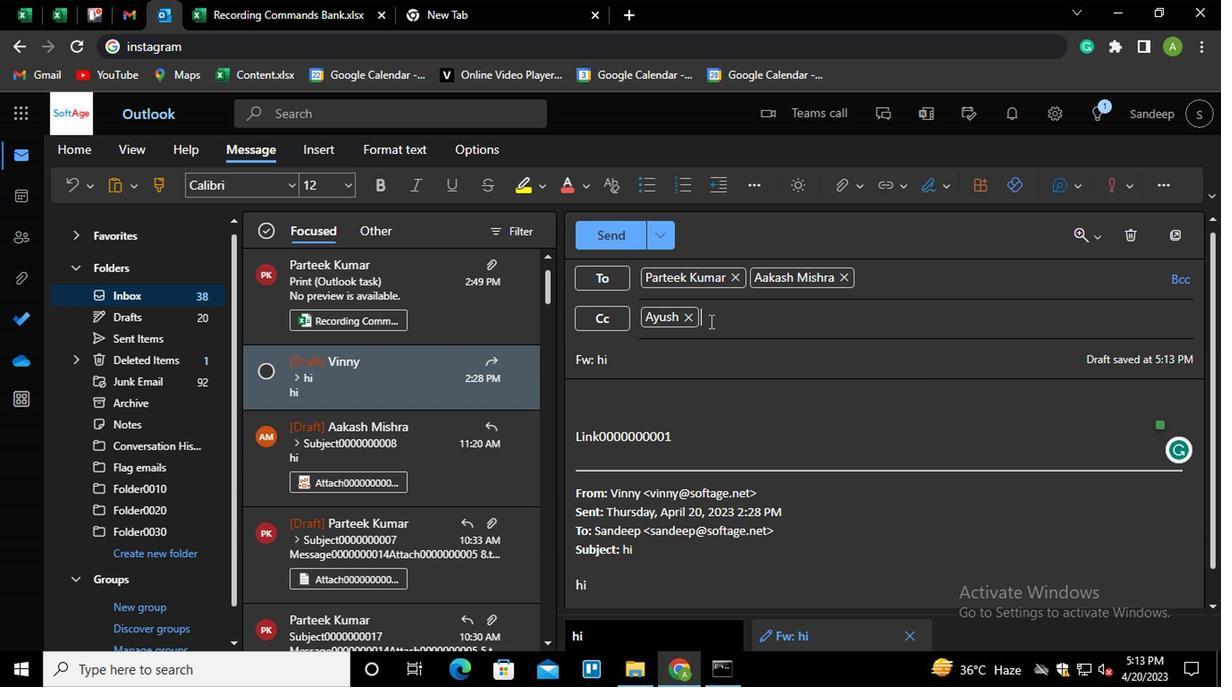 
Action: Key pressed POO<Key.enter>
Screenshot: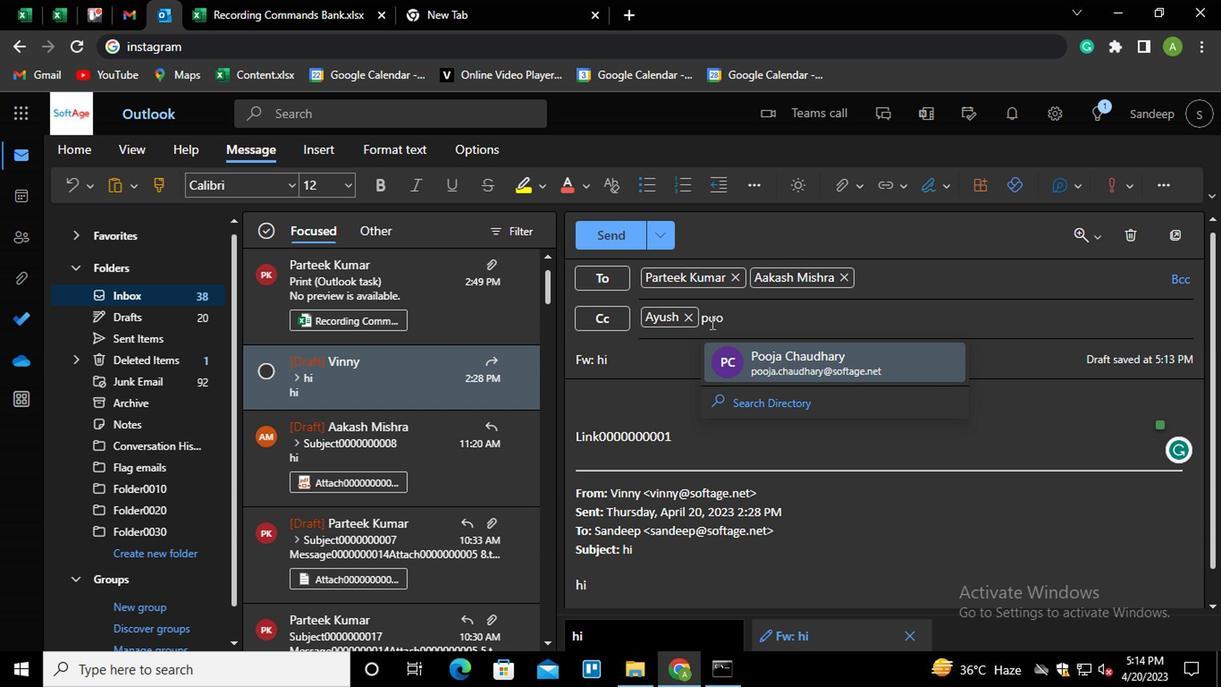 
Action: Mouse moved to (1178, 276)
Screenshot: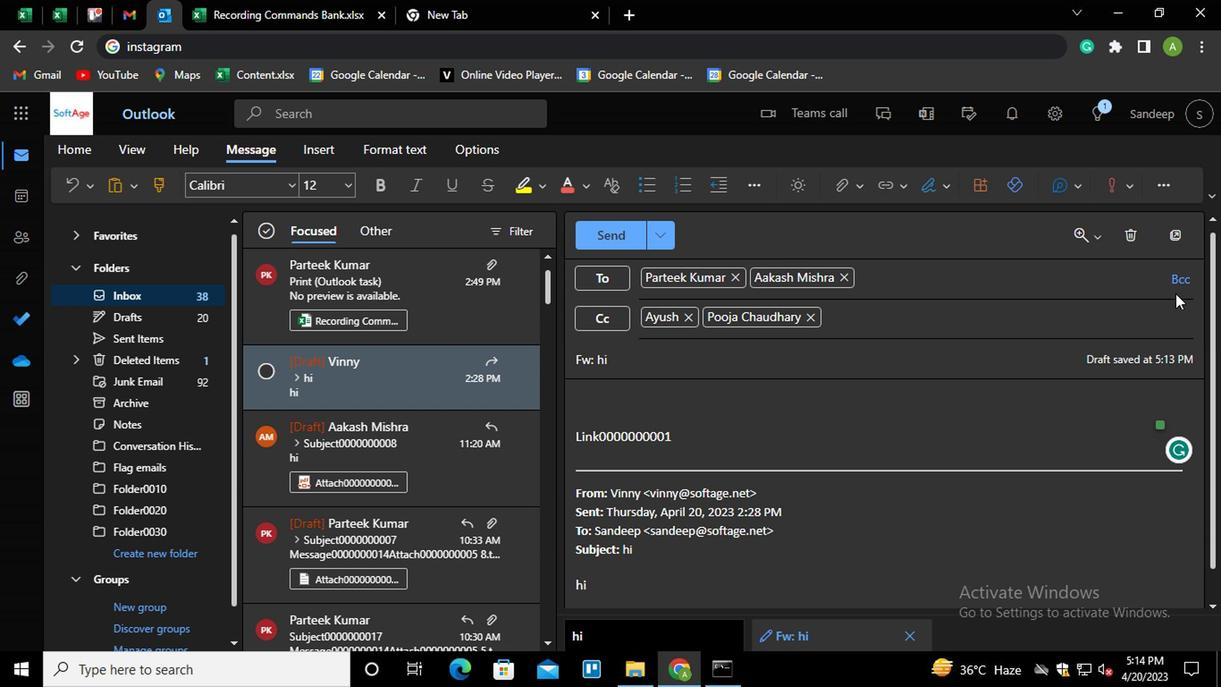 
Action: Mouse pressed left at (1178, 276)
Screenshot: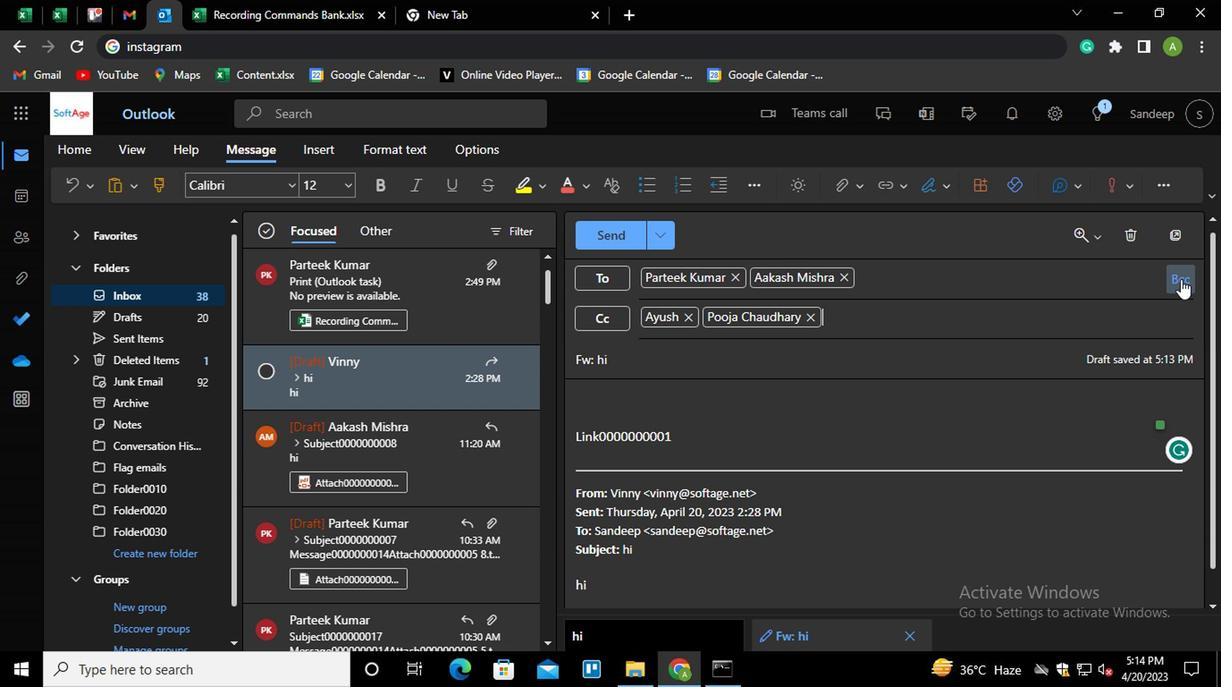 
Action: Mouse moved to (750, 363)
Screenshot: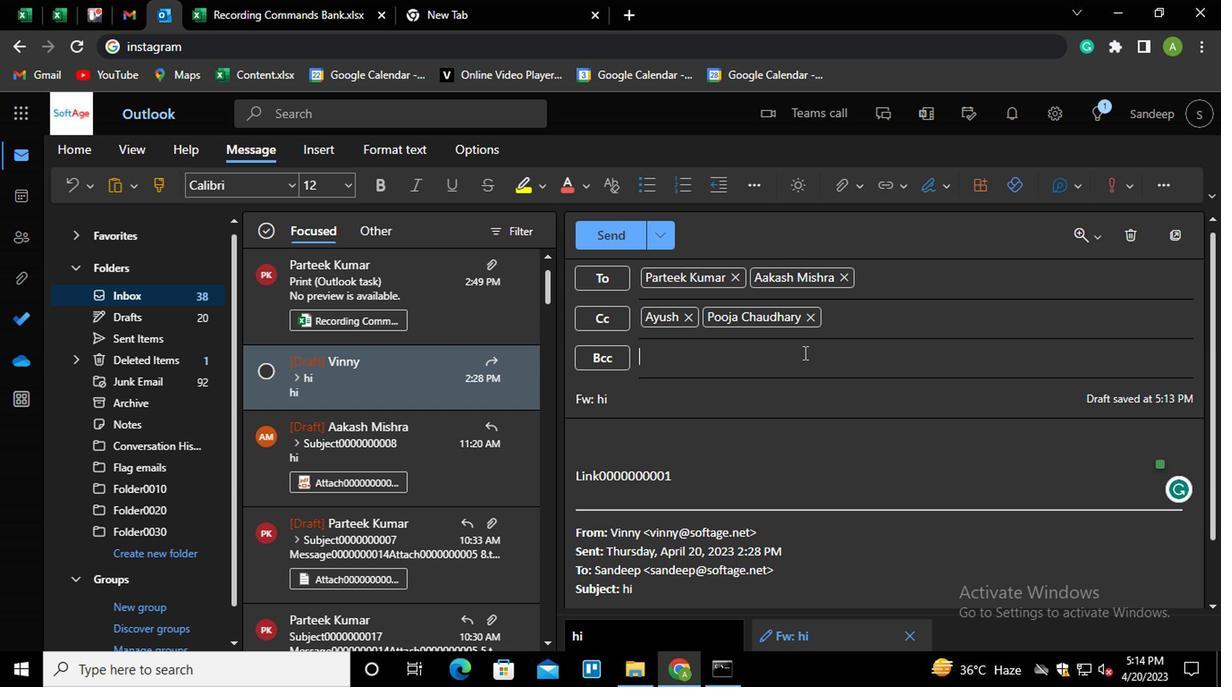 
Action: Mouse pressed left at (750, 363)
Screenshot: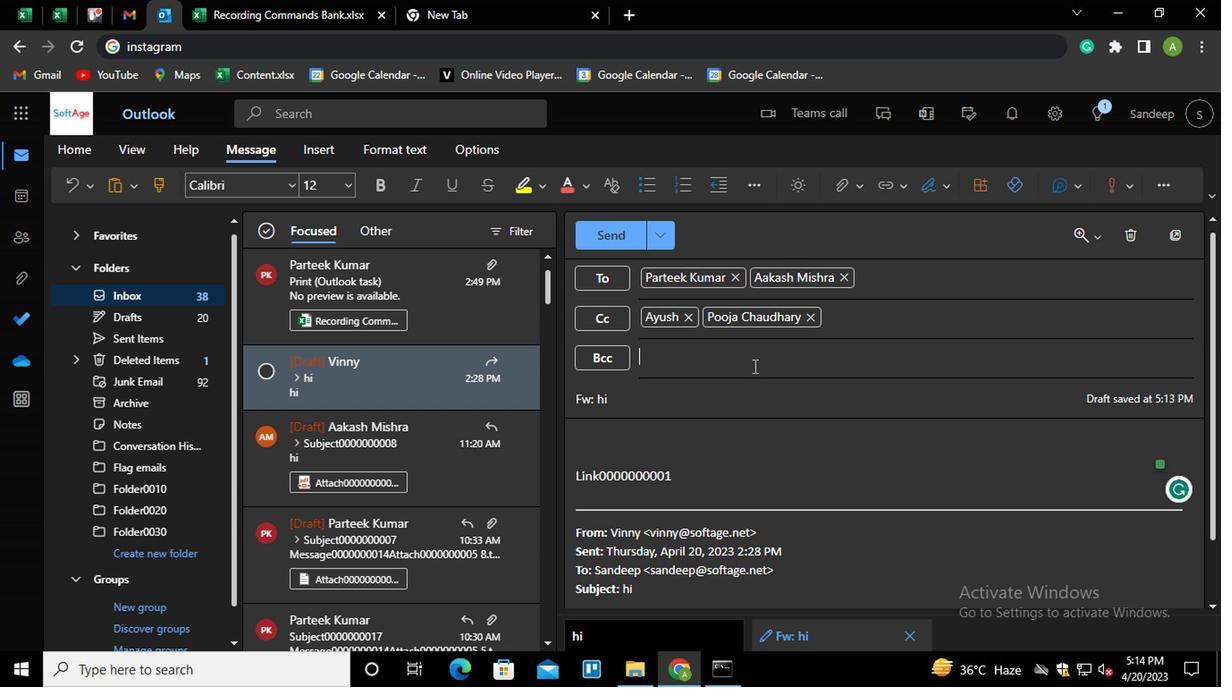 
Action: Key pressed VAN<Key.enter>
Screenshot: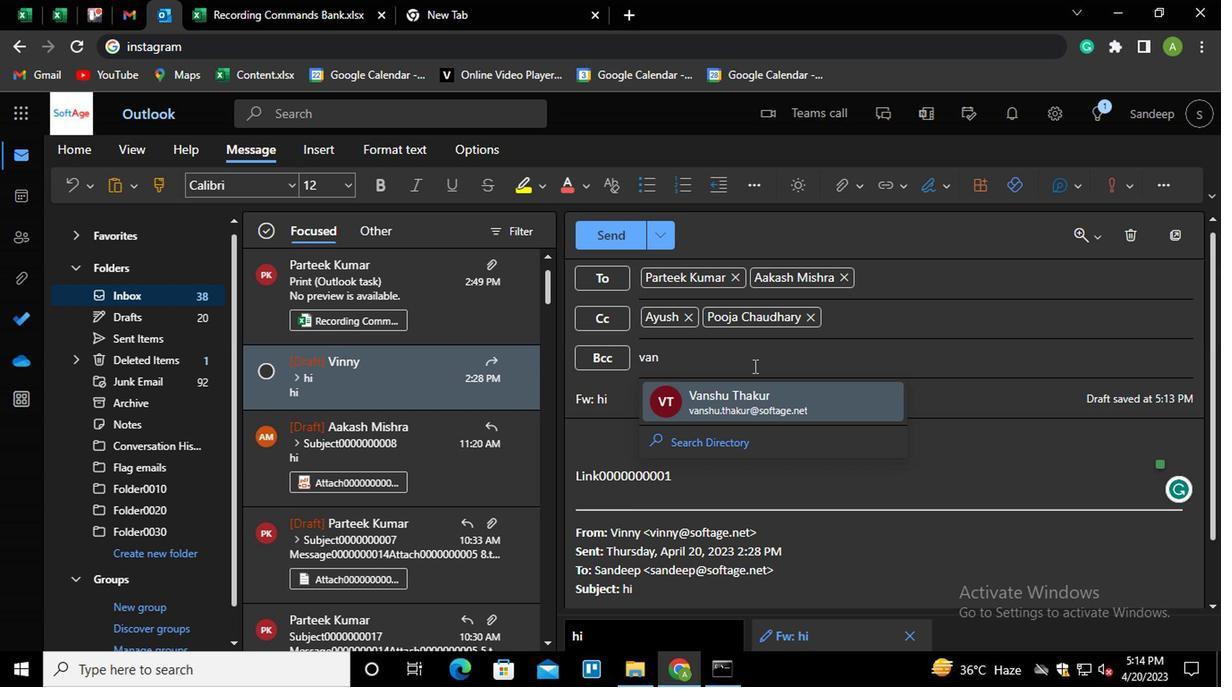 
Action: Mouse moved to (729, 395)
Screenshot: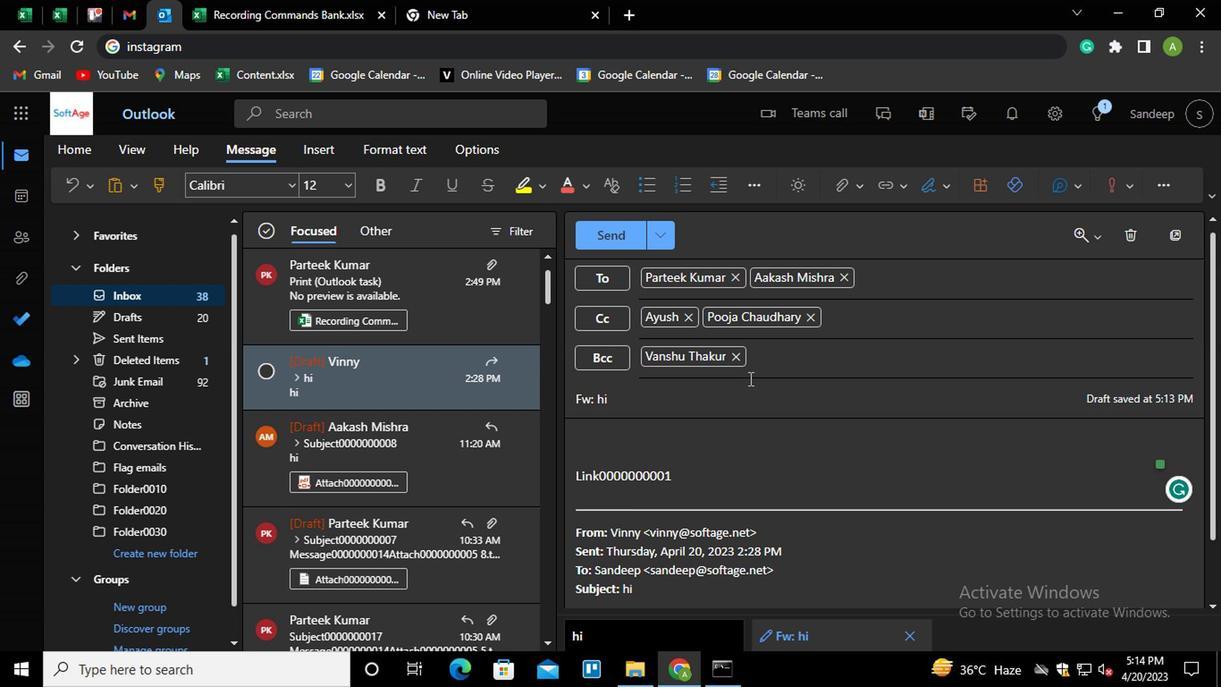 
Action: Mouse pressed left at (729, 395)
Screenshot: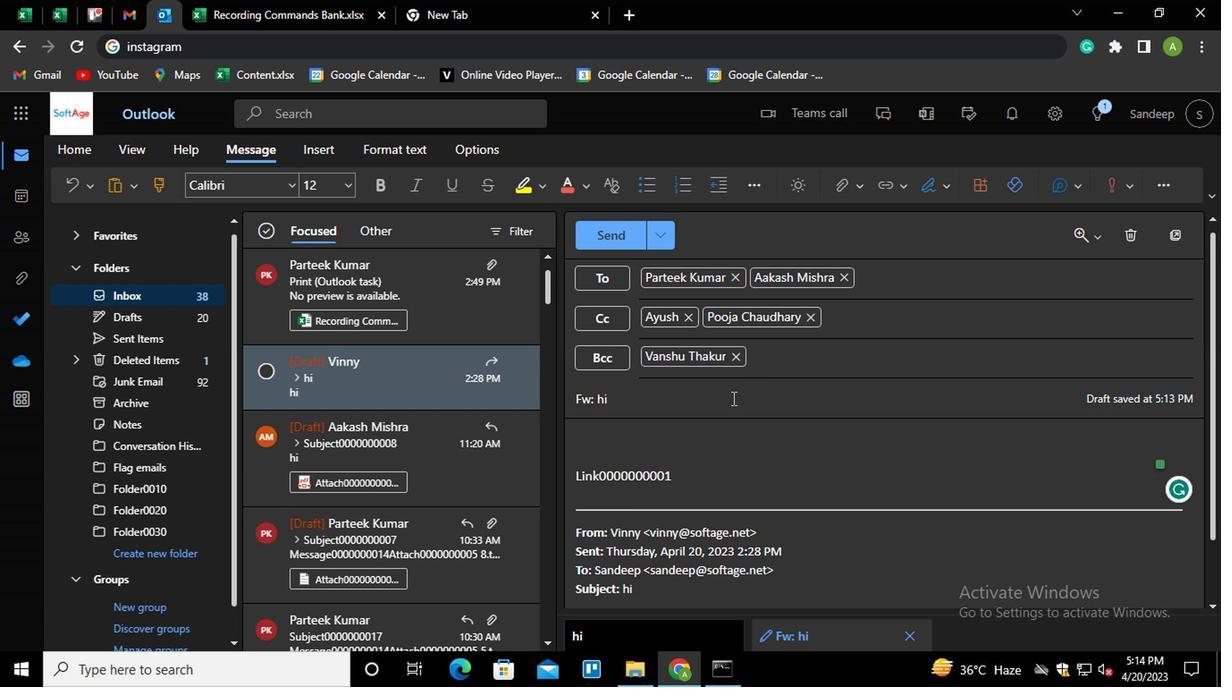 
Action: Key pressed <Key.shift_r><Key.home><Key.shift>SUBJECT0000000001
Screenshot: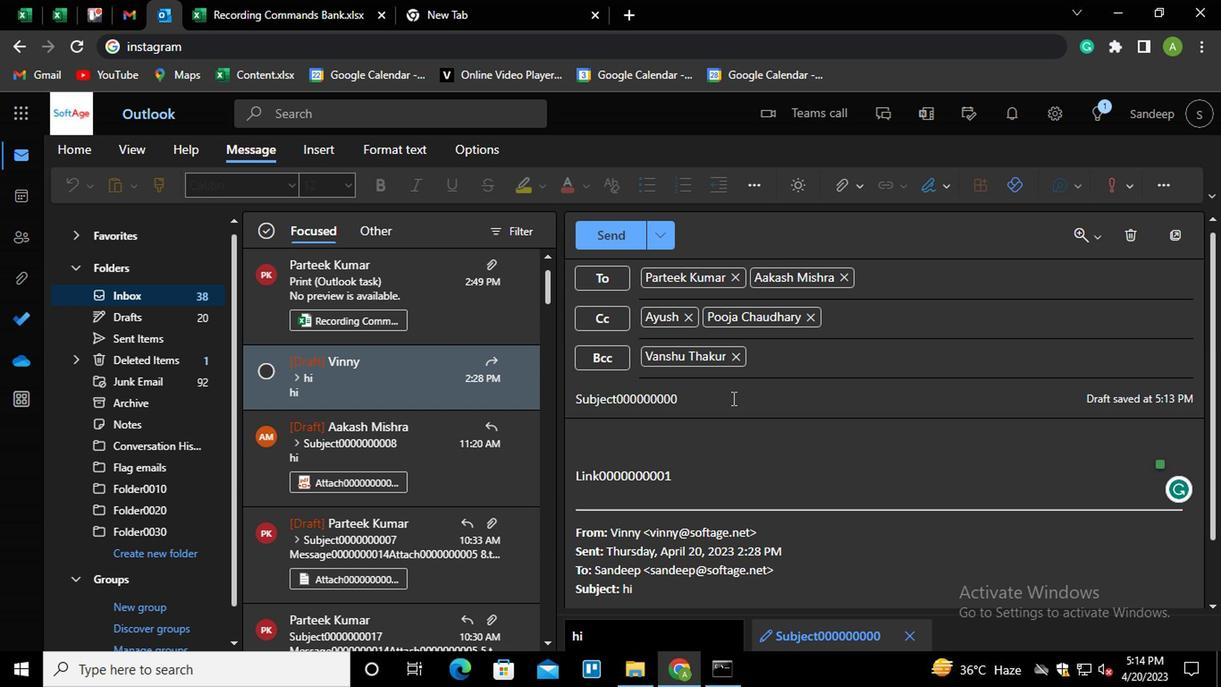 
Action: Mouse moved to (691, 475)
Screenshot: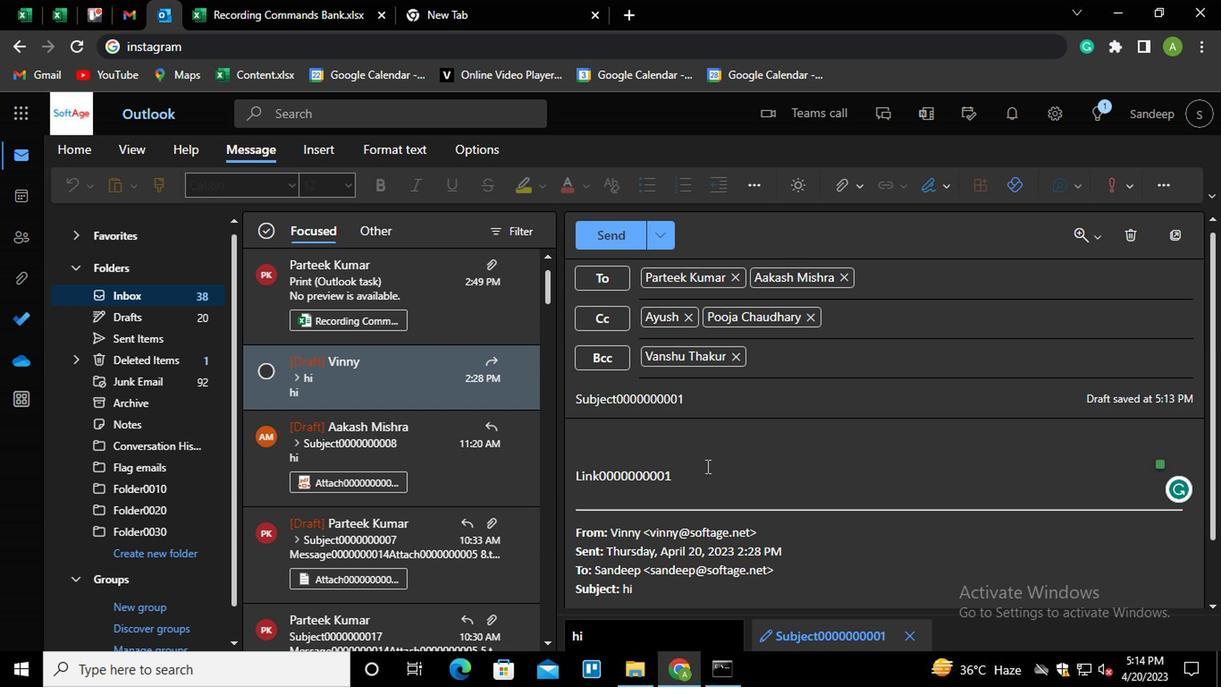
Action: Mouse pressed left at (691, 475)
Screenshot: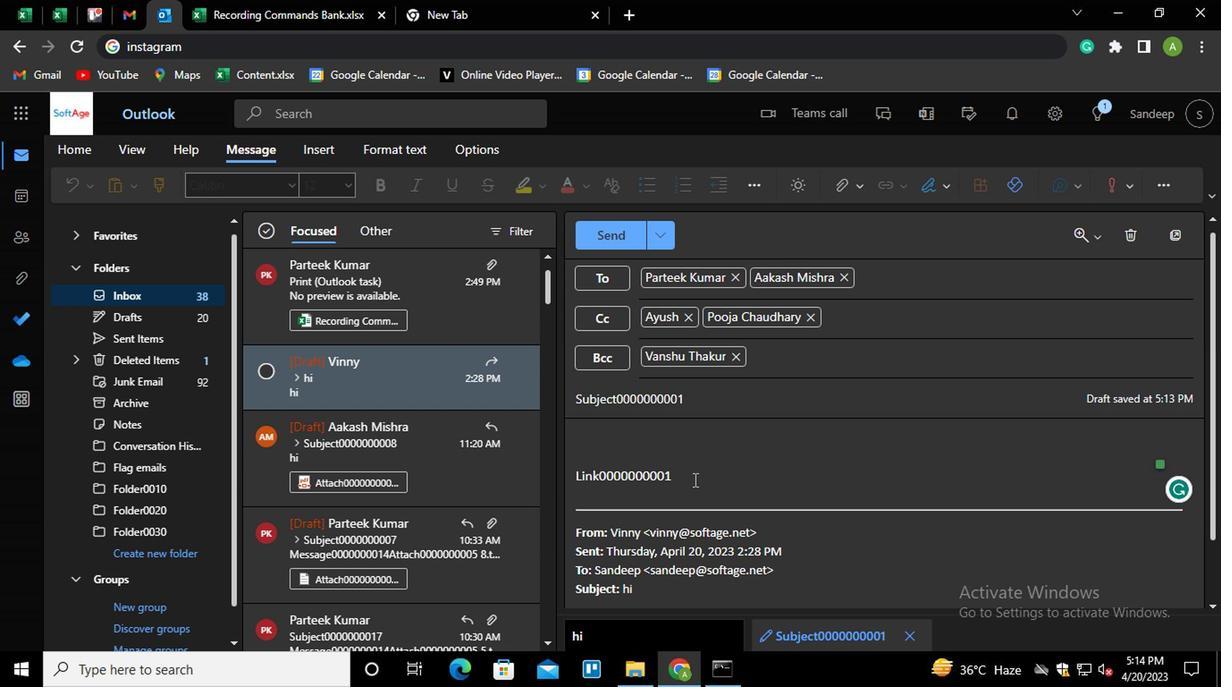 
Action: Key pressed ctrl+K<Key.shift_r>LINK0000000001
Screenshot: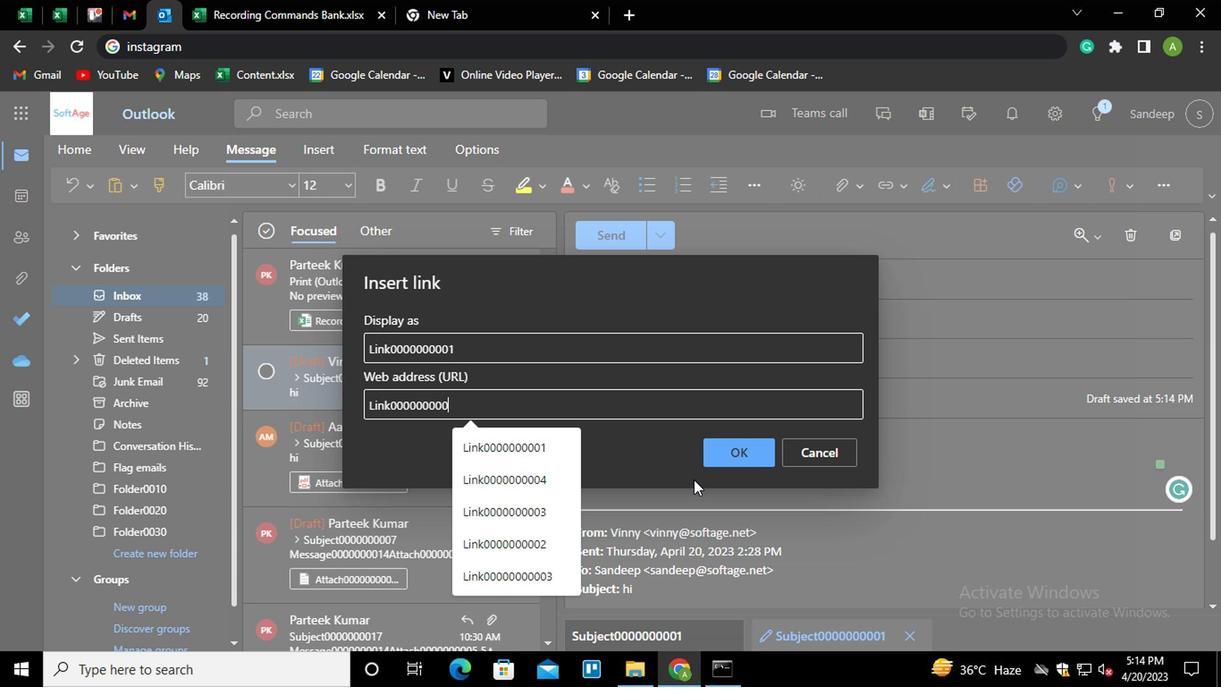 
Action: Mouse moved to (754, 442)
Screenshot: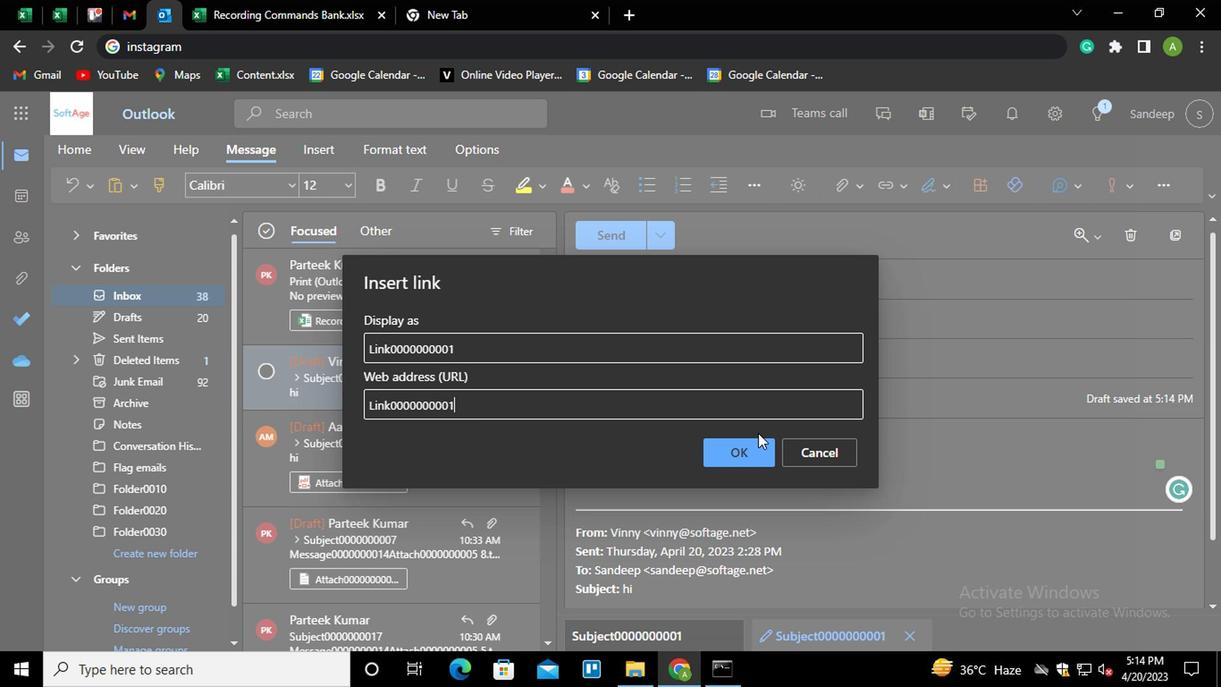 
Action: Mouse pressed left at (754, 442)
Screenshot: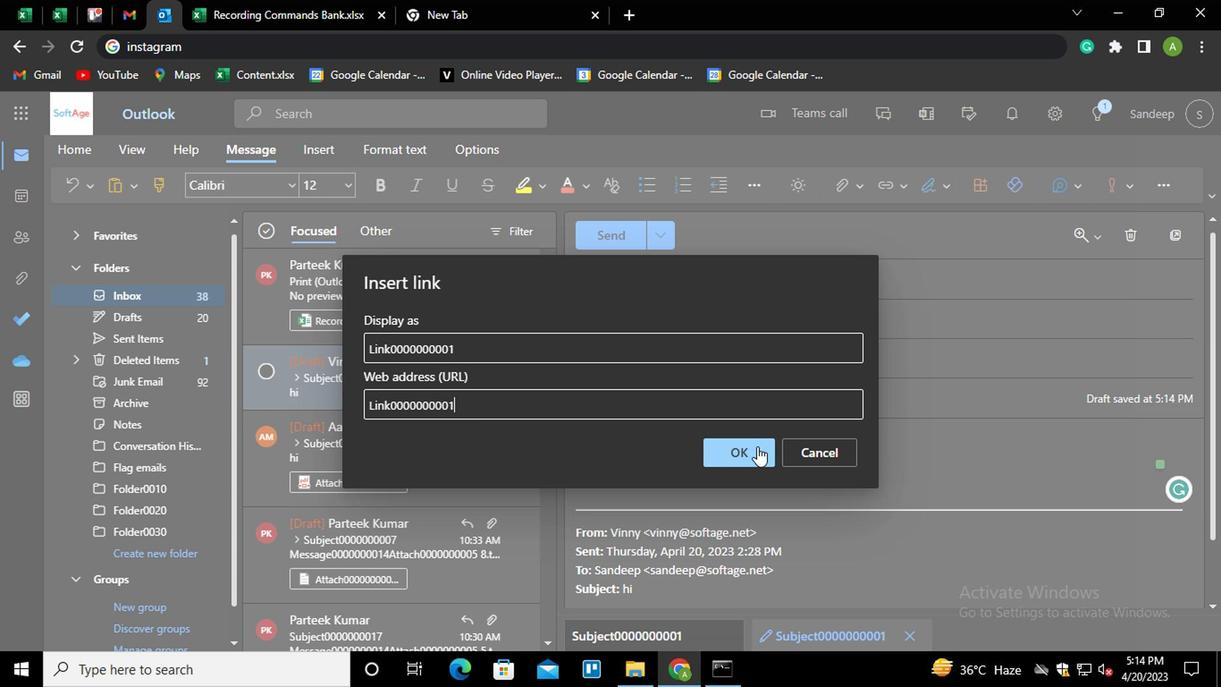 
Action: Mouse moved to (723, 470)
Screenshot: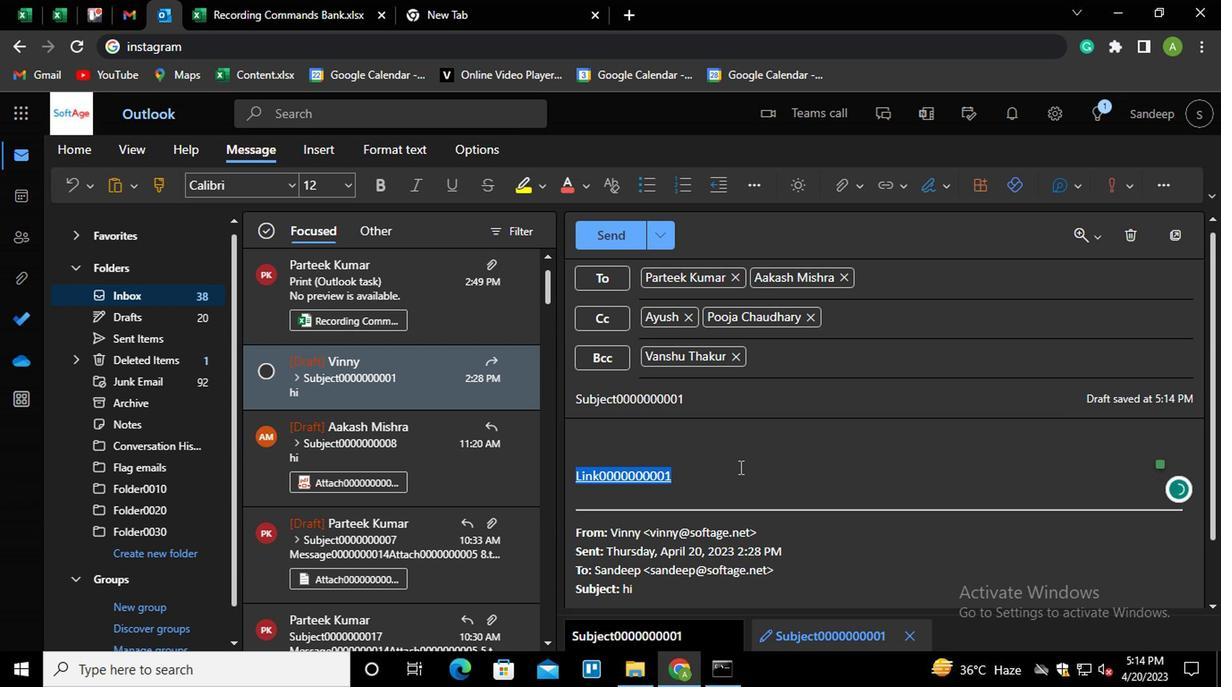 
Action: Mouse pressed left at (723, 470)
Screenshot: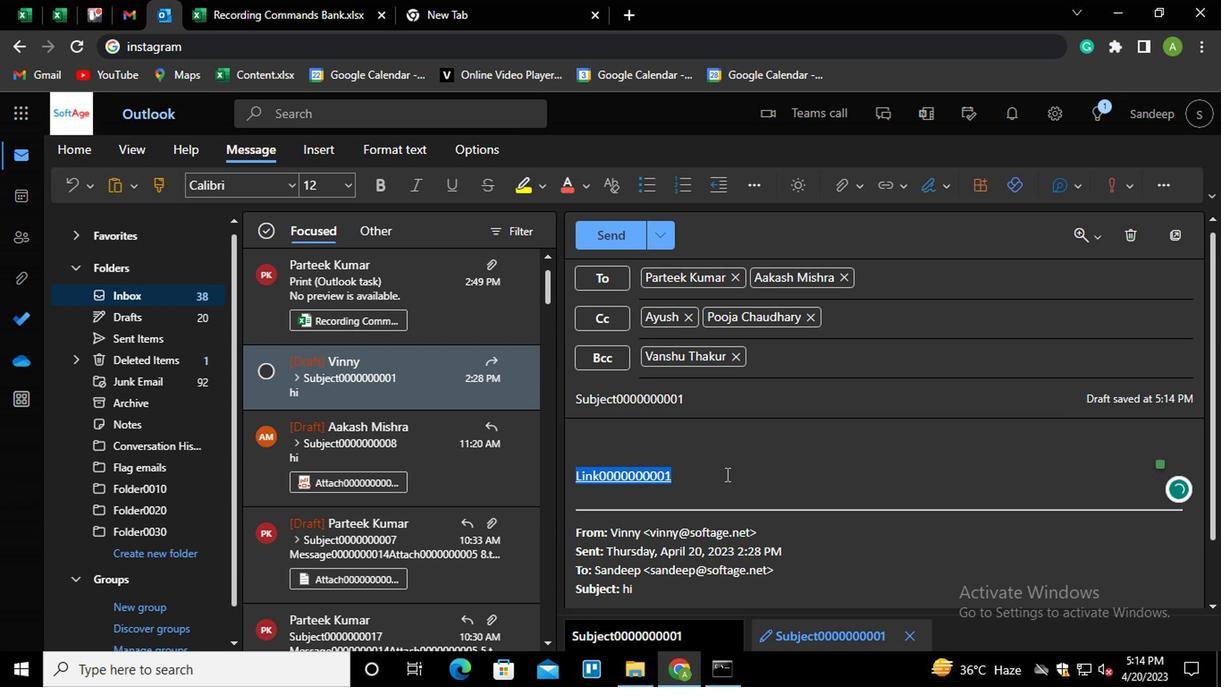 
Action: Mouse moved to (719, 470)
Screenshot: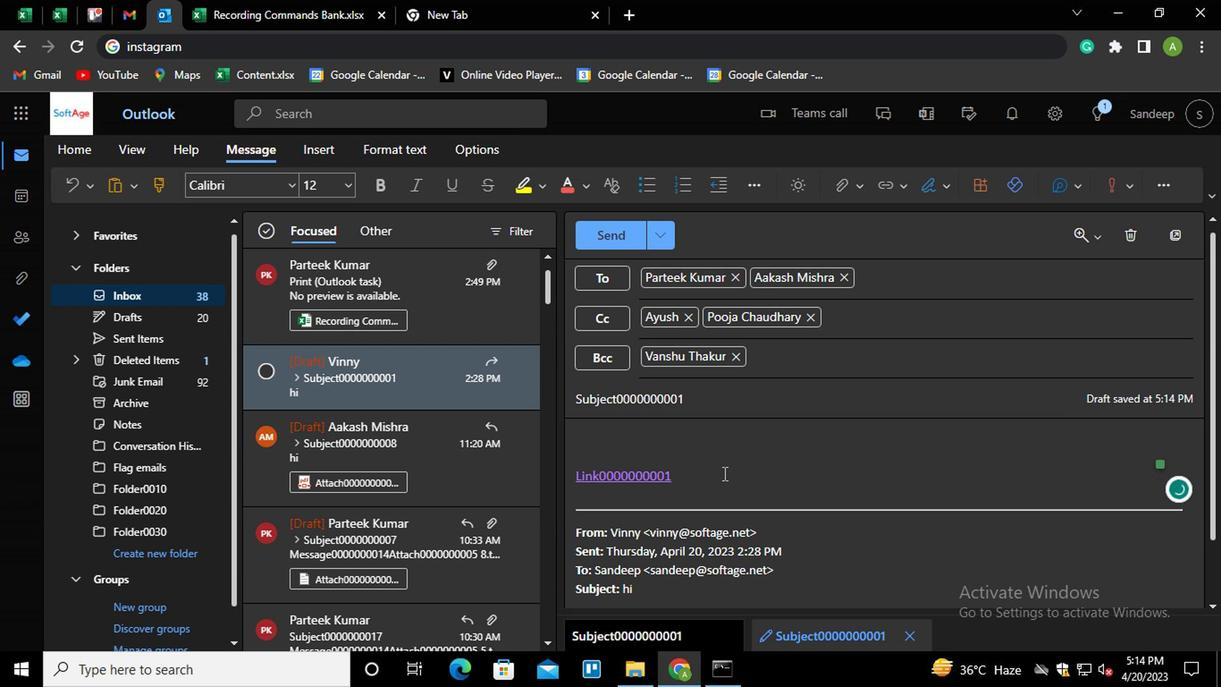 
Action: Key pressed <Key.shift_r><Key.enter><Key.shift_r>MESSAGE0000000003
Screenshot: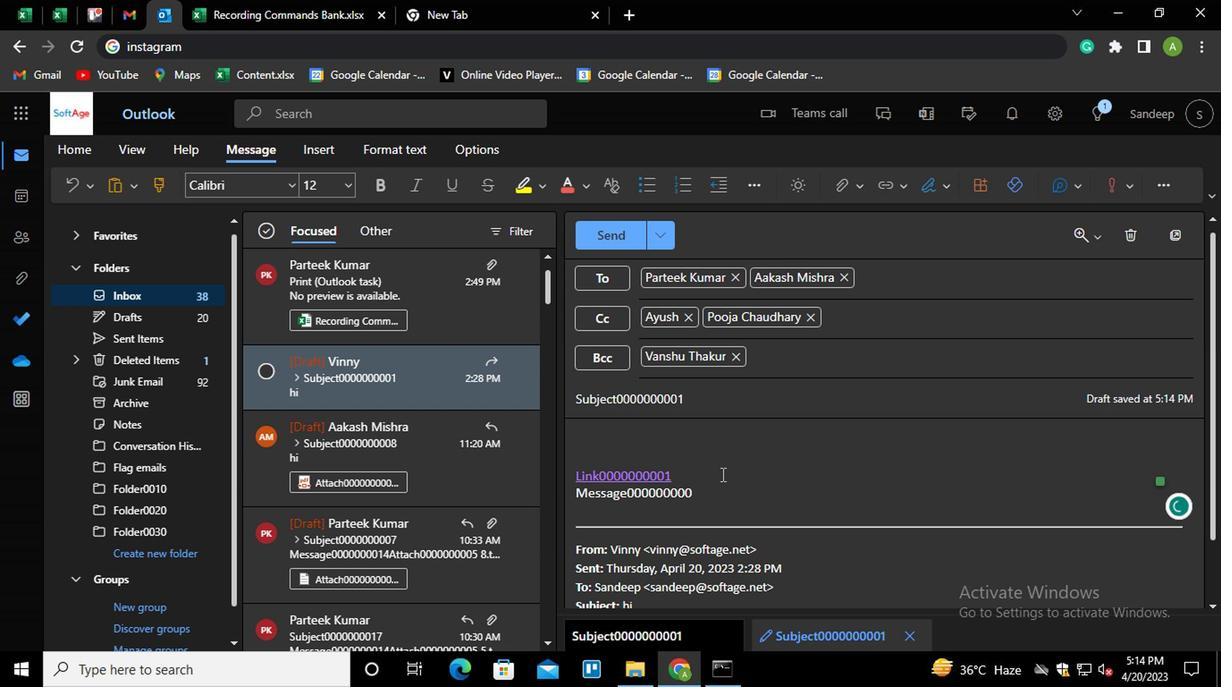 
Action: Mouse moved to (852, 191)
Screenshot: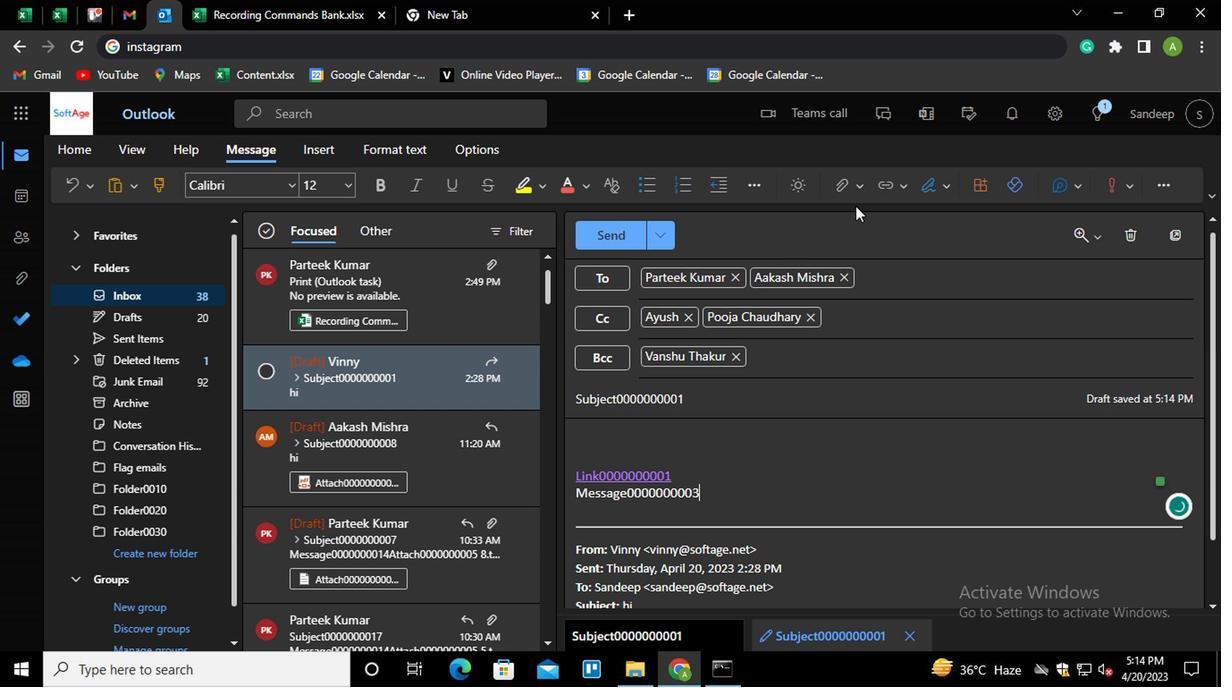 
Action: Mouse pressed left at (852, 191)
Screenshot: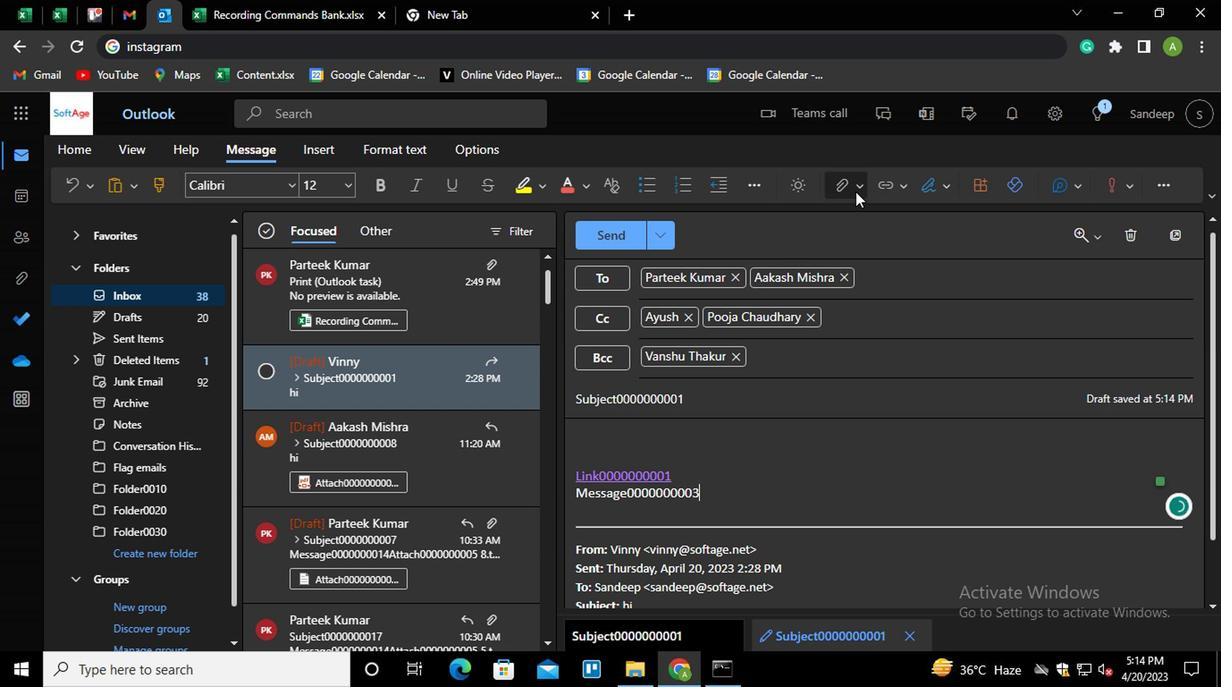 
Action: Mouse moved to (754, 228)
Screenshot: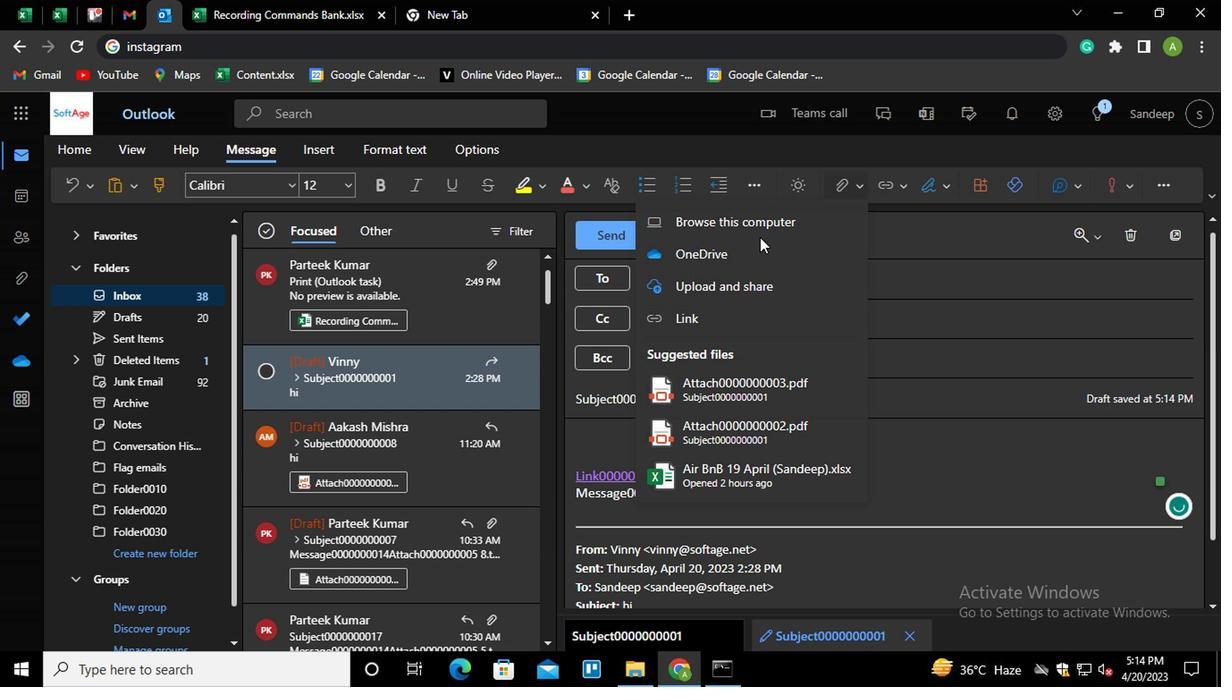 
Action: Mouse pressed left at (754, 228)
Screenshot: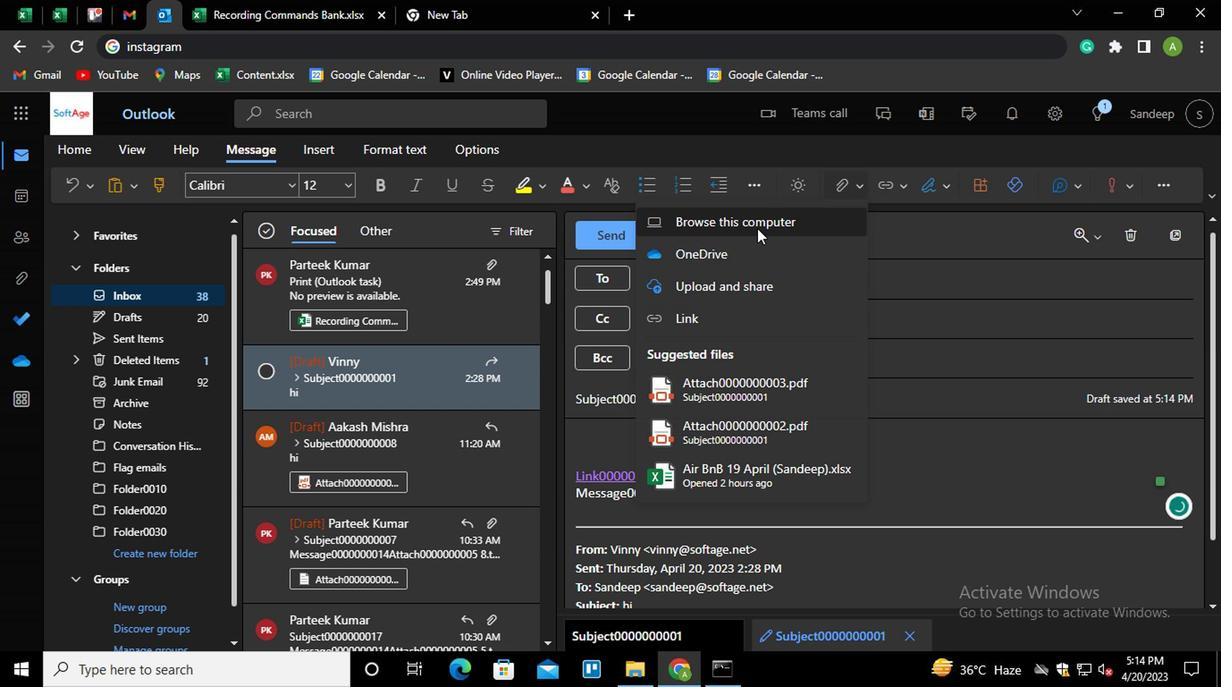 
Action: Mouse moved to (251, 188)
Screenshot: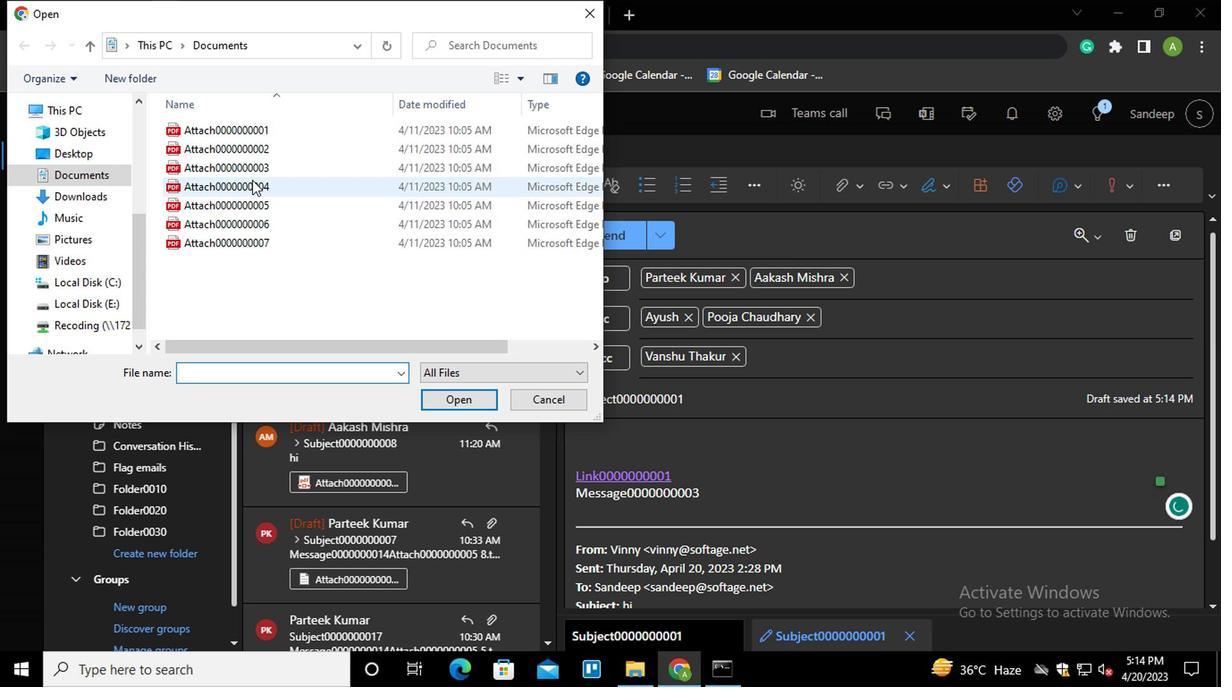 
Action: Mouse pressed left at (251, 188)
Screenshot: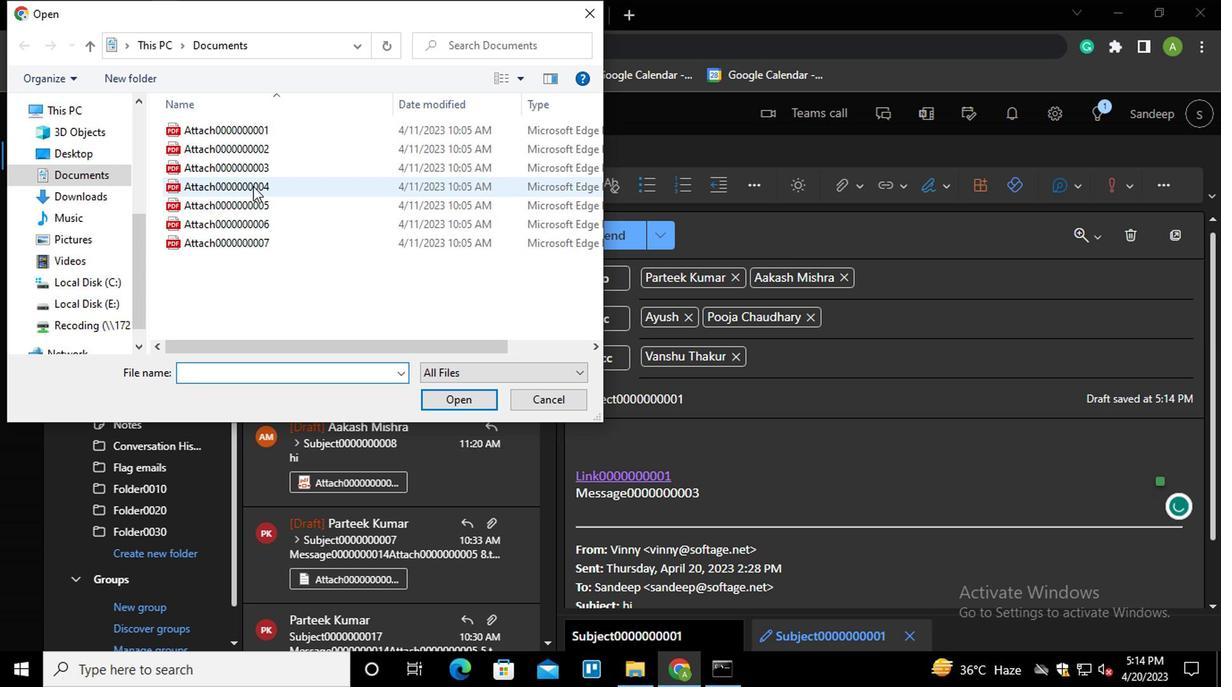 
Action: Mouse moved to (441, 395)
Screenshot: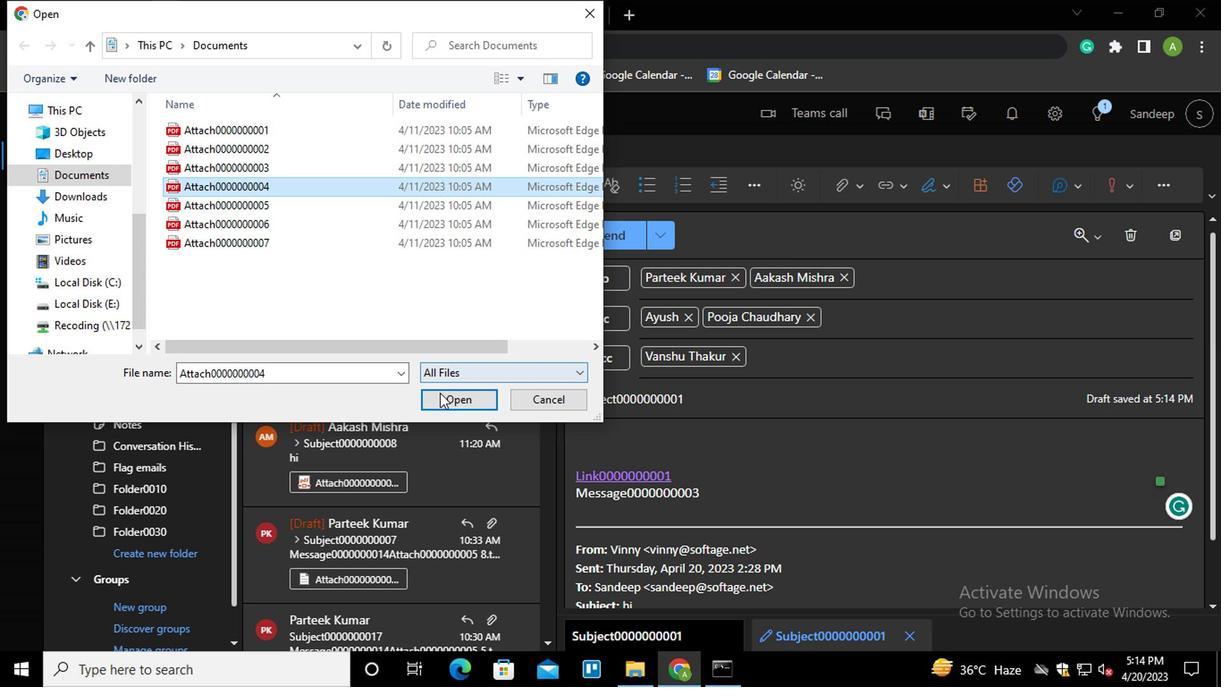 
Action: Mouse pressed left at (441, 395)
Screenshot: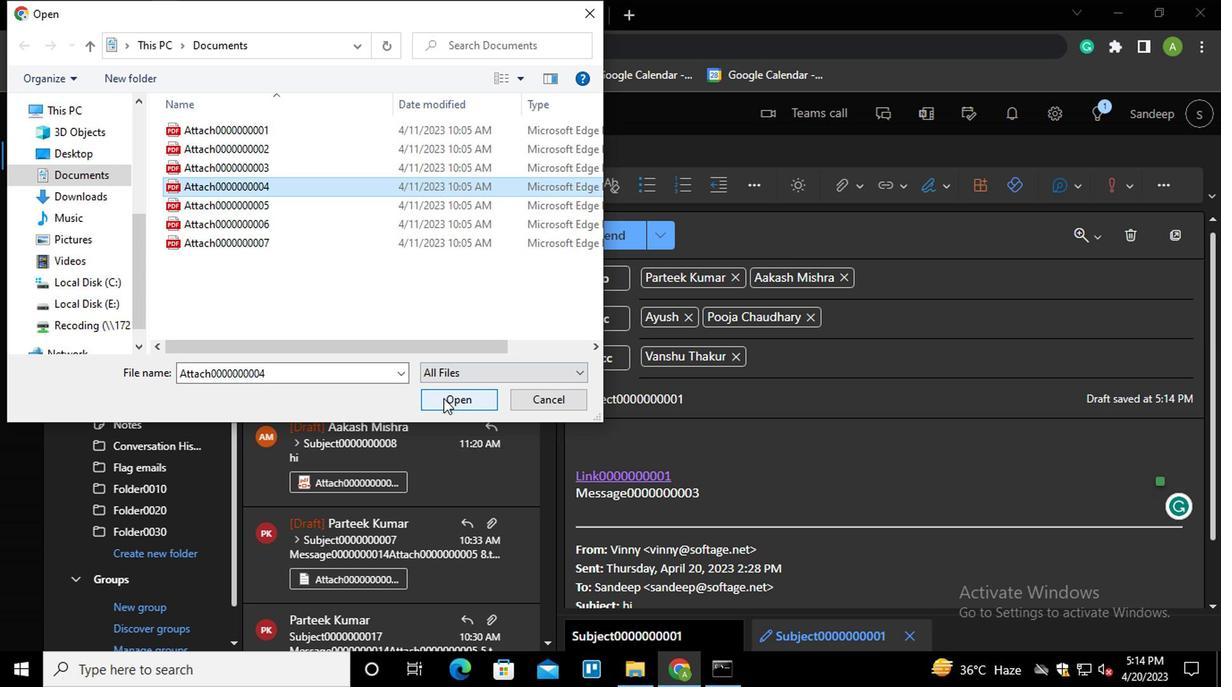 
Action: Mouse moved to (616, 231)
Screenshot: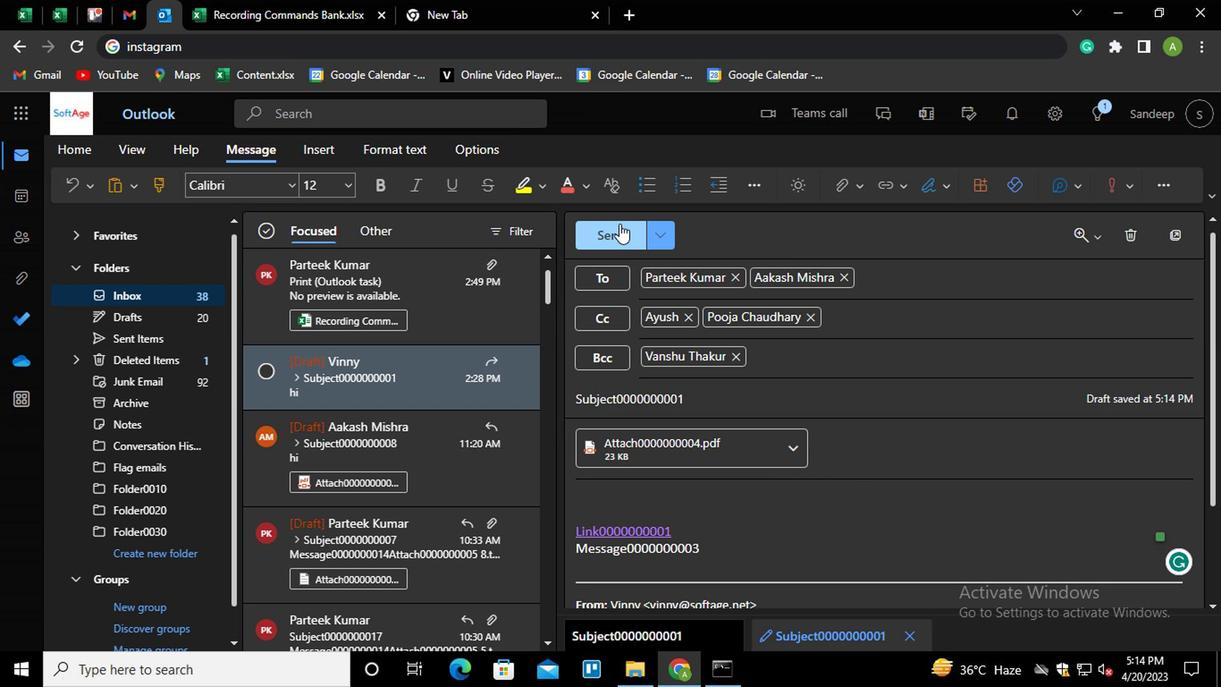 
Action: Mouse pressed left at (616, 231)
Screenshot: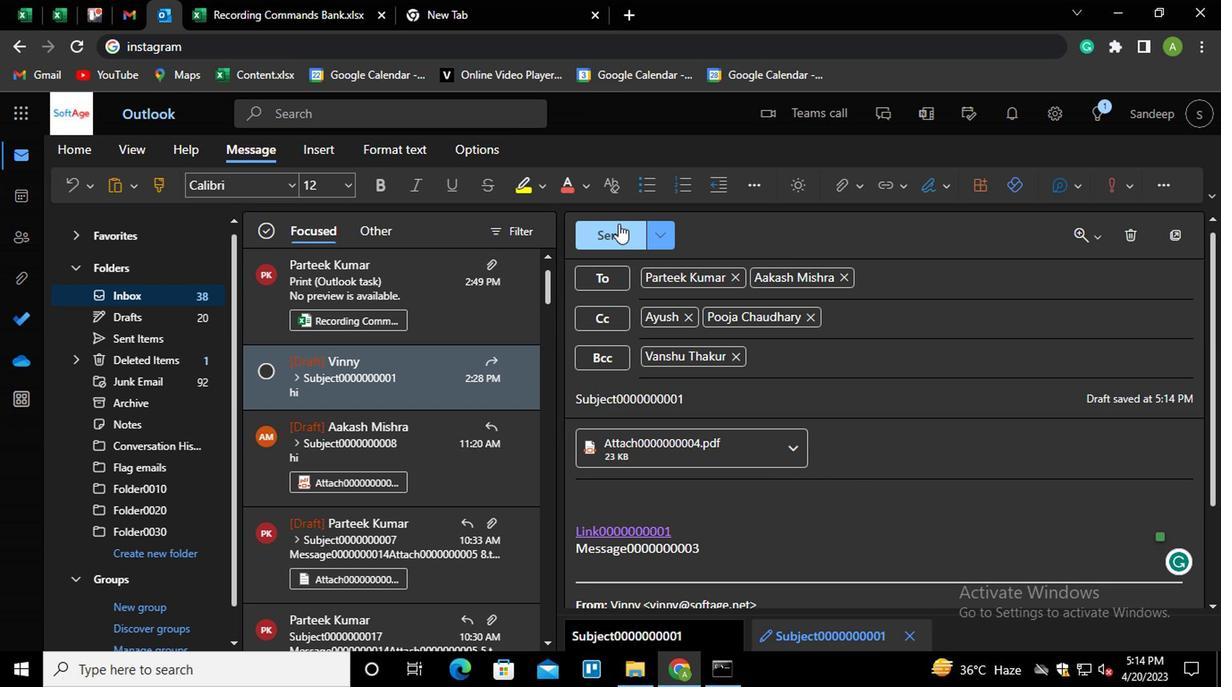 
Action: Mouse moved to (966, 401)
Screenshot: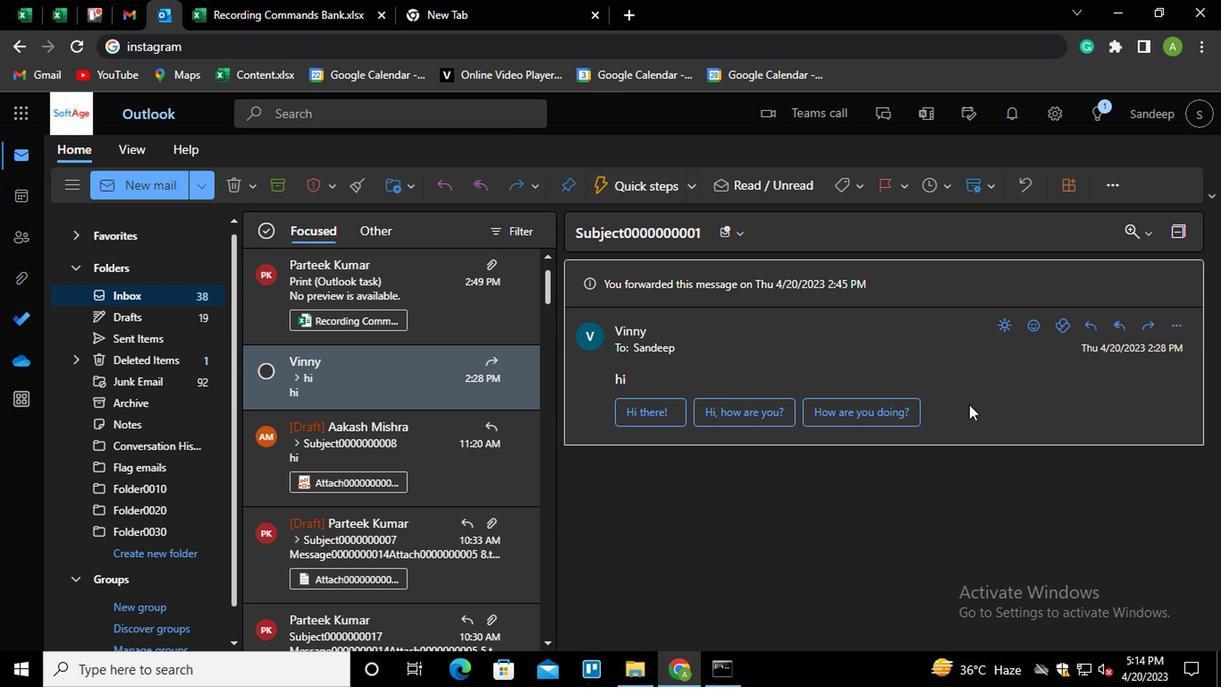 
